 Task: Select transit view around selected location Congaree National Park, South Carolina, United States and check out the nearest train station
Action: Mouse moved to (128, 75)
Screenshot: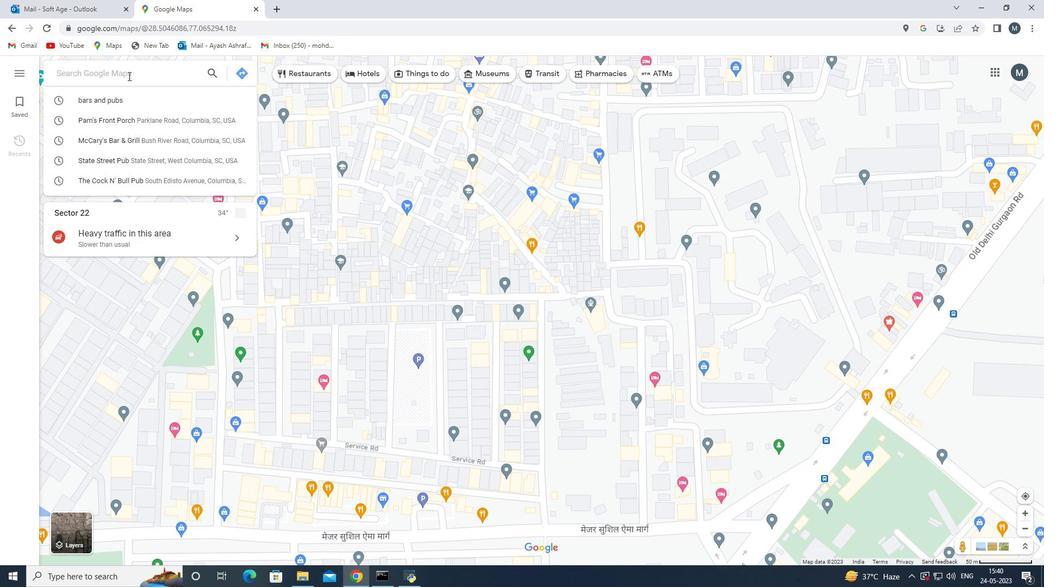
Action: Mouse pressed left at (128, 75)
Screenshot: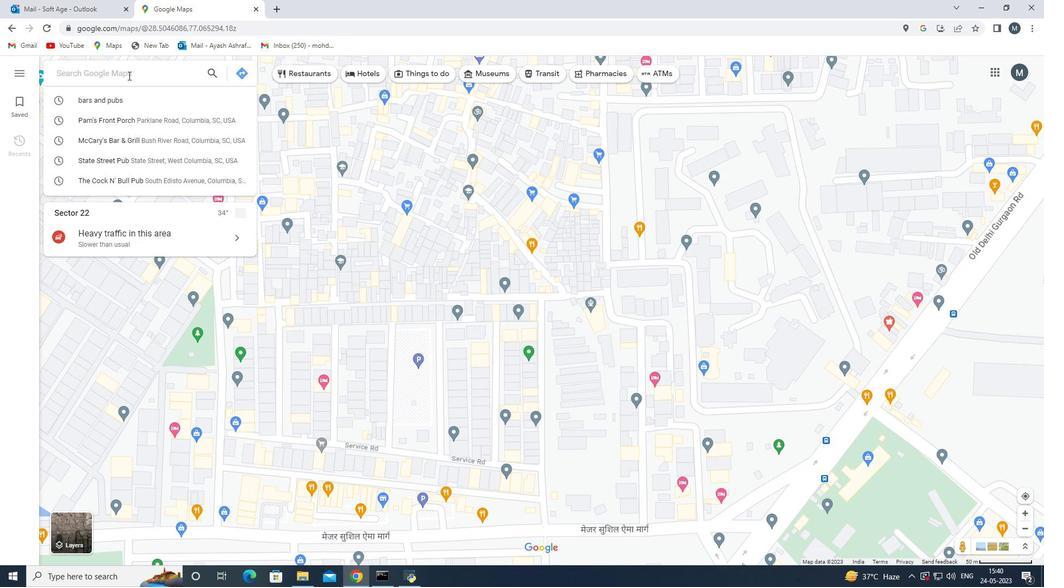 
Action: Mouse moved to (128, 74)
Screenshot: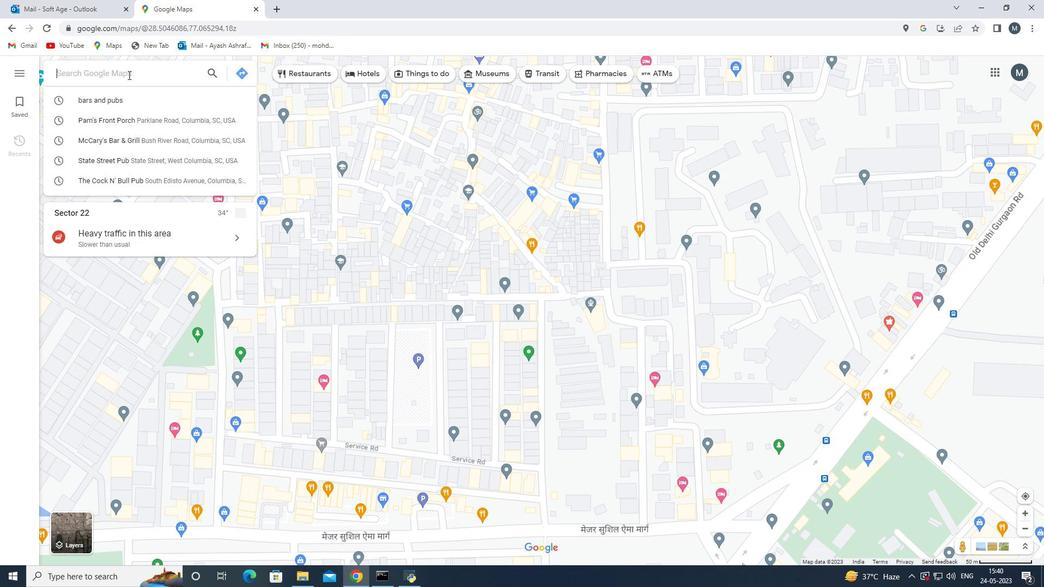 
Action: Key pressed <Key.shift><Key.shift><Key.shift>Congaree<Key.space>national<Key.space>park,
Screenshot: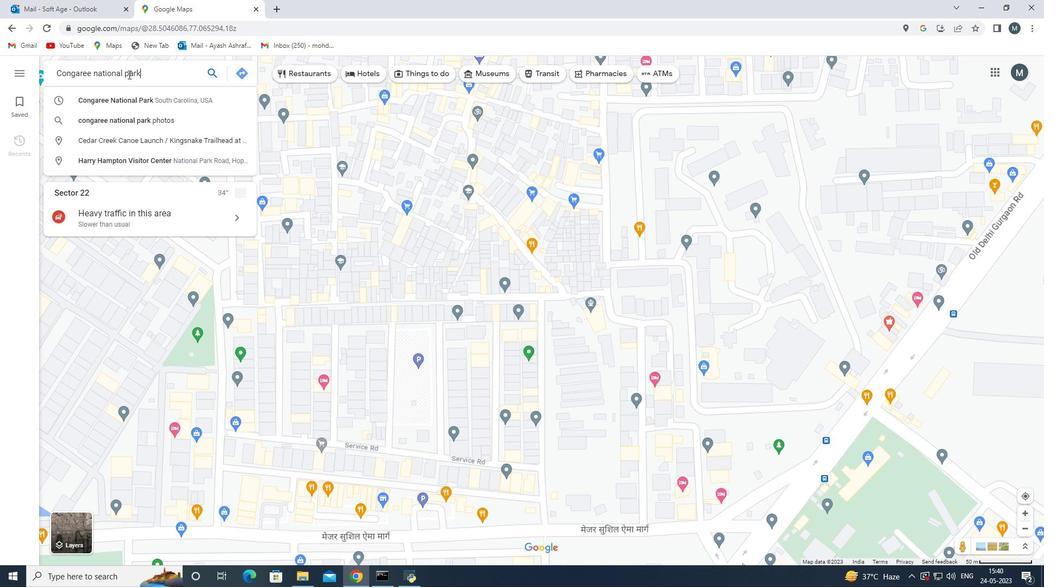 
Action: Mouse moved to (182, 103)
Screenshot: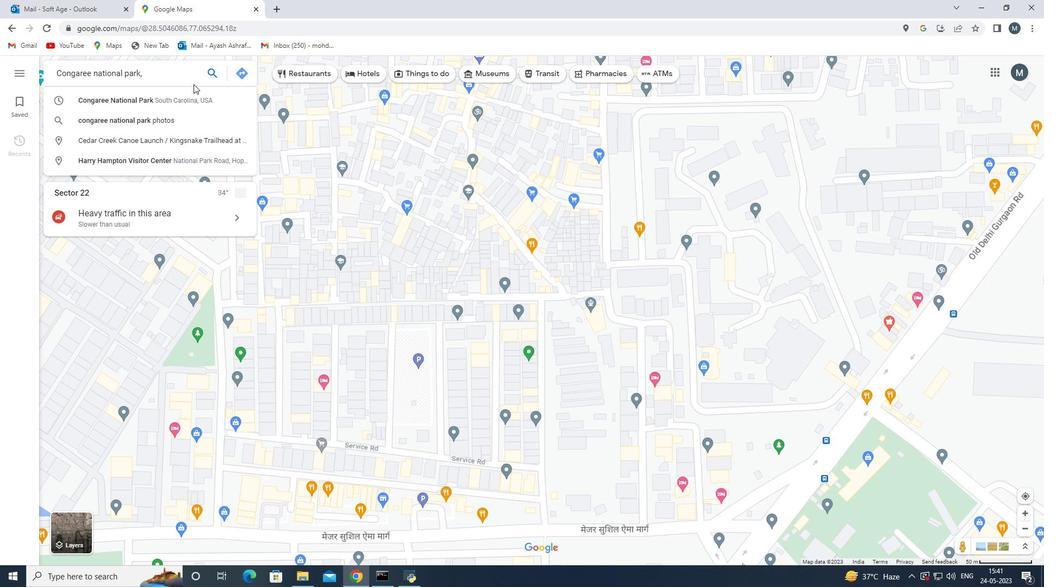 
Action: Mouse pressed left at (182, 103)
Screenshot: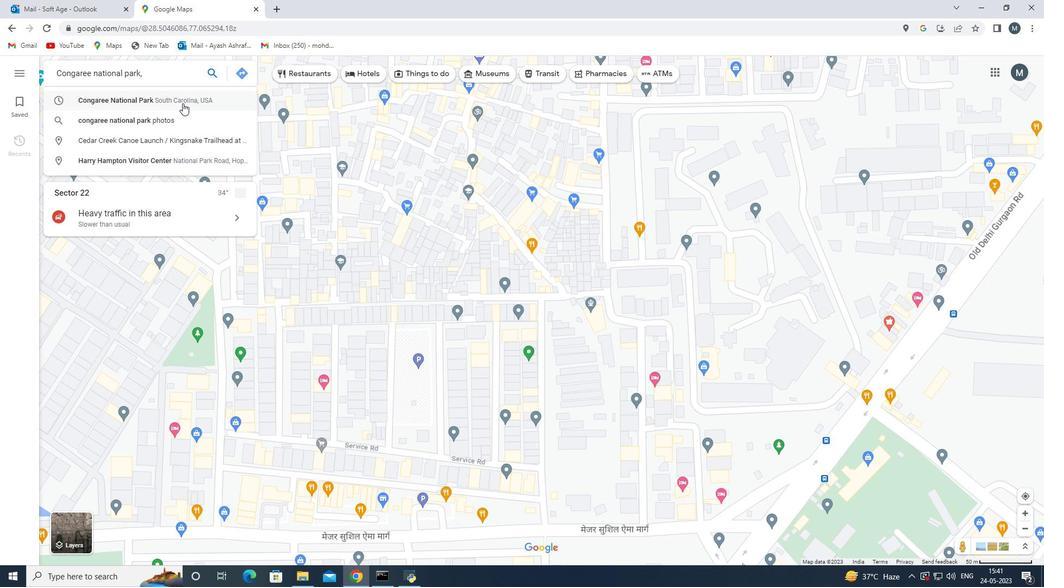 
Action: Mouse moved to (474, 75)
Screenshot: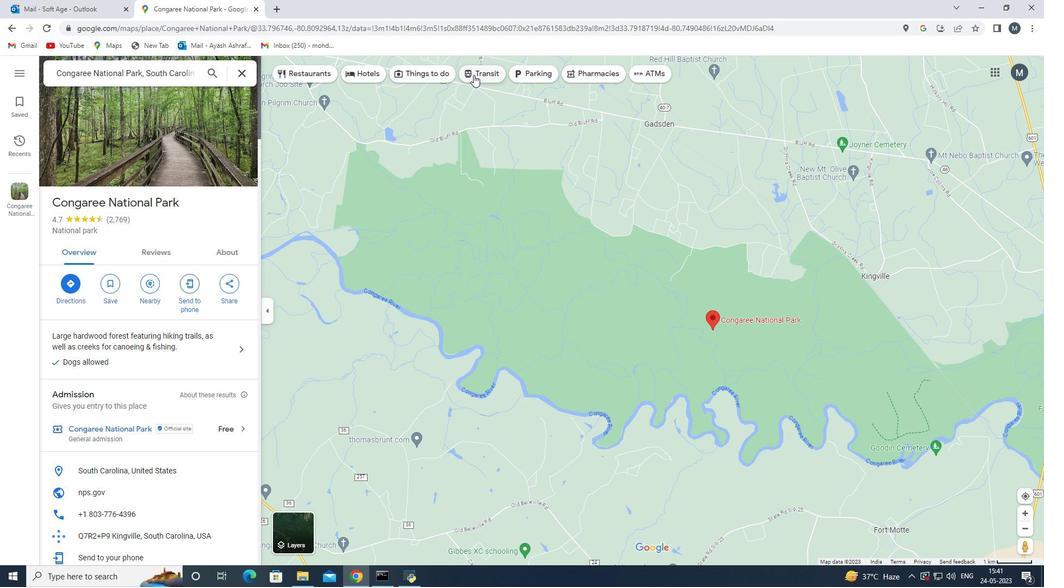 
Action: Mouse pressed left at (474, 75)
Screenshot: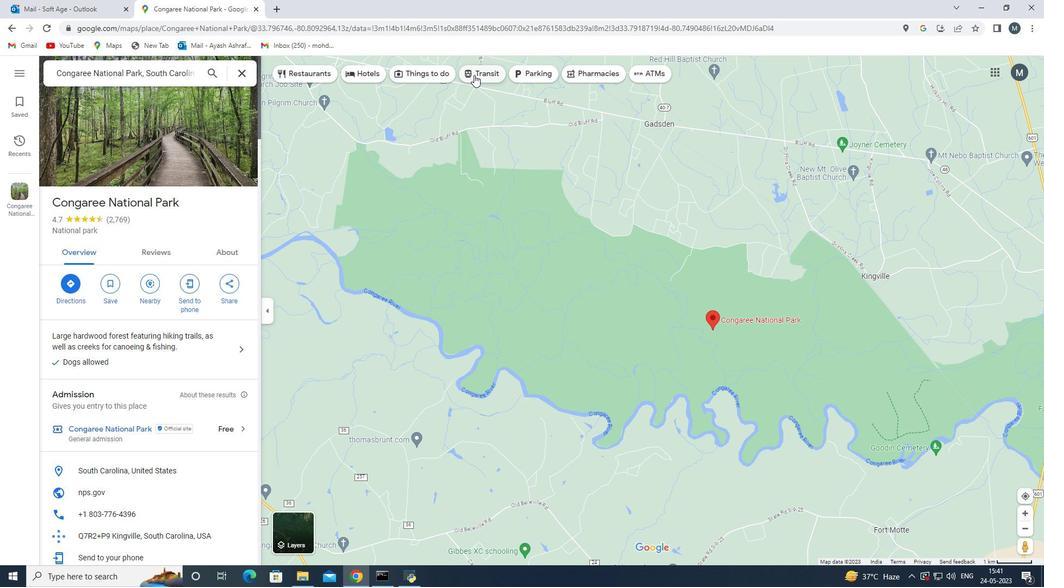 
Action: Mouse moved to (148, 293)
Screenshot: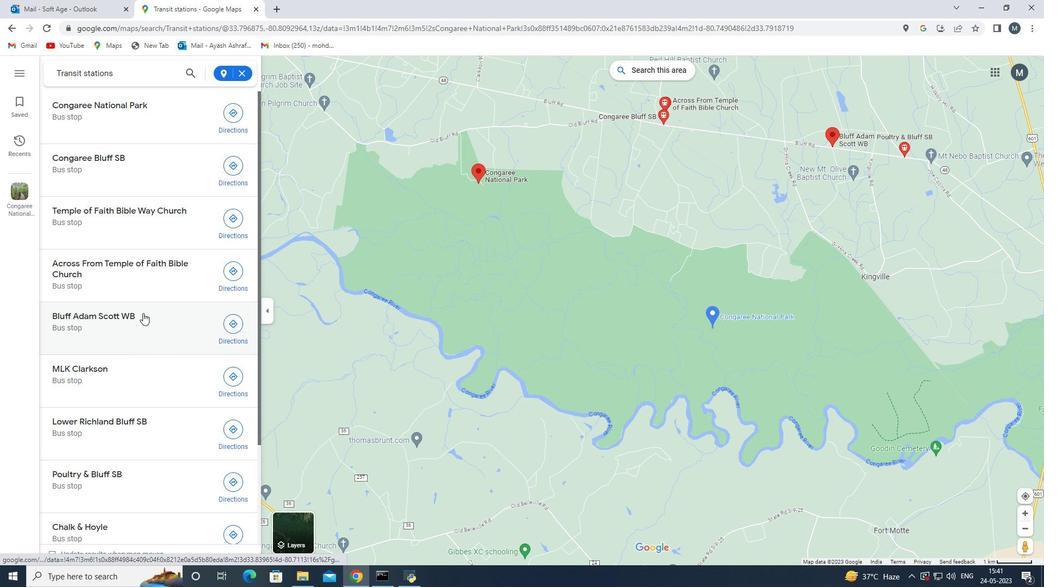 
Action: Mouse scrolled (148, 292) with delta (0, 0)
Screenshot: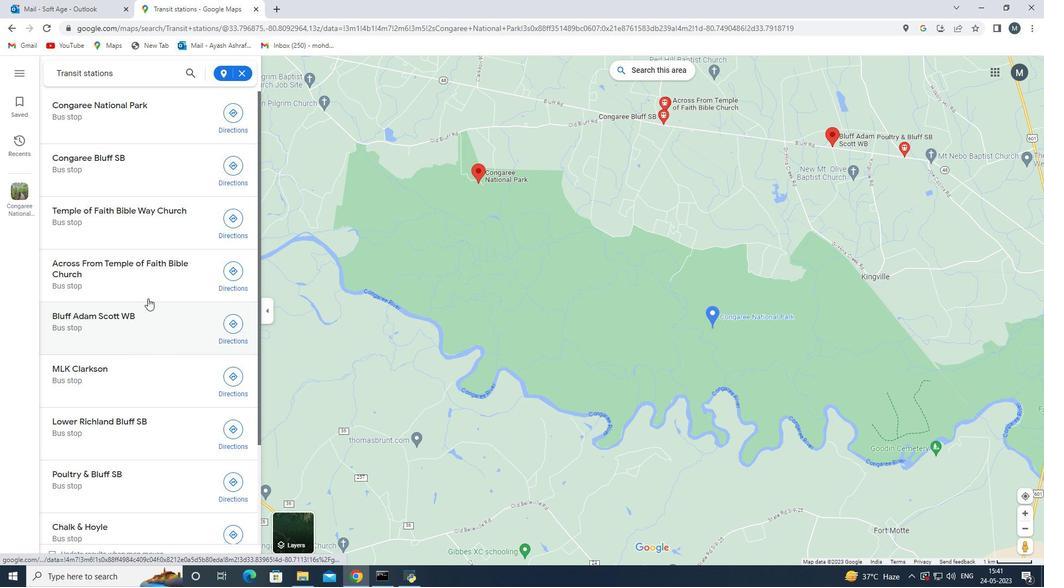 
Action: Mouse scrolled (148, 292) with delta (0, 0)
Screenshot: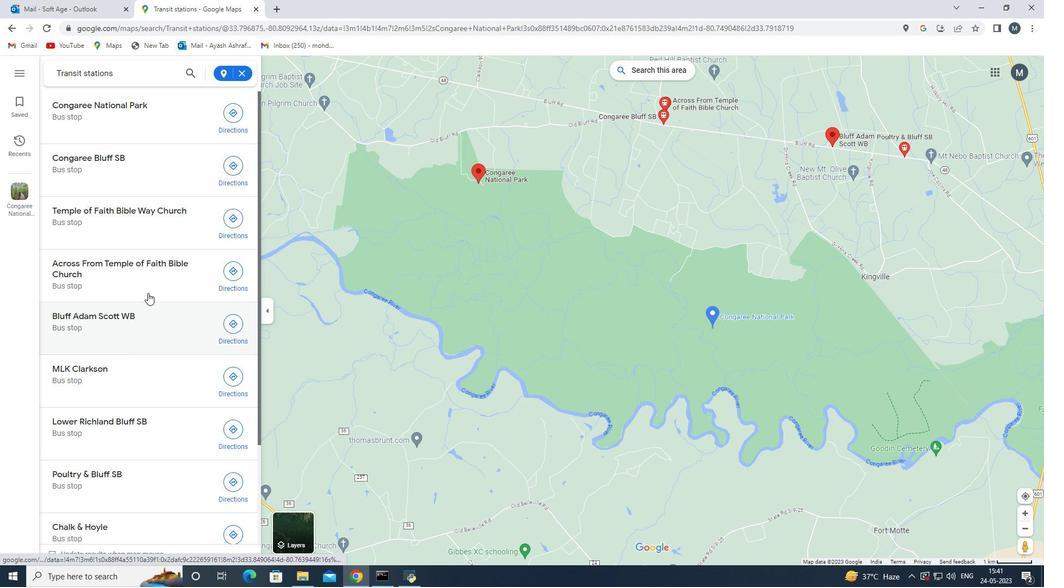 
Action: Mouse scrolled (148, 292) with delta (0, 0)
Screenshot: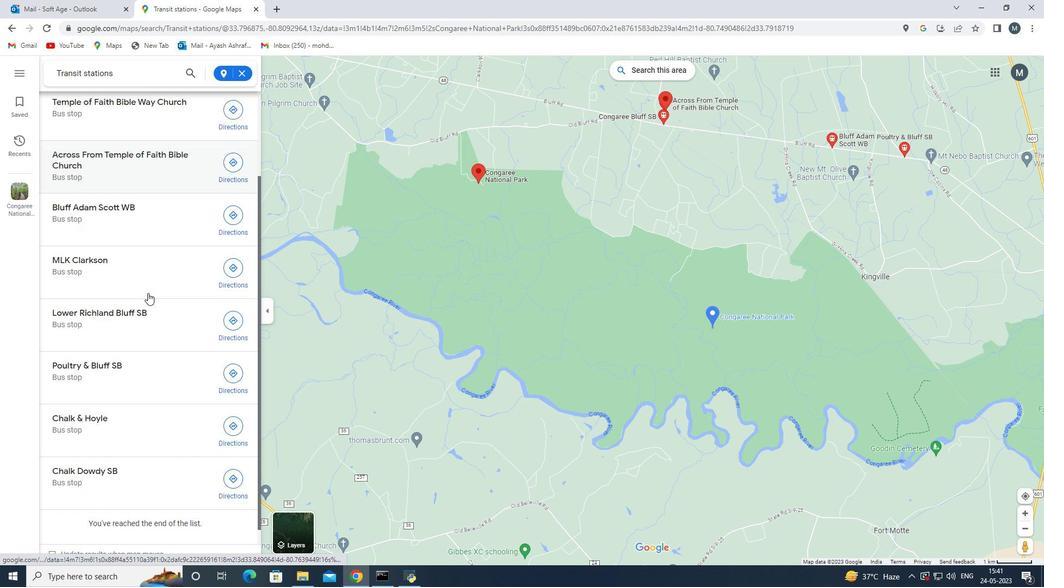 
Action: Mouse moved to (148, 293)
Screenshot: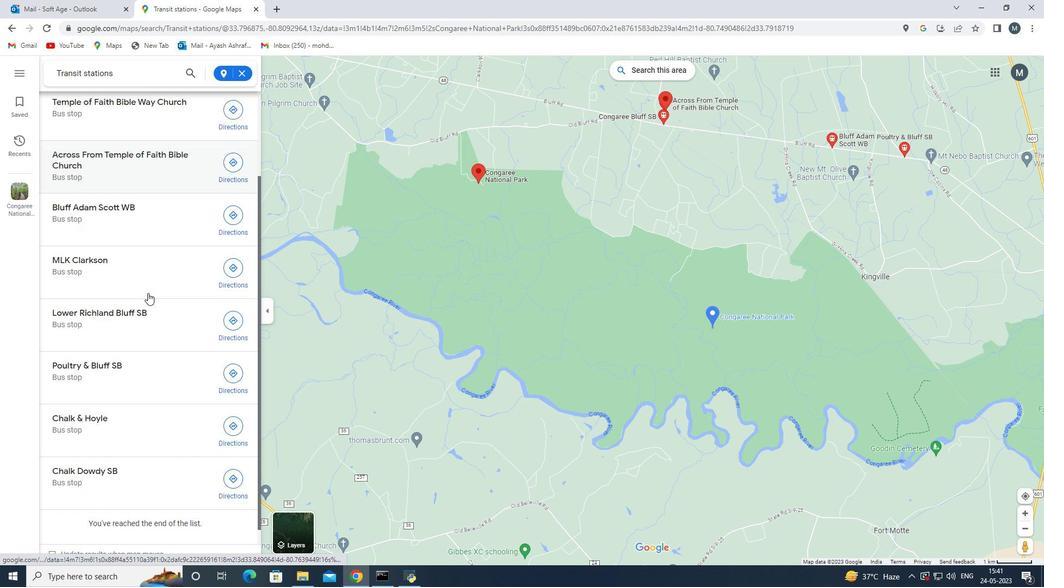 
Action: Mouse scrolled (148, 292) with delta (0, 0)
Screenshot: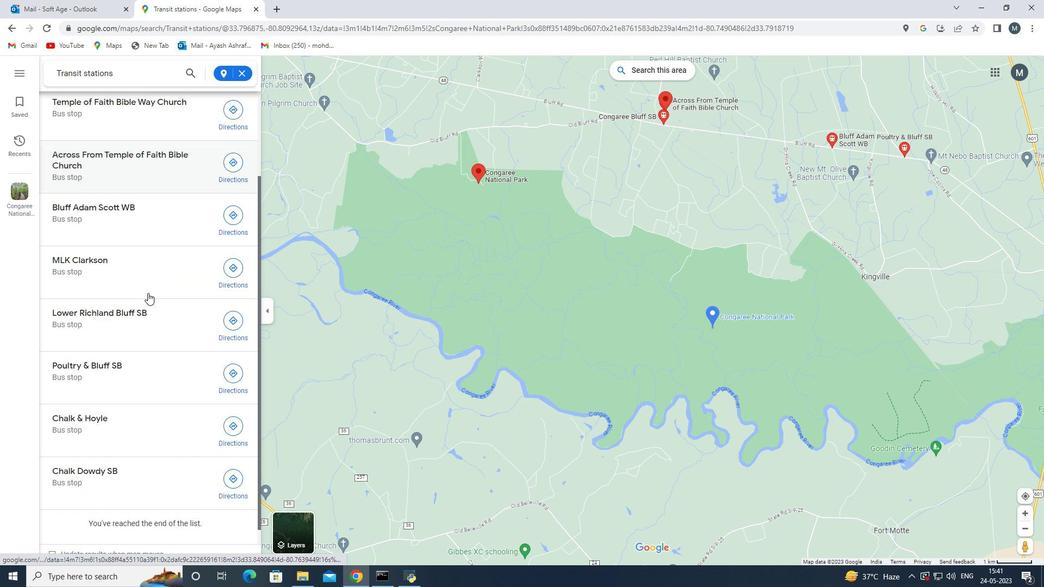 
Action: Mouse moved to (148, 294)
Screenshot: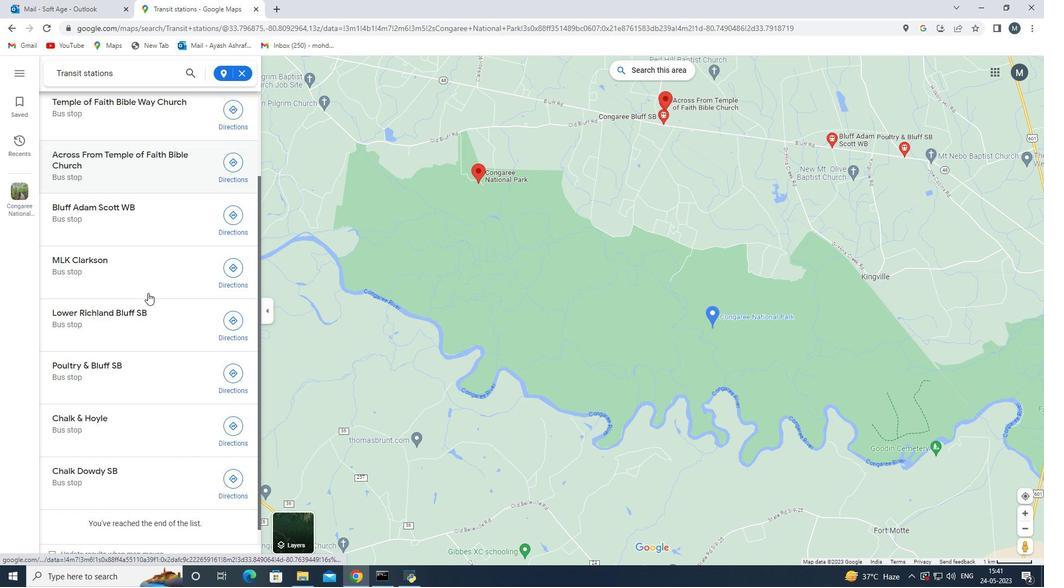 
Action: Mouse scrolled (148, 293) with delta (0, 0)
Screenshot: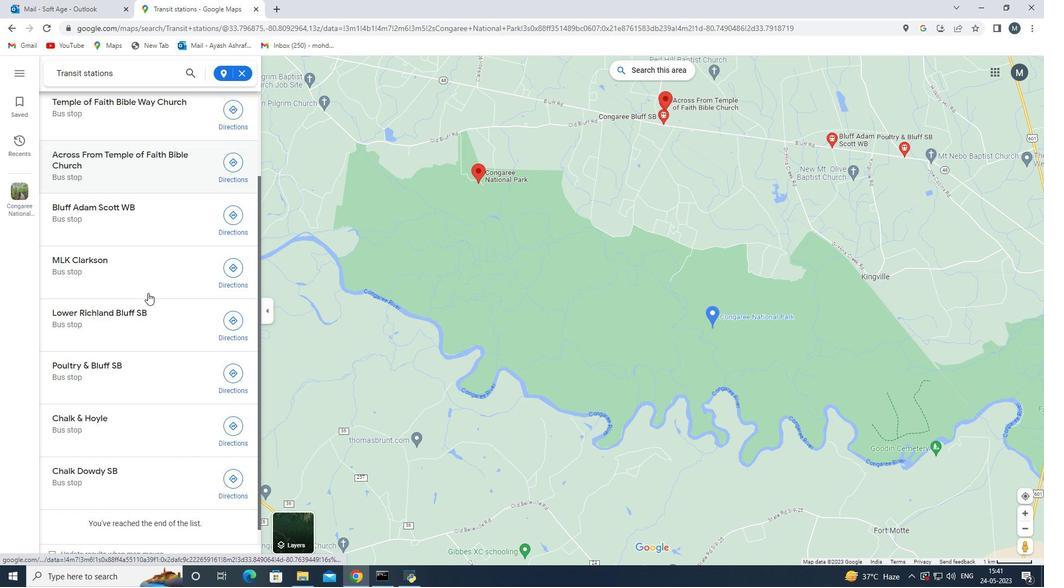 
Action: Mouse moved to (117, 363)
Screenshot: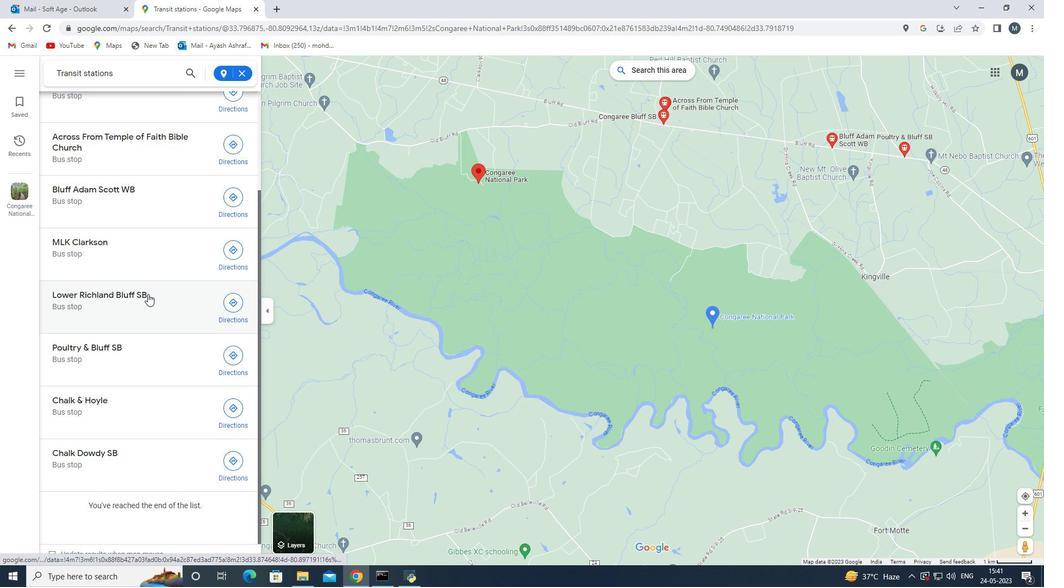 
Action: Mouse scrolled (117, 364) with delta (0, 0)
Screenshot: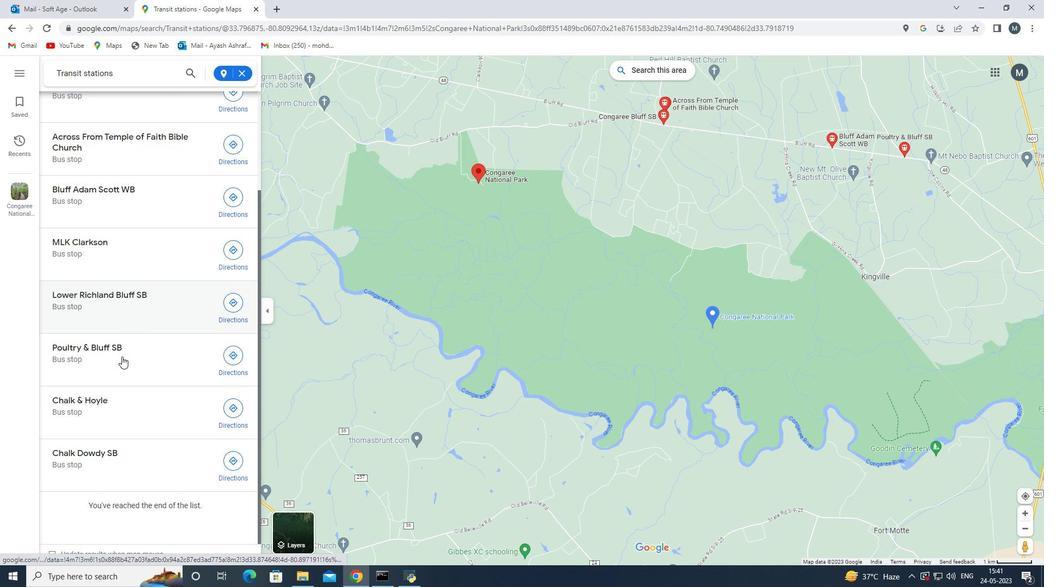 
Action: Mouse scrolled (117, 364) with delta (0, 0)
Screenshot: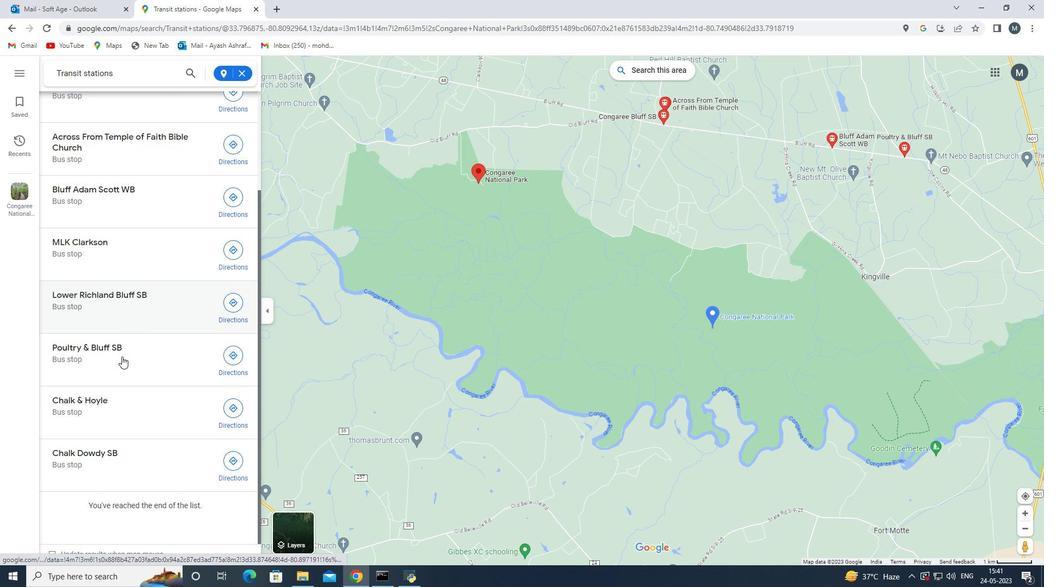 
Action: Mouse scrolled (117, 364) with delta (0, 0)
Screenshot: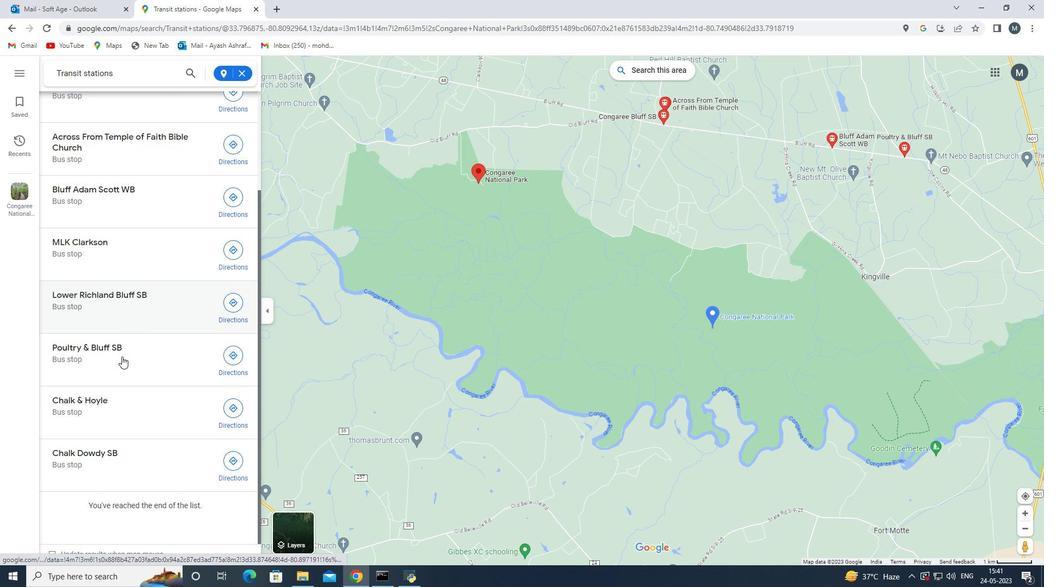 
Action: Mouse scrolled (117, 364) with delta (0, 0)
Screenshot: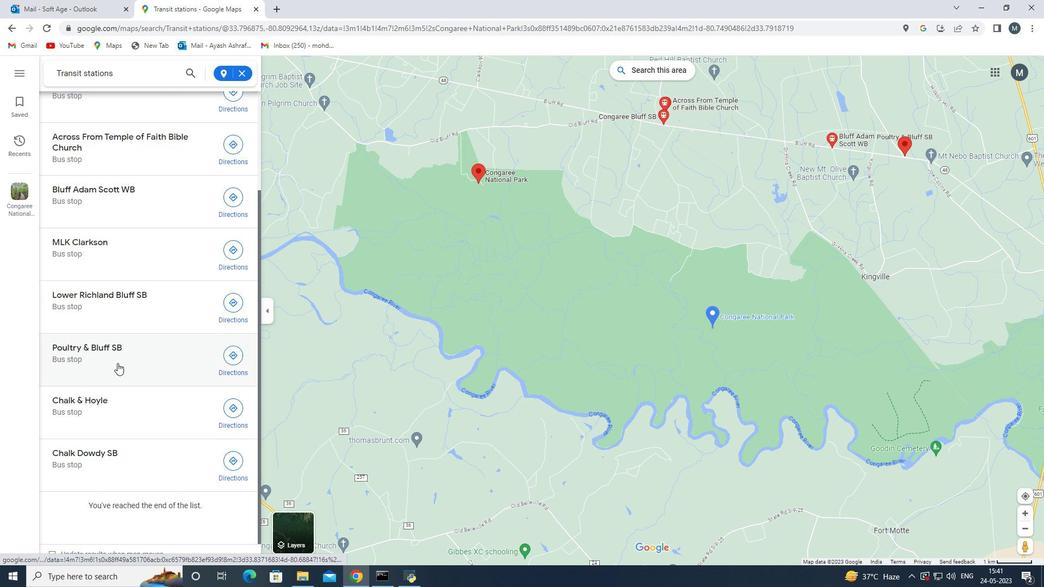 
Action: Mouse scrolled (117, 364) with delta (0, 0)
Screenshot: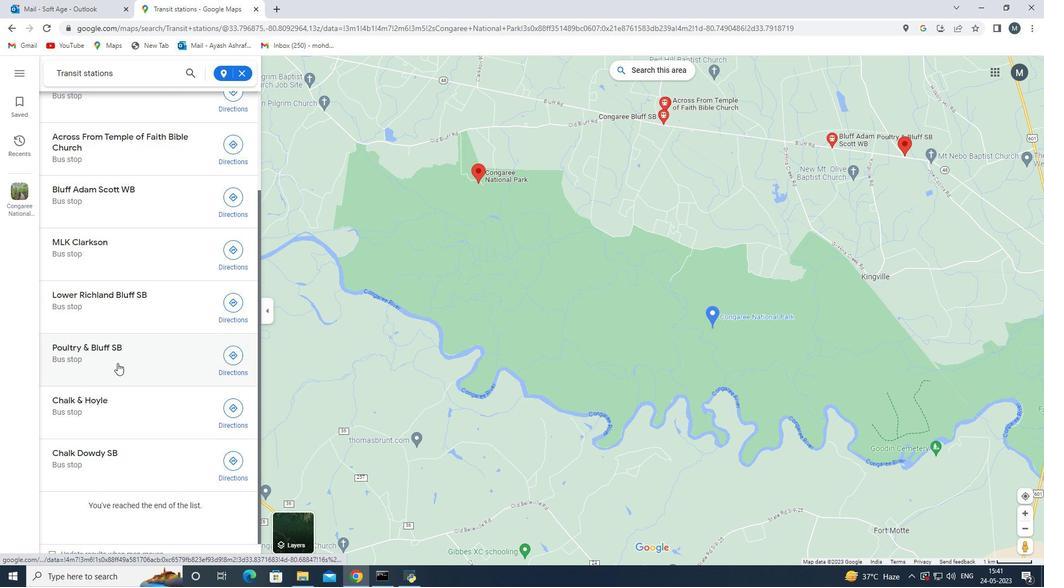 
Action: Mouse moved to (115, 362)
Screenshot: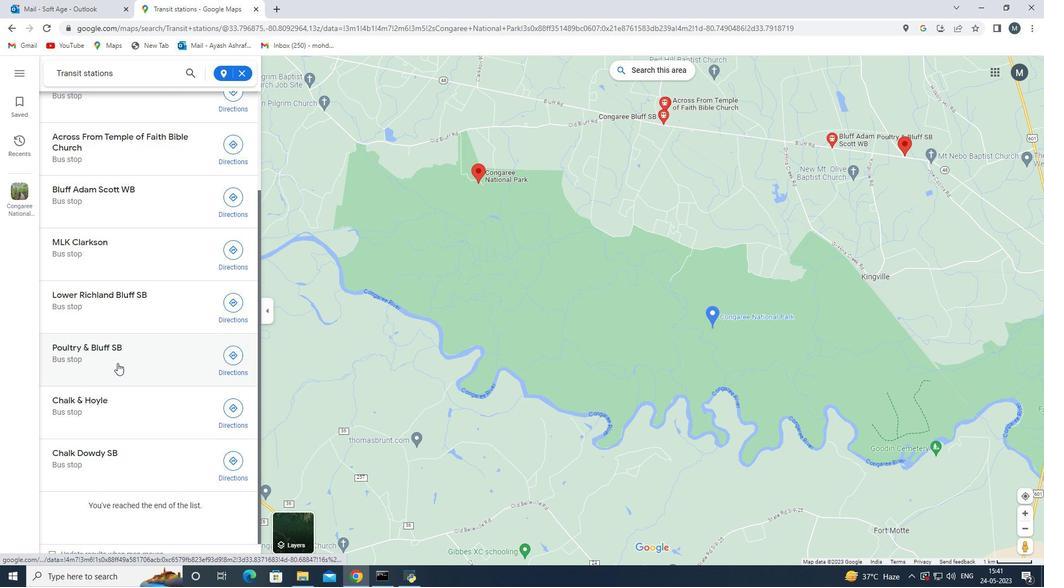 
Action: Mouse scrolled (115, 363) with delta (0, 0)
Screenshot: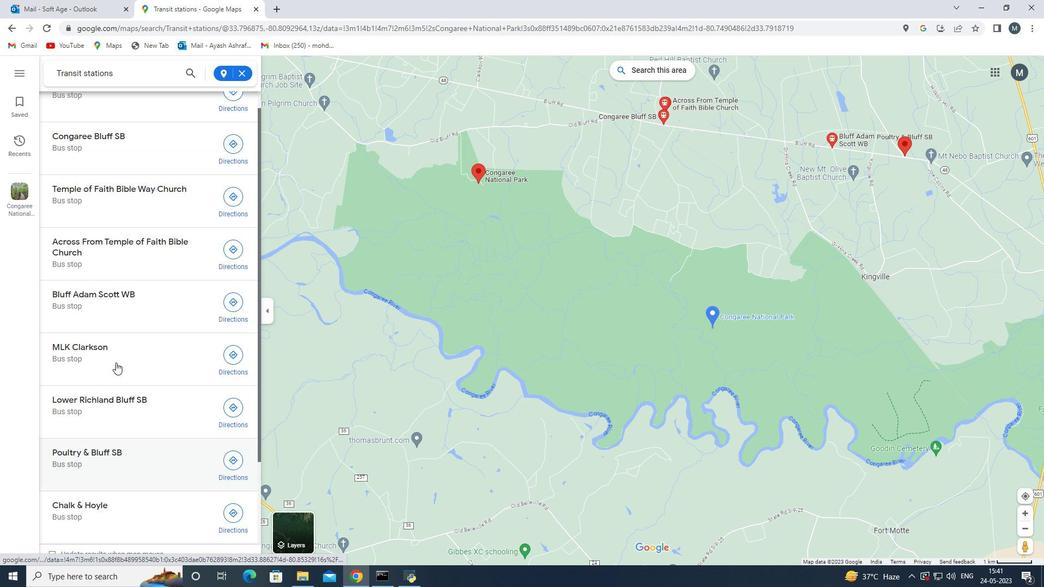 
Action: Mouse scrolled (115, 363) with delta (0, 0)
Screenshot: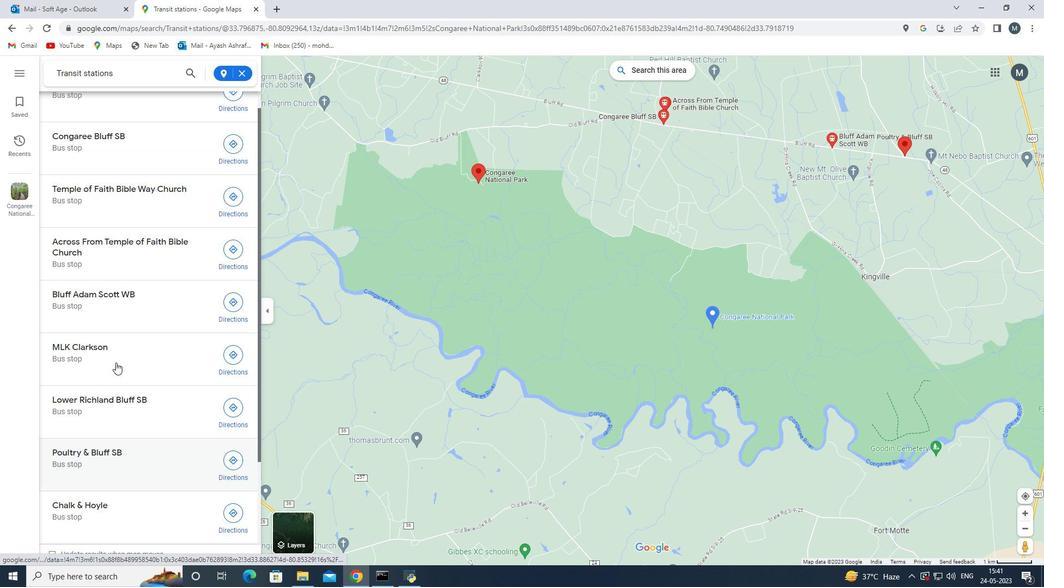 
Action: Mouse scrolled (115, 363) with delta (0, 0)
Screenshot: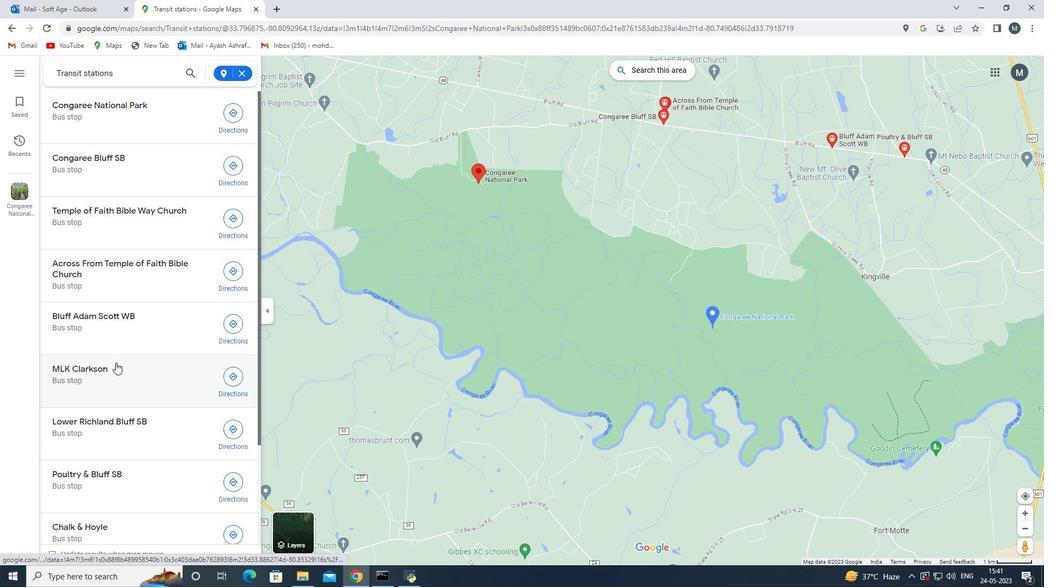 
Action: Mouse moved to (115, 361)
Screenshot: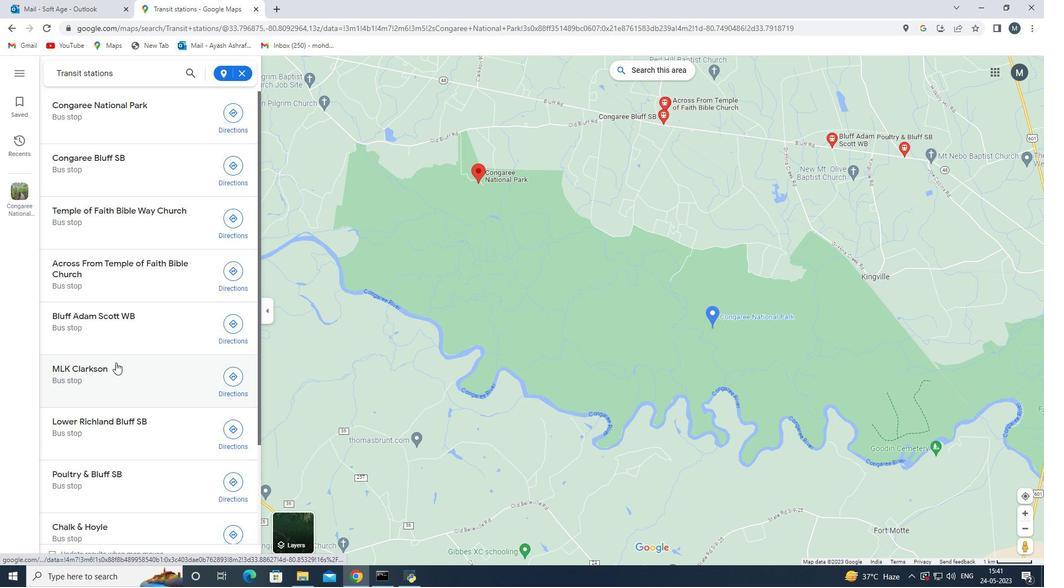
Action: Mouse scrolled (115, 362) with delta (0, 0)
Screenshot: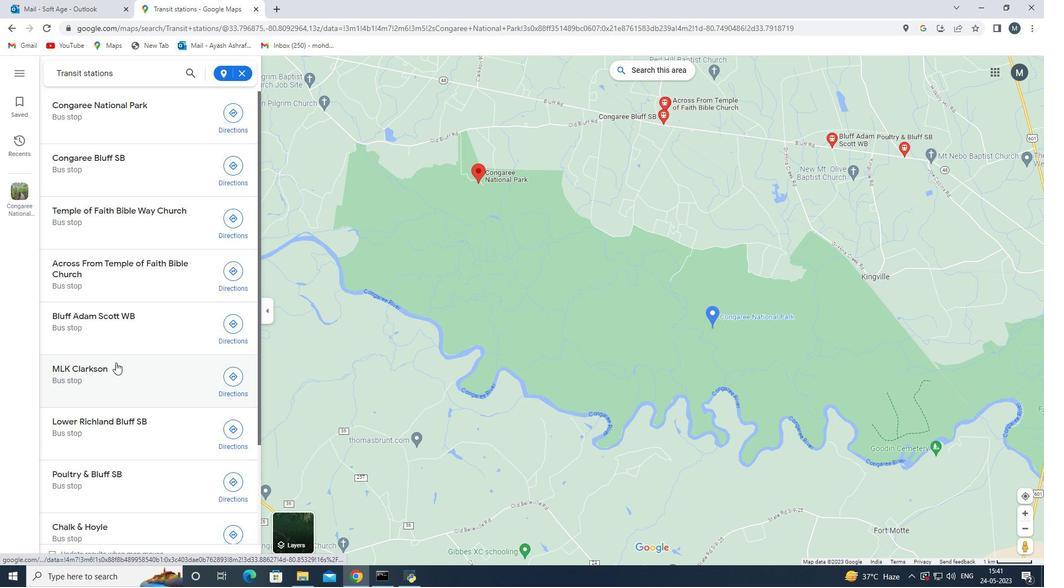 
Action: Mouse moved to (139, 304)
Screenshot: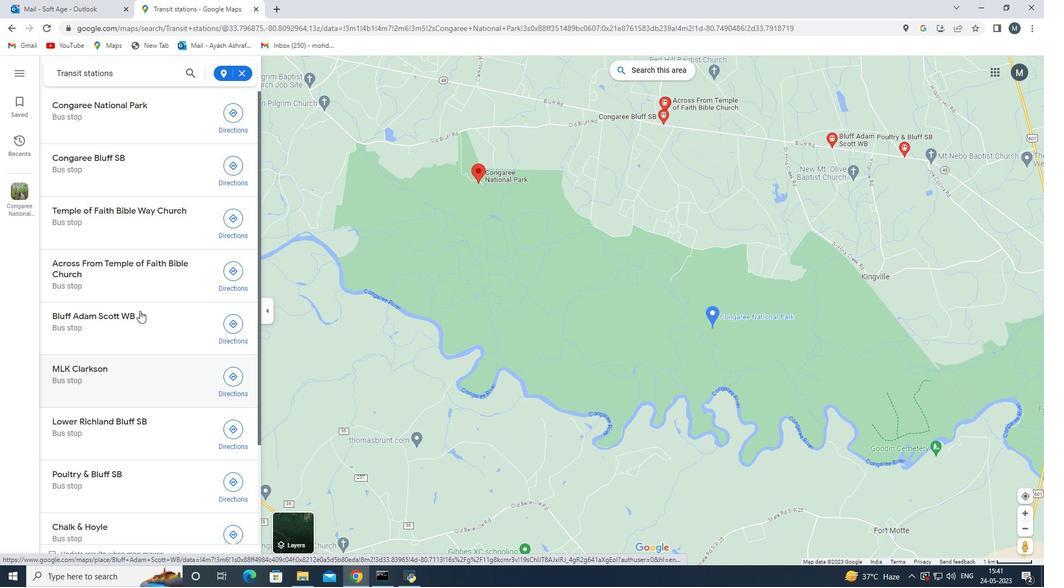 
Action: Mouse scrolled (139, 304) with delta (0, 0)
Screenshot: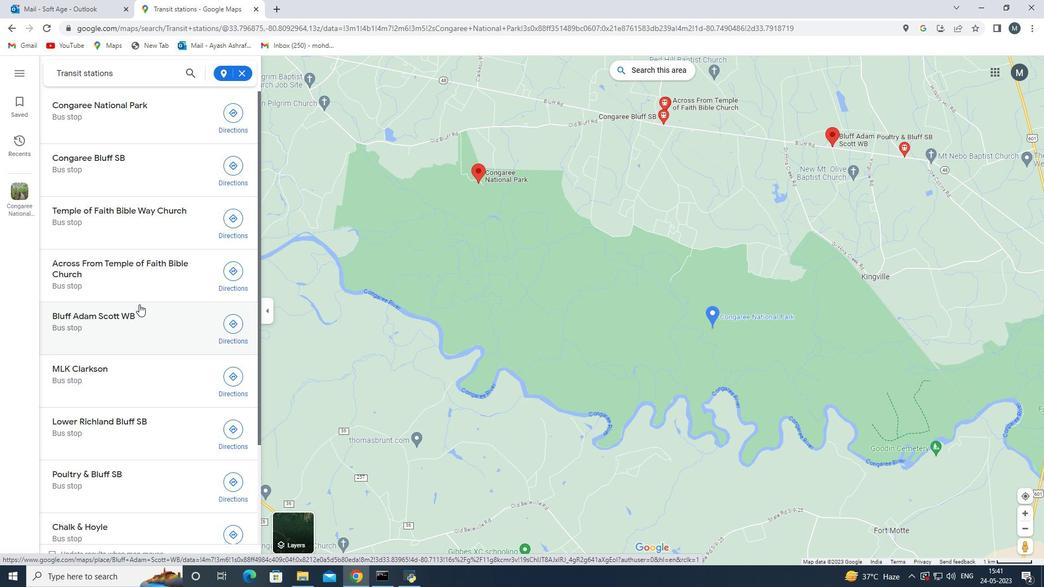 
Action: Mouse scrolled (139, 304) with delta (0, 0)
Screenshot: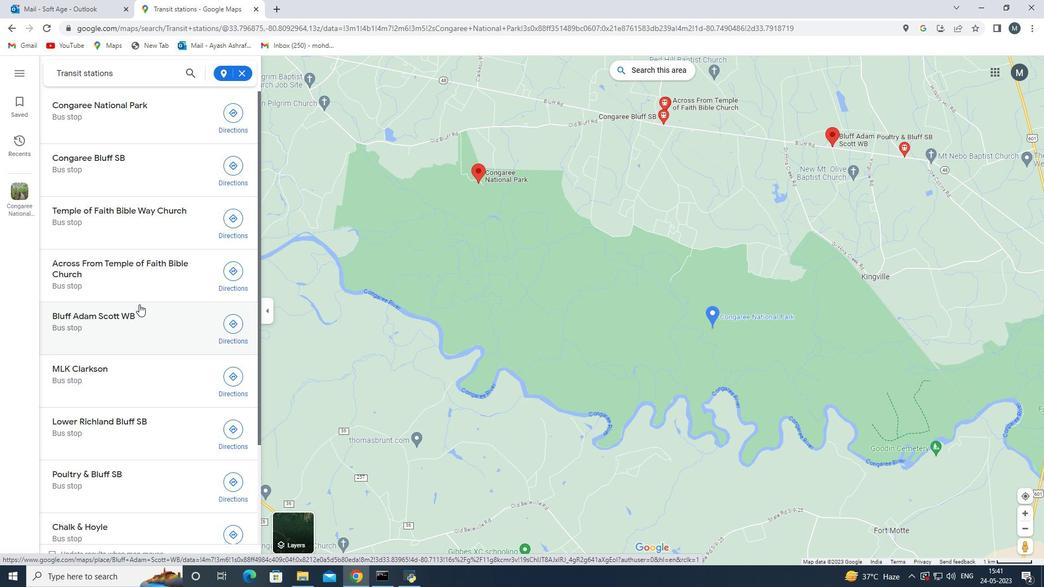 
Action: Mouse scrolled (139, 304) with delta (0, 0)
Screenshot: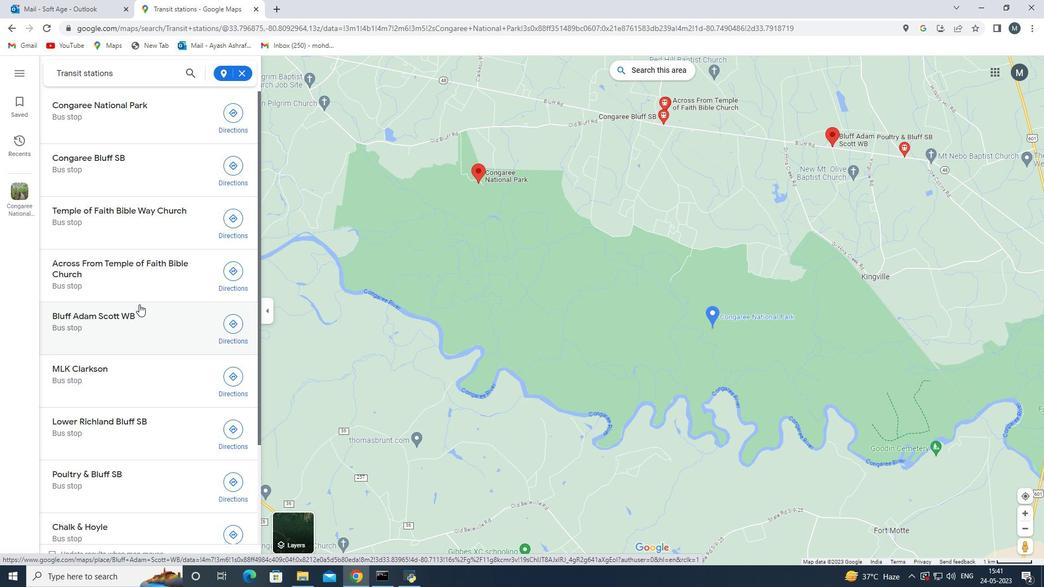 
Action: Mouse scrolled (139, 304) with delta (0, 0)
Screenshot: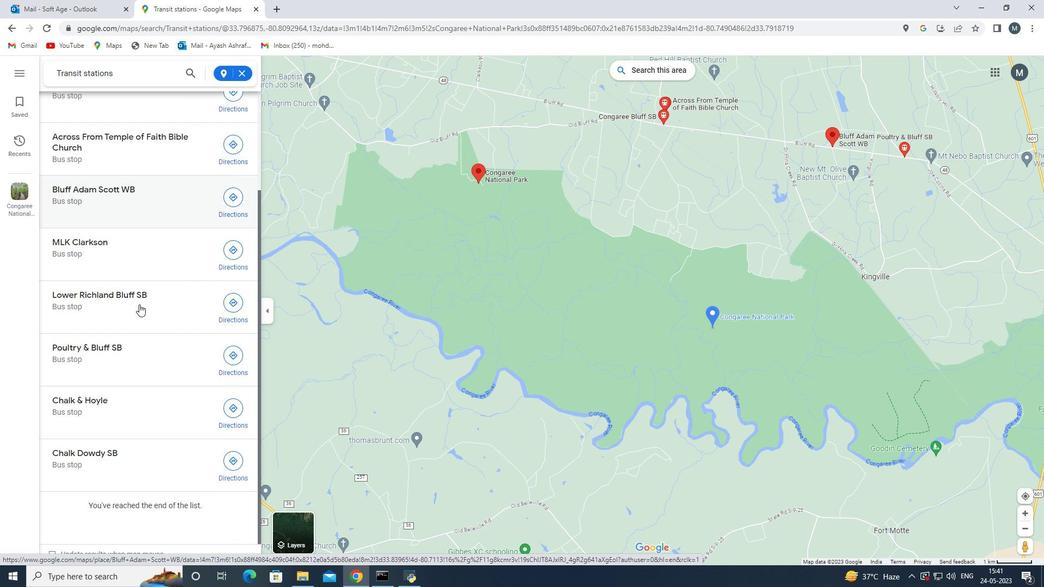 
Action: Mouse scrolled (139, 304) with delta (0, 0)
Screenshot: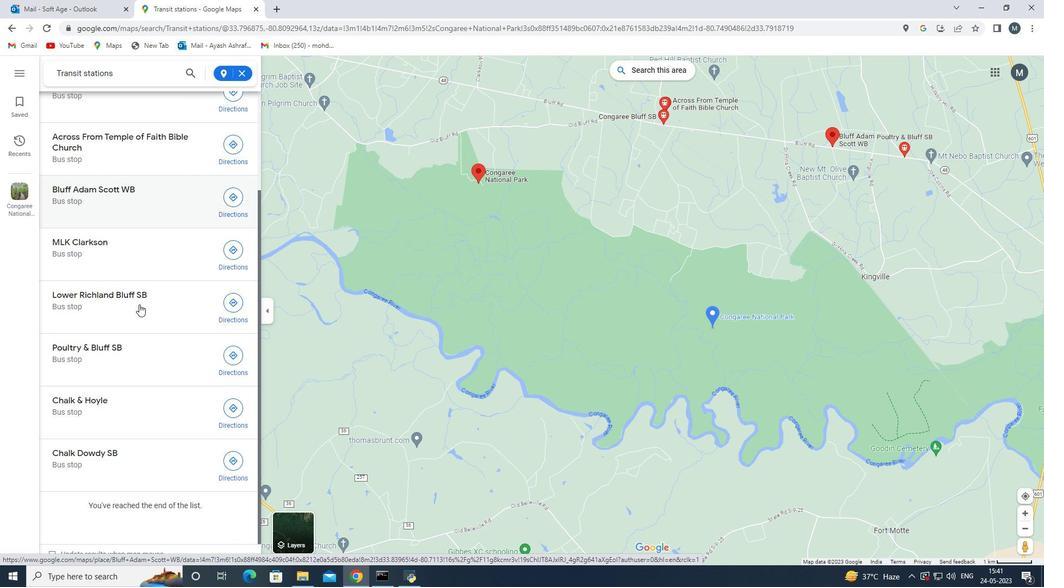 
Action: Mouse scrolled (139, 304) with delta (0, 0)
Screenshot: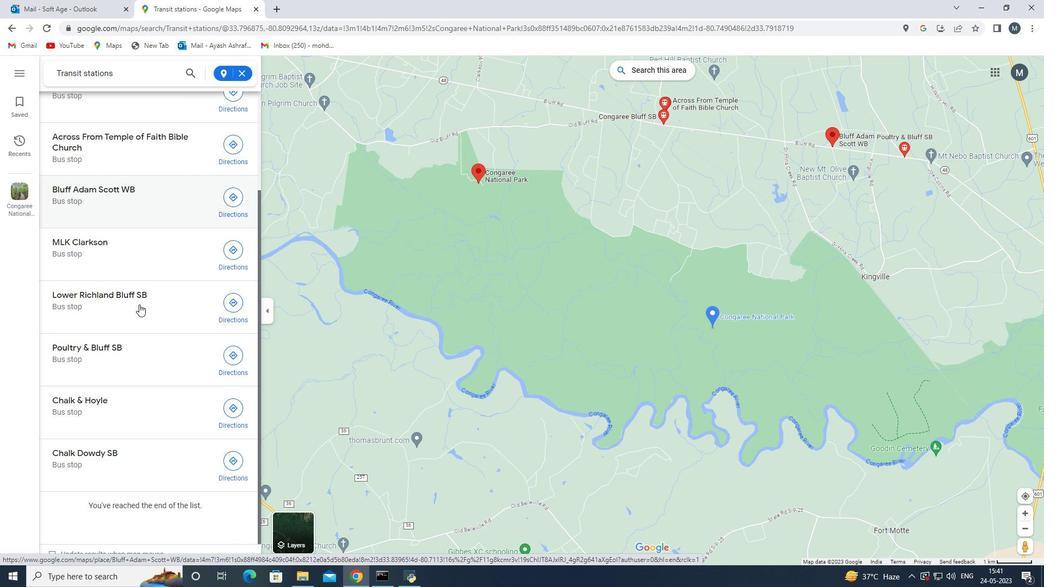 
Action: Mouse moved to (372, 536)
Screenshot: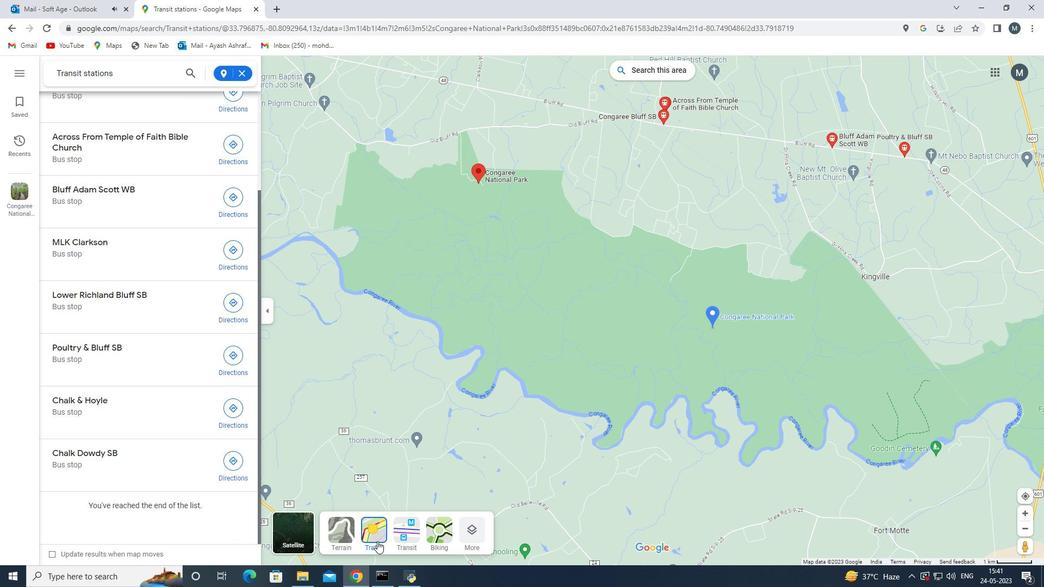
Action: Mouse pressed left at (372, 536)
Screenshot: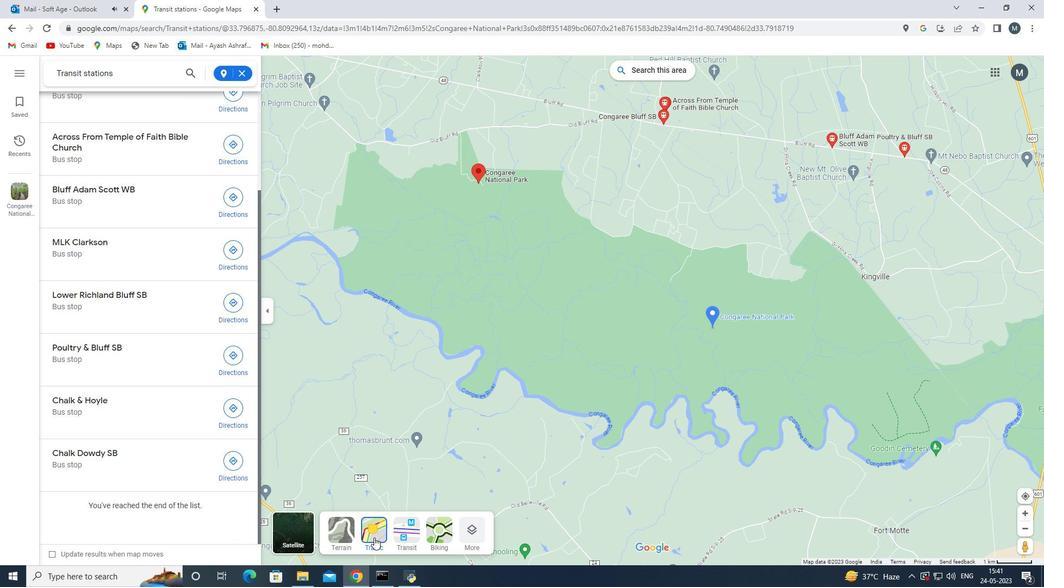 
Action: Mouse moved to (500, 407)
Screenshot: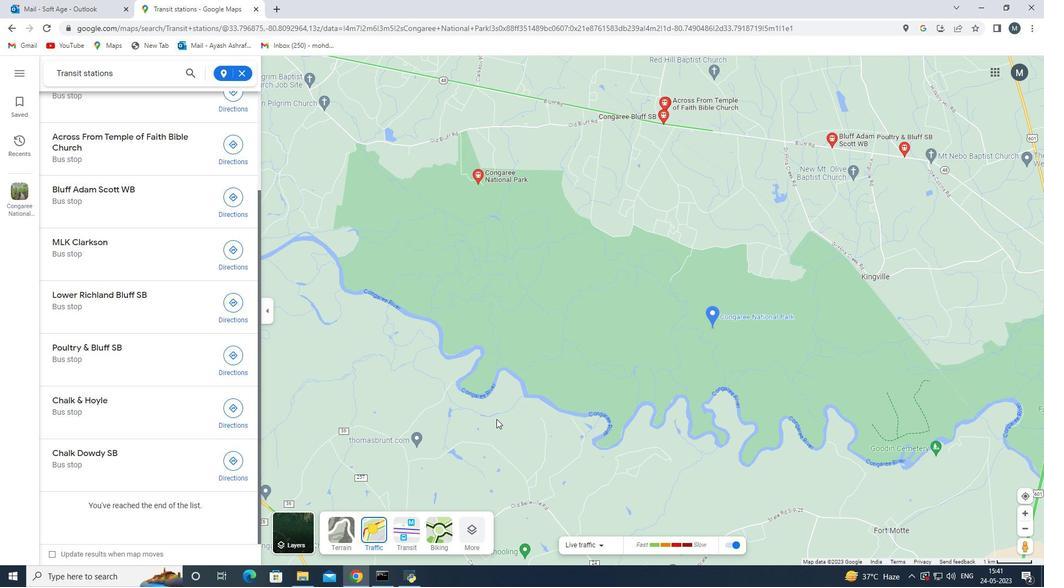 
Action: Mouse scrolled (496, 418) with delta (0, 0)
Screenshot: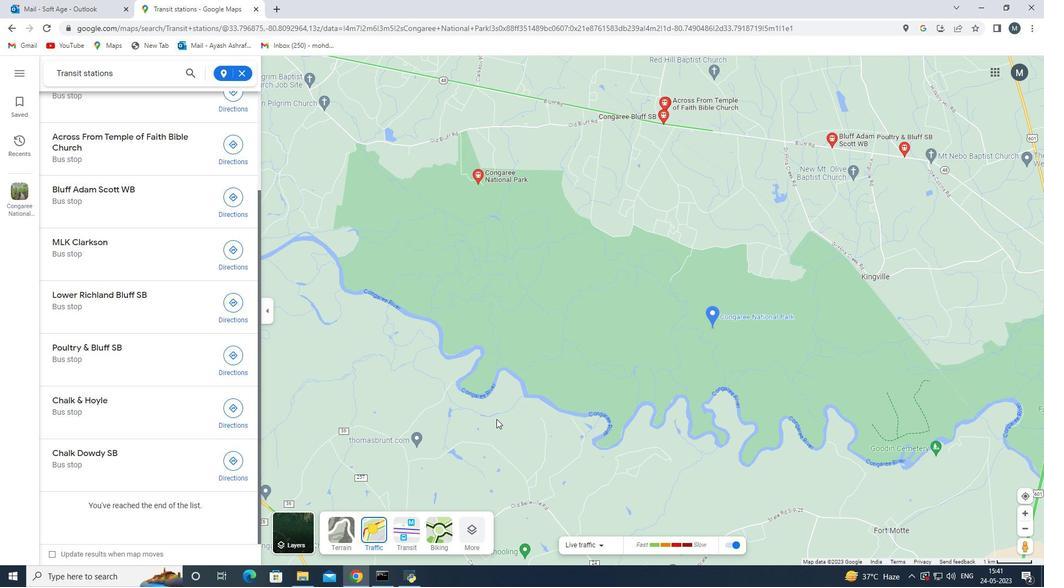 
Action: Mouse moved to (626, 280)
Screenshot: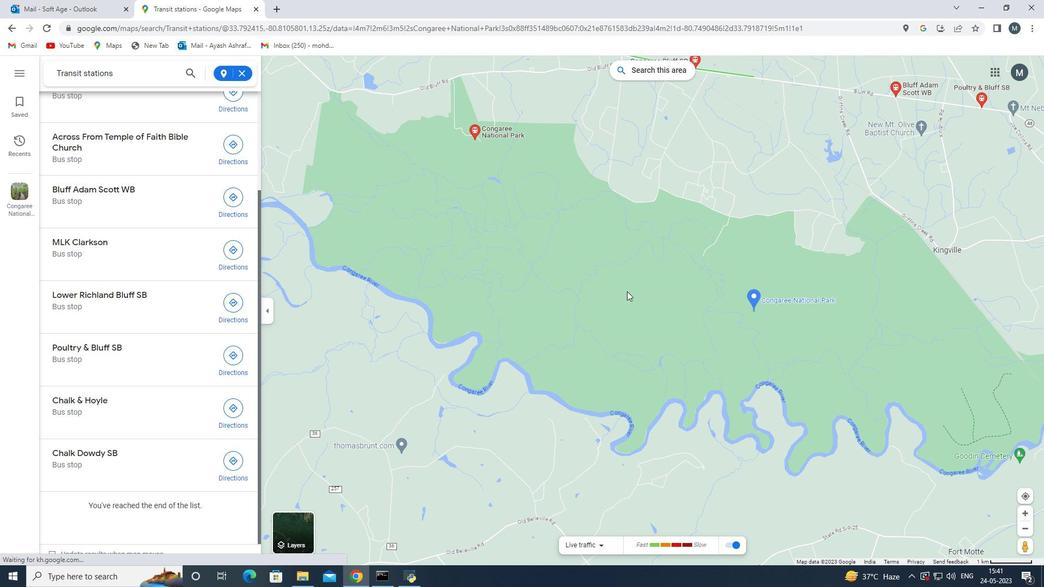 
Action: Mouse pressed left at (626, 280)
Screenshot: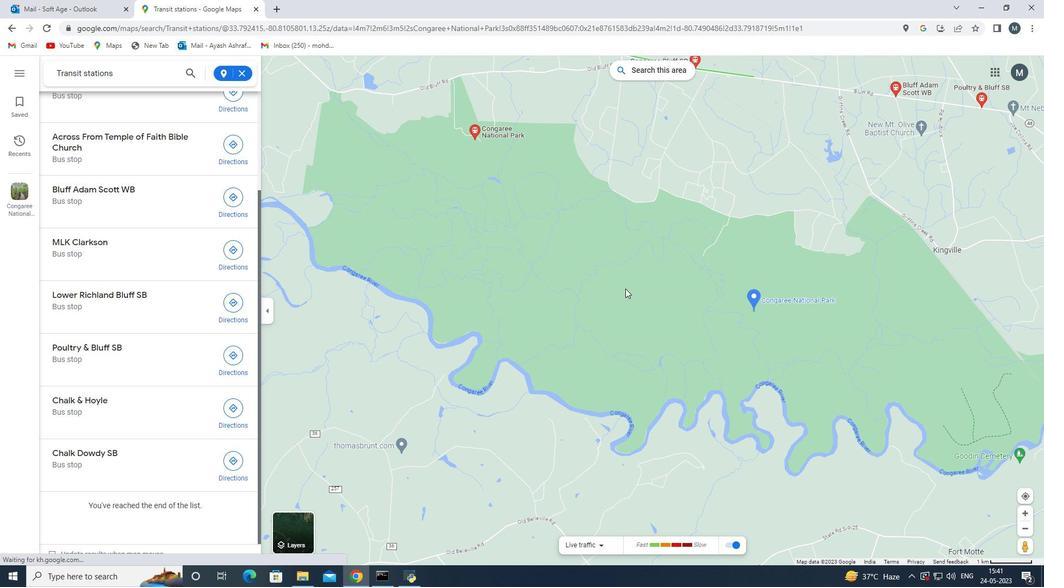 
Action: Mouse moved to (343, 286)
Screenshot: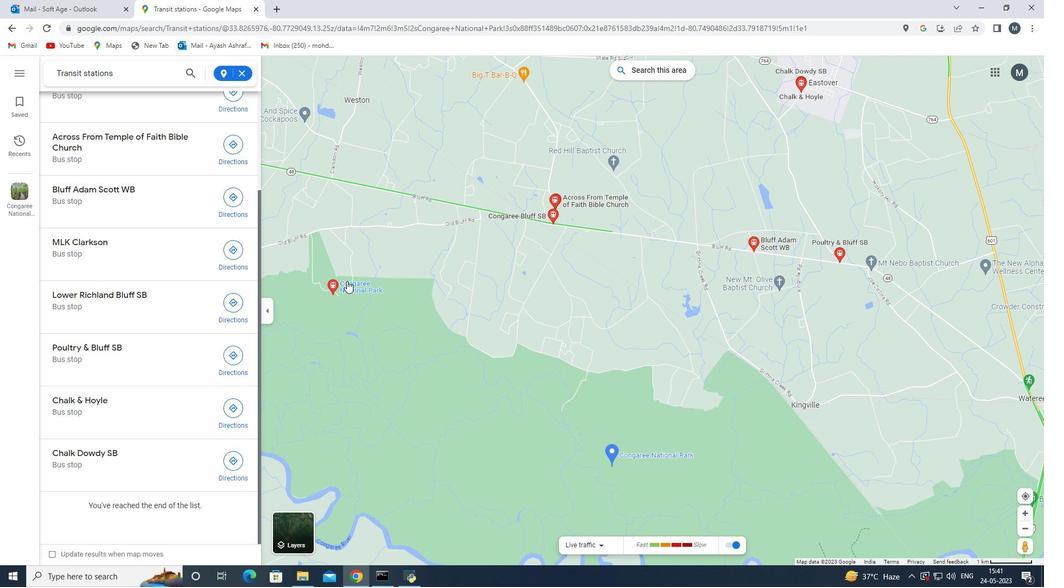 
Action: Mouse pressed left at (343, 286)
Screenshot: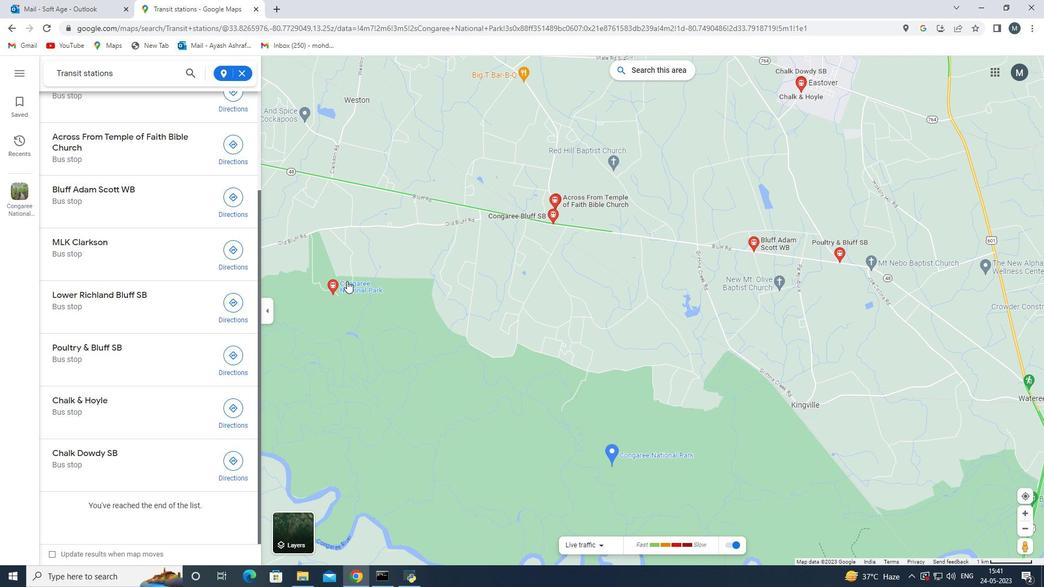 
Action: Mouse moved to (401, 334)
Screenshot: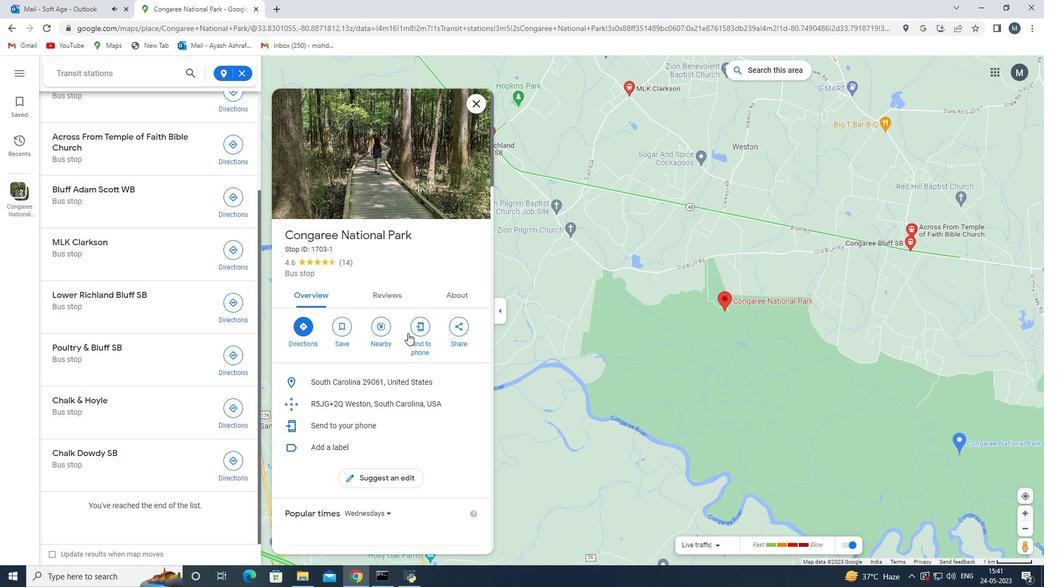 
Action: Mouse scrolled (401, 334) with delta (0, 0)
Screenshot: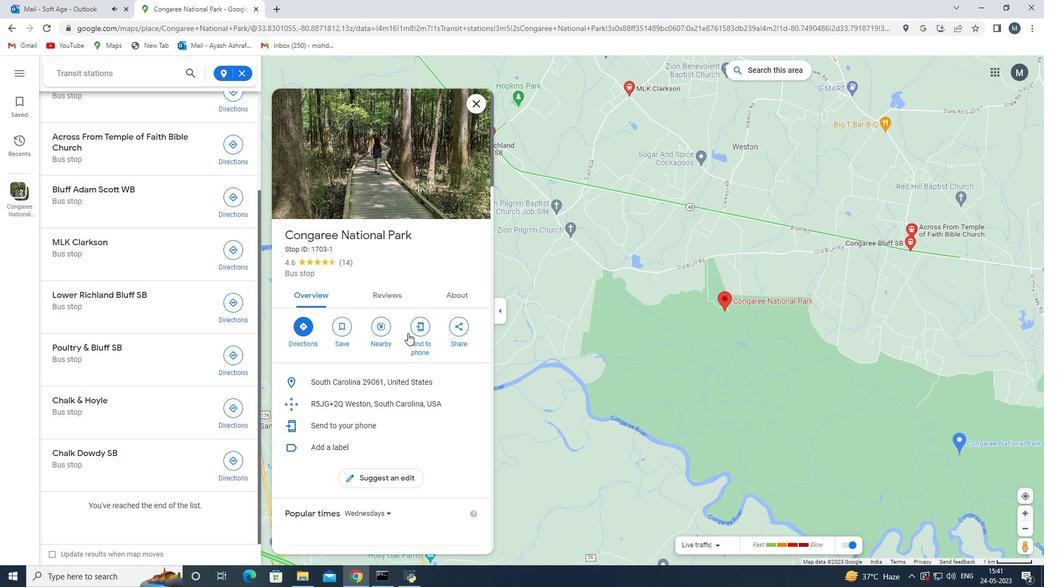 
Action: Mouse moved to (131, 378)
Screenshot: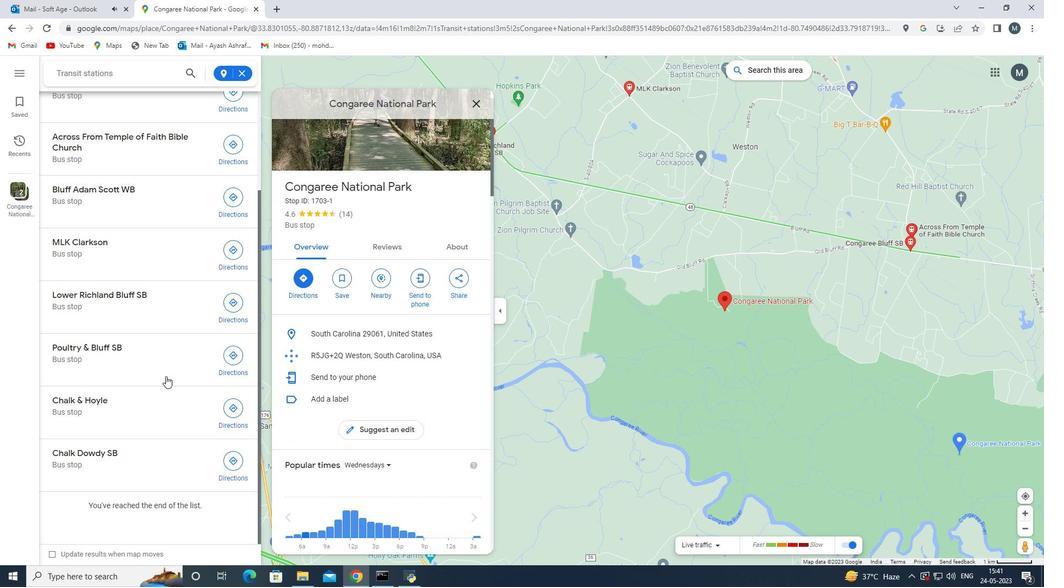 
Action: Mouse scrolled (131, 377) with delta (0, 0)
Screenshot: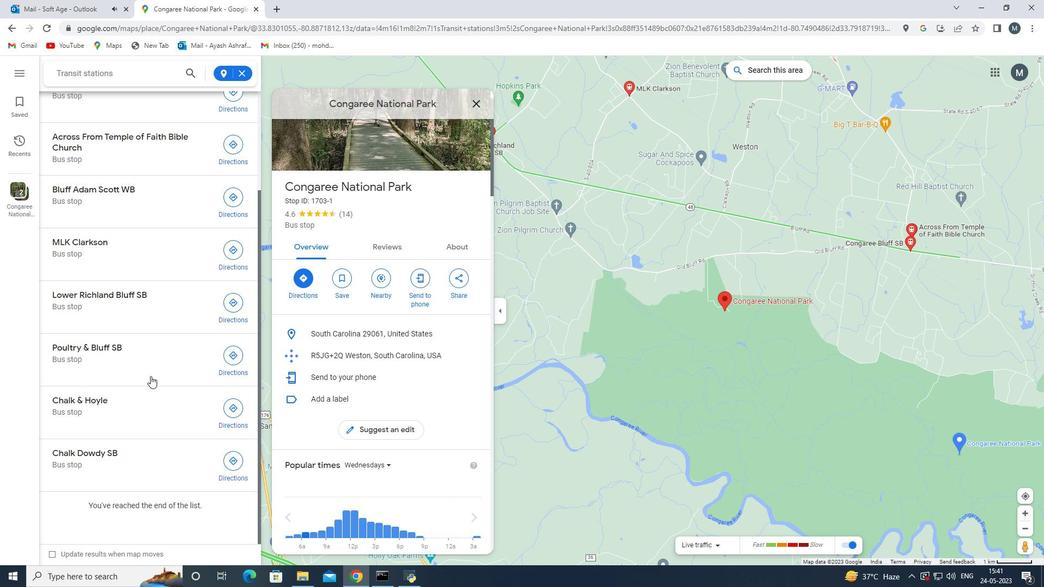 
Action: Mouse scrolled (131, 377) with delta (0, 0)
Screenshot: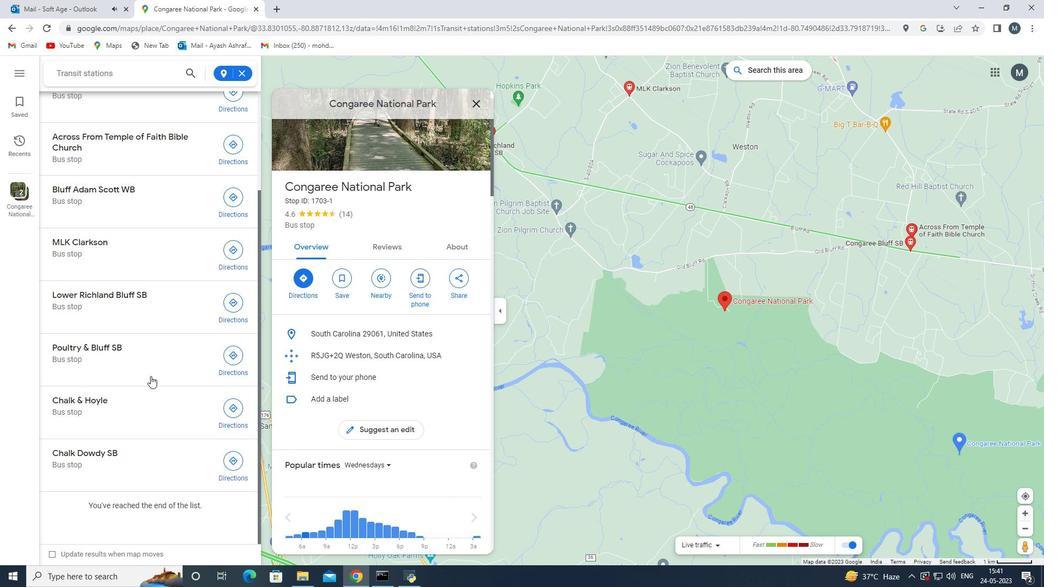 
Action: Mouse scrolled (131, 377) with delta (0, 0)
Screenshot: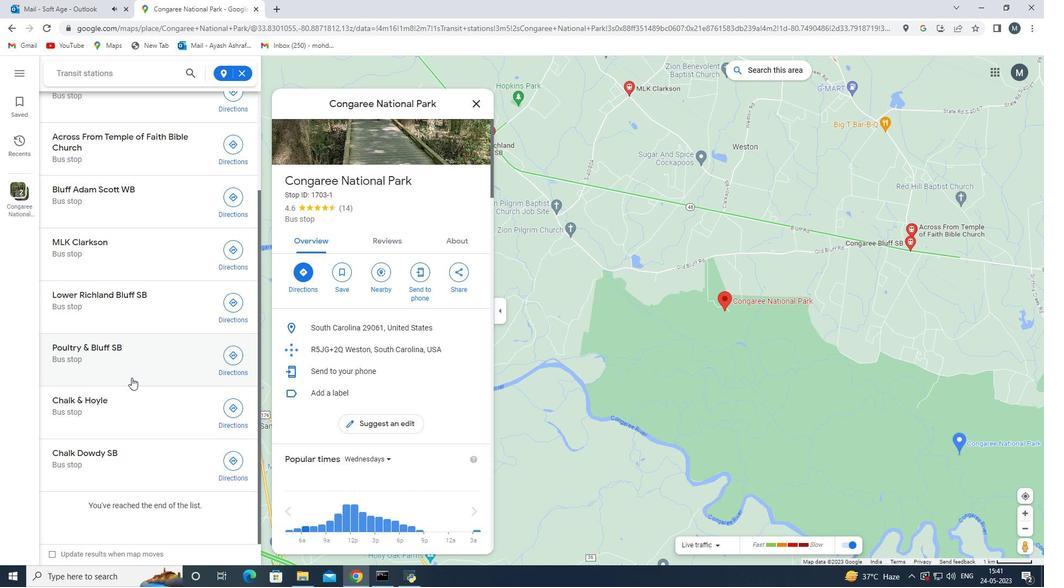
Action: Mouse moved to (119, 403)
Screenshot: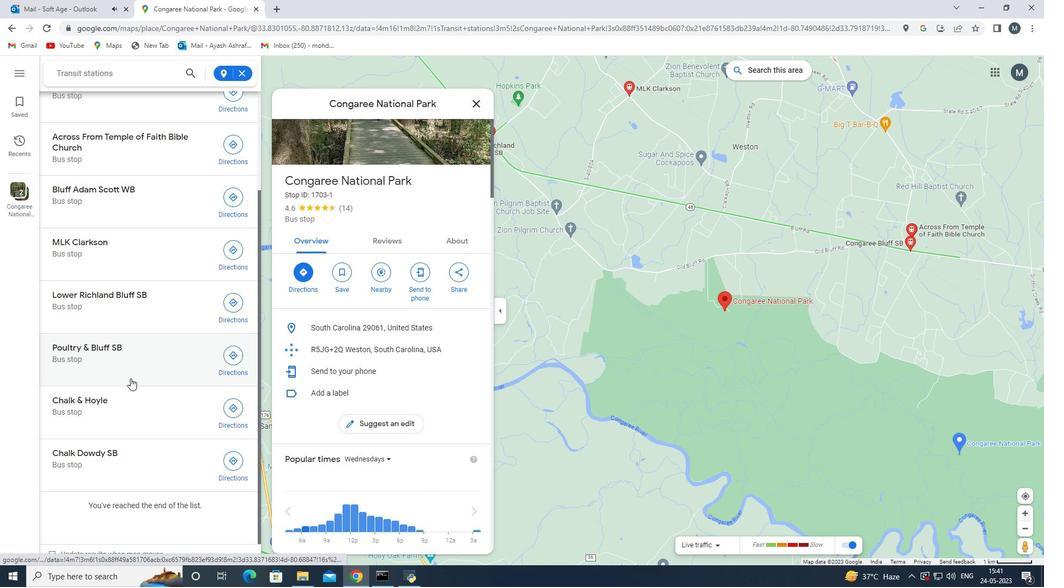 
Action: Mouse scrolled (119, 403) with delta (0, 0)
Screenshot: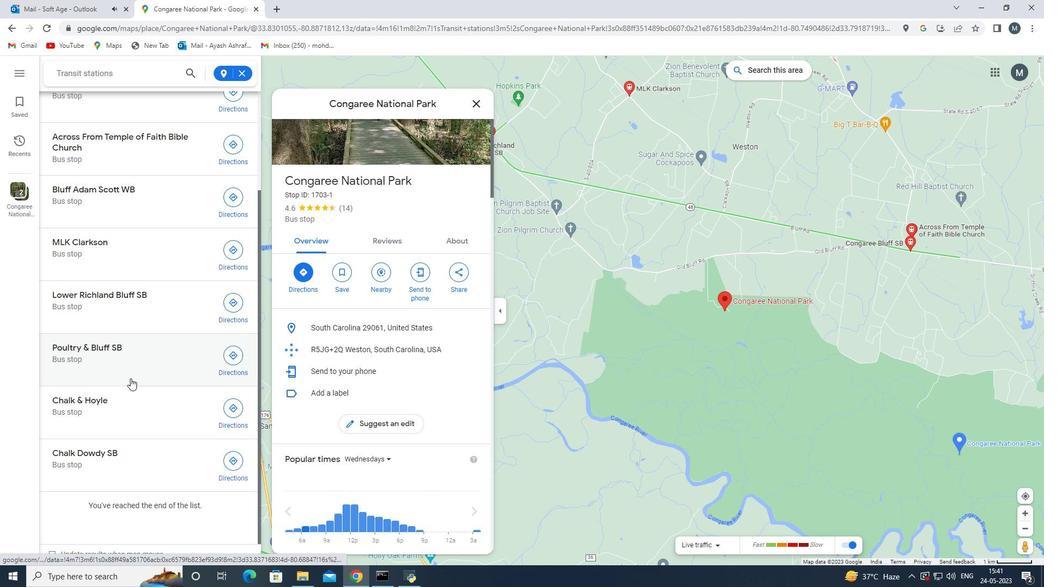 
Action: Mouse scrolled (119, 403) with delta (0, 0)
Screenshot: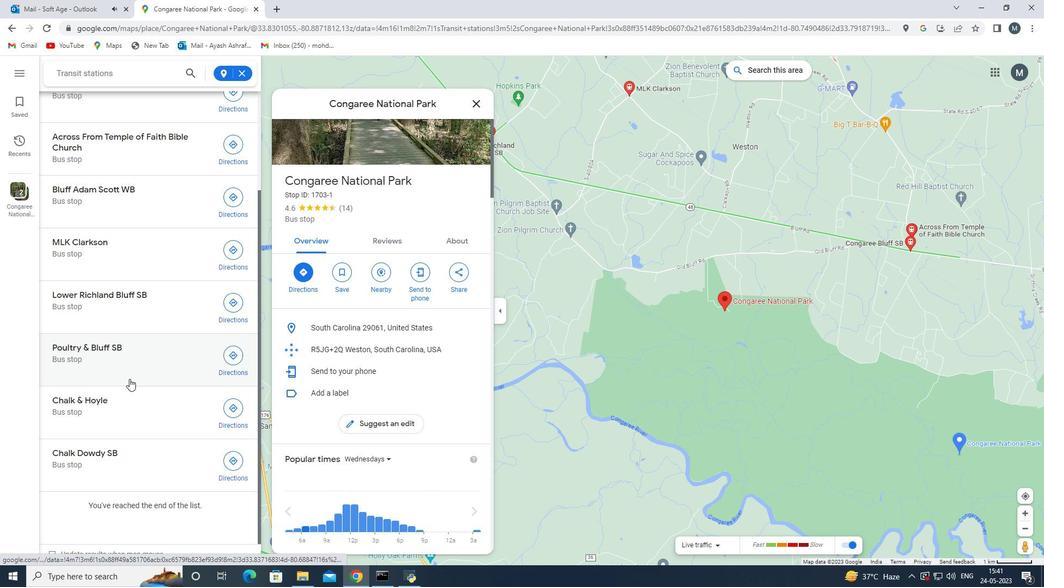 
Action: Mouse moved to (118, 403)
Screenshot: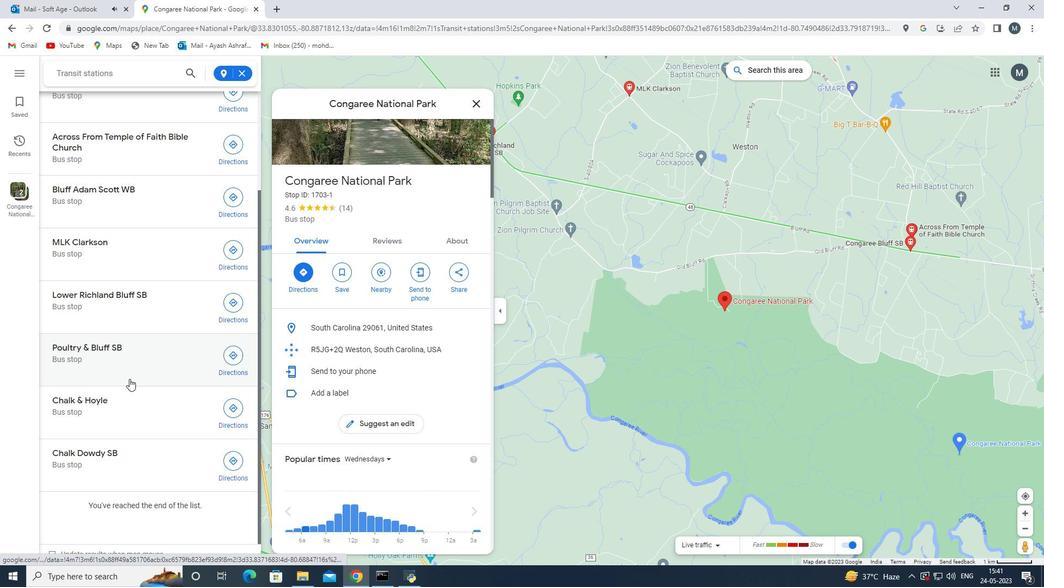
Action: Mouse scrolled (119, 403) with delta (0, 0)
Screenshot: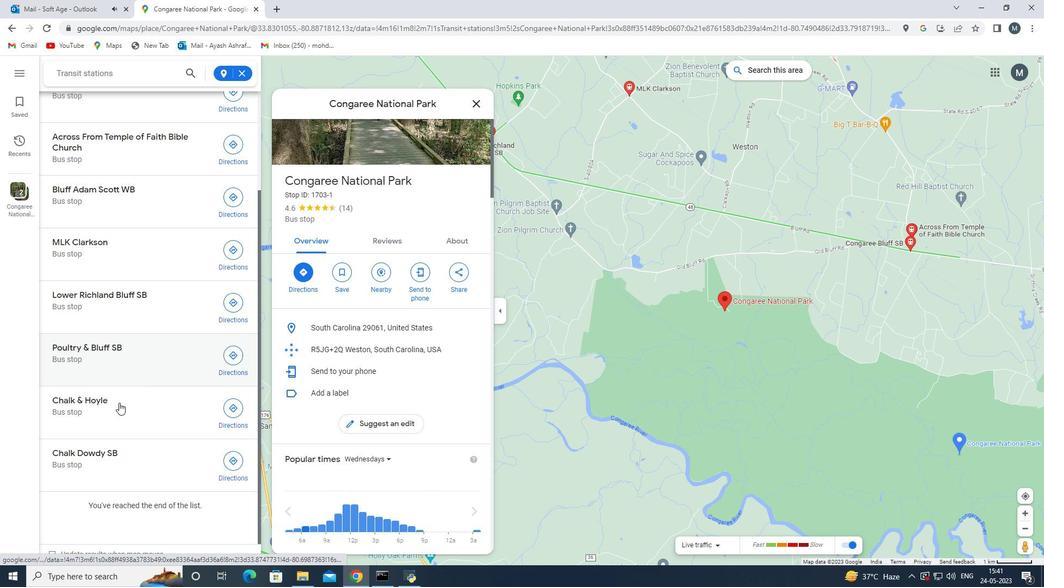 
Action: Mouse moved to (118, 403)
Screenshot: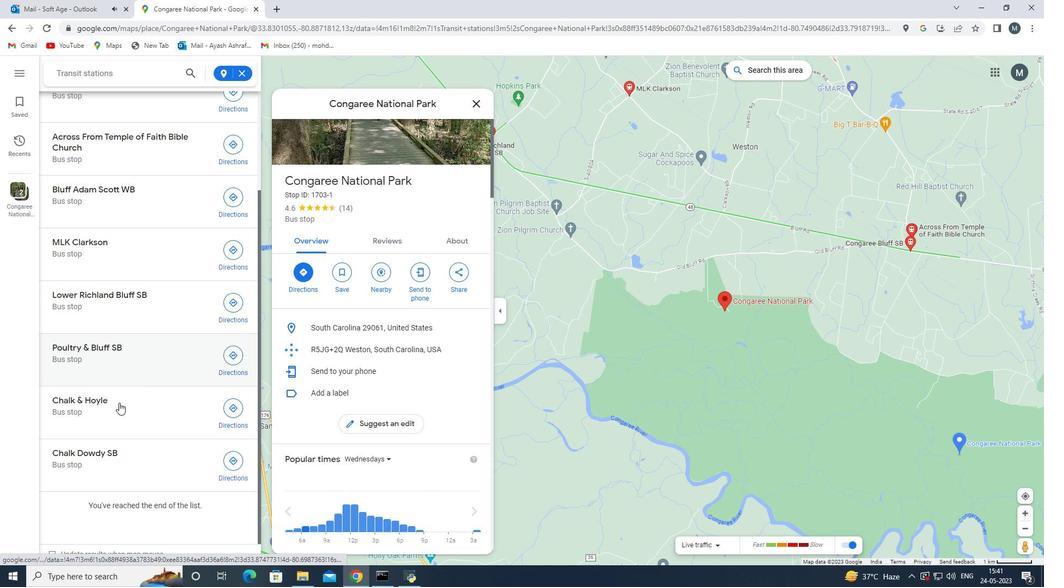 
Action: Mouse scrolled (119, 403) with delta (0, 0)
Screenshot: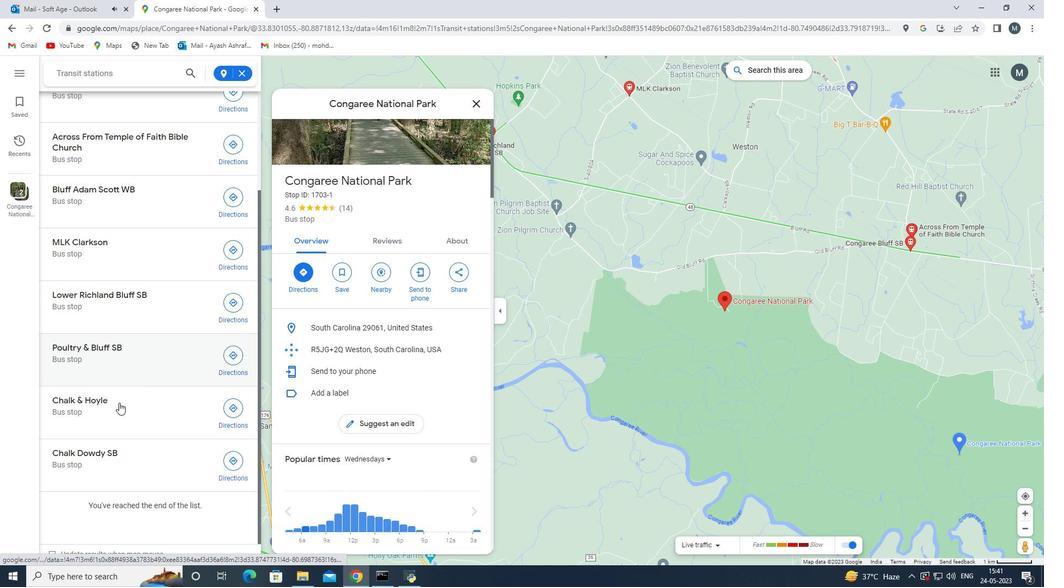 
Action: Mouse moved to (115, 398)
Screenshot: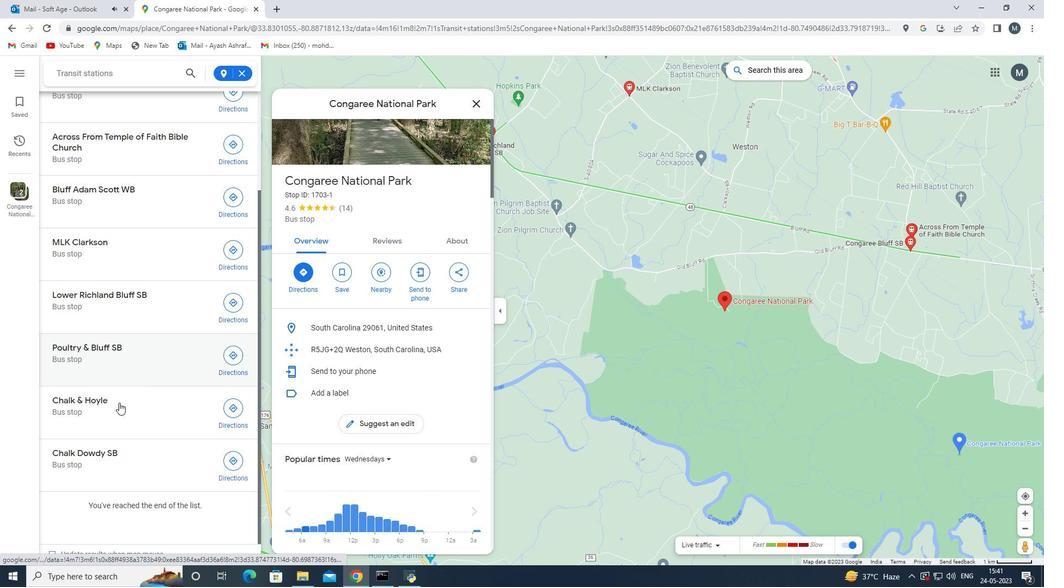 
Action: Mouse scrolled (119, 403) with delta (0, 0)
Screenshot: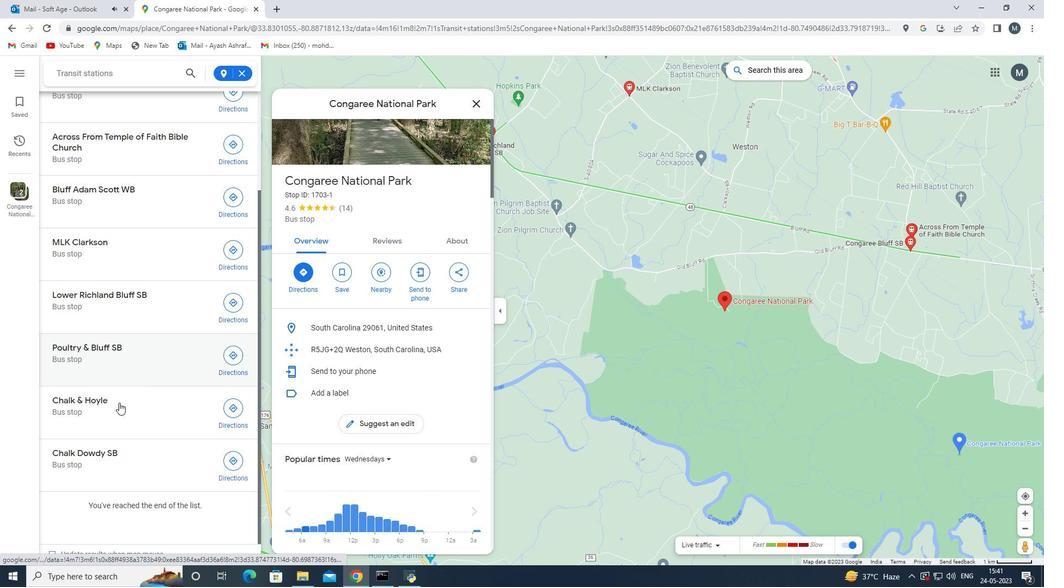 
Action: Mouse moved to (113, 394)
Screenshot: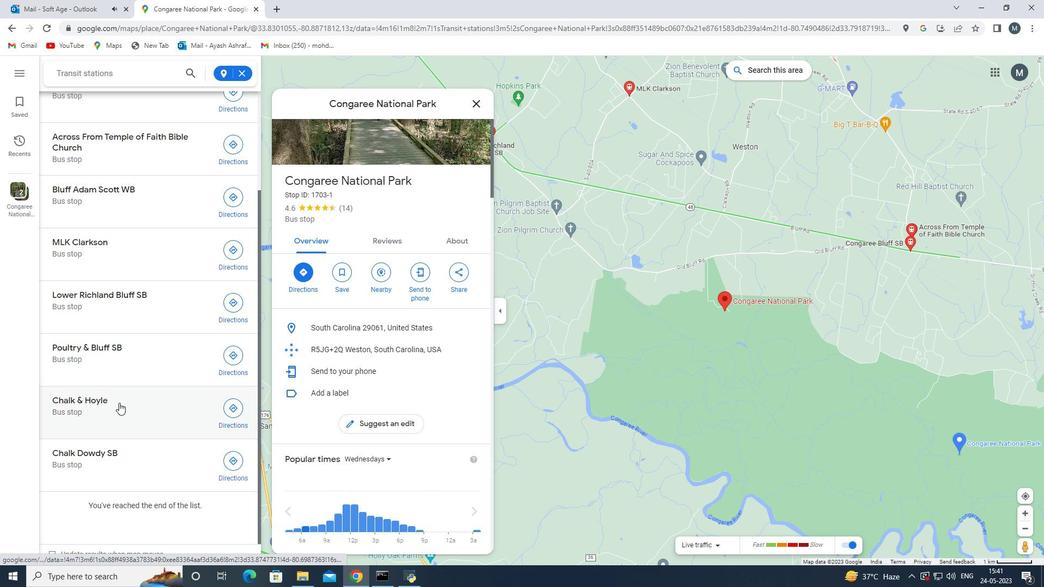 
Action: Mouse scrolled (118, 403) with delta (0, 0)
Screenshot: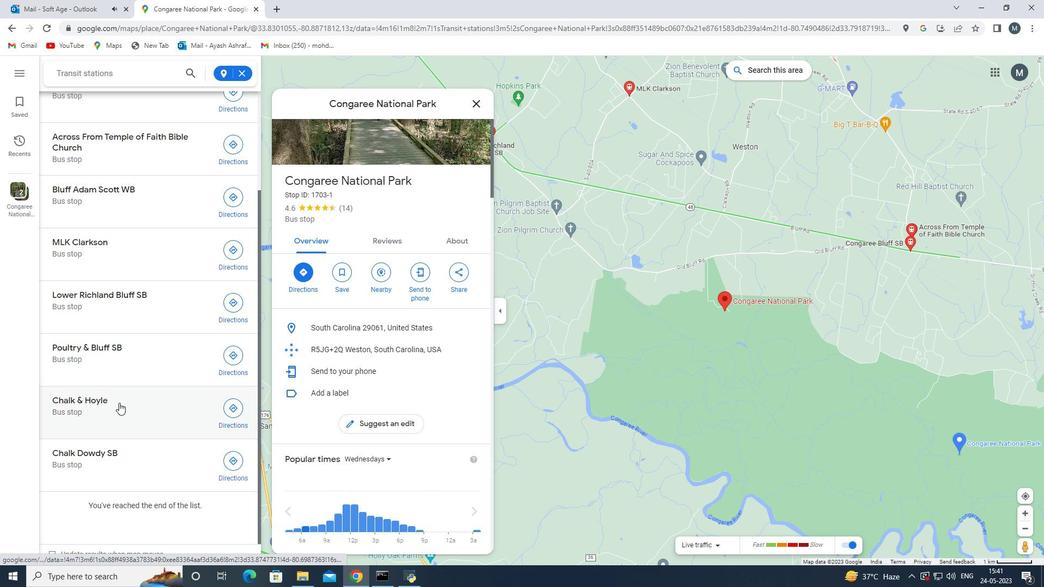 
Action: Mouse moved to (131, 346)
Screenshot: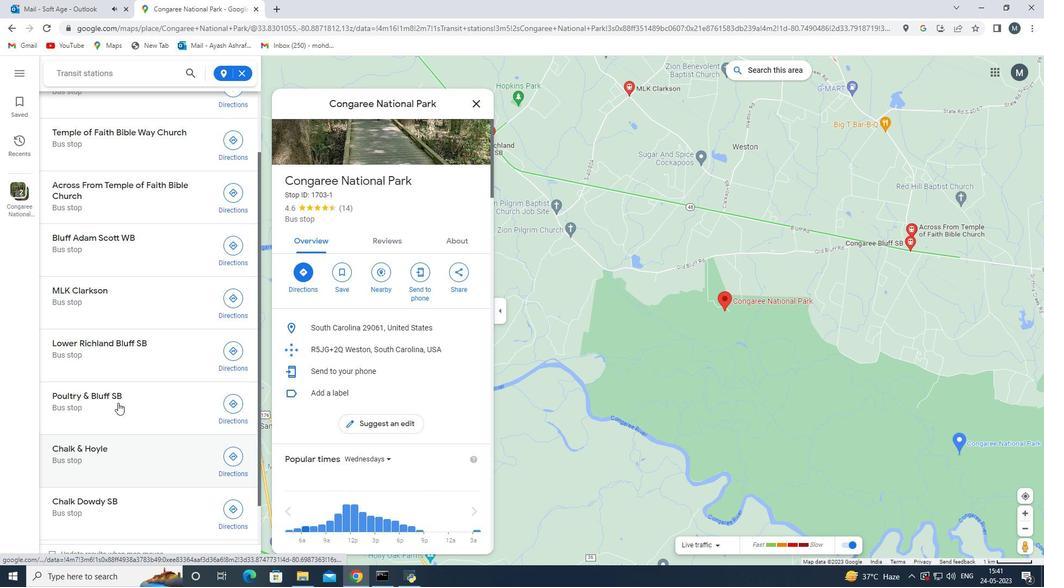 
Action: Mouse scrolled (131, 346) with delta (0, 0)
Screenshot: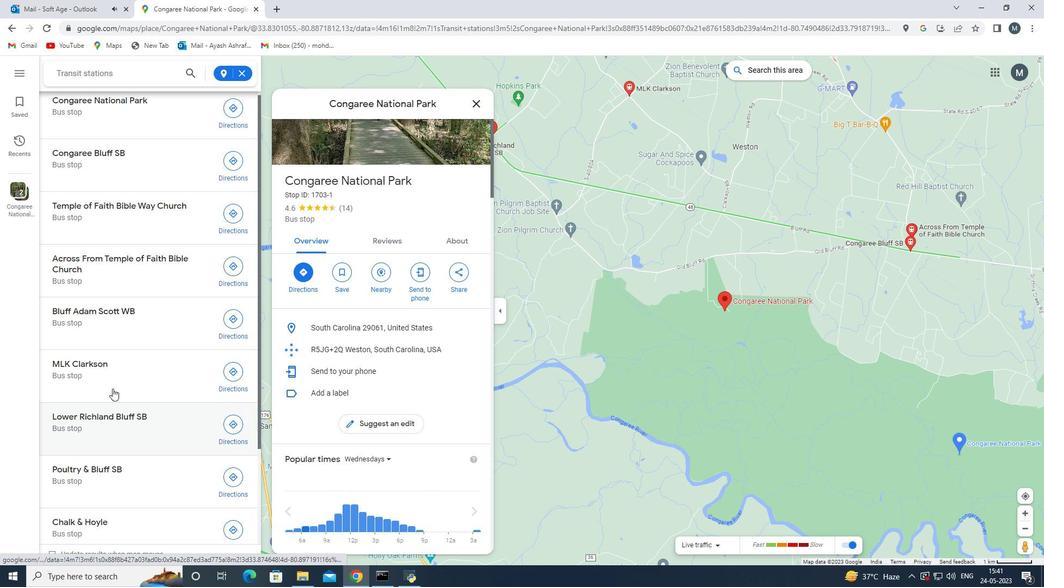
Action: Mouse scrolled (131, 346) with delta (0, 0)
Screenshot: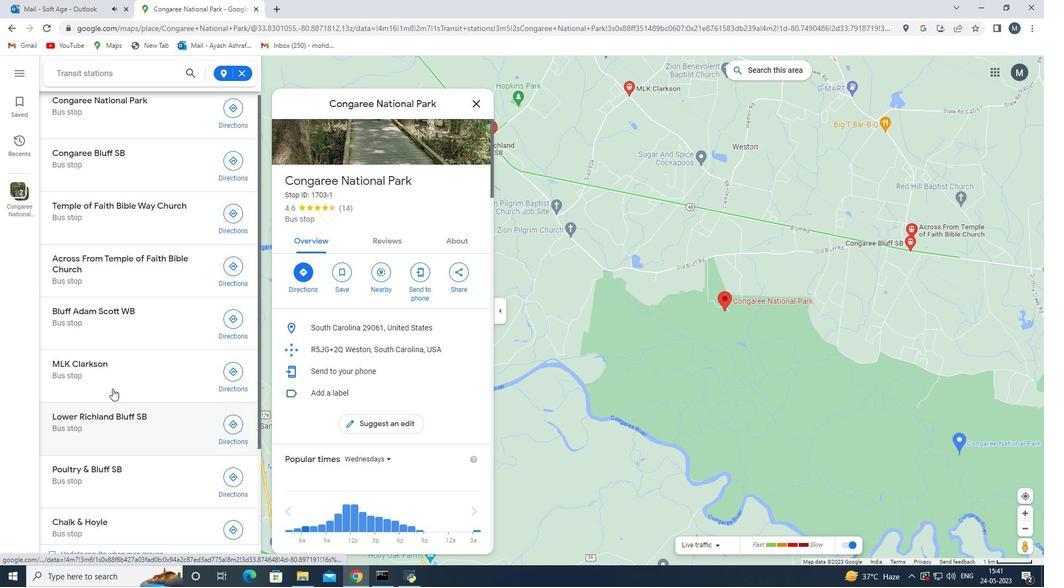 
Action: Mouse scrolled (131, 346) with delta (0, 0)
Screenshot: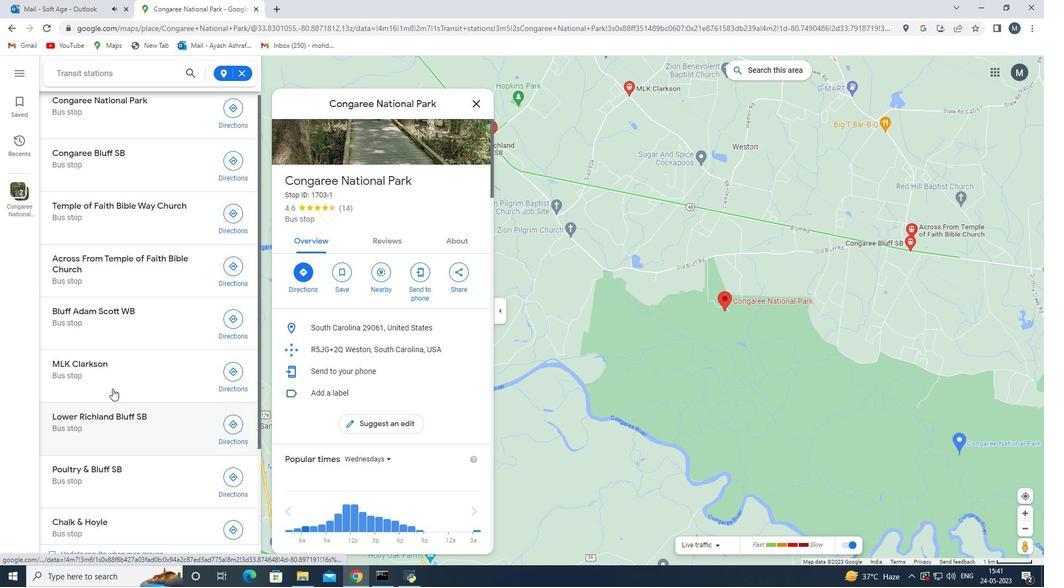 
Action: Mouse scrolled (131, 346) with delta (0, 0)
Screenshot: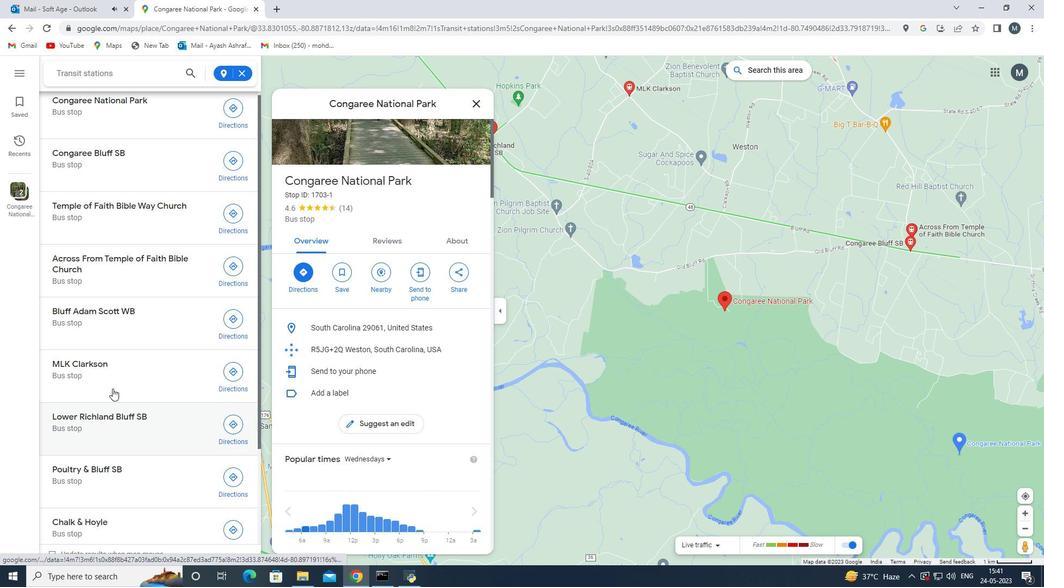 
Action: Mouse moved to (136, 324)
Screenshot: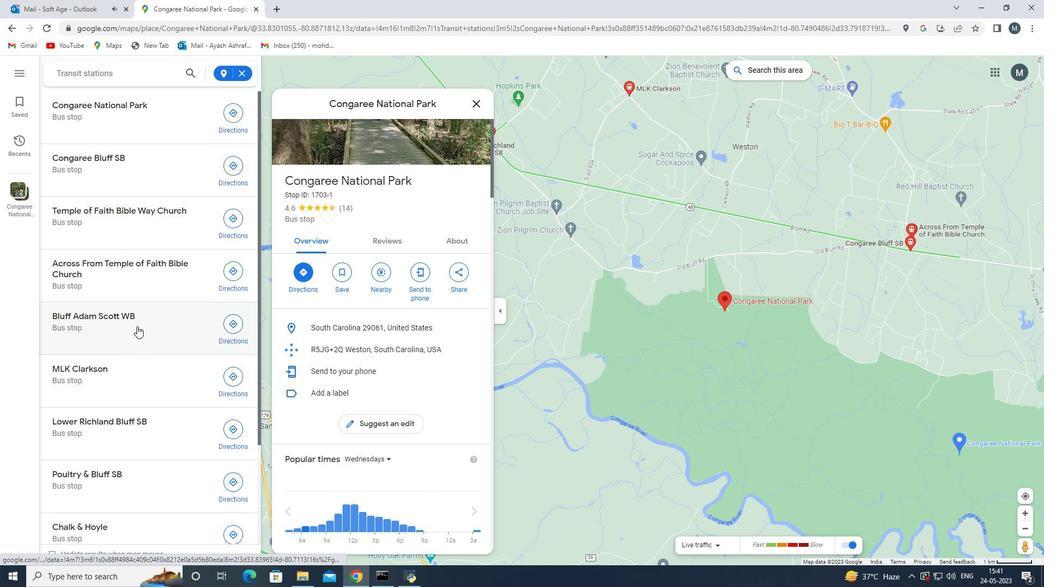 
Action: Mouse scrolled (136, 324) with delta (0, 0)
Screenshot: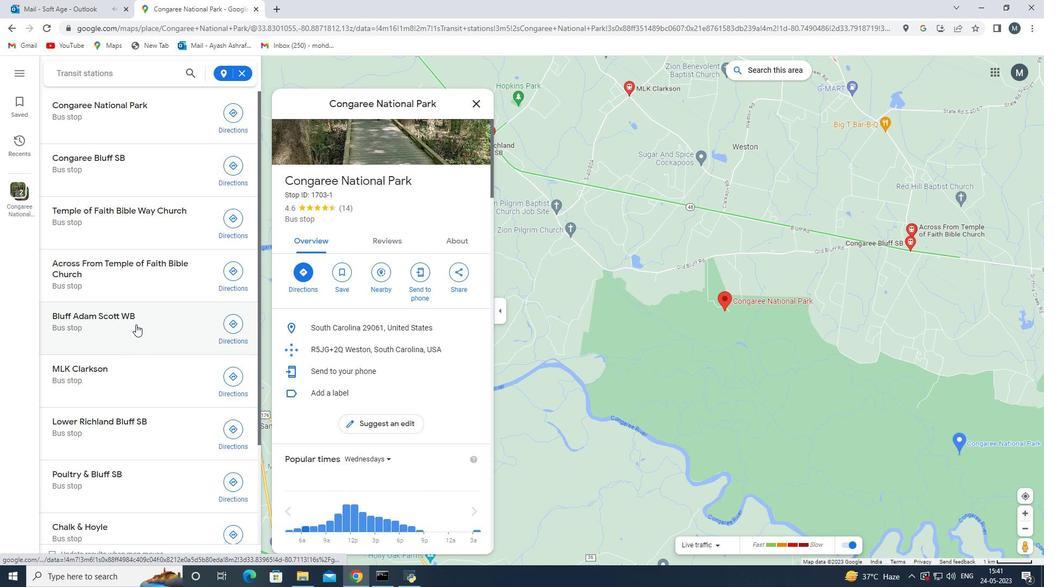 
Action: Mouse scrolled (136, 324) with delta (0, 0)
Screenshot: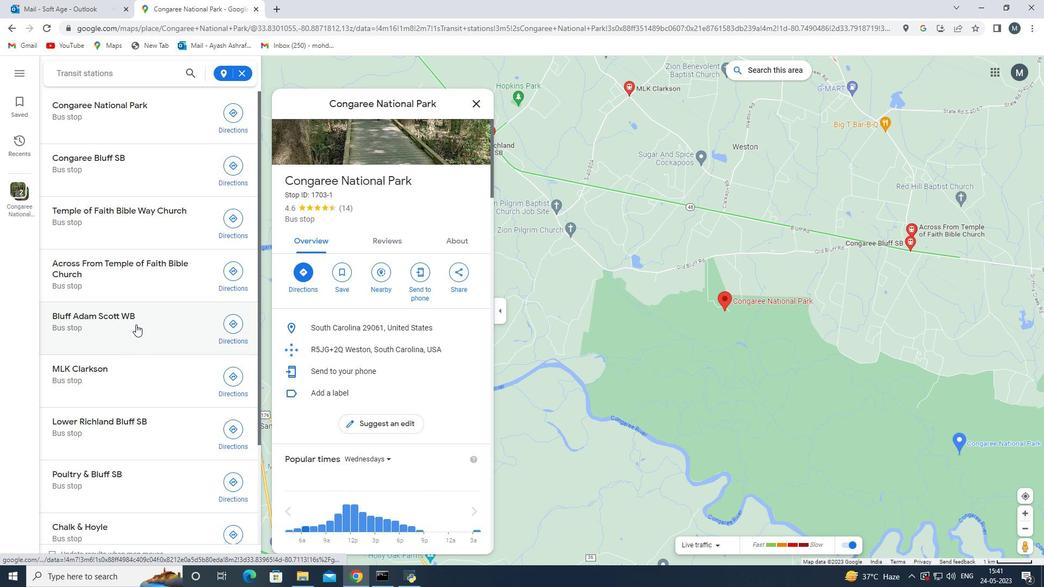 
Action: Mouse scrolled (136, 324) with delta (0, 0)
Screenshot: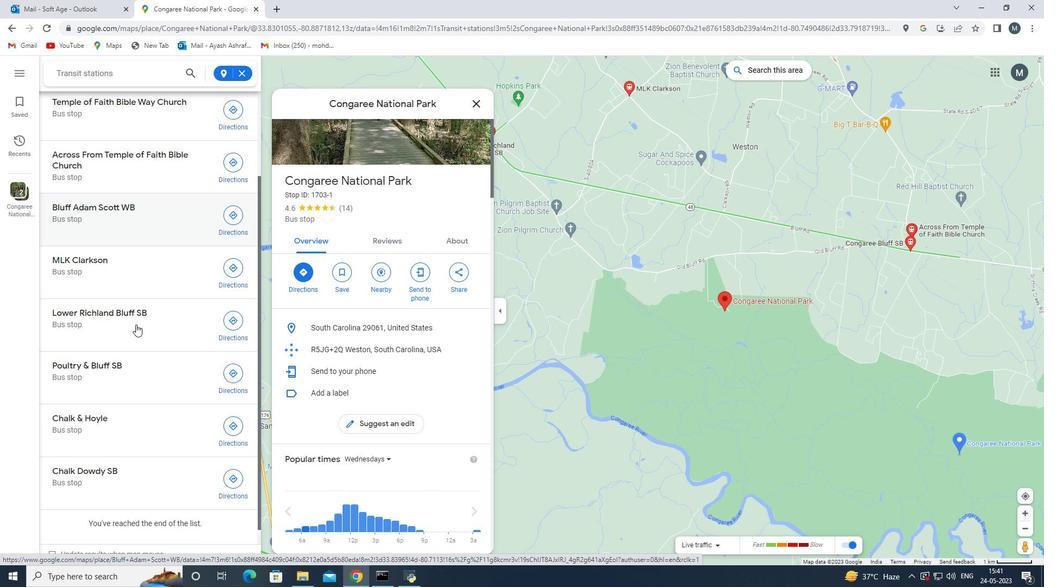 
Action: Mouse scrolled (136, 324) with delta (0, 0)
Screenshot: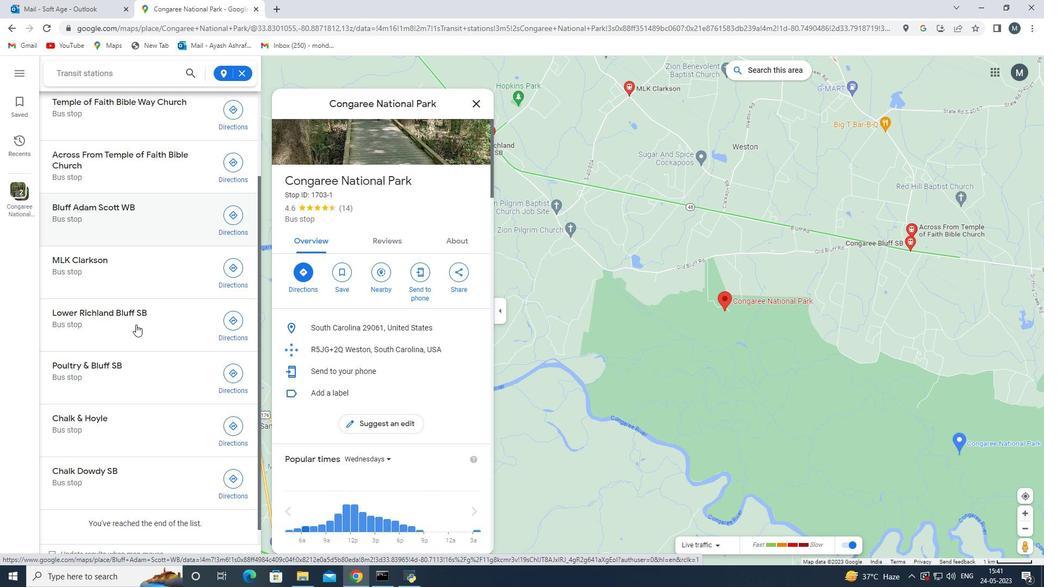 
Action: Mouse scrolled (136, 324) with delta (0, 0)
Screenshot: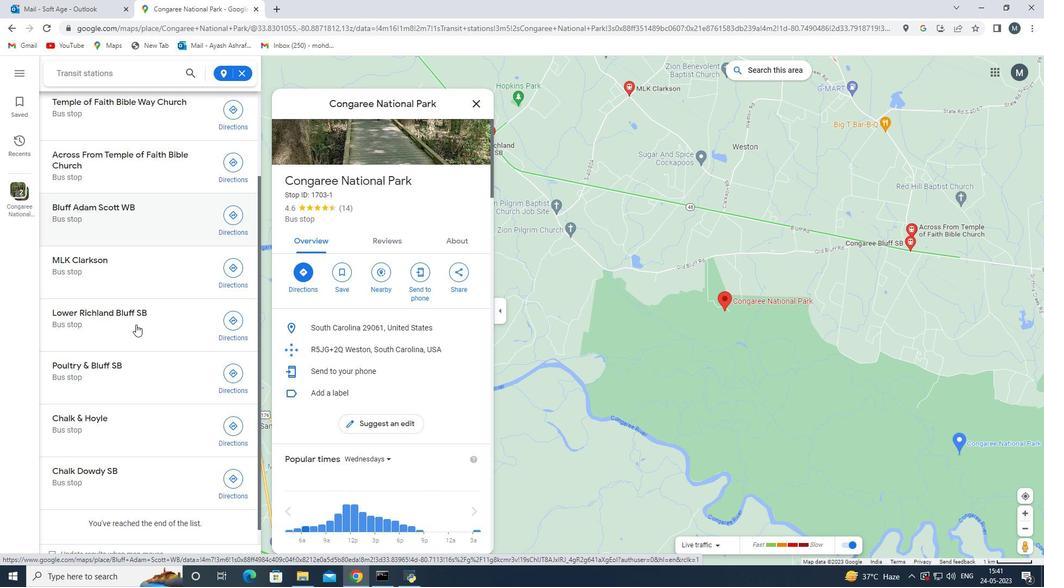 
Action: Mouse moved to (130, 334)
Screenshot: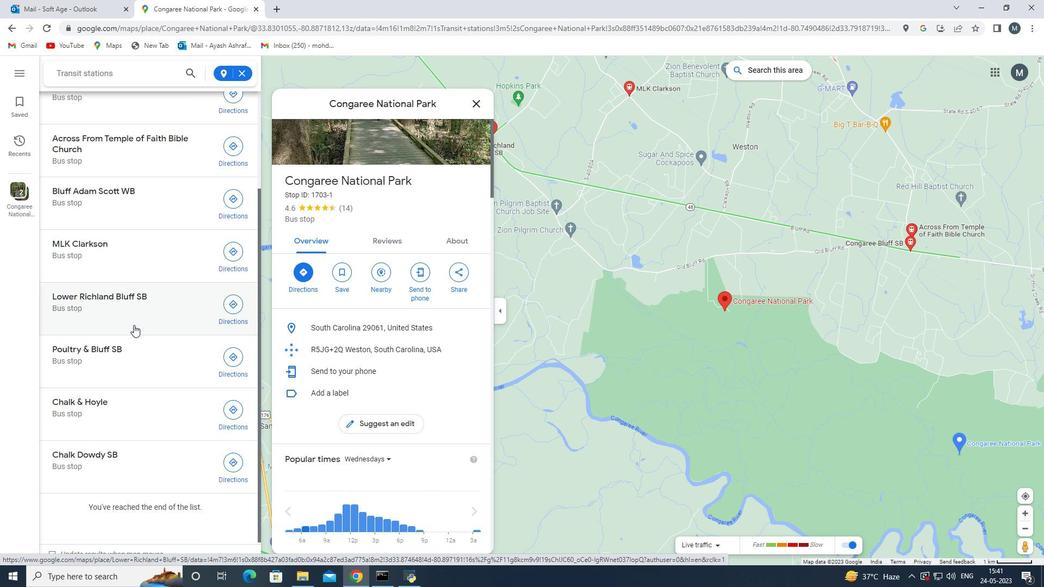 
Action: Mouse scrolled (130, 333) with delta (0, 0)
Screenshot: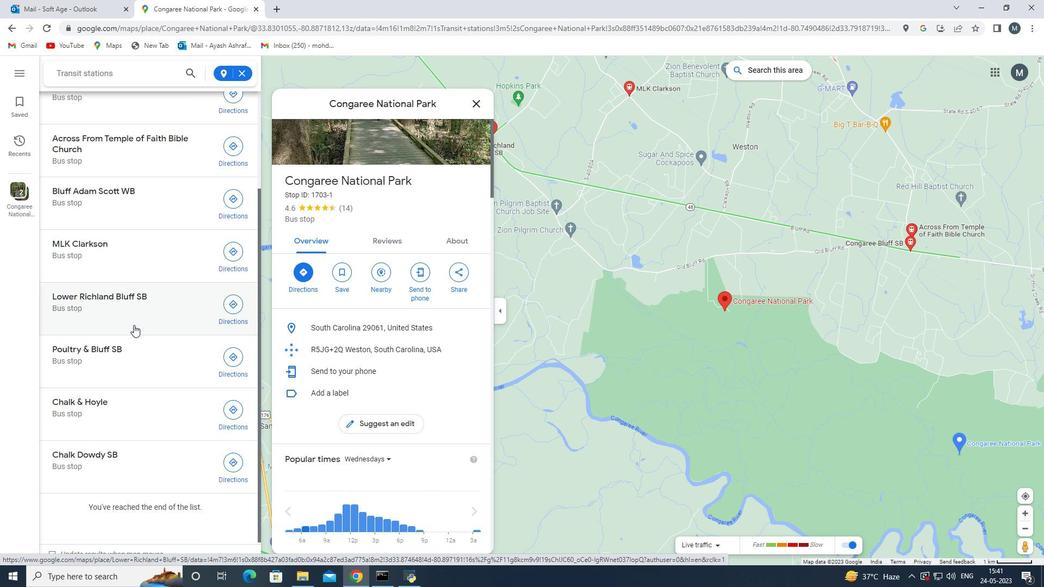 
Action: Mouse moved to (125, 360)
Screenshot: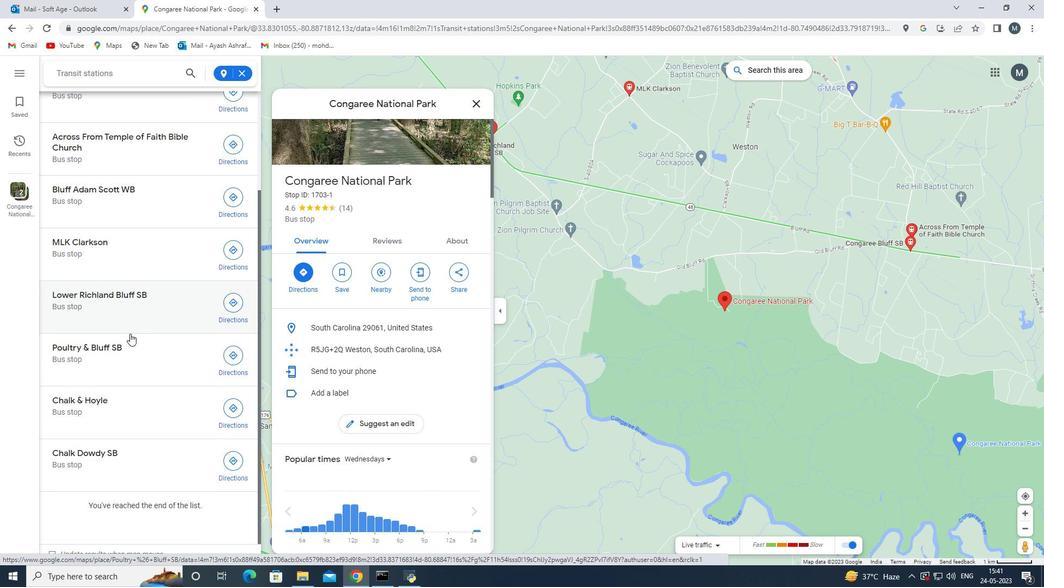
Action: Mouse scrolled (129, 336) with delta (0, 0)
Screenshot: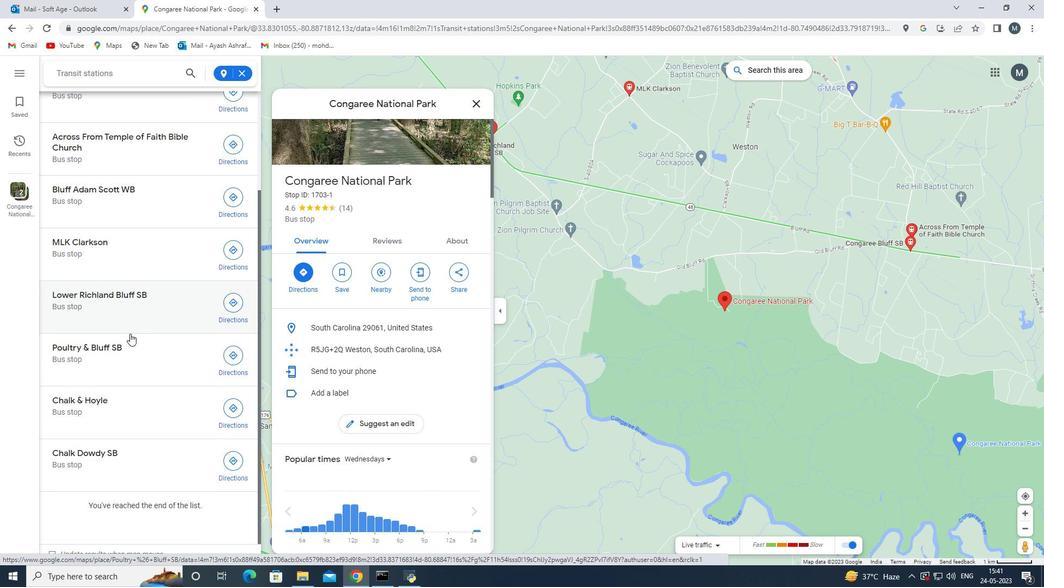 
Action: Mouse moved to (125, 362)
Screenshot: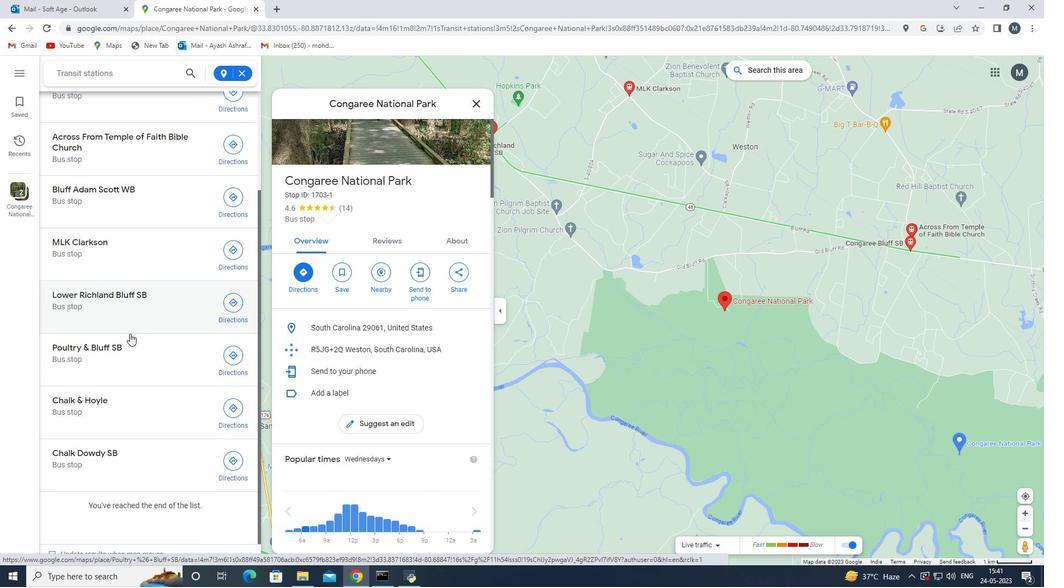 
Action: Mouse scrolled (128, 341) with delta (0, 0)
Screenshot: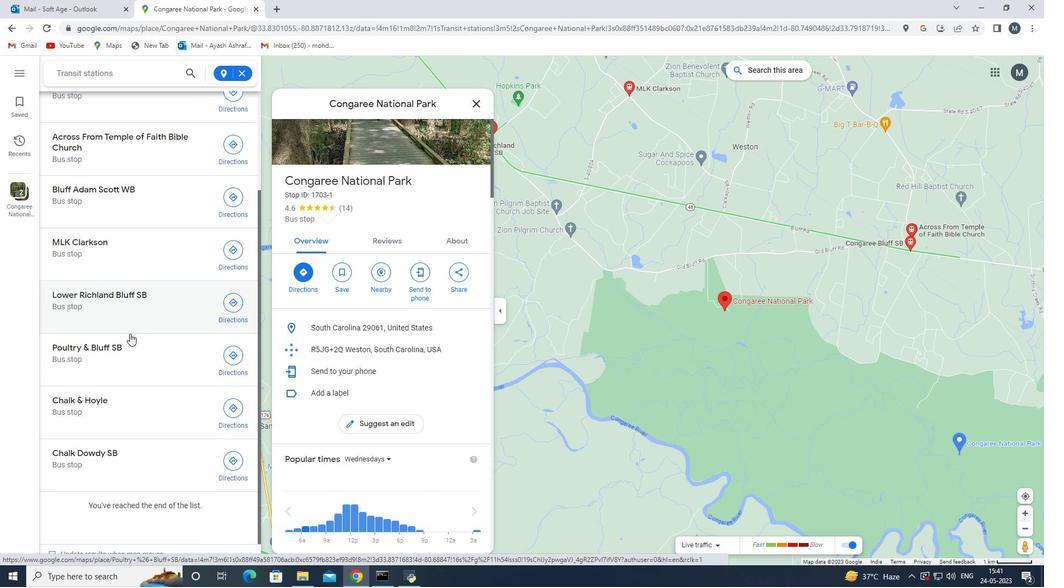 
Action: Mouse moved to (124, 374)
Screenshot: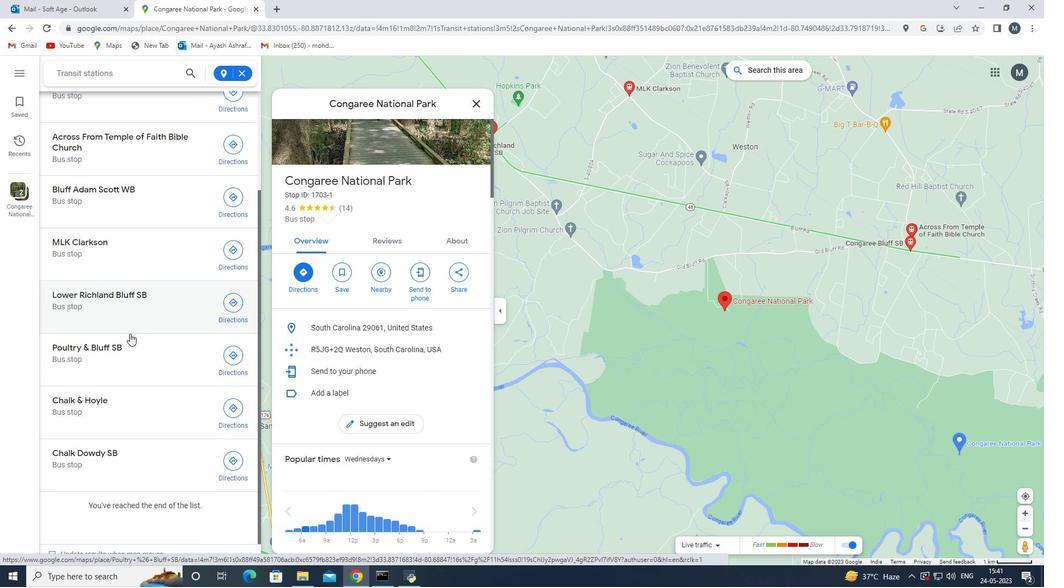
Action: Mouse scrolled (125, 362) with delta (0, 0)
Screenshot: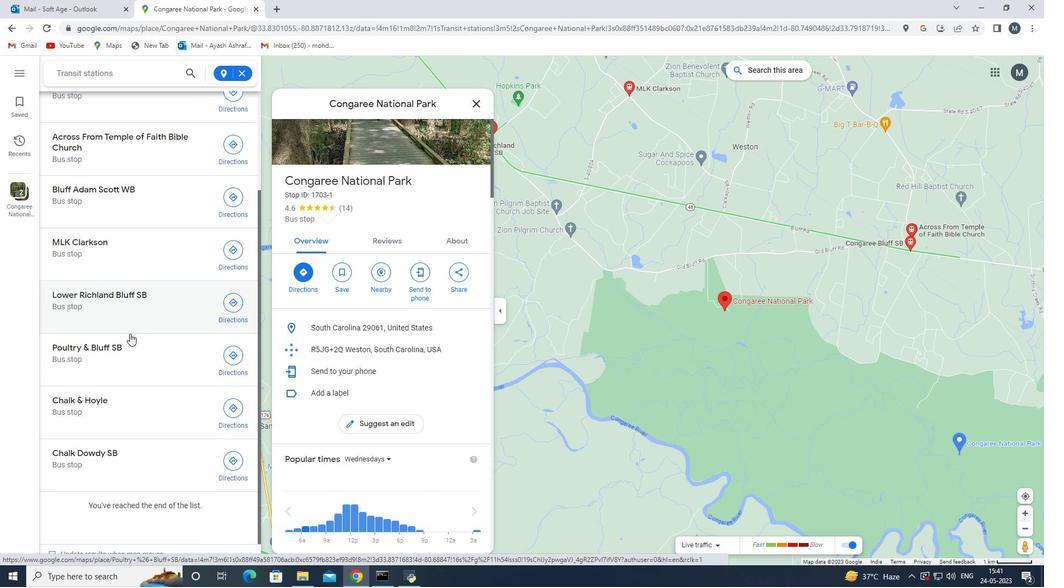 
Action: Mouse moved to (124, 398)
Screenshot: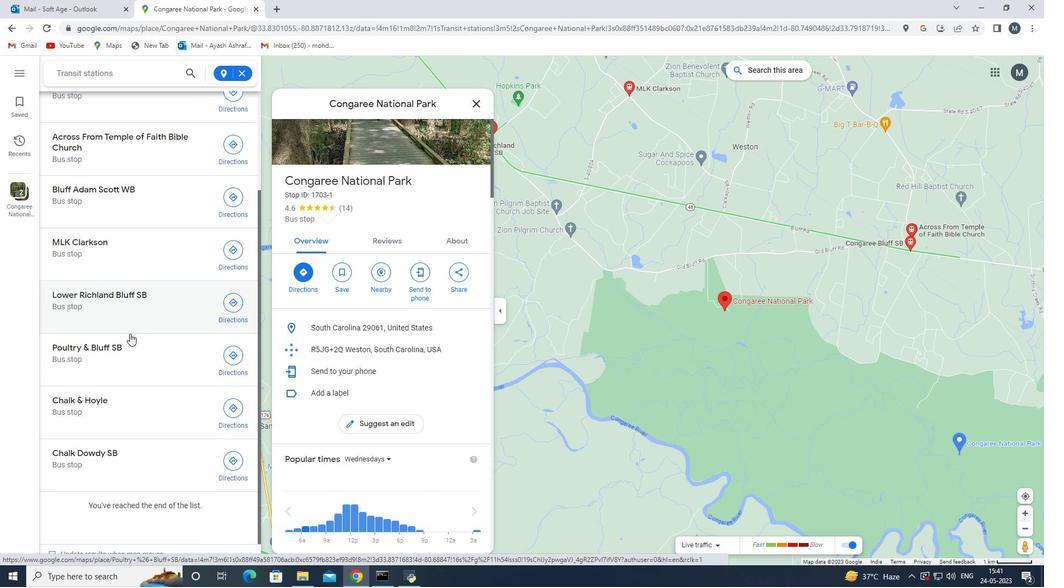 
Action: Mouse scrolled (124, 378) with delta (0, 0)
Screenshot: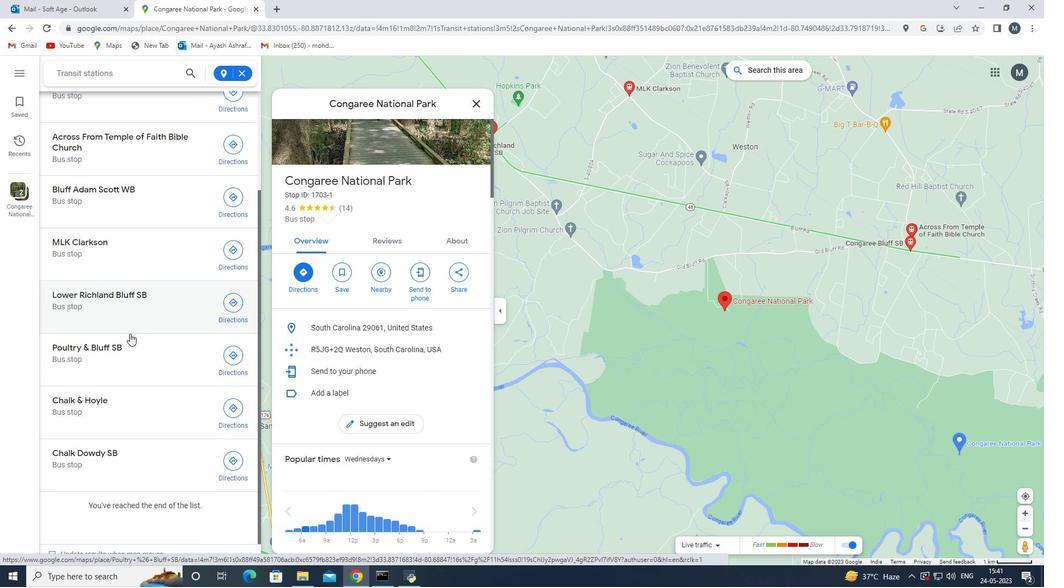 
Action: Mouse moved to (182, 423)
Screenshot: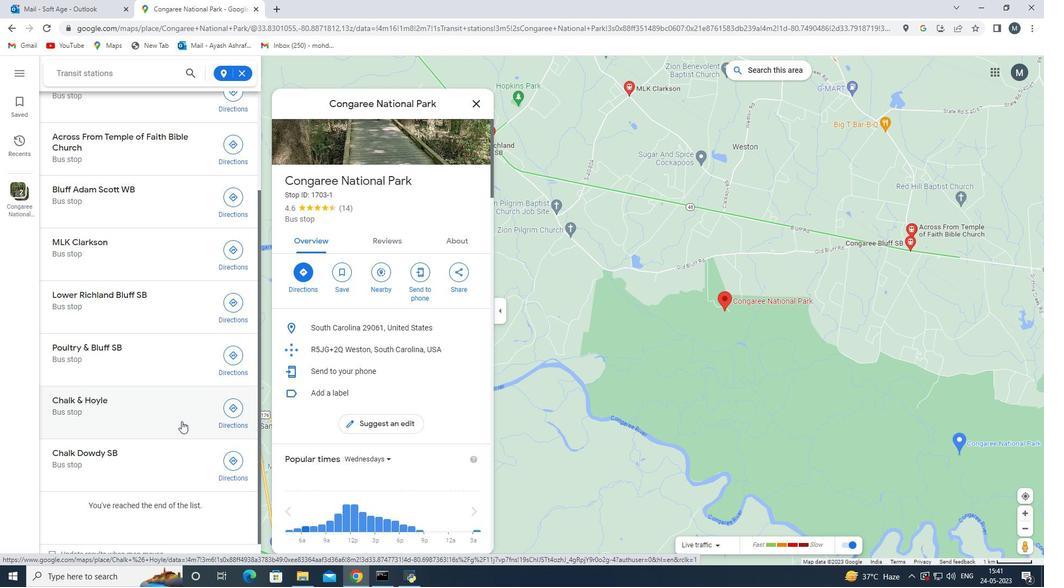 
Action: Mouse scrolled (182, 423) with delta (0, 0)
Screenshot: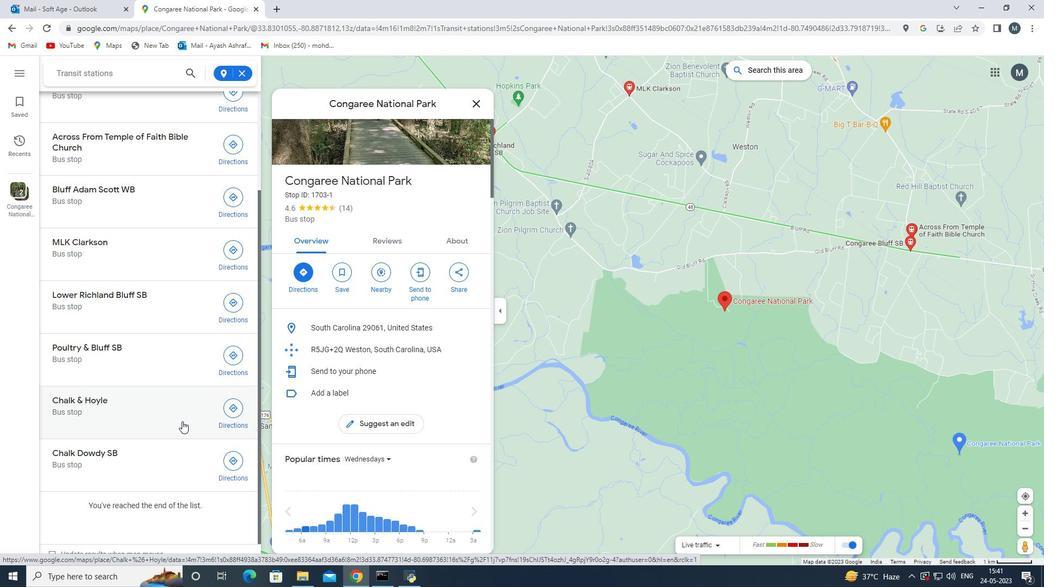 
Action: Mouse scrolled (182, 423) with delta (0, 0)
Screenshot: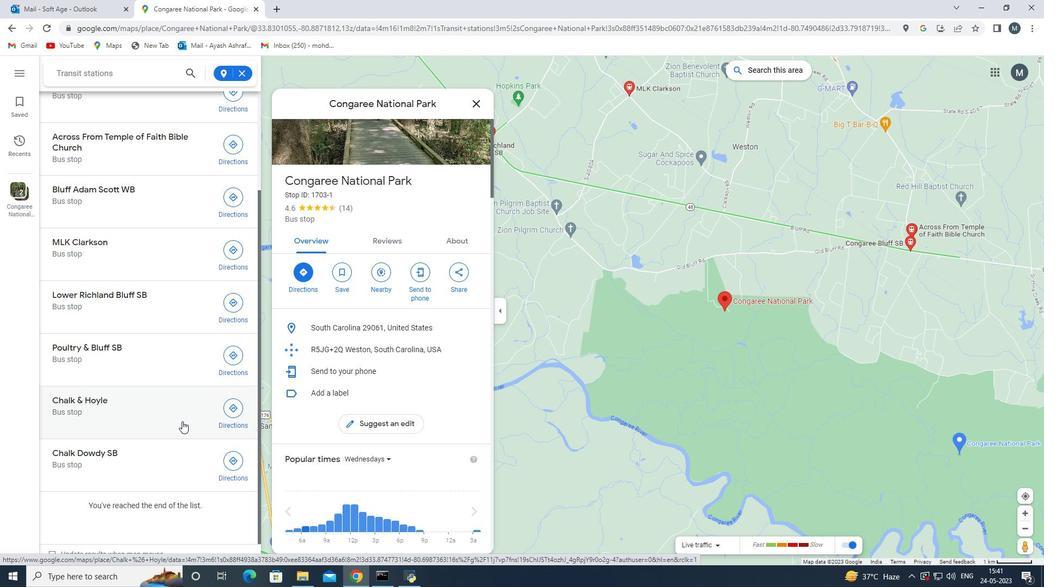 
Action: Mouse scrolled (182, 423) with delta (0, 0)
Screenshot: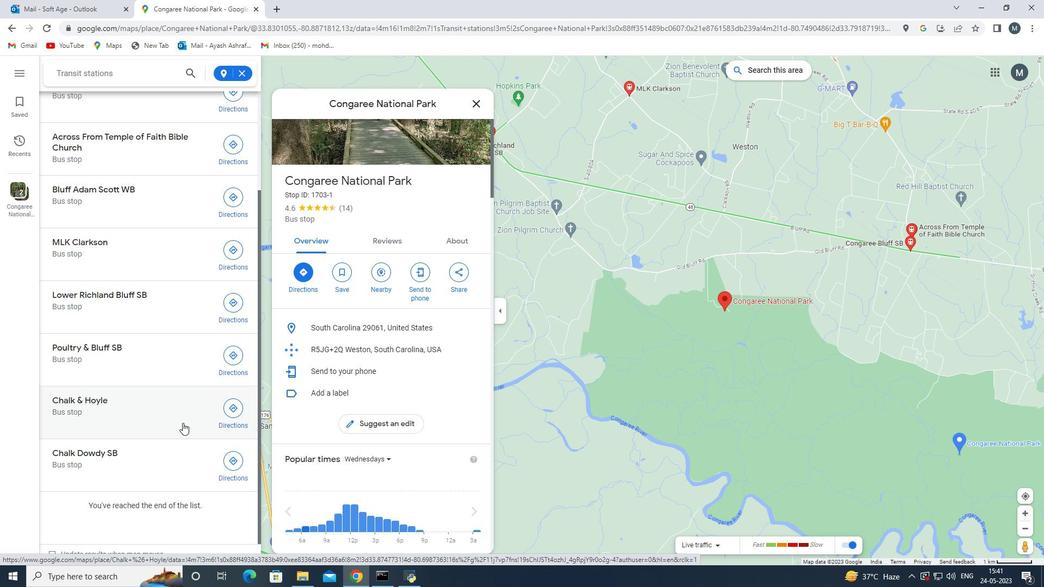 
Action: Mouse scrolled (182, 423) with delta (0, 0)
Screenshot: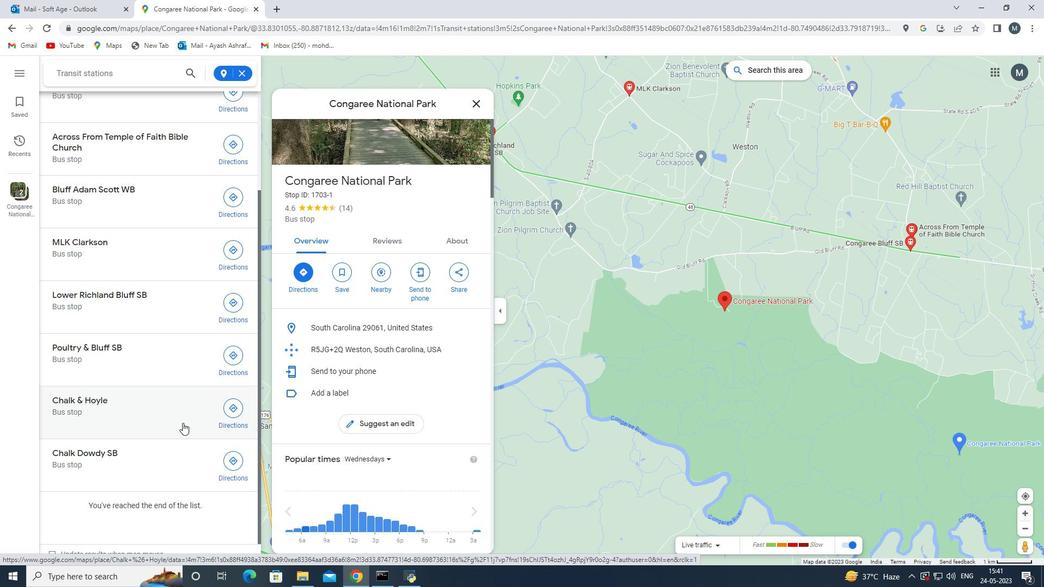 
Action: Mouse moved to (182, 423)
Screenshot: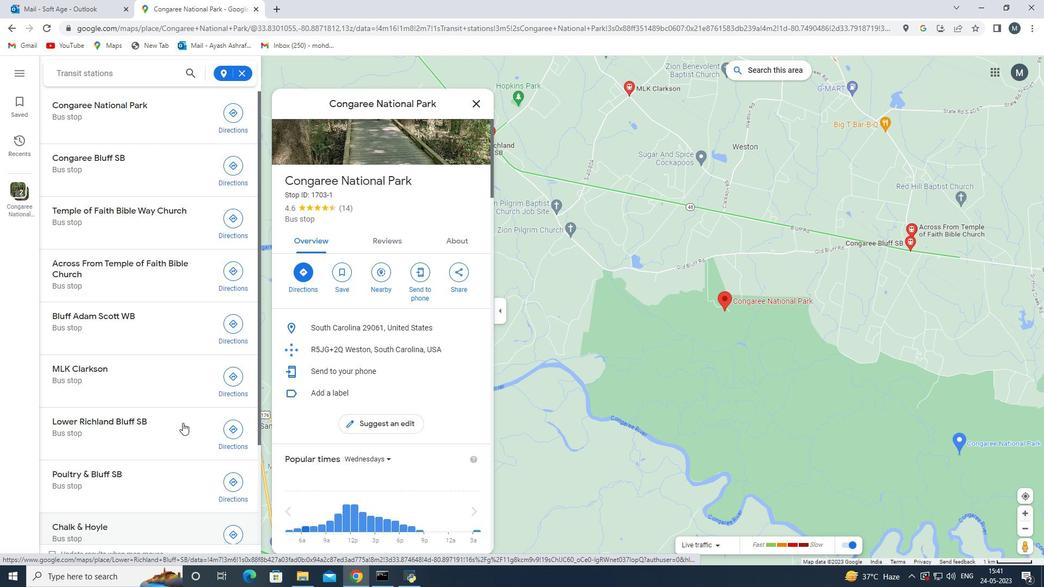 
Action: Mouse scrolled (182, 423) with delta (0, 0)
Screenshot: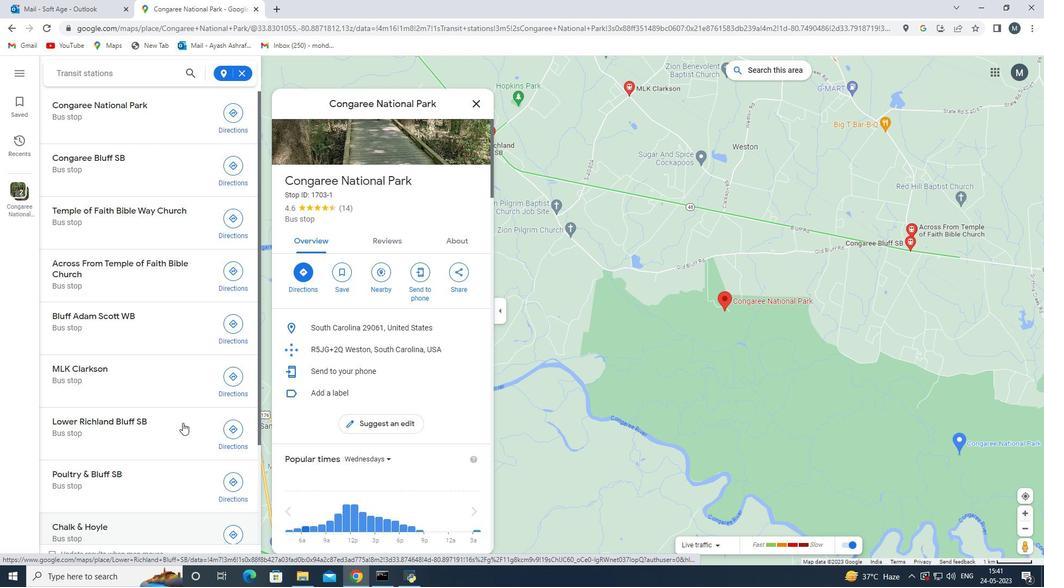 
Action: Mouse scrolled (182, 423) with delta (0, 0)
Screenshot: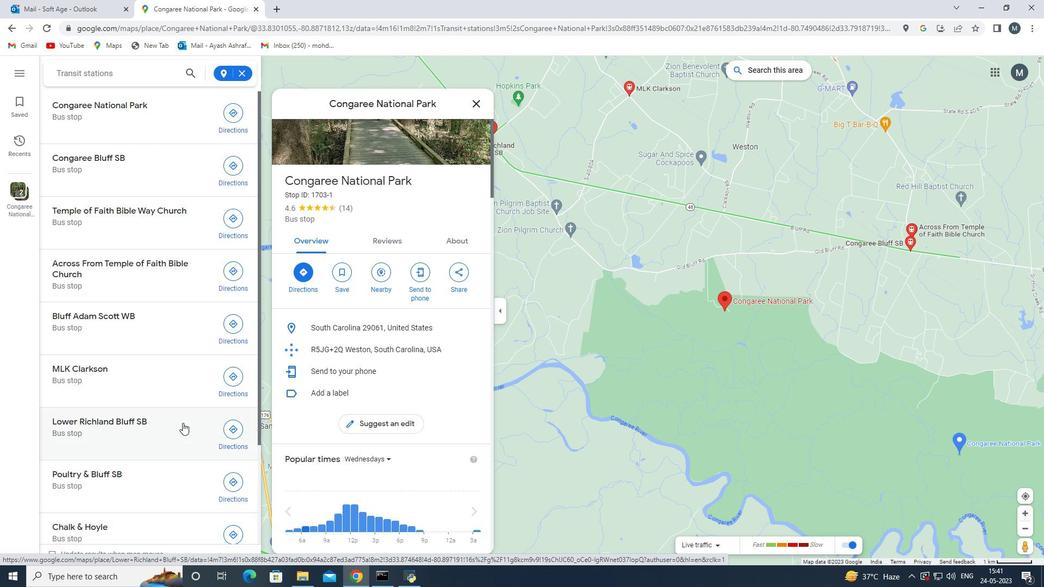 
Action: Mouse moved to (126, 327)
Screenshot: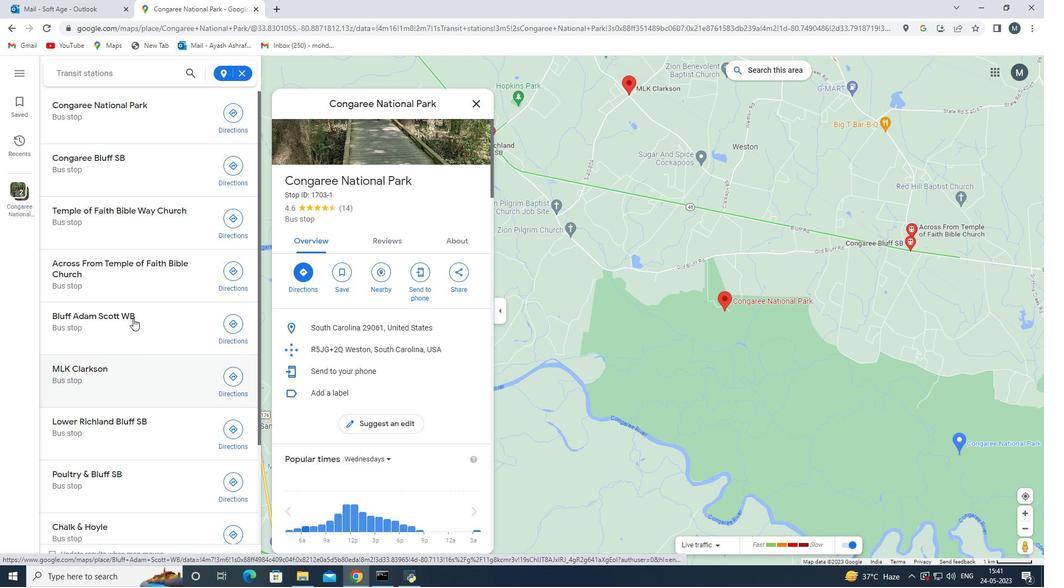
Action: Mouse scrolled (126, 327) with delta (0, 0)
Screenshot: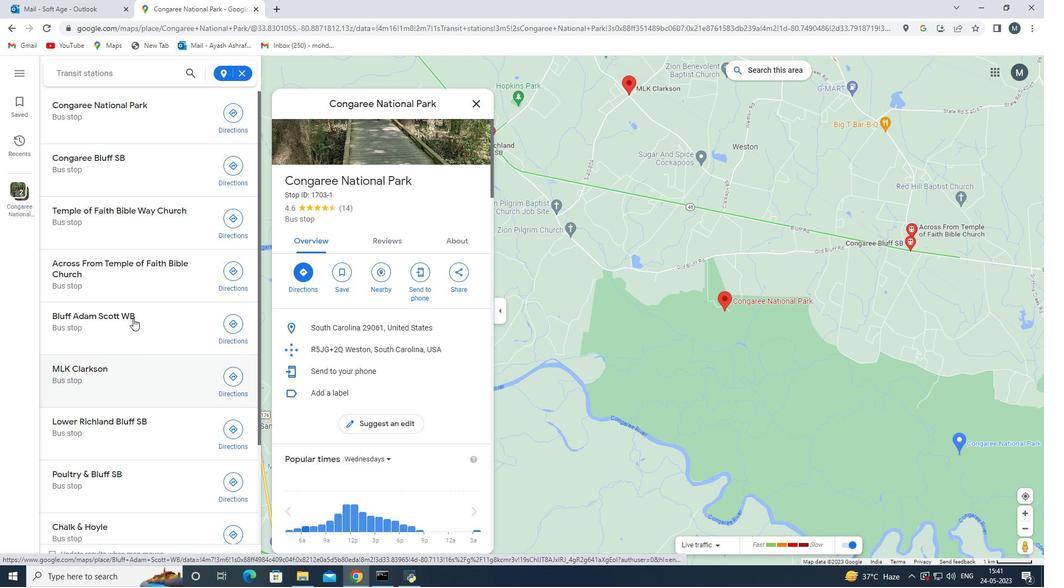 
Action: Mouse scrolled (126, 327) with delta (0, 0)
Screenshot: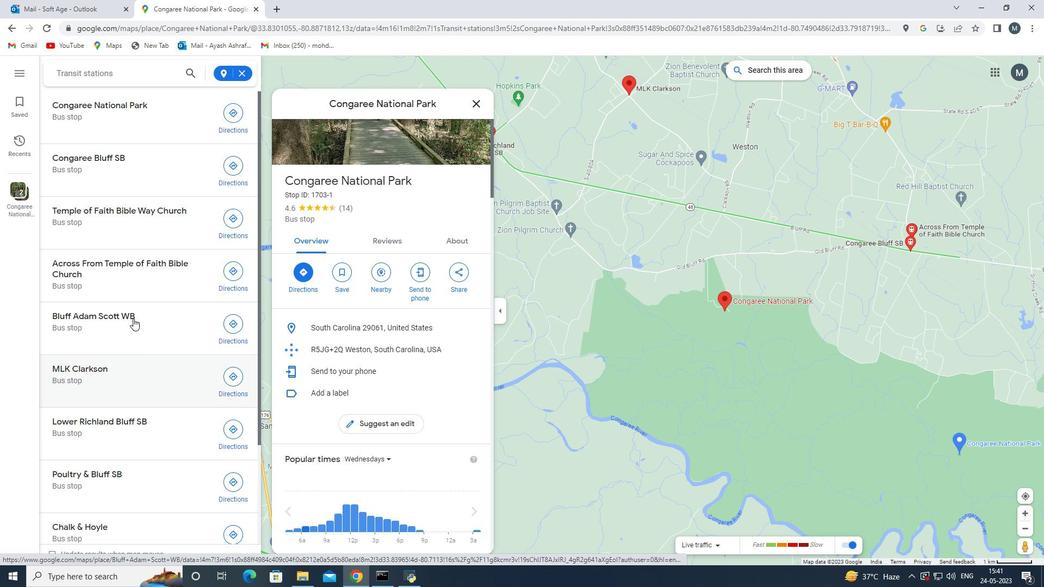 
Action: Mouse scrolled (126, 327) with delta (0, 0)
Screenshot: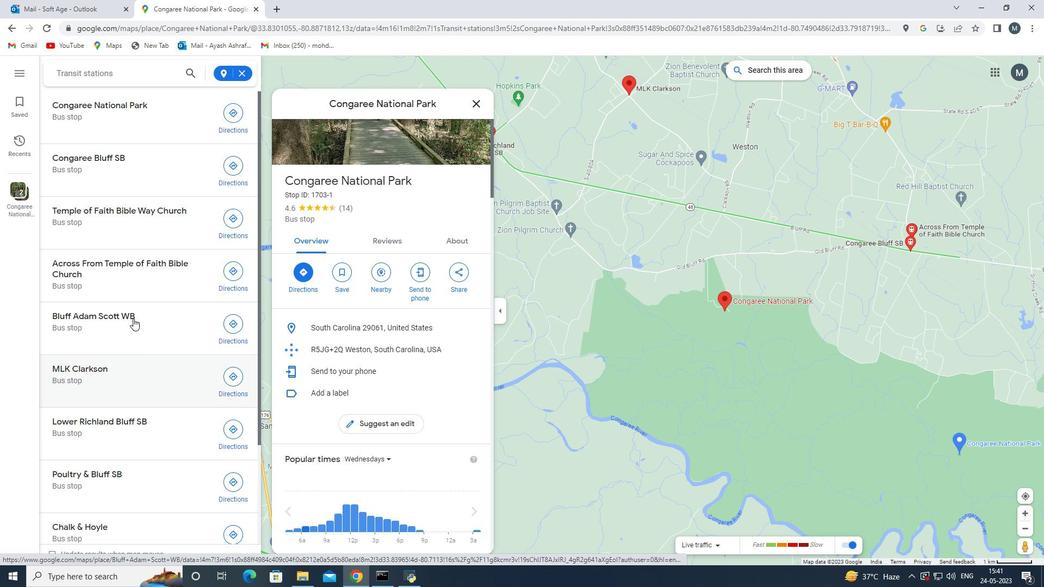 
Action: Mouse scrolled (126, 327) with delta (0, 0)
Screenshot: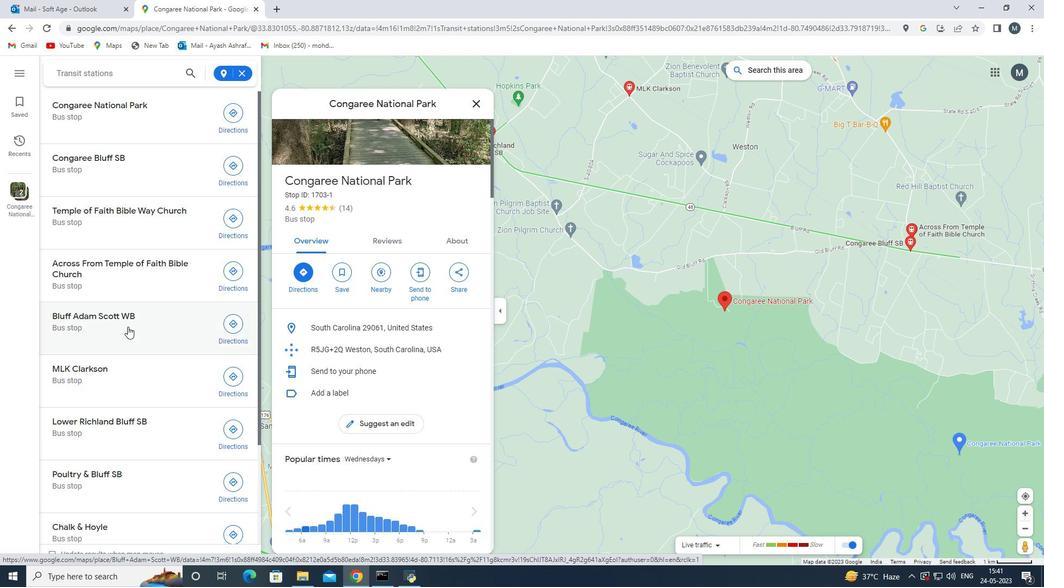 
Action: Mouse moved to (156, 74)
Screenshot: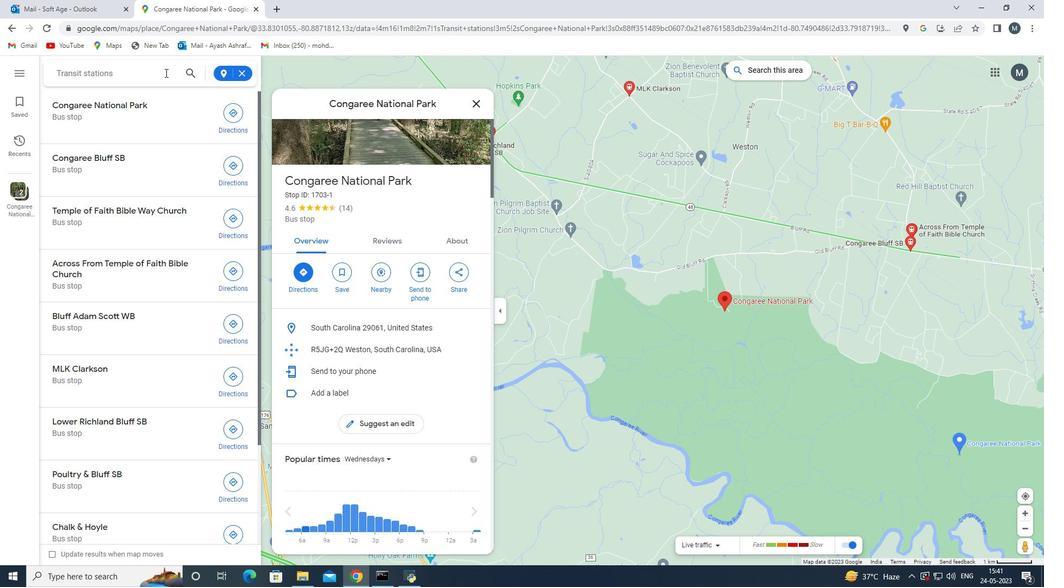 
Action: Mouse pressed left at (156, 74)
Screenshot: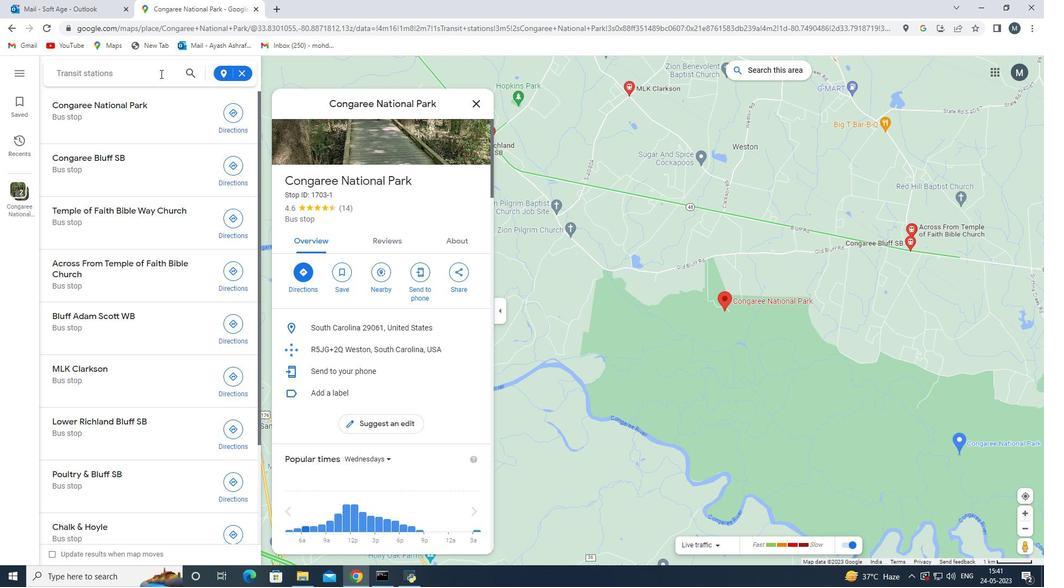 
Action: Mouse moved to (100, 84)
Screenshot: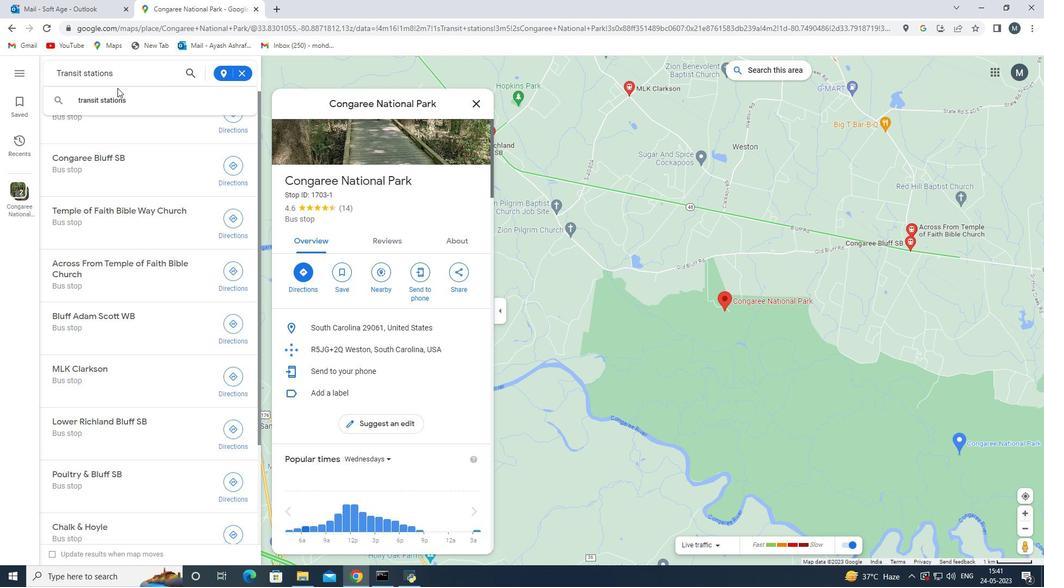 
Action: Key pressed <Key.space>
Screenshot: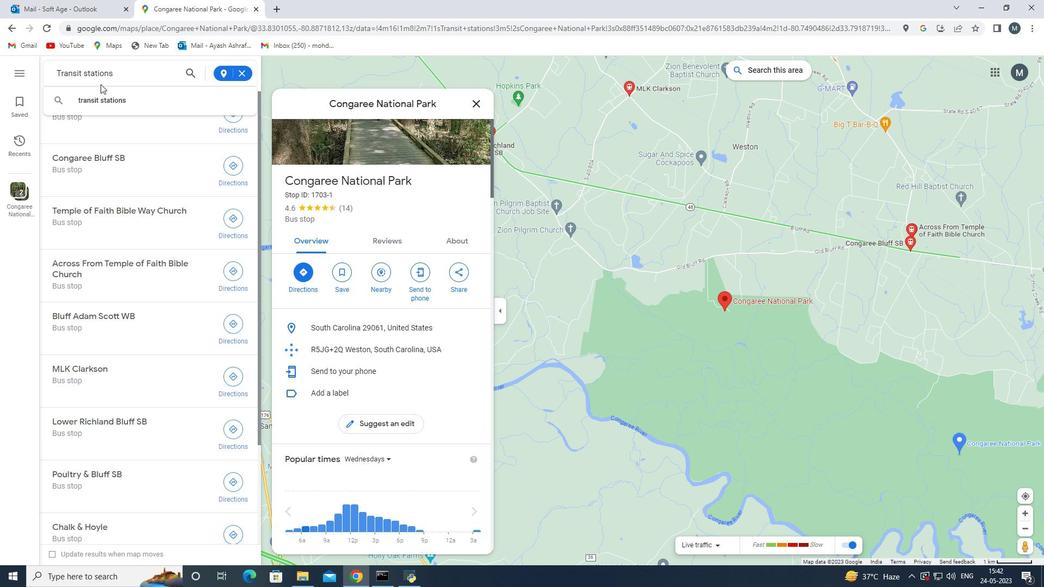 
Action: Mouse moved to (133, 79)
Screenshot: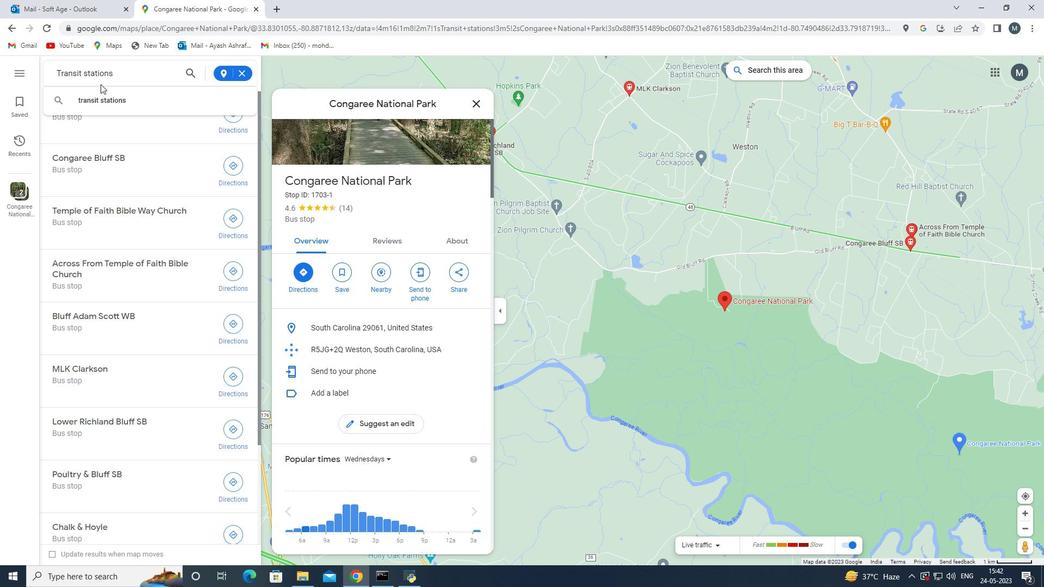 
Action: Key pressed near<Key.space>congaree<Key.space>national<Key.space>park<Key.space>south<Key.space>carolina
Screenshot: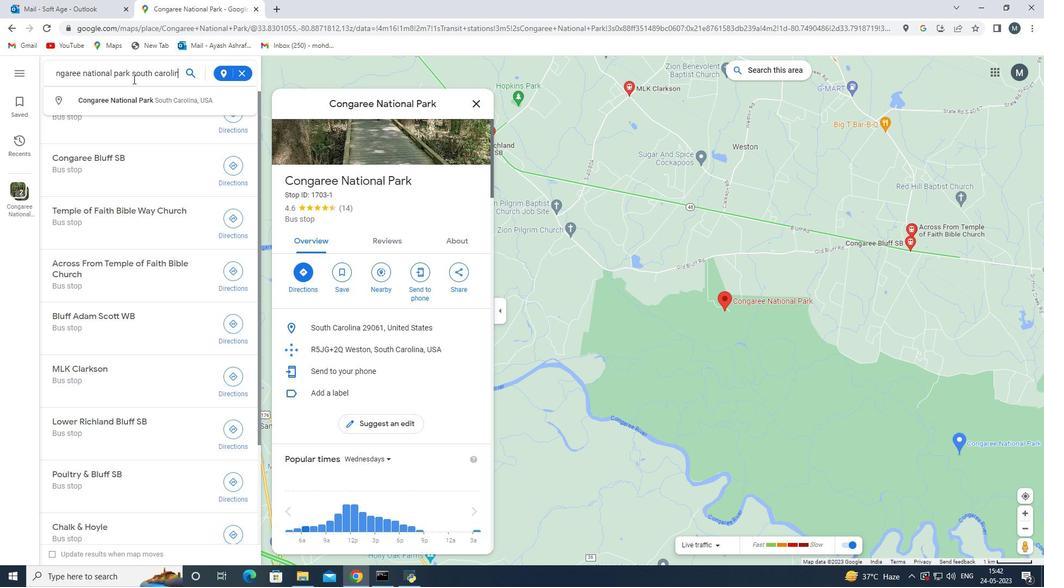 
Action: Mouse moved to (218, 71)
Screenshot: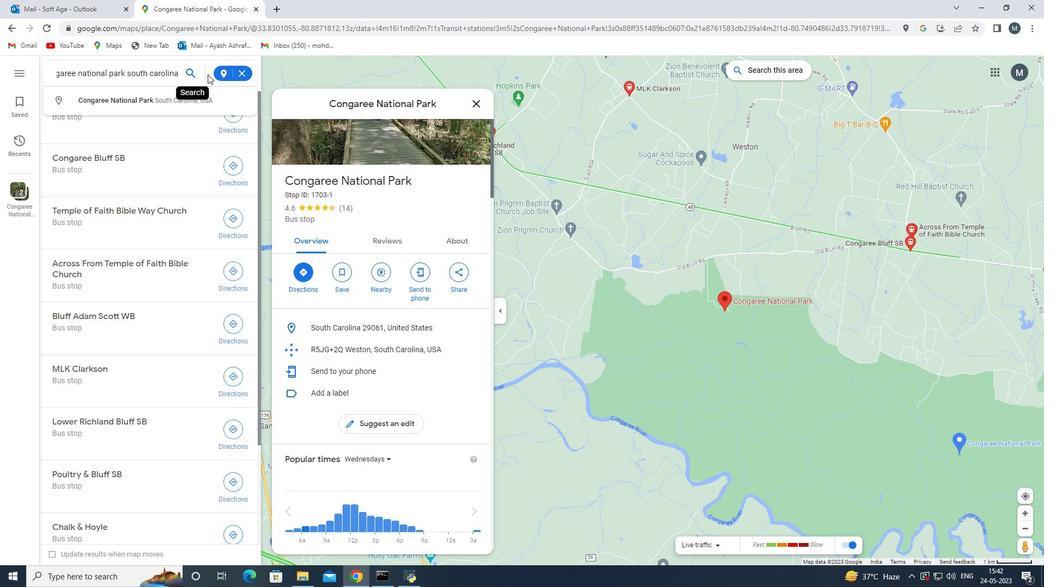 
Action: Mouse pressed left at (218, 71)
Screenshot: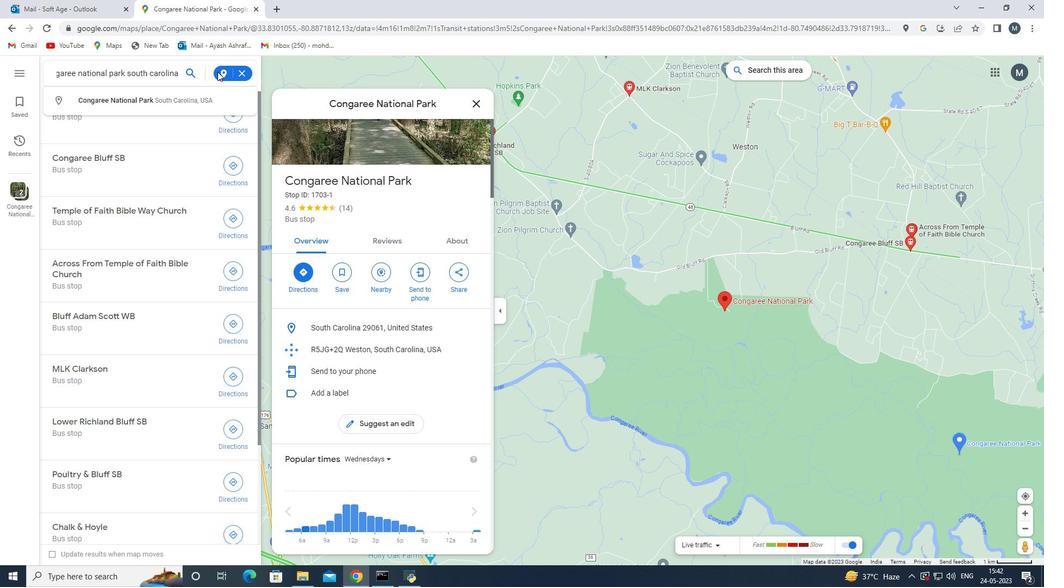 
Action: Mouse moved to (365, 299)
Screenshot: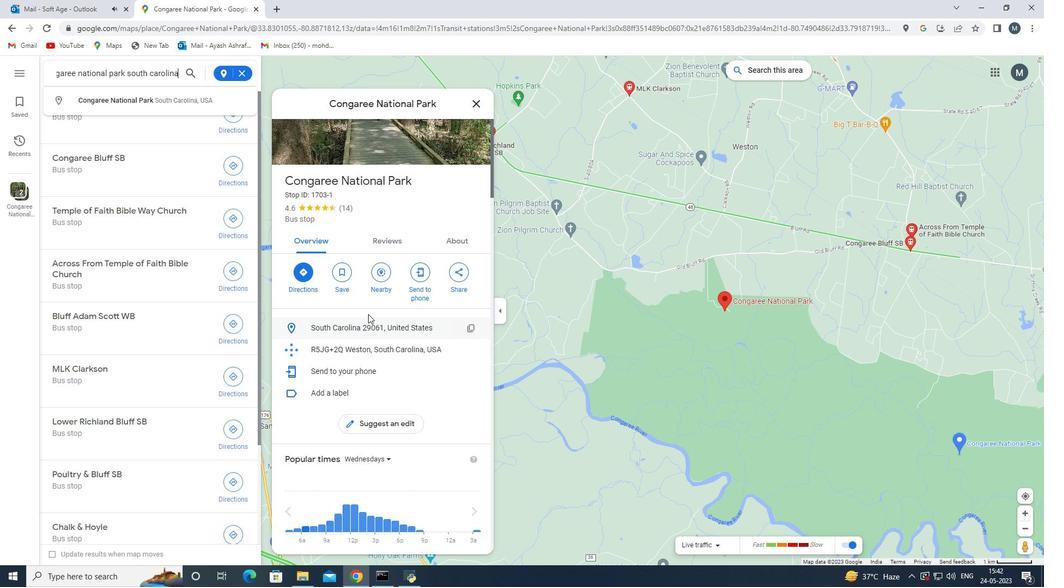 
Action: Mouse scrolled (365, 299) with delta (0, 0)
Screenshot: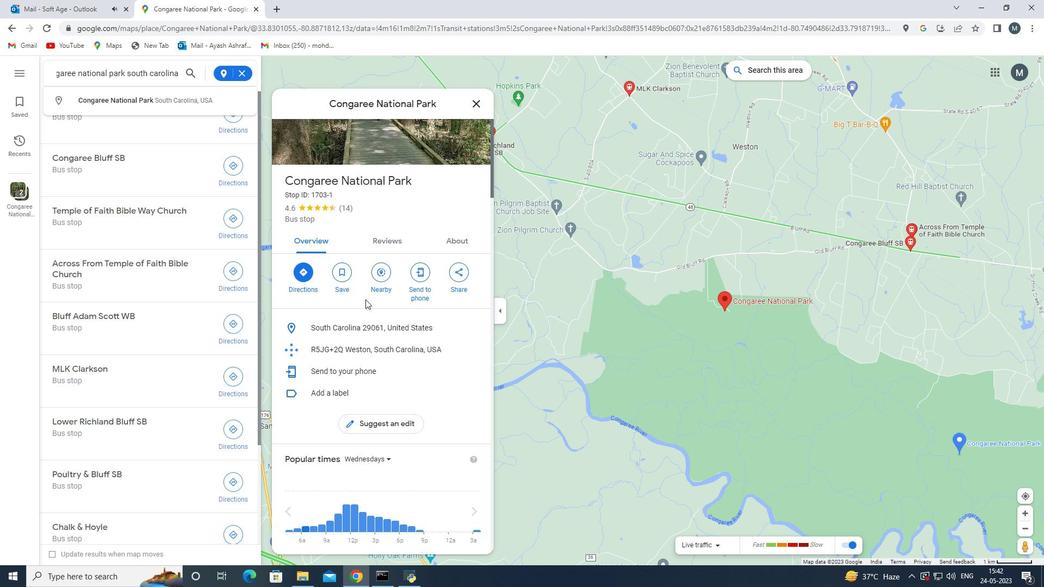 
Action: Mouse moved to (374, 352)
Screenshot: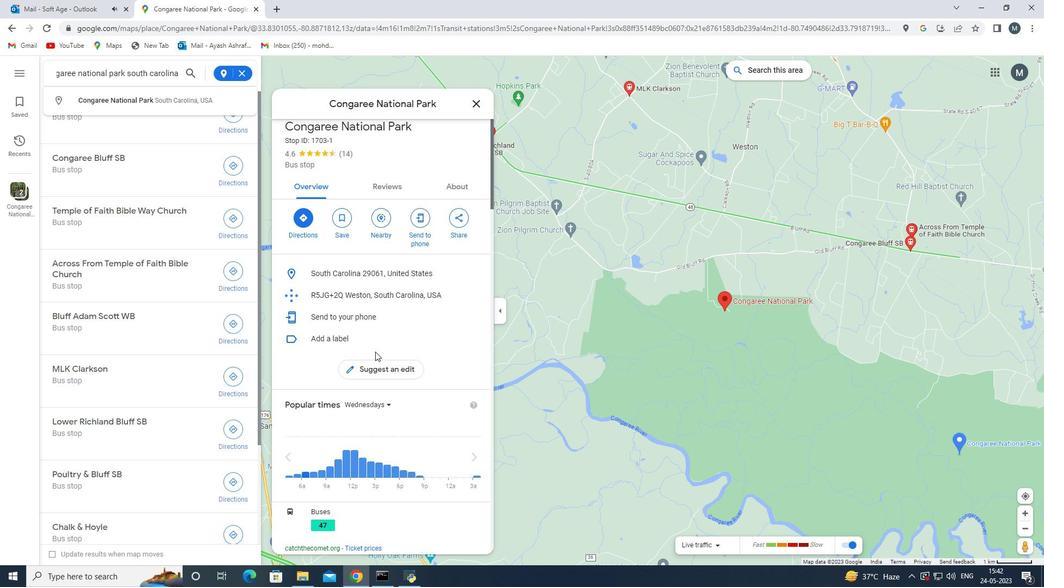 
Action: Mouse scrolled (374, 352) with delta (0, 0)
Screenshot: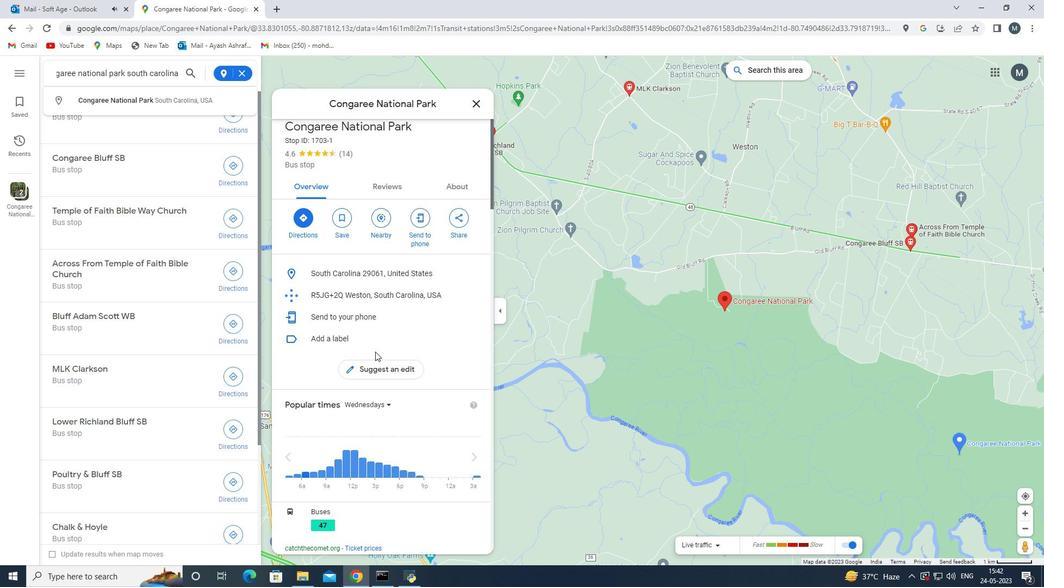 
Action: Mouse moved to (360, 302)
Screenshot: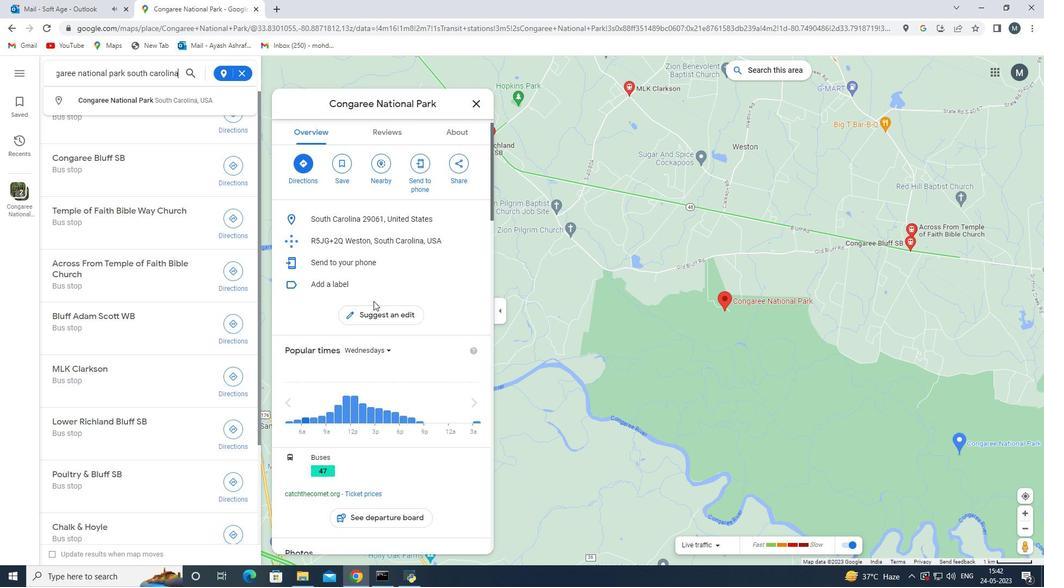 
Action: Mouse scrolled (360, 303) with delta (0, 0)
Screenshot: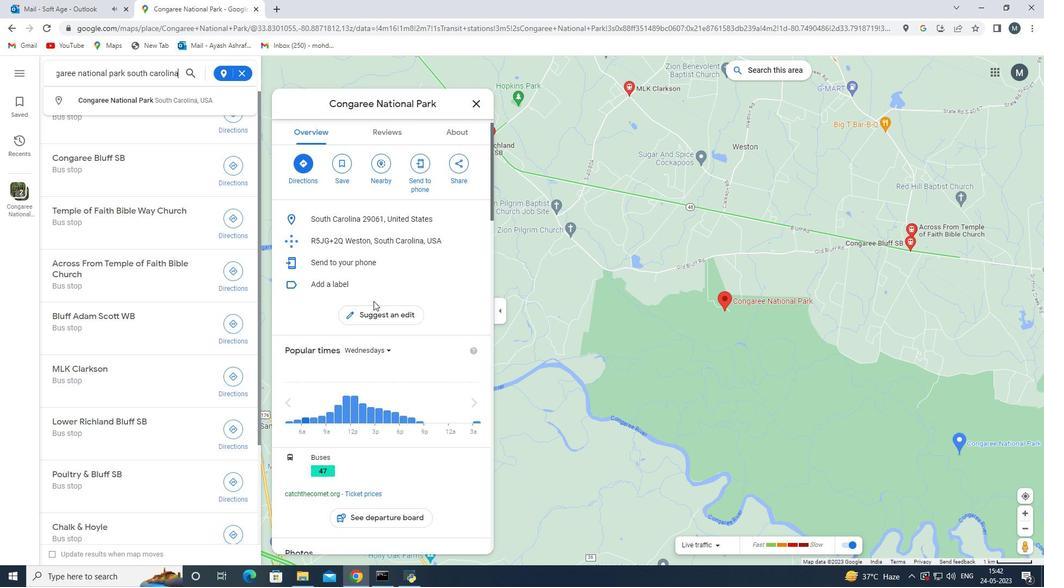 
Action: Mouse scrolled (360, 303) with delta (0, 0)
Screenshot: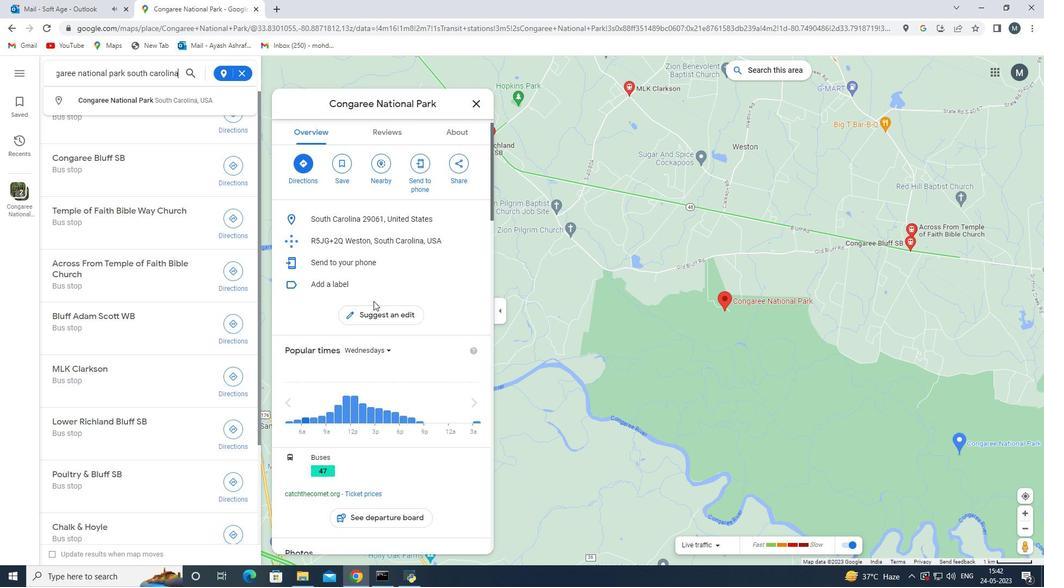 
Action: Mouse scrolled (360, 303) with delta (0, 0)
Screenshot: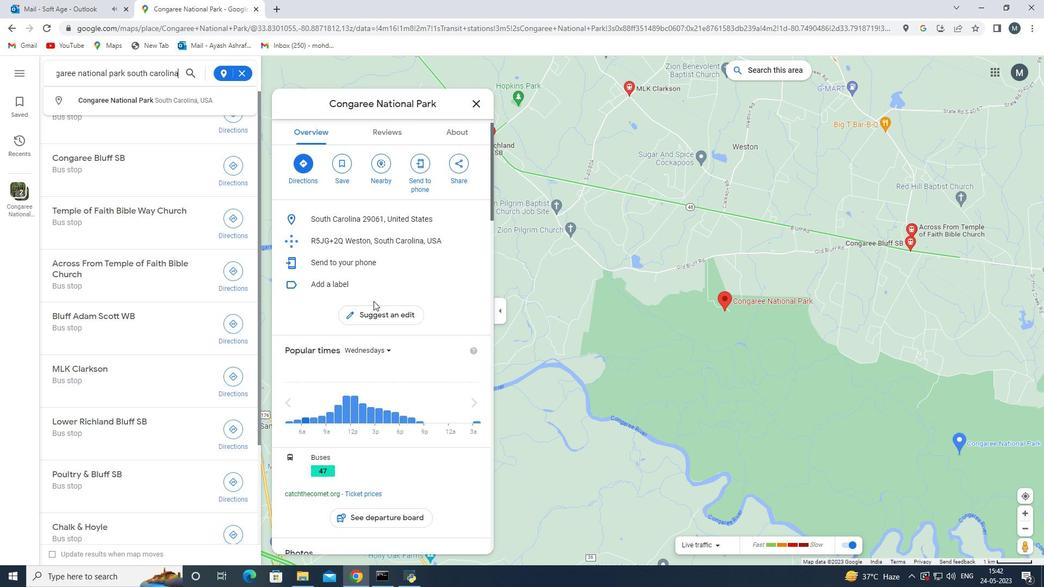 
Action: Mouse moved to (358, 298)
Screenshot: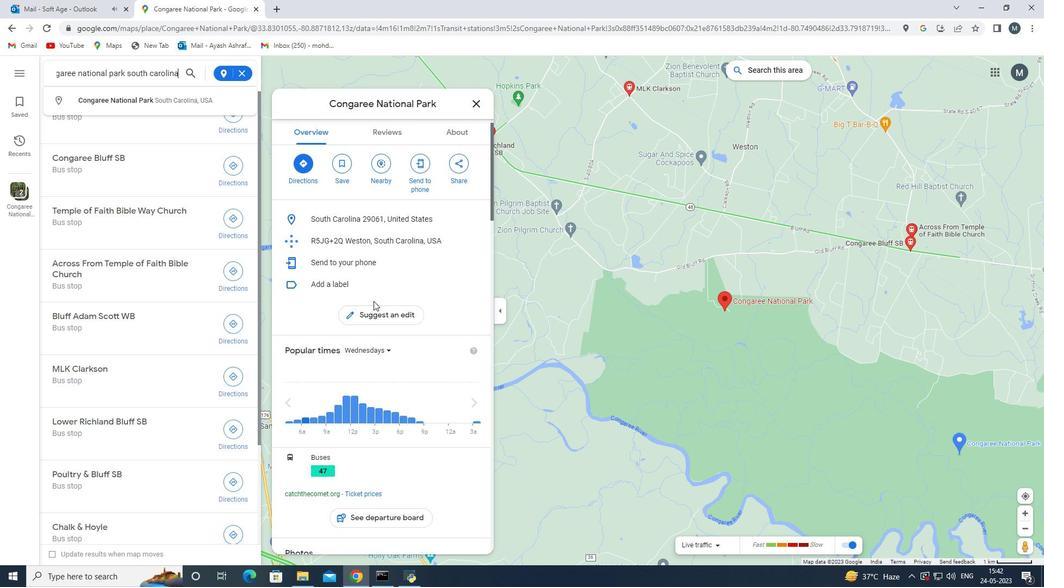 
Action: Mouse scrolled (358, 298) with delta (0, 0)
Screenshot: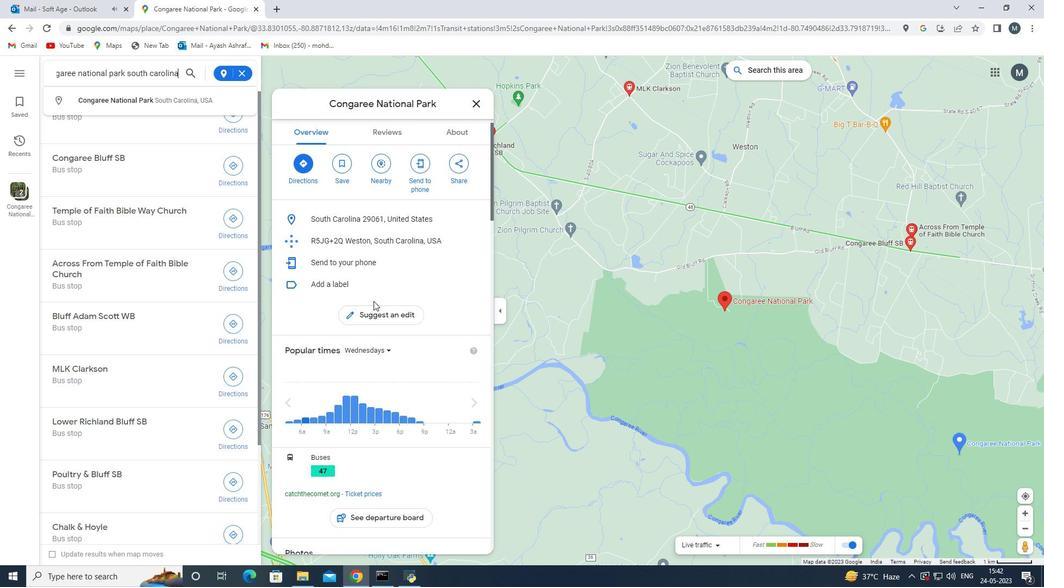 
Action: Mouse moved to (356, 296)
Screenshot: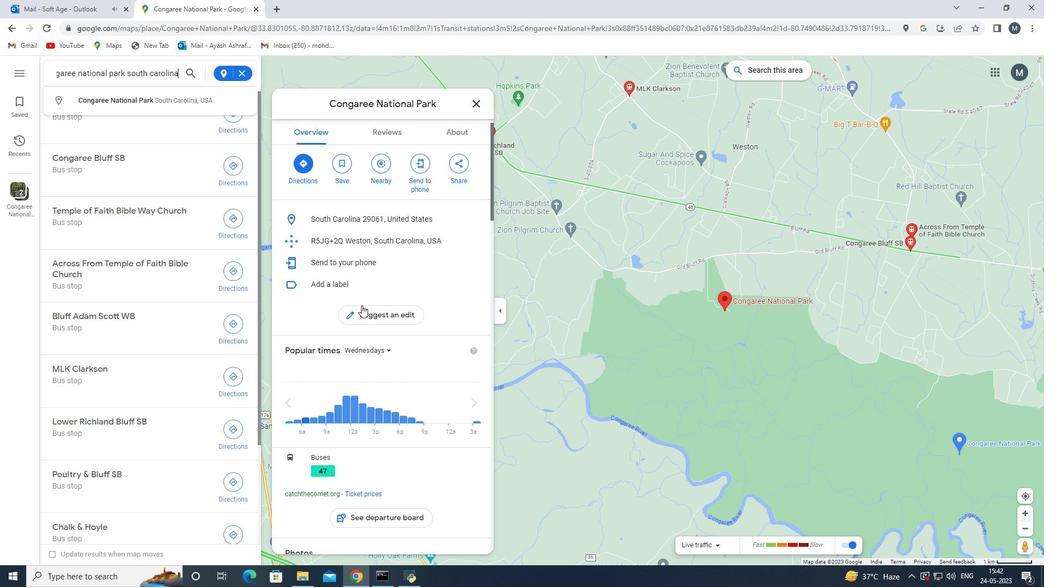 
Action: Mouse scrolled (356, 297) with delta (0, 0)
Screenshot: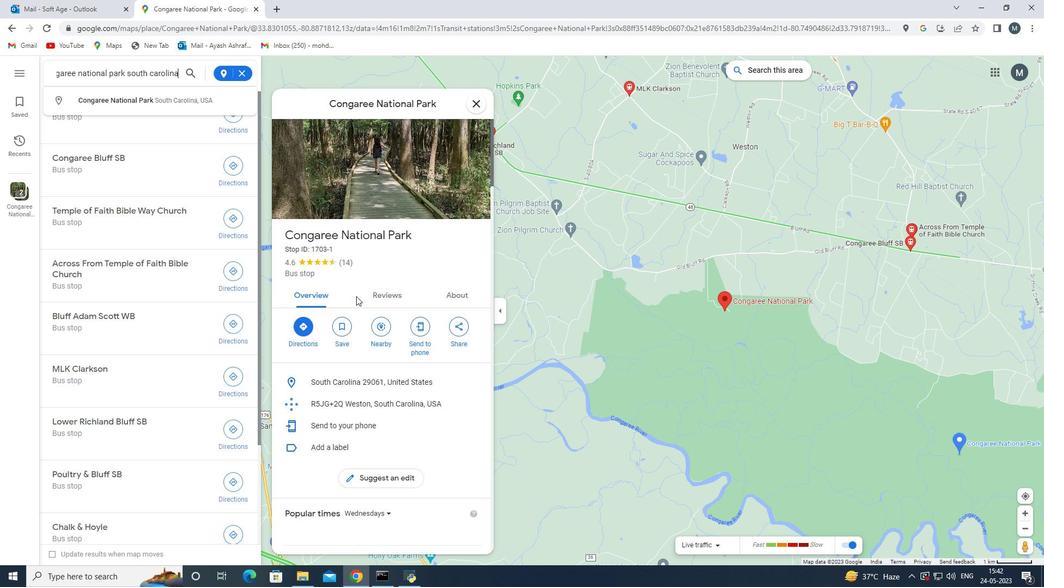 
Action: Mouse moved to (125, 235)
Screenshot: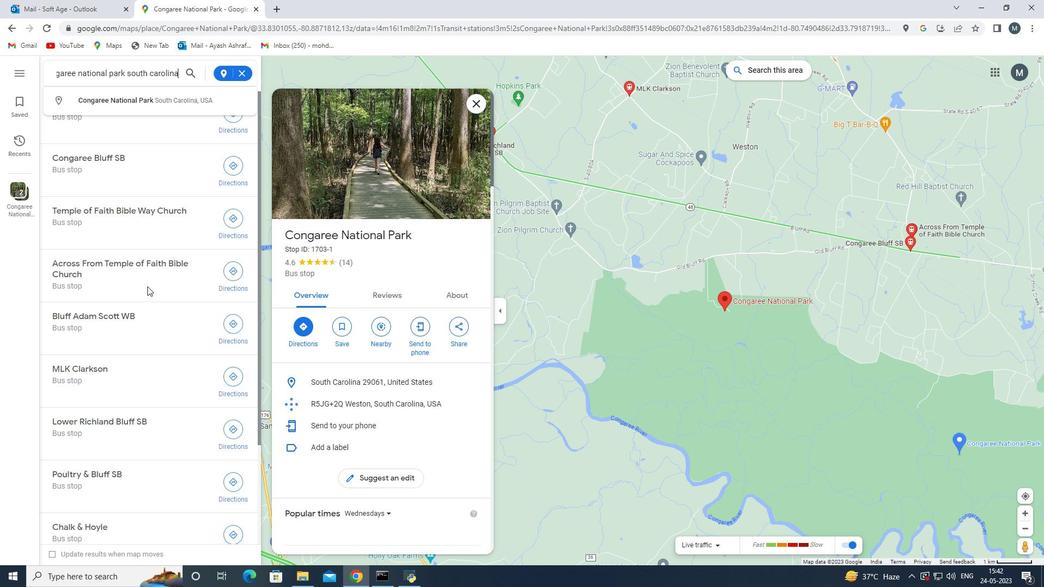 
Action: Mouse scrolled (126, 241) with delta (0, 0)
Screenshot: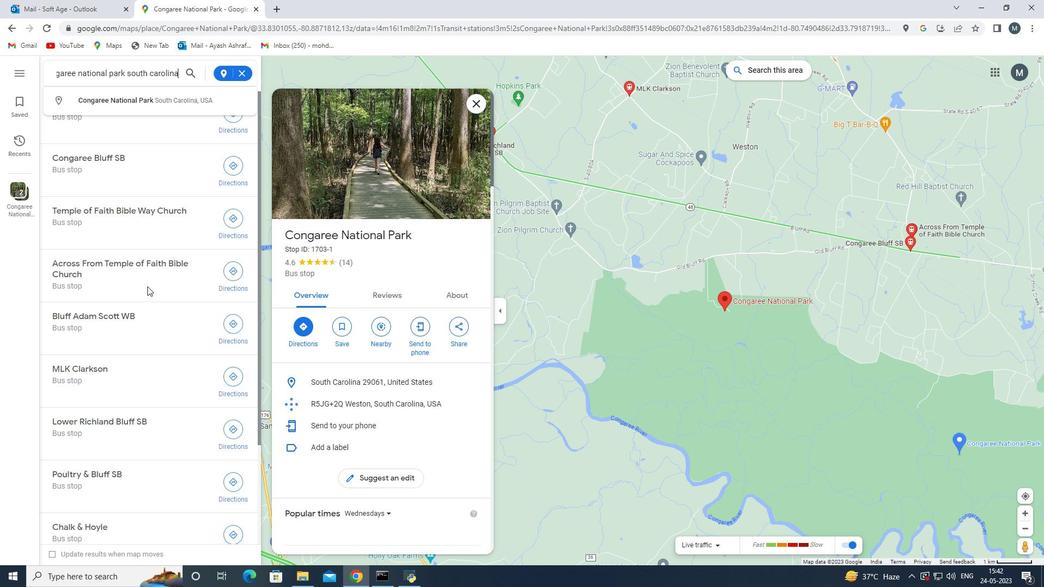 
Action: Mouse moved to (123, 232)
Screenshot: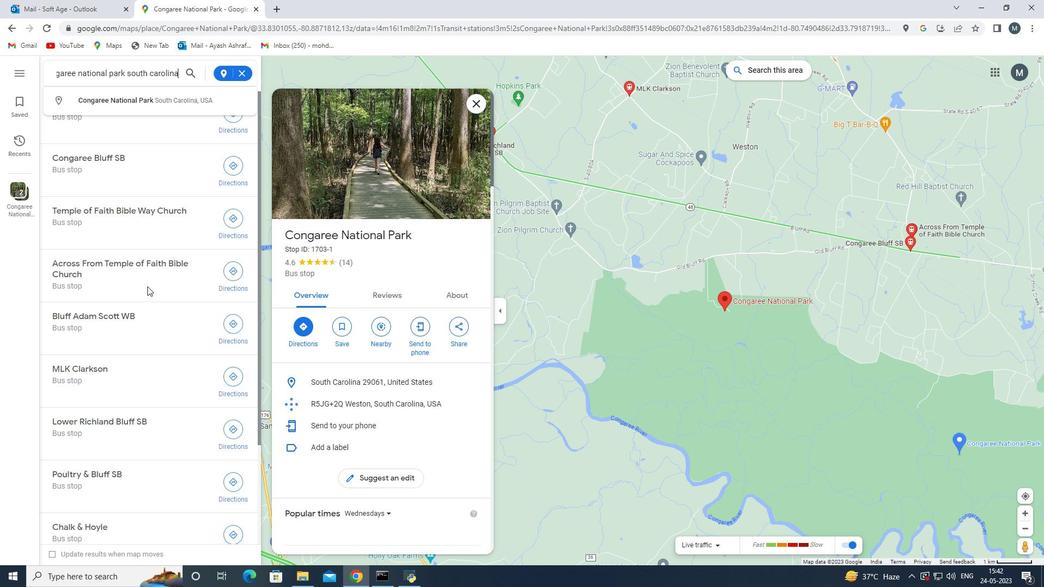
Action: Mouse scrolled (123, 232) with delta (0, 0)
Screenshot: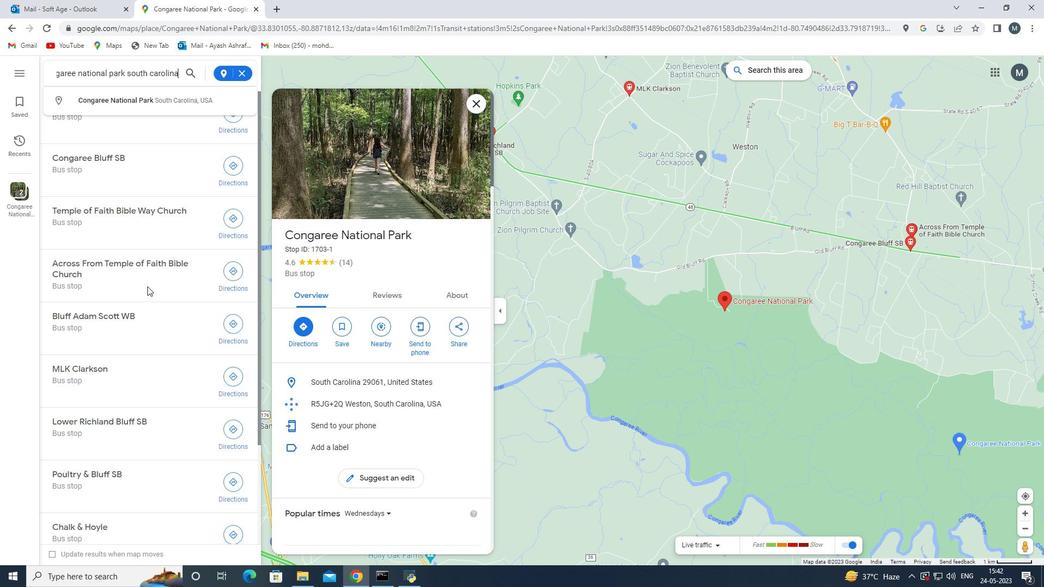 
Action: Mouse moved to (122, 231)
Screenshot: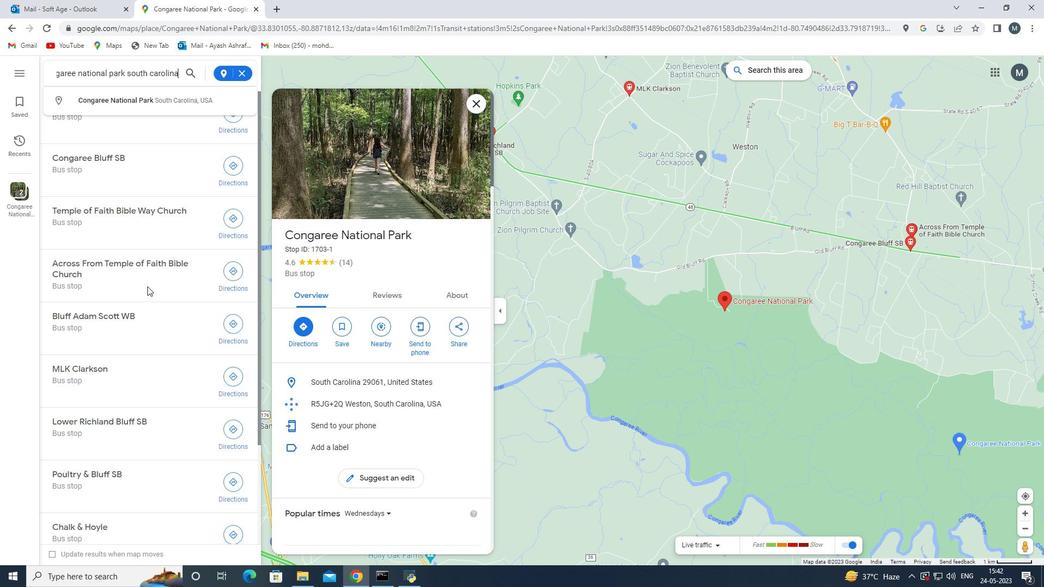 
Action: Mouse scrolled (122, 232) with delta (0, 0)
Screenshot: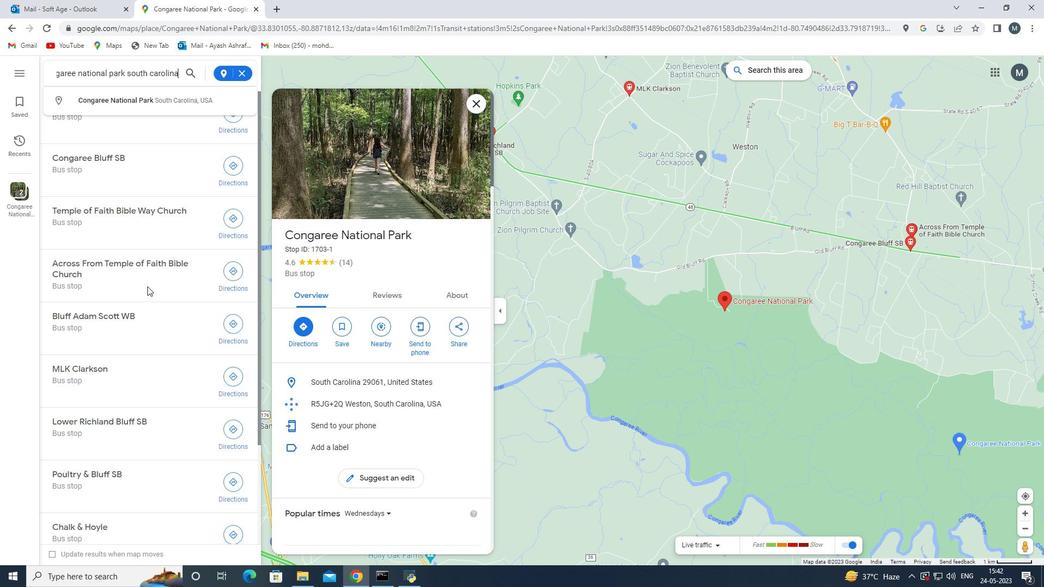 
Action: Mouse moved to (239, 77)
Screenshot: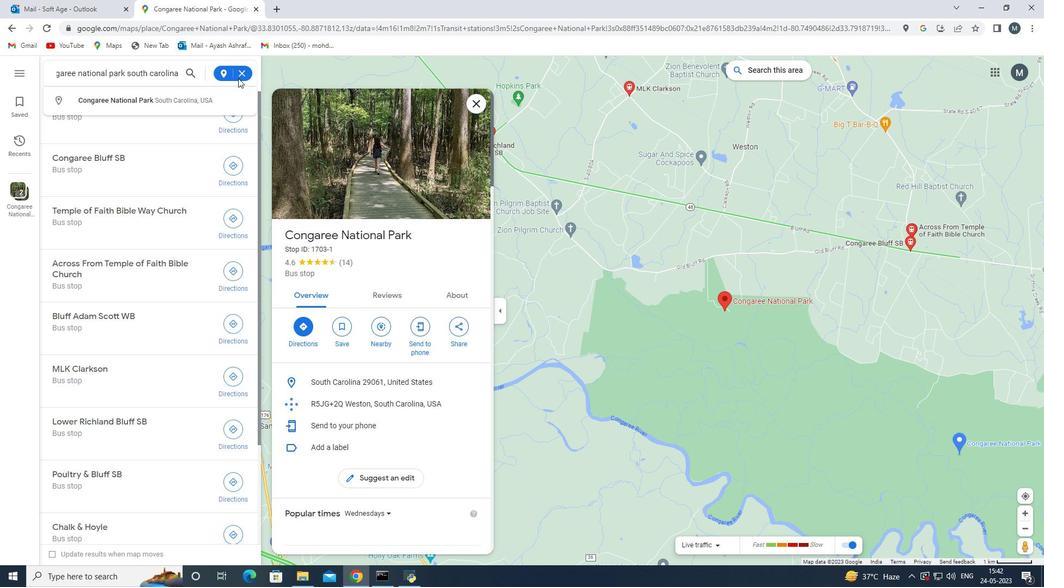 
Action: Mouse pressed left at (239, 77)
Screenshot: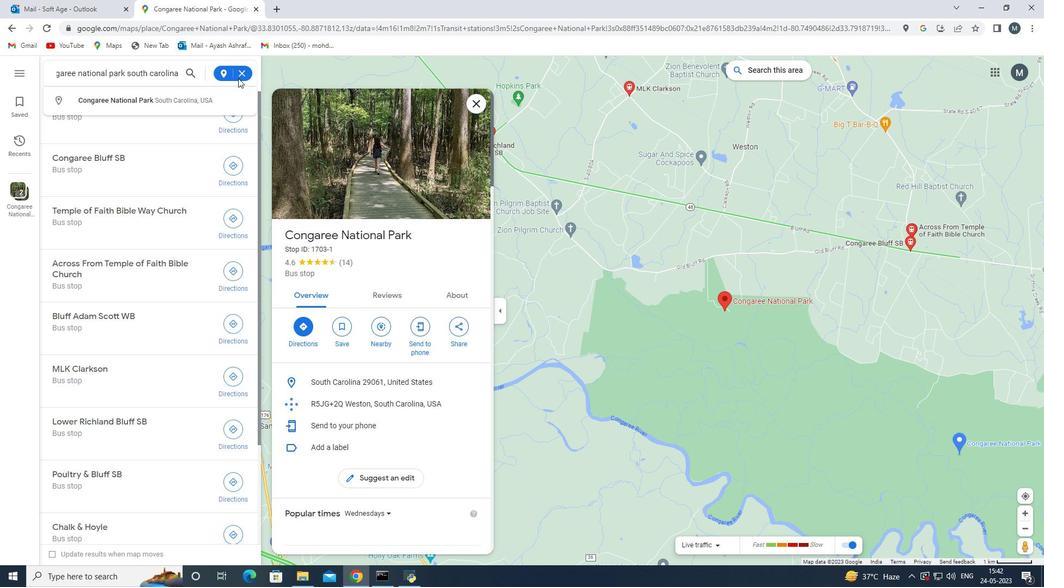 
Action: Mouse moved to (243, 72)
Screenshot: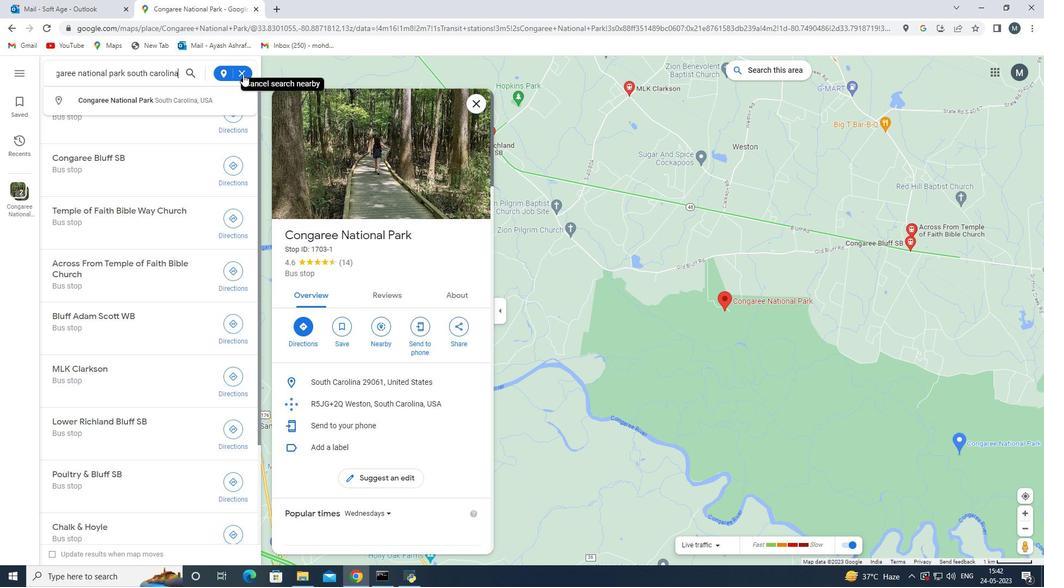 
Action: Mouse pressed left at (243, 72)
Screenshot: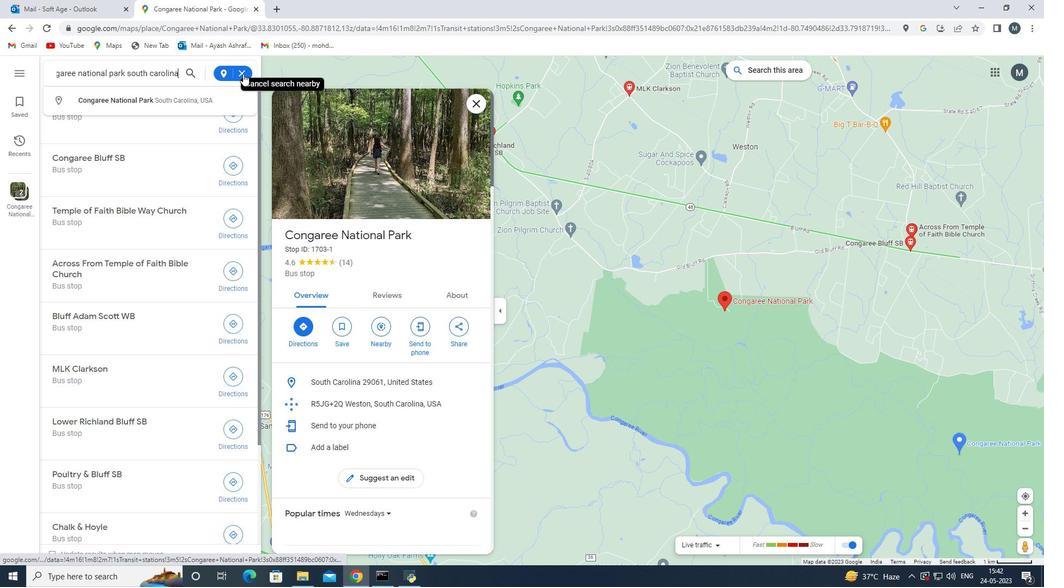 
Action: Mouse moved to (164, 308)
Screenshot: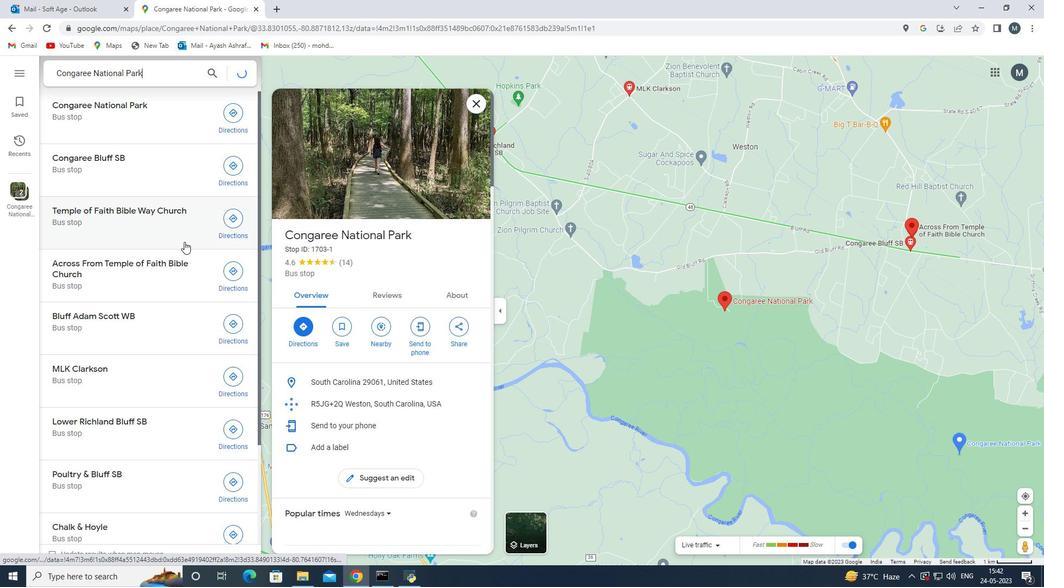 
Action: Mouse scrolled (164, 309) with delta (0, 0)
Screenshot: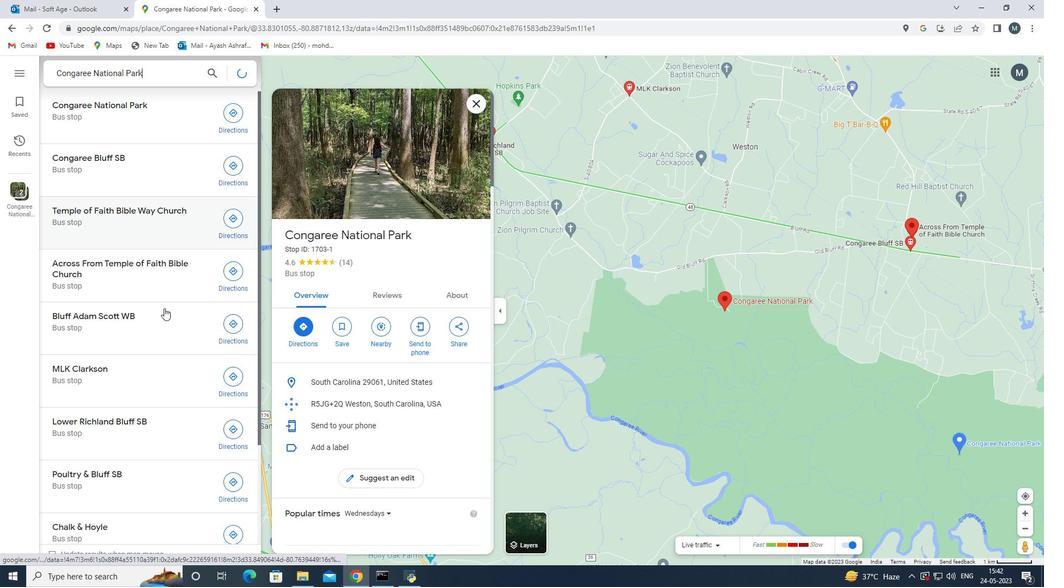
Action: Mouse scrolled (164, 309) with delta (0, 0)
Screenshot: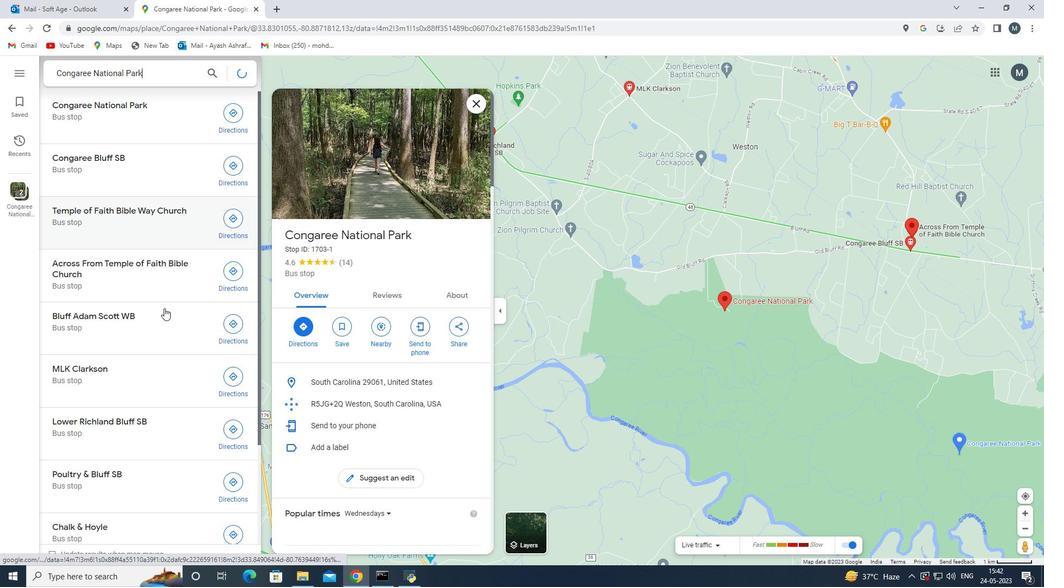 
Action: Mouse scrolled (164, 309) with delta (0, 0)
Screenshot: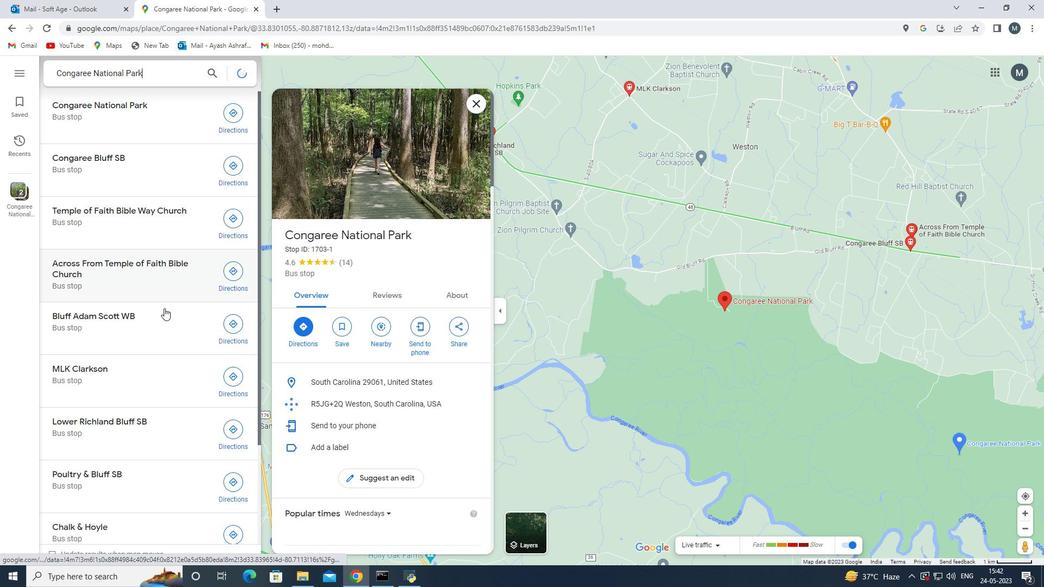 
Action: Mouse scrolled (164, 309) with delta (0, 0)
Screenshot: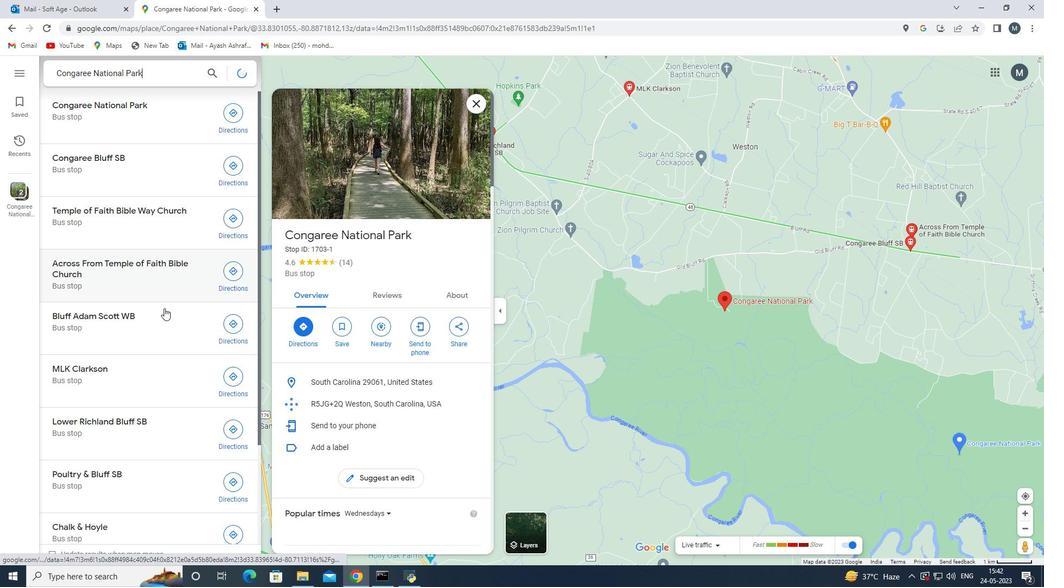 
Action: Mouse moved to (52, 28)
Screenshot: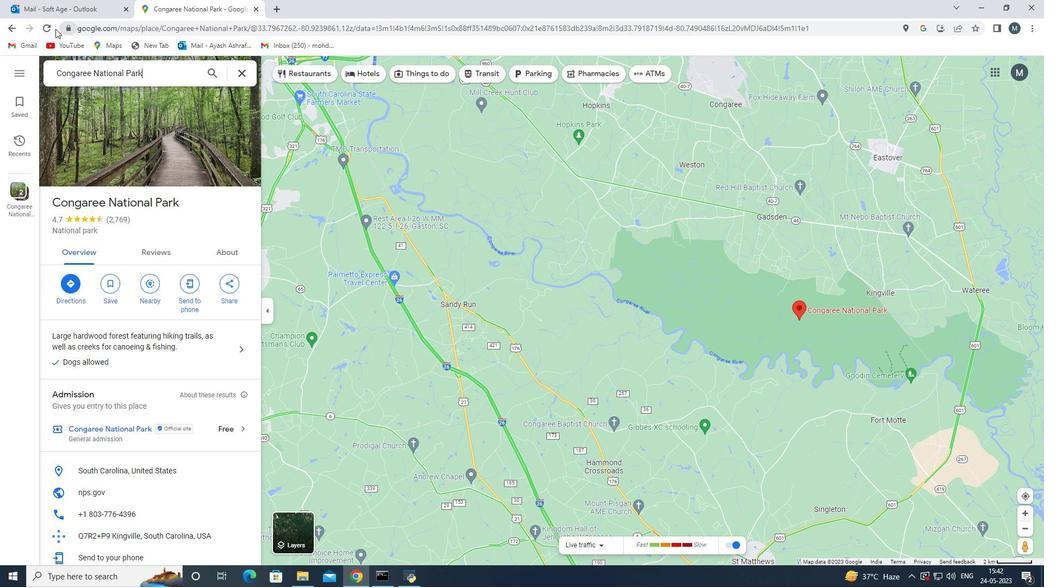 
Action: Mouse pressed left at (52, 28)
Screenshot: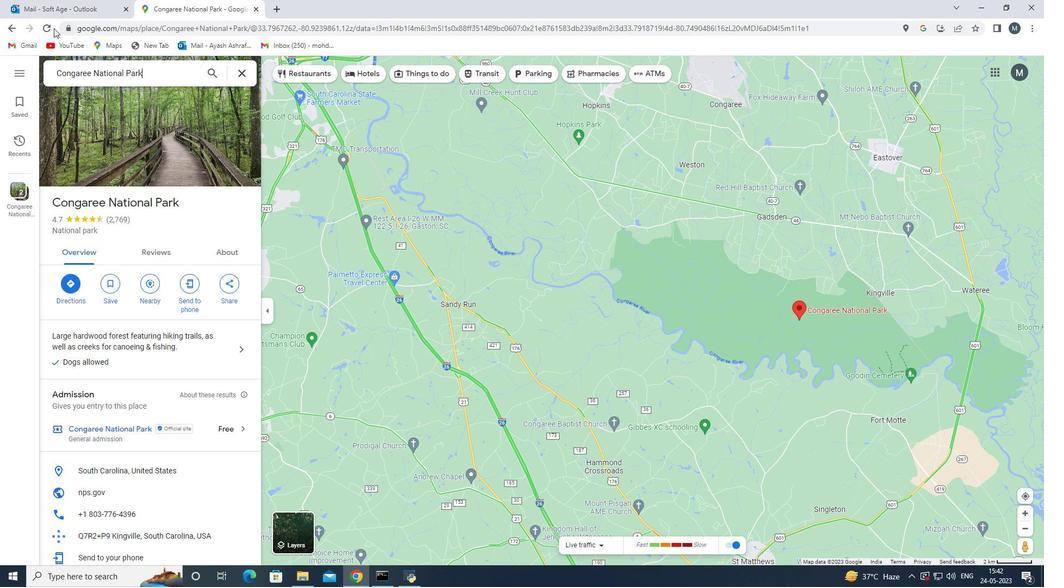 
Action: Mouse moved to (173, 71)
Screenshot: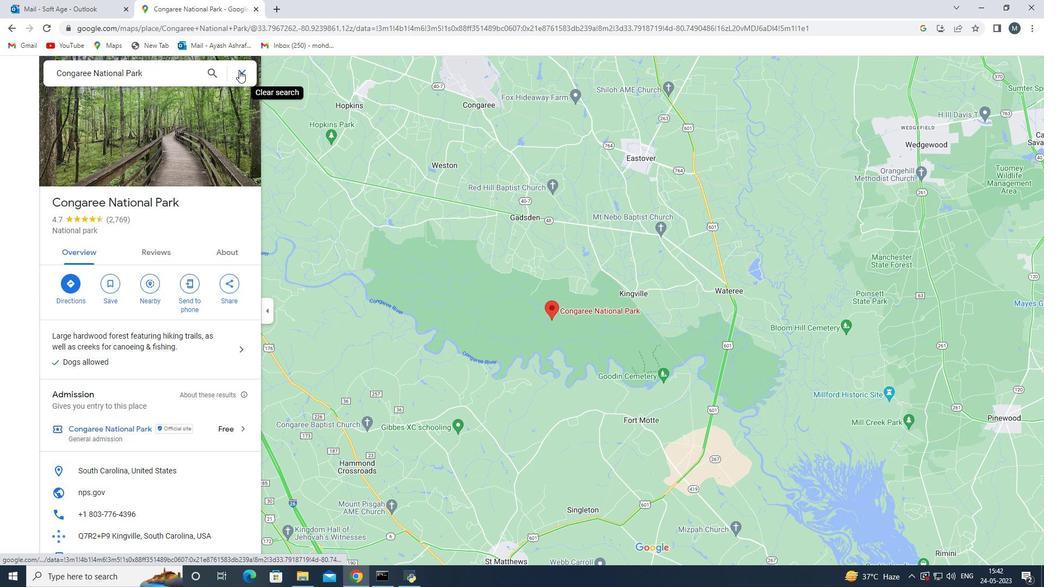 
Action: Mouse pressed left at (173, 71)
Screenshot: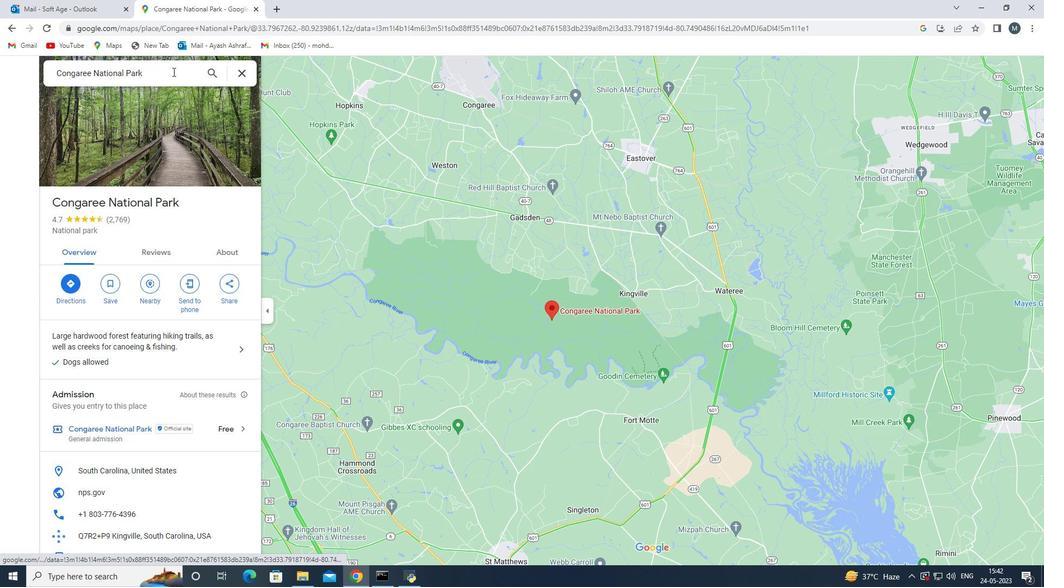 
Action: Key pressed ,<Key.space>south<Key.space>carolina<Key.space>united<Key.space>states<Key.enter>
Screenshot: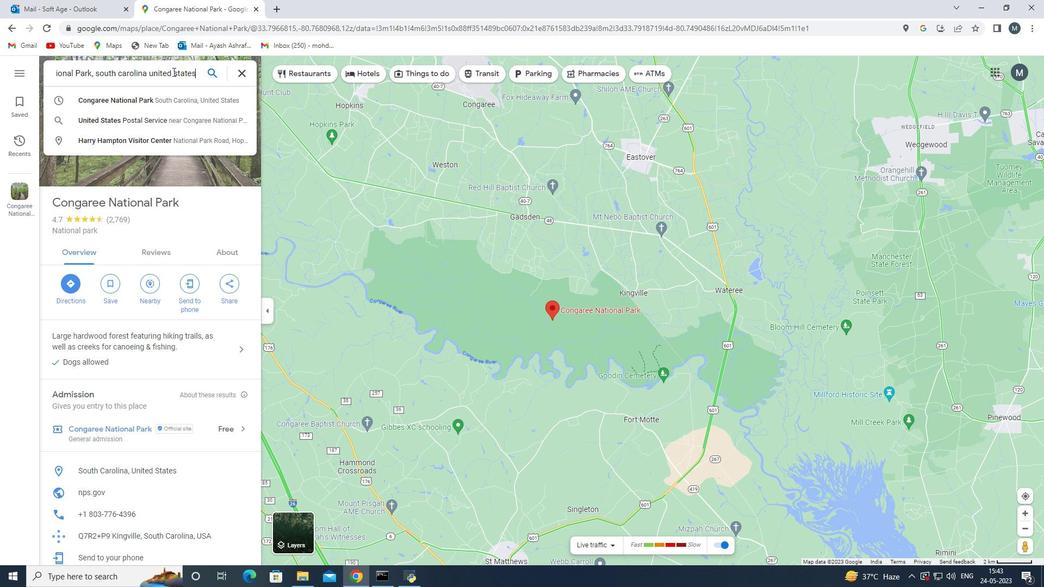 
Action: Mouse moved to (494, 71)
Screenshot: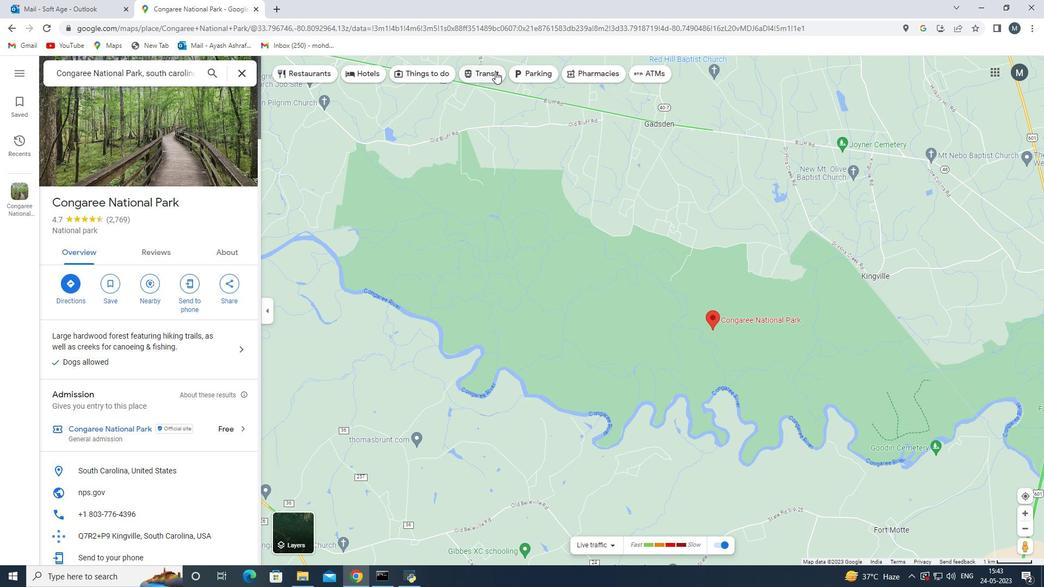 
Action: Mouse pressed left at (494, 71)
Screenshot: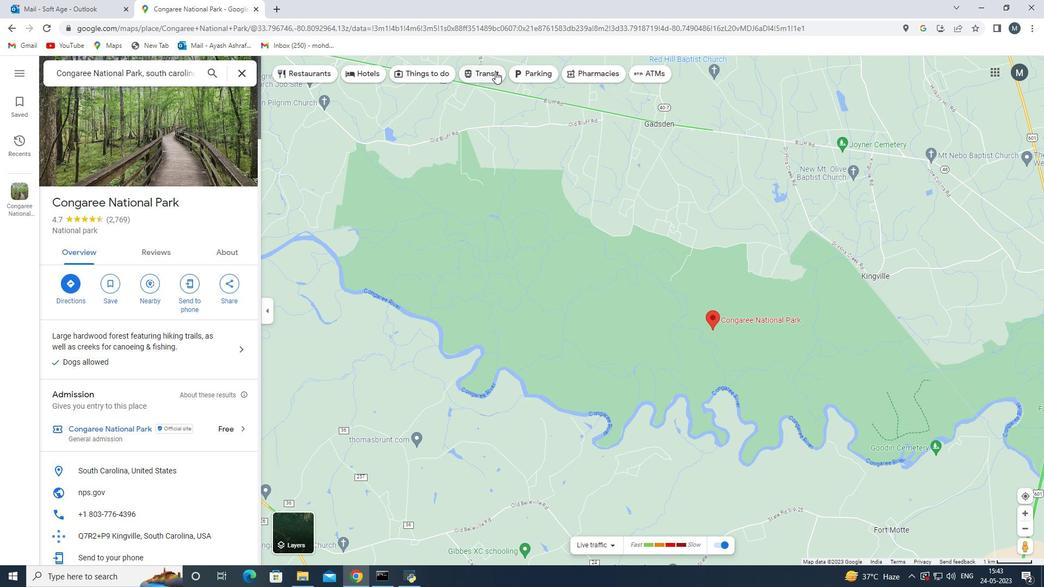 
Action: Mouse moved to (138, 292)
Screenshot: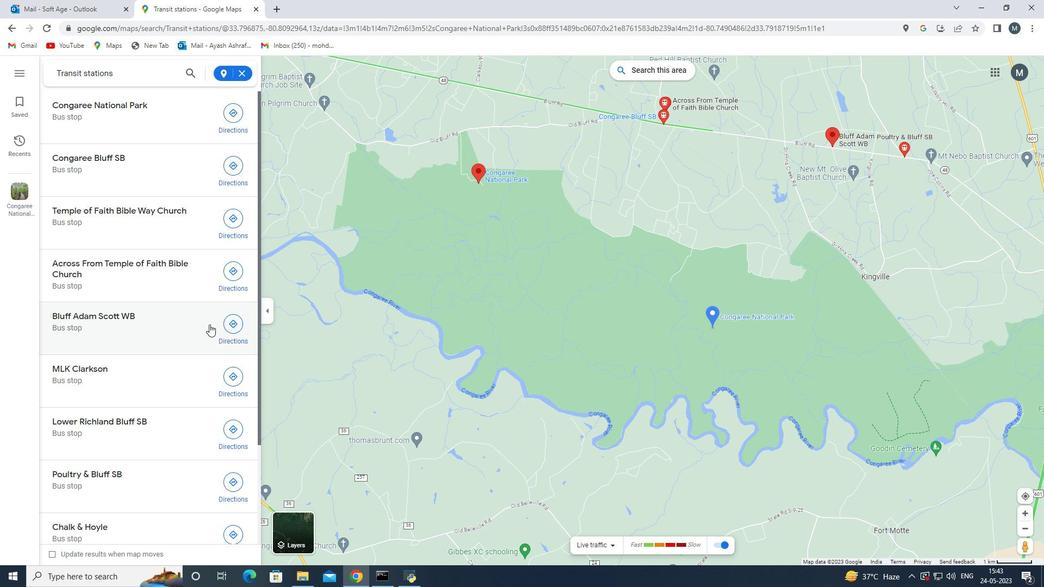 
Action: Mouse scrolled (138, 292) with delta (0, 0)
Screenshot: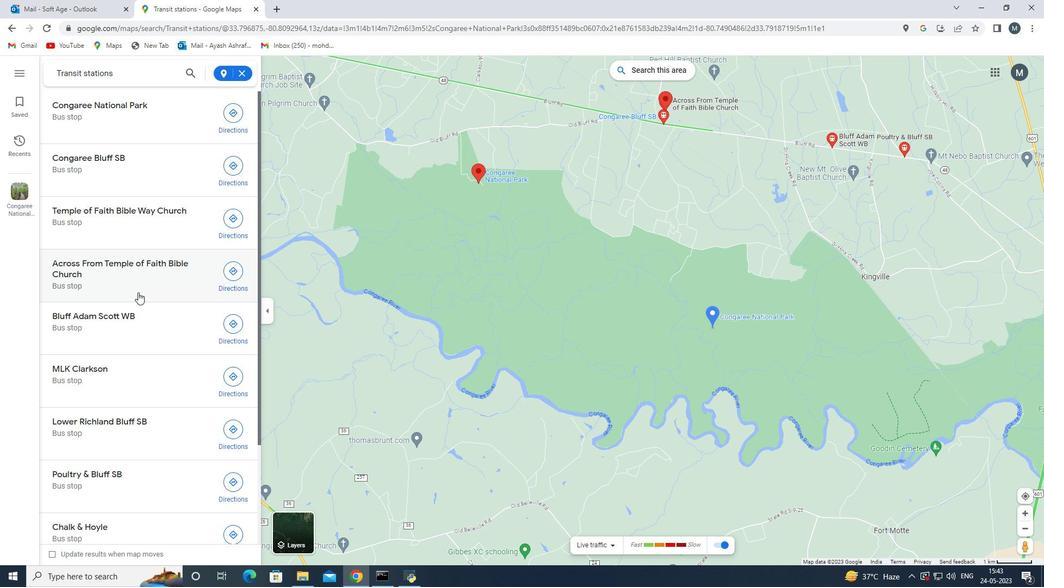 
Action: Mouse scrolled (138, 292) with delta (0, 0)
Screenshot: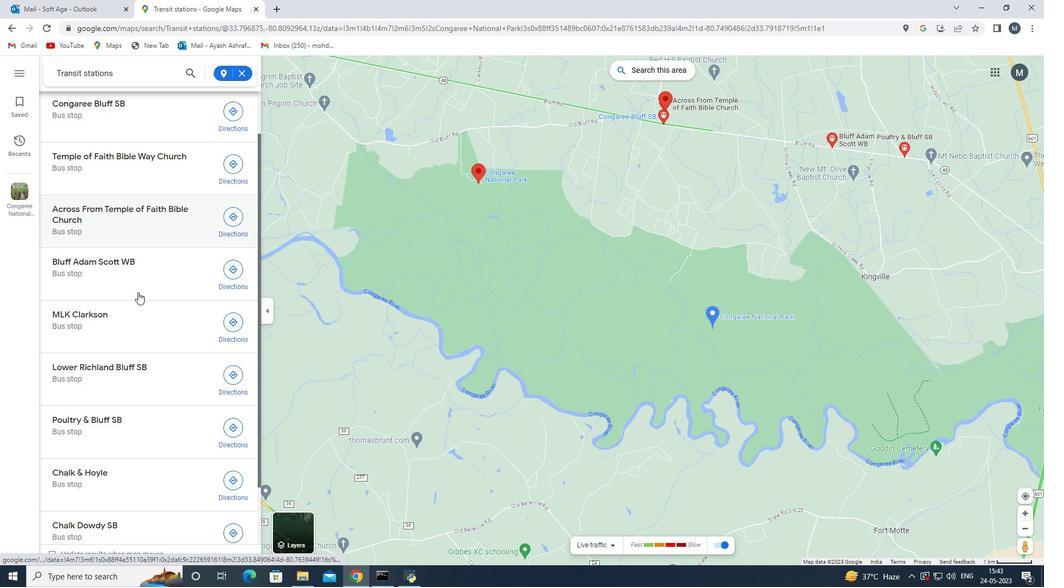 
Action: Mouse scrolled (138, 292) with delta (0, 0)
Screenshot: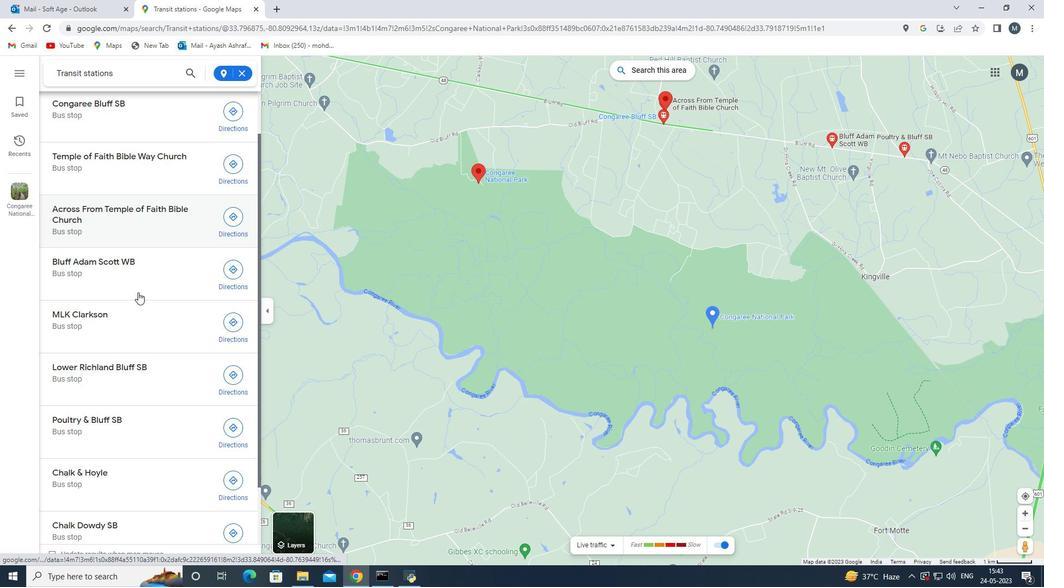 
Action: Mouse scrolled (138, 292) with delta (0, 0)
Screenshot: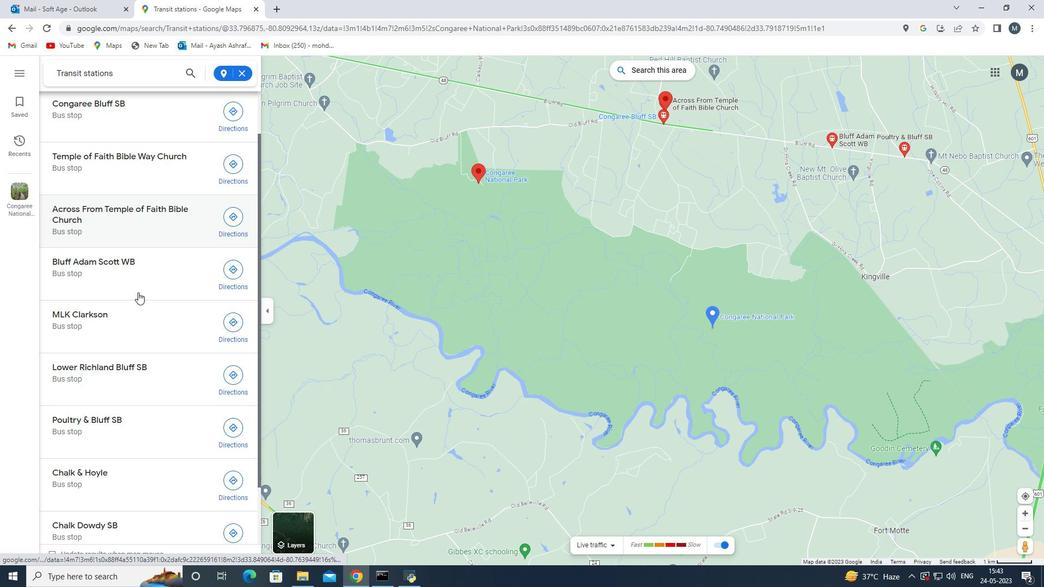 
Action: Mouse scrolled (138, 292) with delta (0, 0)
Screenshot: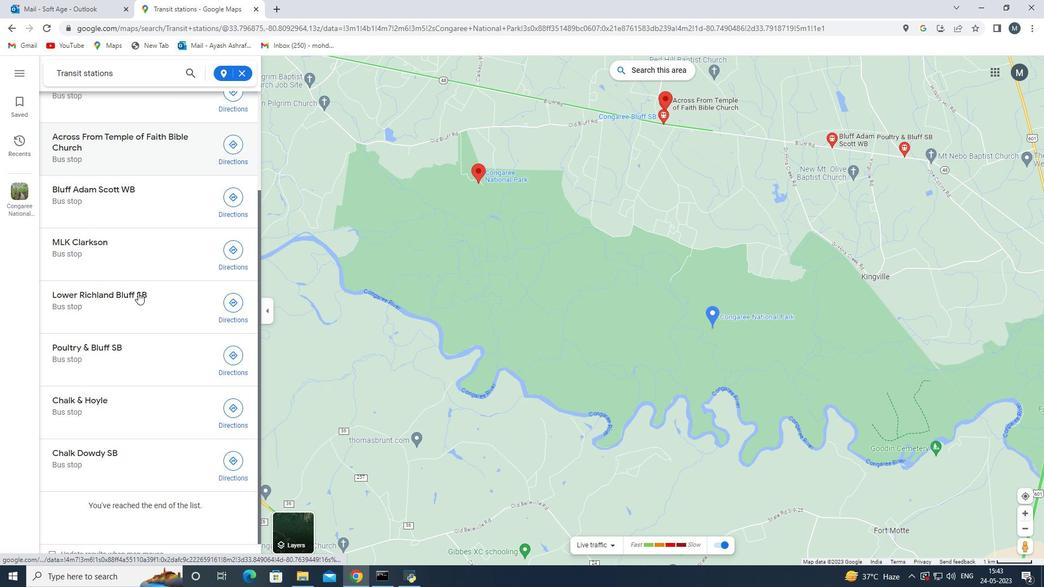 
Action: Mouse moved to (505, 263)
Screenshot: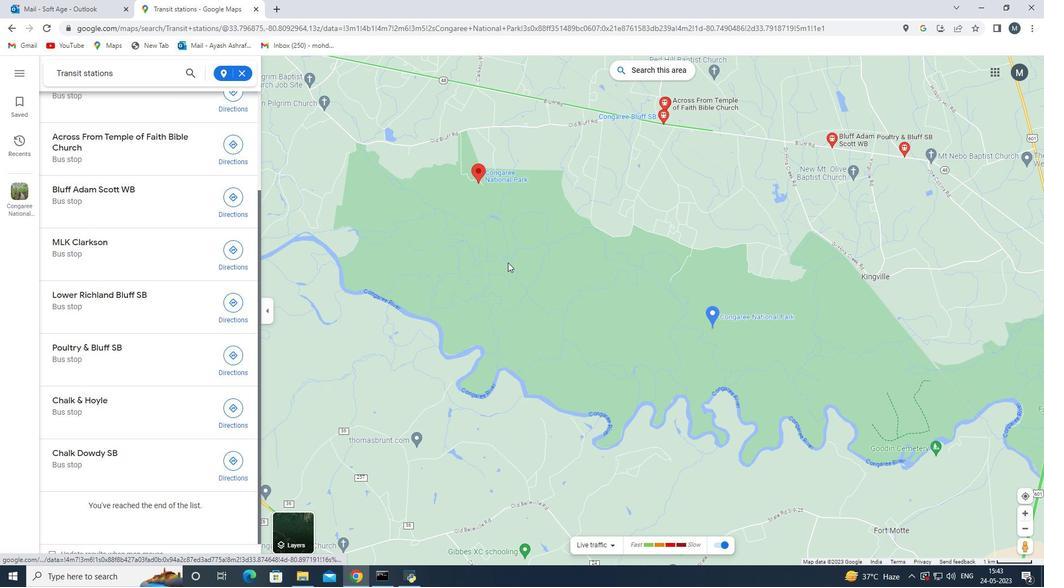 
Action: Mouse scrolled (505, 263) with delta (0, 0)
Screenshot: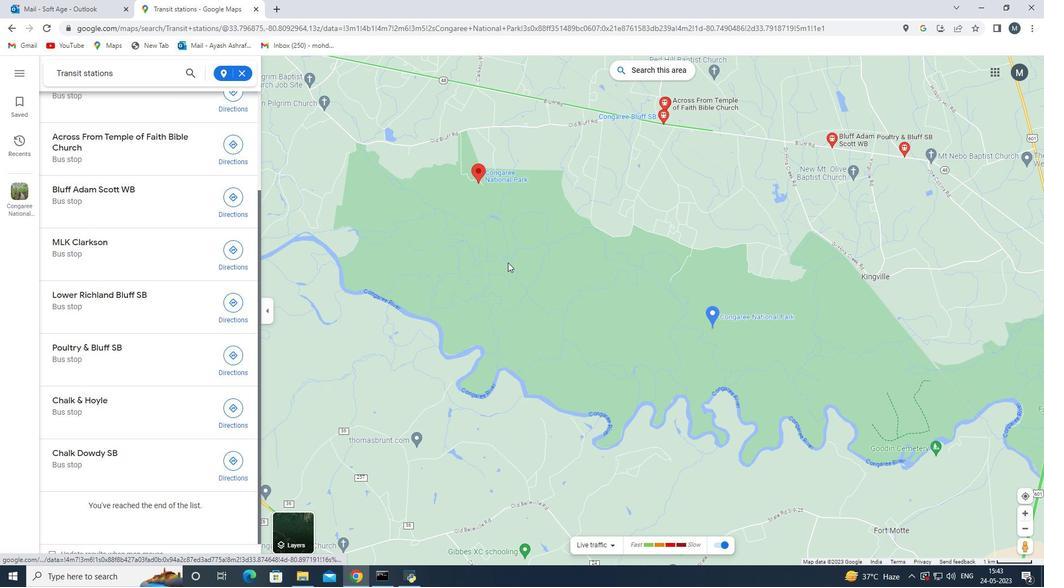 
Action: Mouse moved to (504, 263)
Screenshot: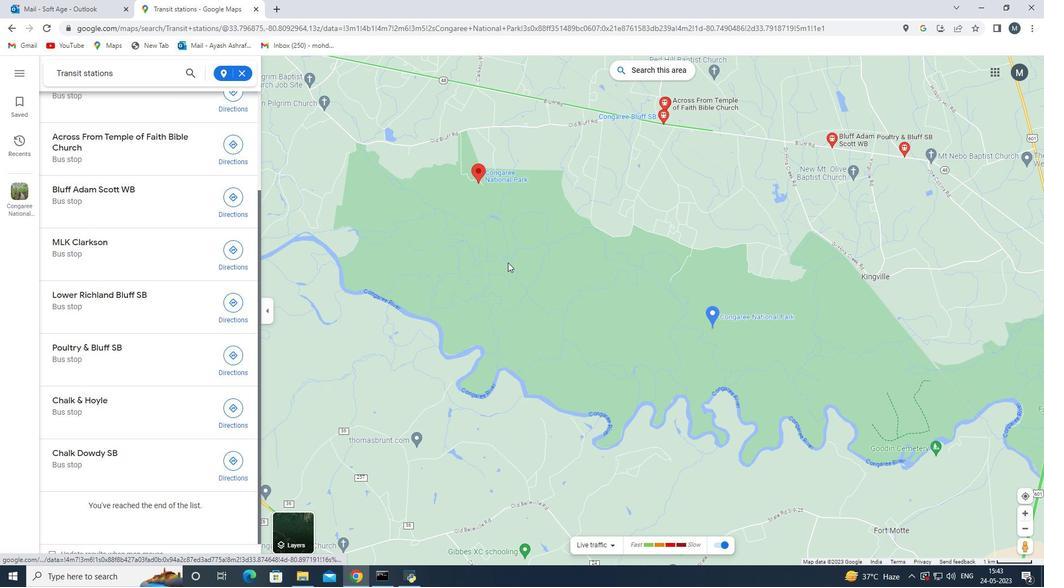 
Action: Mouse scrolled (504, 264) with delta (0, 0)
Screenshot: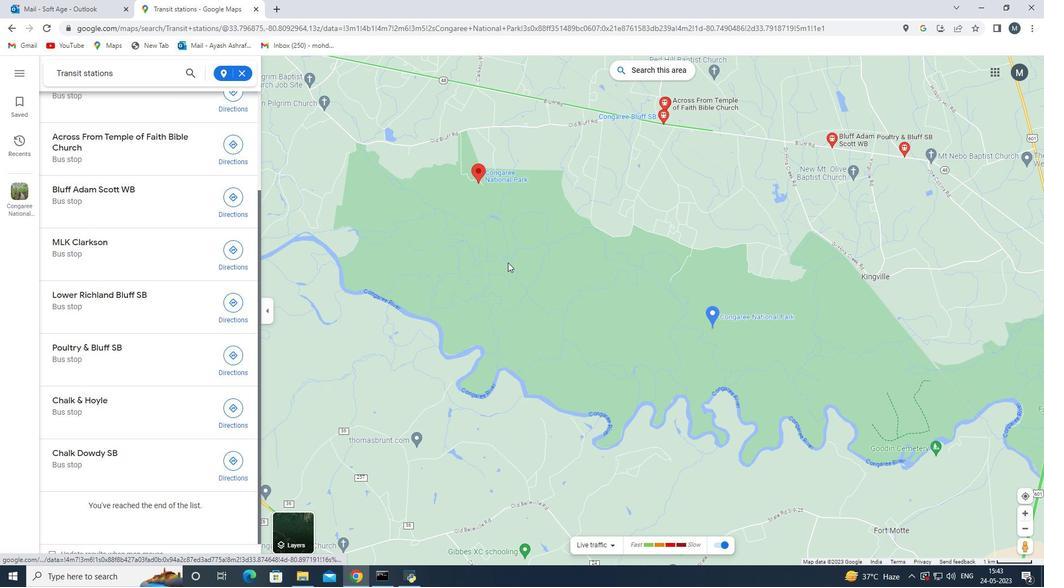 
Action: Mouse moved to (458, 214)
Screenshot: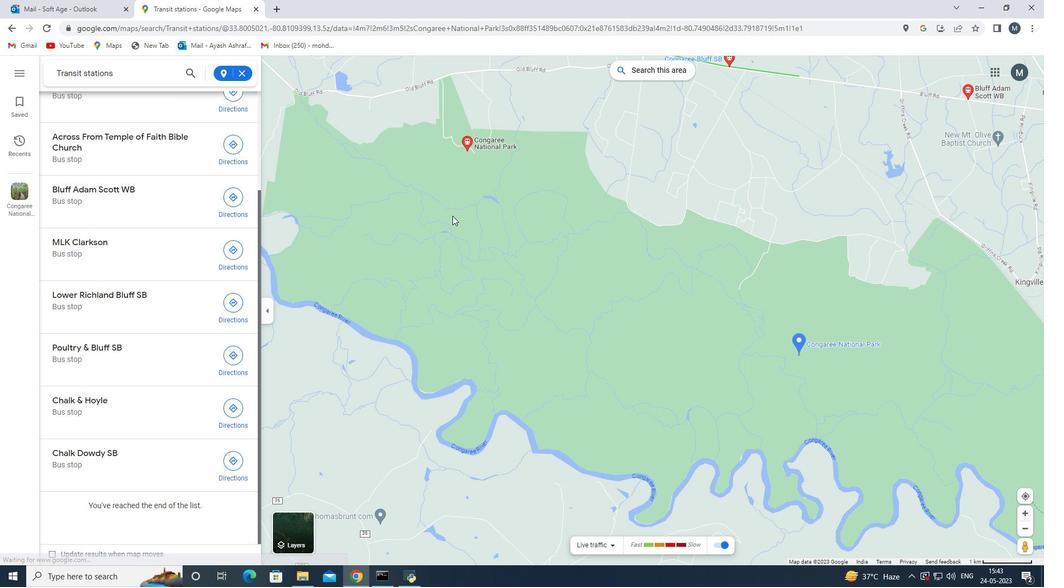 
Action: Mouse scrolled (458, 213) with delta (0, 0)
Screenshot: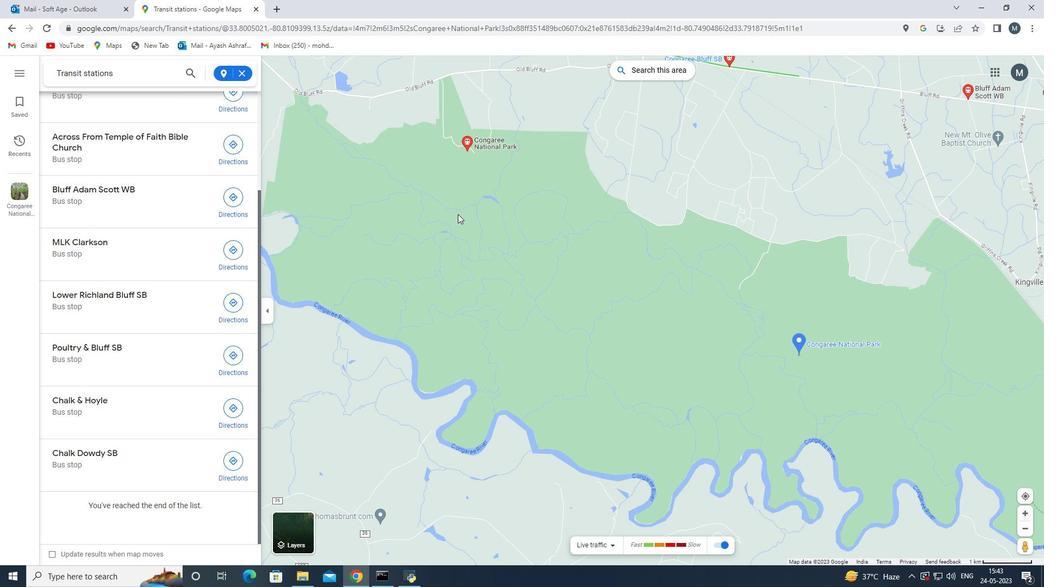 
Action: Mouse scrolled (458, 213) with delta (0, 0)
Screenshot: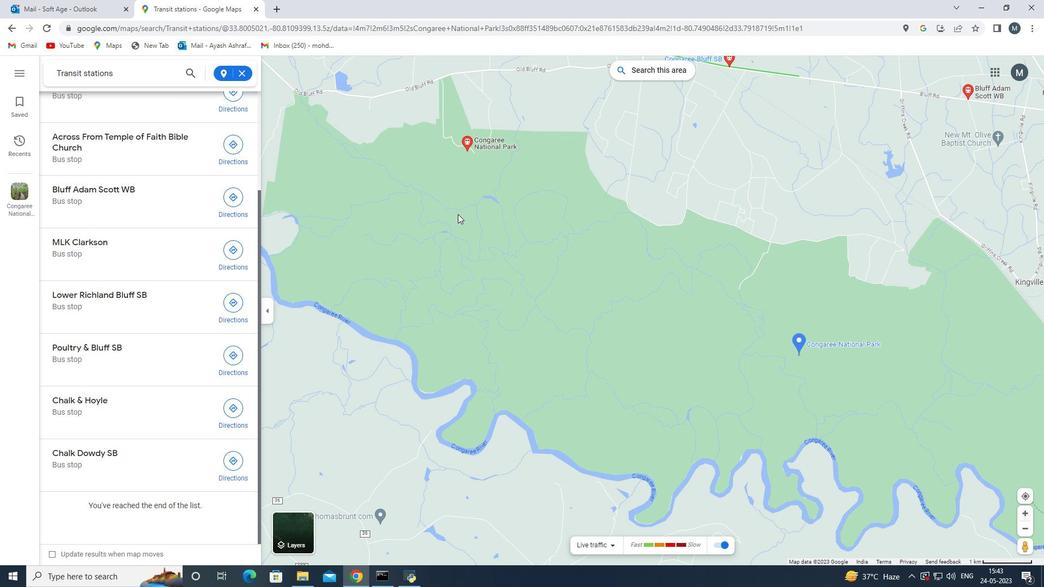 
Action: Mouse scrolled (458, 213) with delta (0, 0)
Screenshot: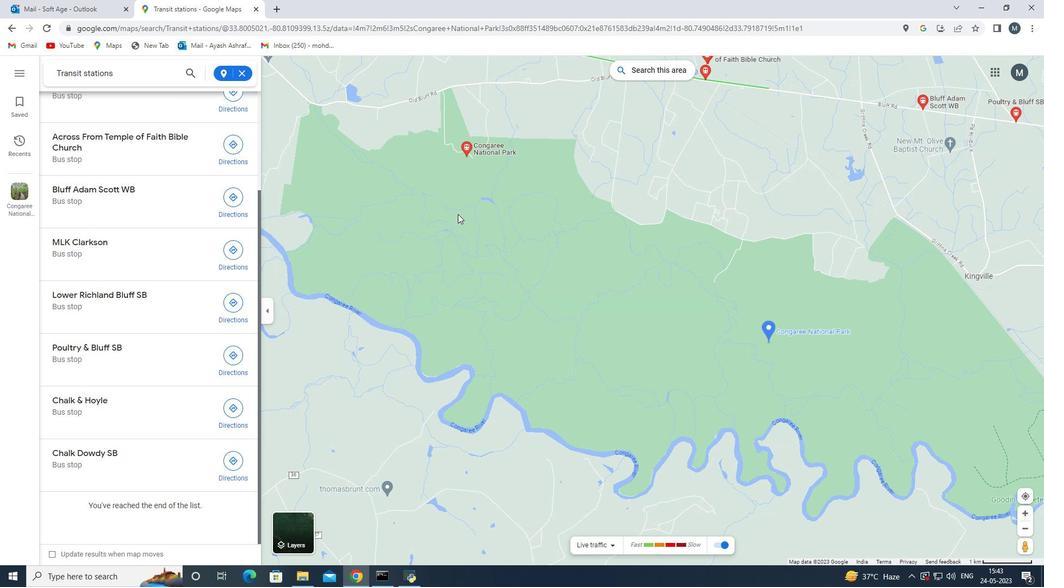 
Action: Mouse scrolled (458, 213) with delta (0, 0)
Screenshot: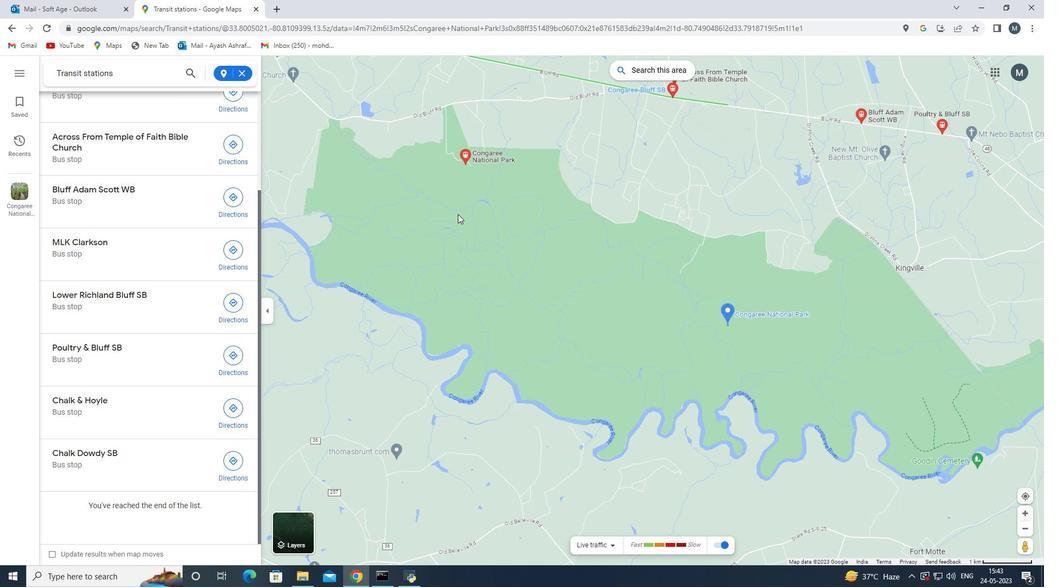 
Action: Mouse scrolled (458, 213) with delta (0, 0)
Screenshot: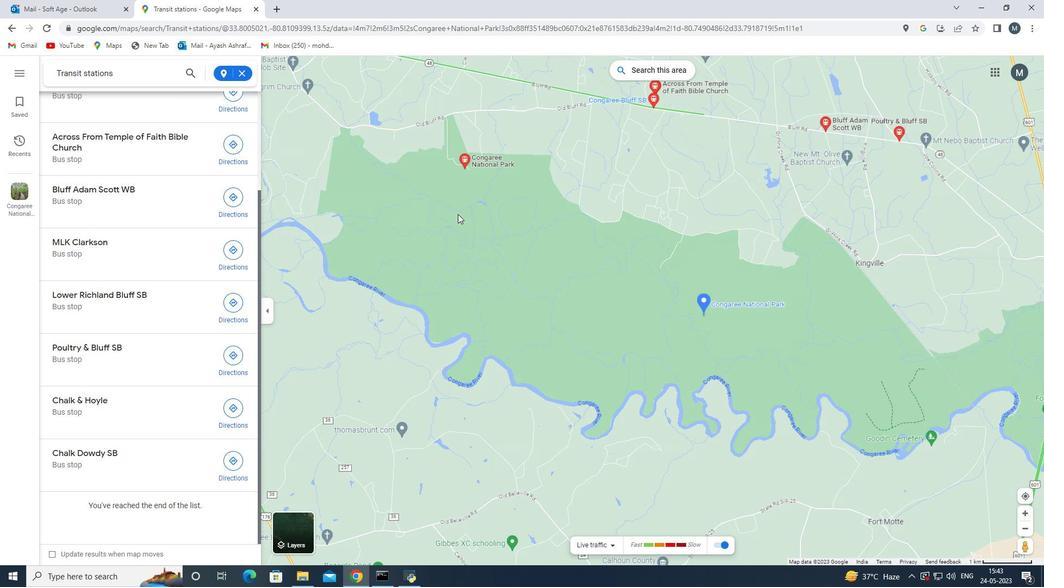 
Action: Mouse moved to (555, 236)
Screenshot: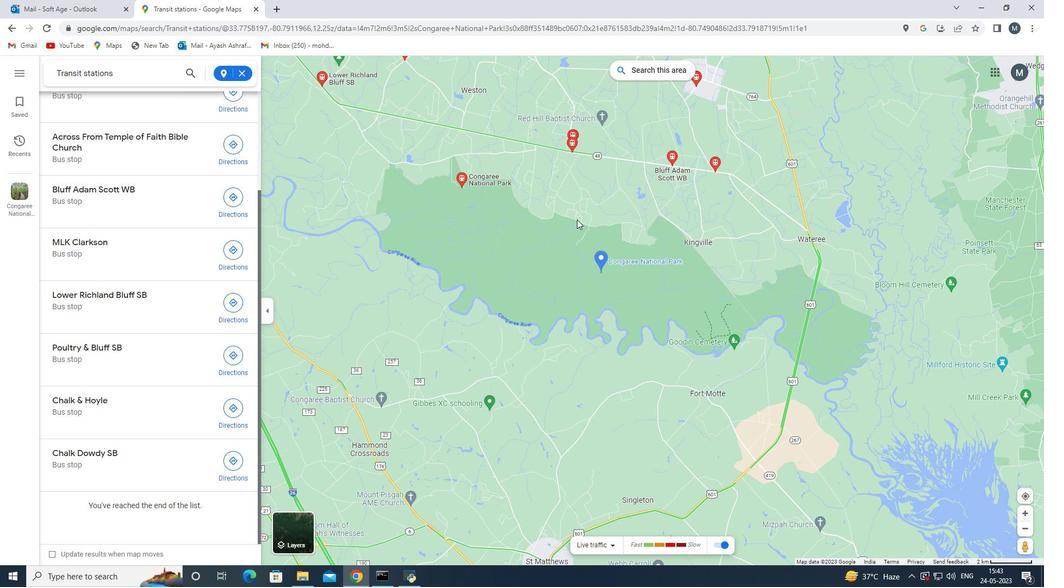 
Action: Mouse pressed left at (555, 236)
Screenshot: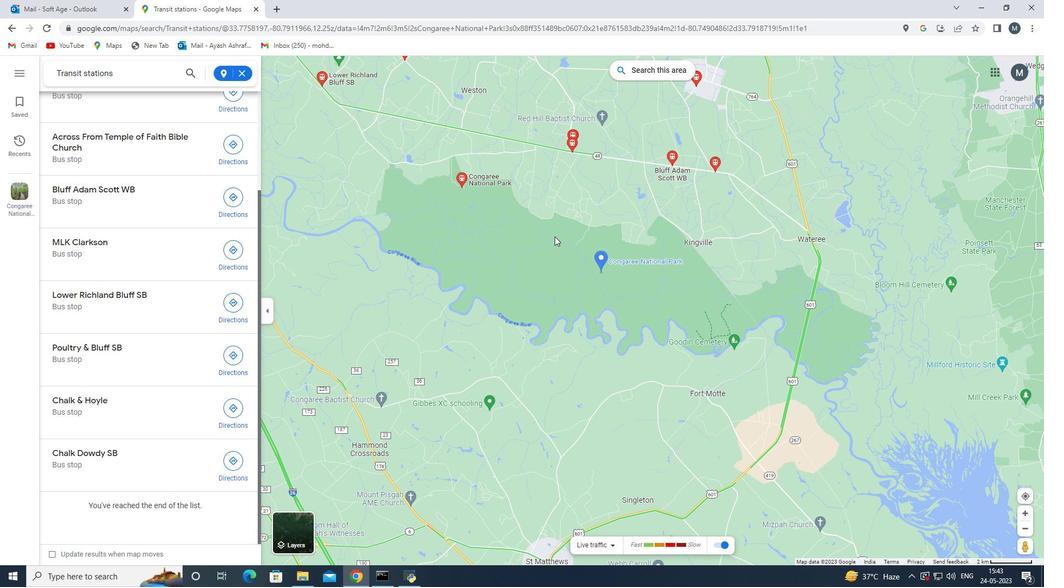 
Action: Mouse moved to (124, 240)
Screenshot: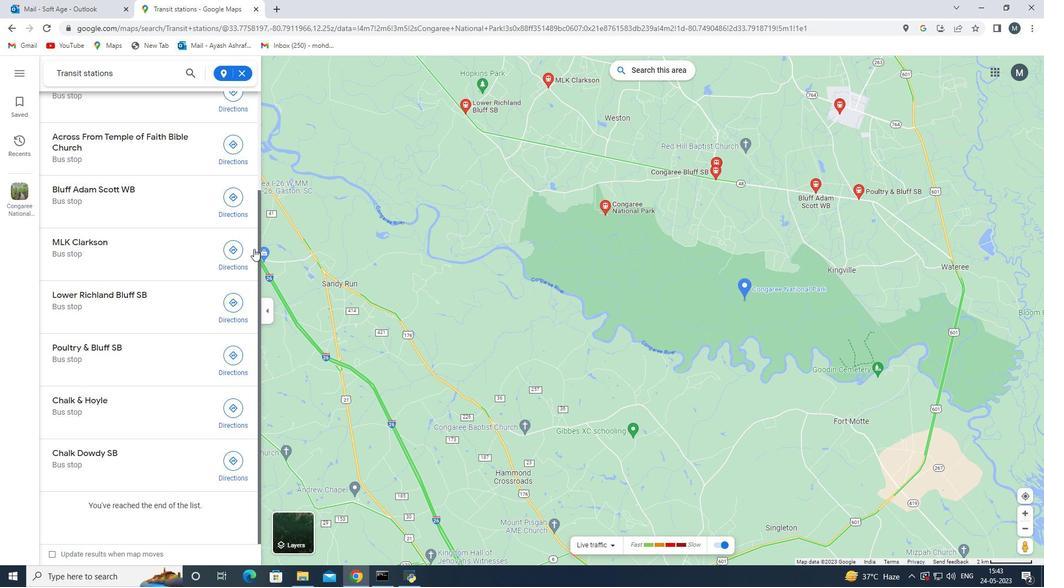 
Action: Mouse scrolled (124, 241) with delta (0, 0)
Screenshot: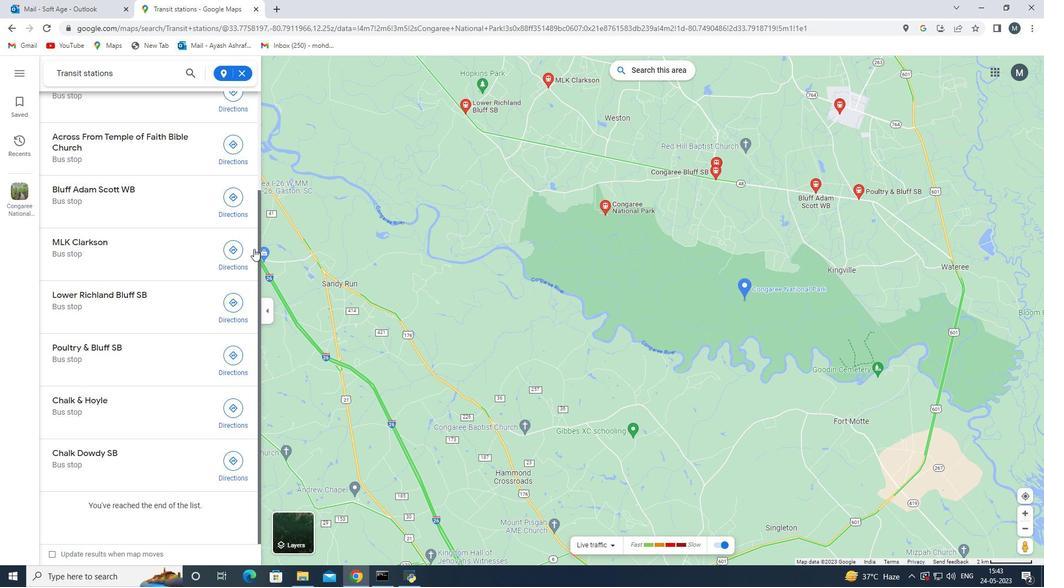 
Action: Mouse scrolled (124, 241) with delta (0, 0)
Screenshot: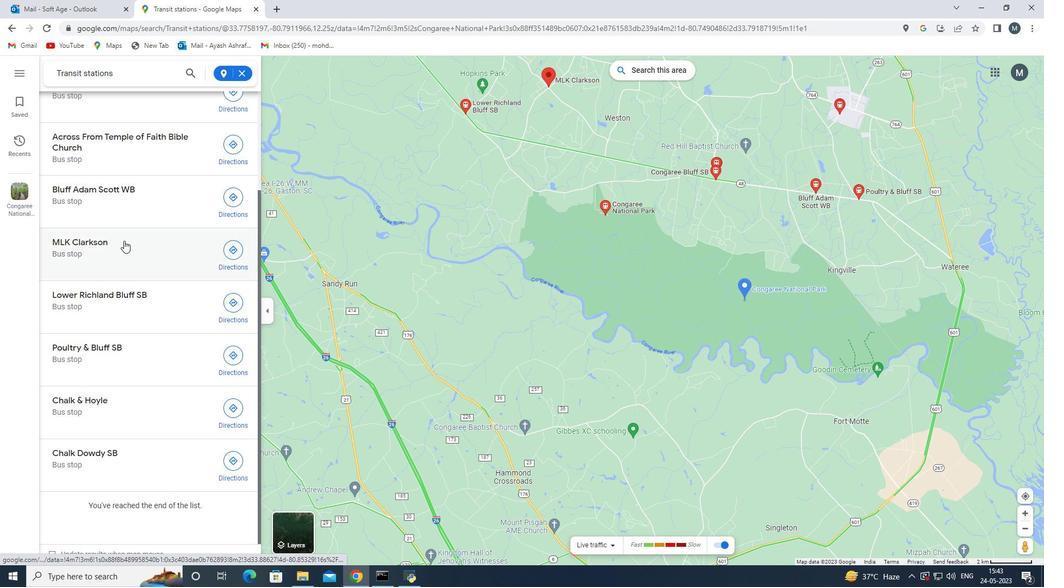 
Action: Mouse scrolled (124, 241) with delta (0, 0)
Screenshot: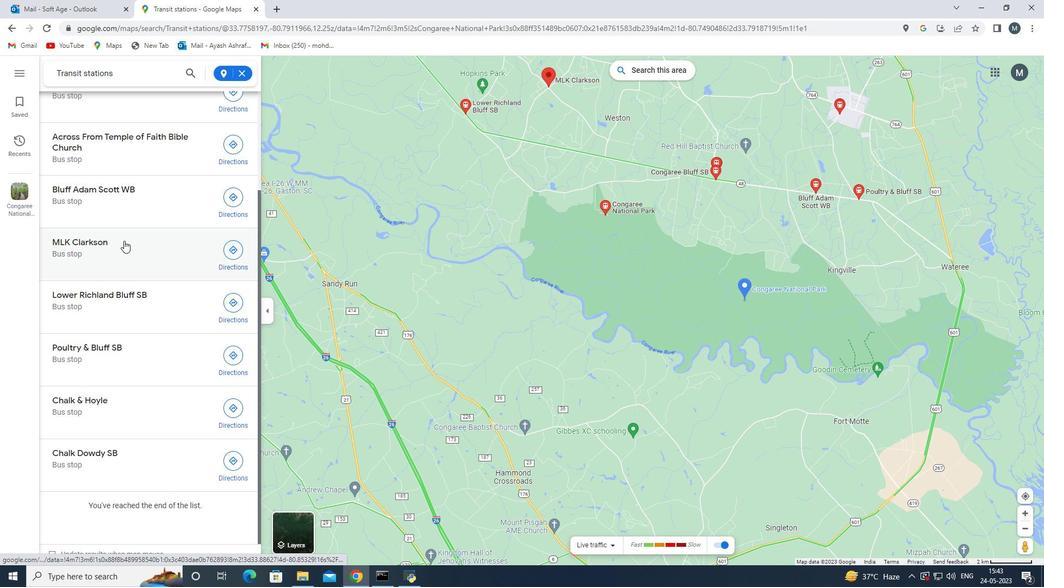 
Action: Mouse scrolled (124, 241) with delta (0, 0)
Screenshot: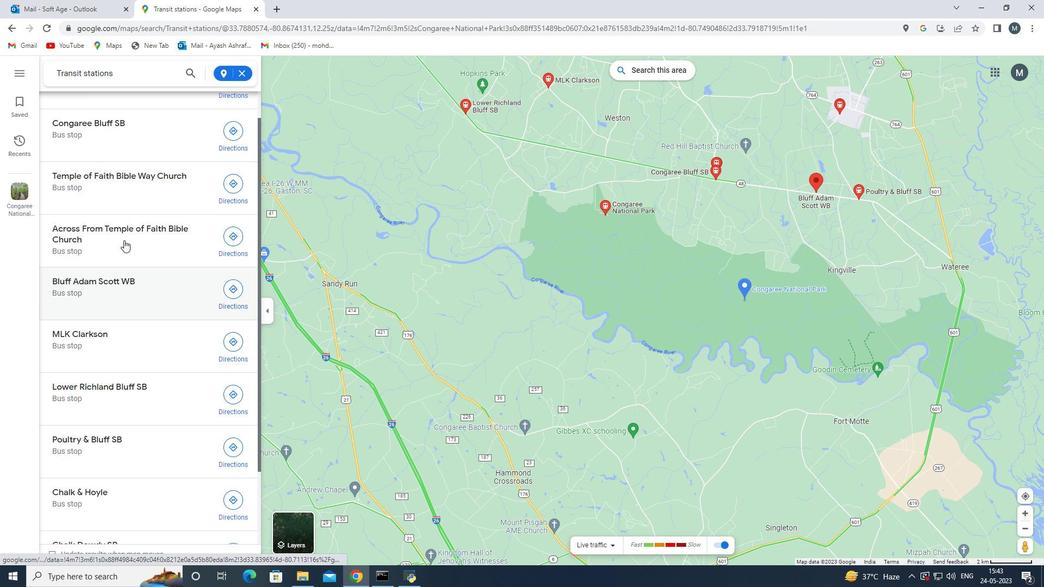 
Action: Mouse scrolled (124, 241) with delta (0, 0)
Screenshot: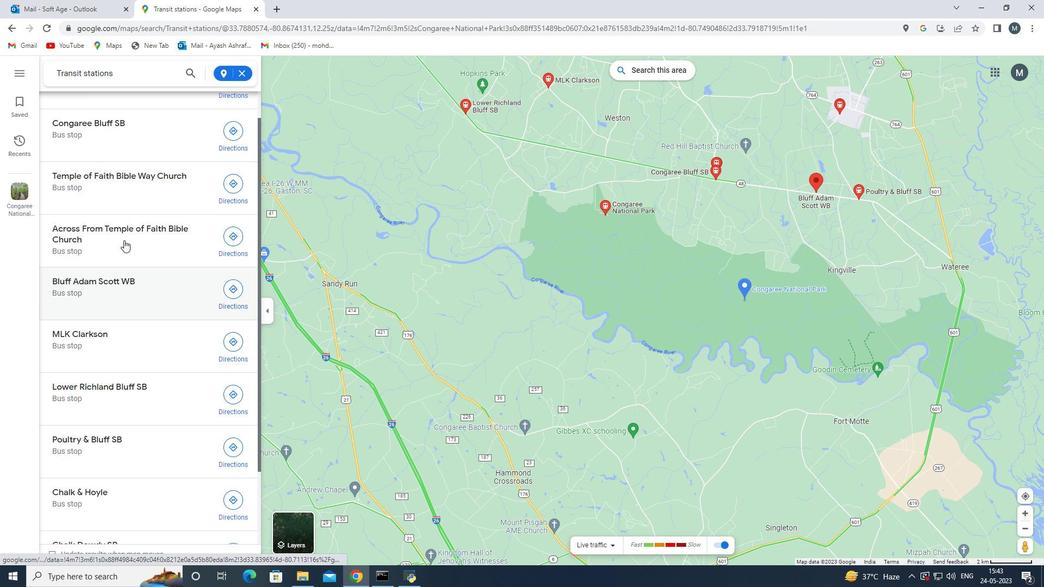 
Action: Mouse scrolled (124, 241) with delta (0, 0)
Screenshot: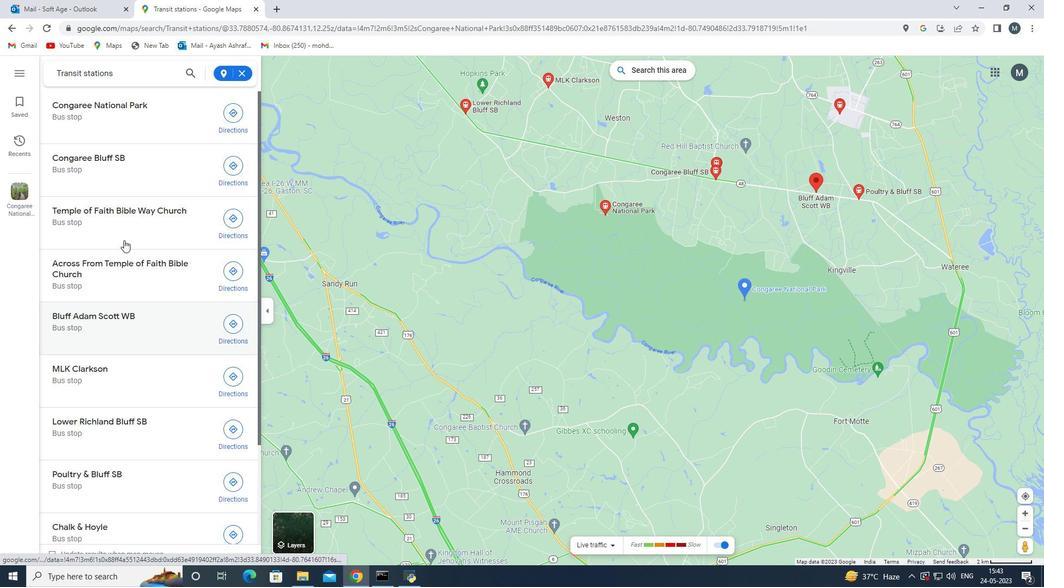 
Action: Mouse scrolled (124, 241) with delta (0, 0)
Screenshot: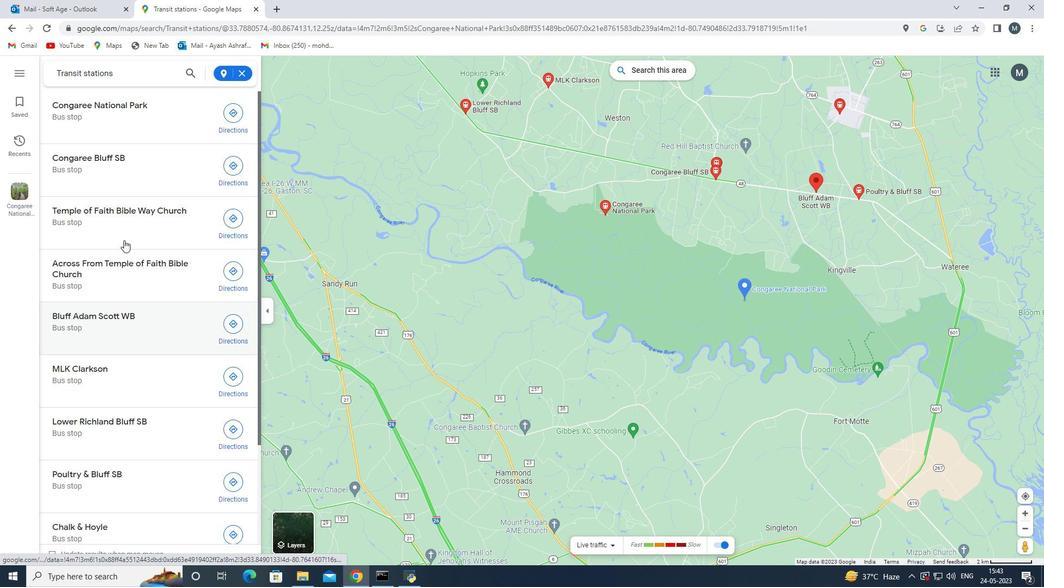 
Action: Mouse scrolled (124, 241) with delta (0, 0)
Screenshot: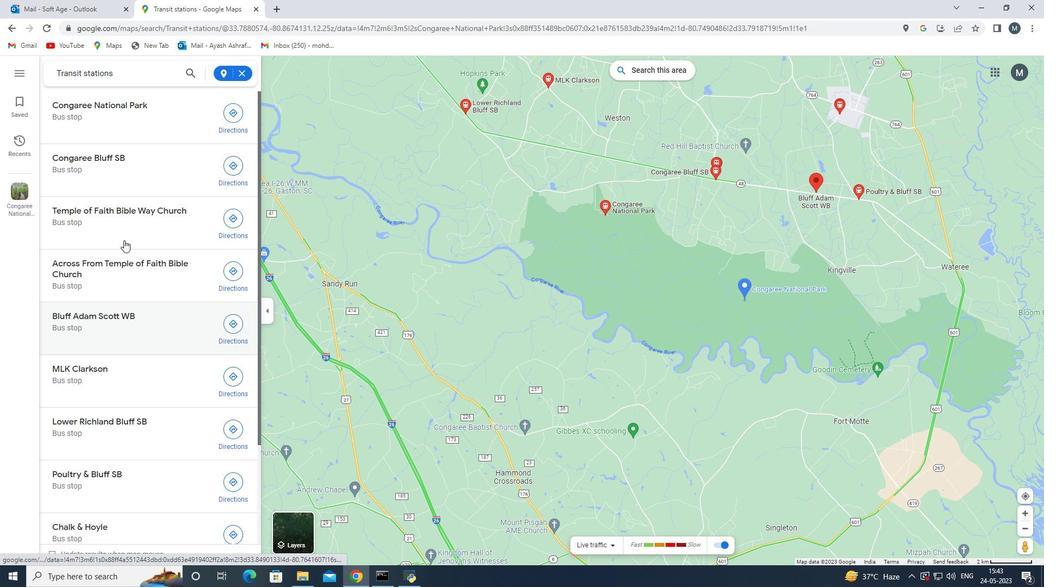 
Action: Mouse moved to (647, 233)
Screenshot: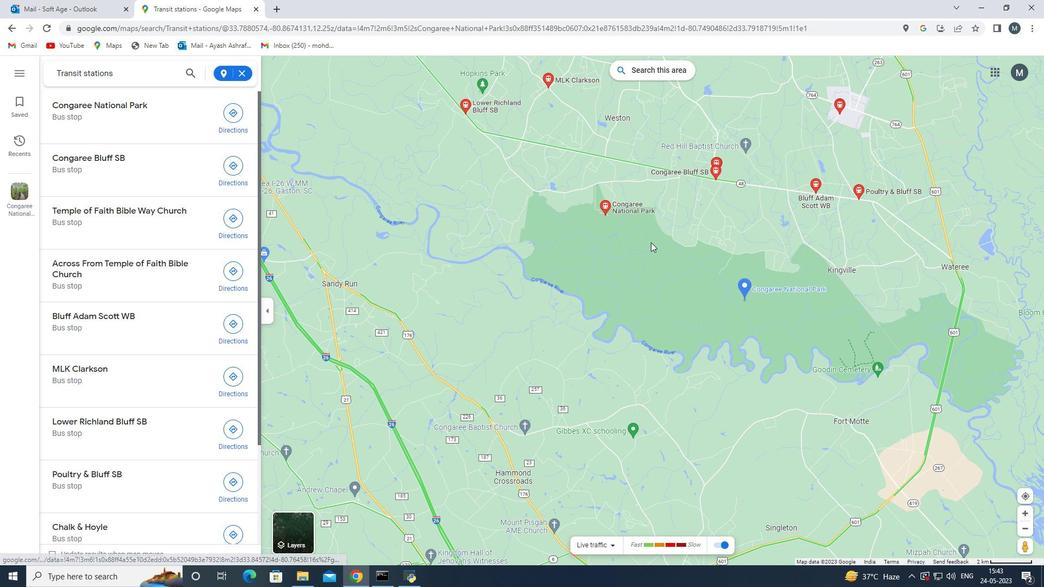 
Action: Mouse pressed left at (647, 233)
Screenshot: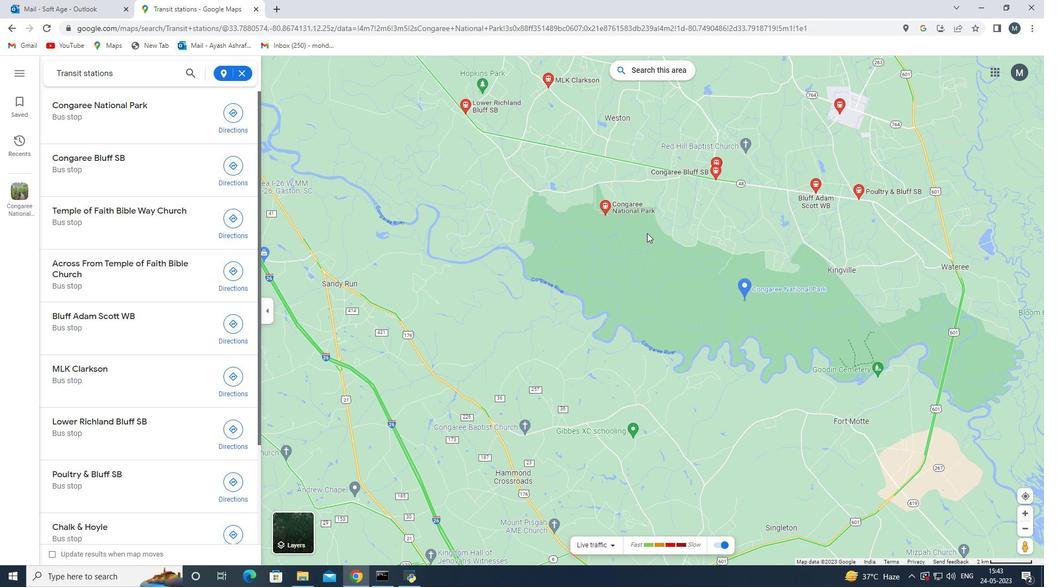 
Action: Mouse moved to (527, 314)
Screenshot: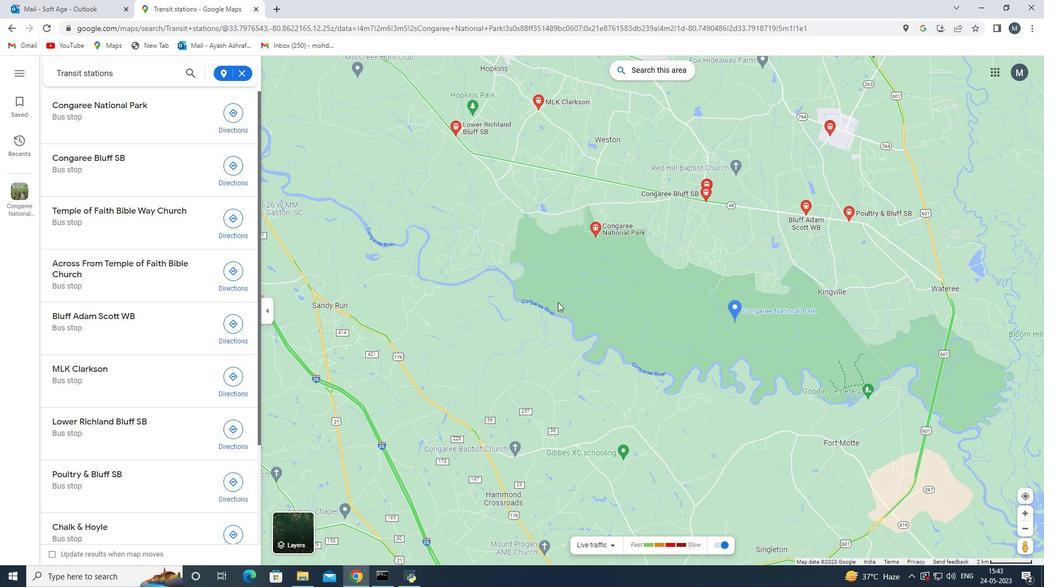 
Action: Mouse pressed left at (527, 314)
Screenshot: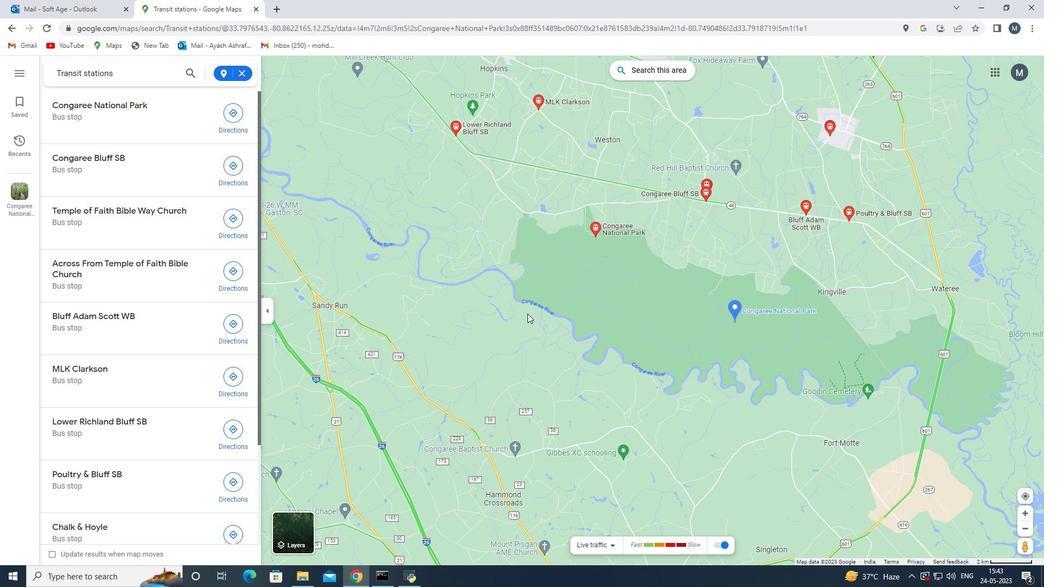 
Action: Mouse moved to (768, 394)
Screenshot: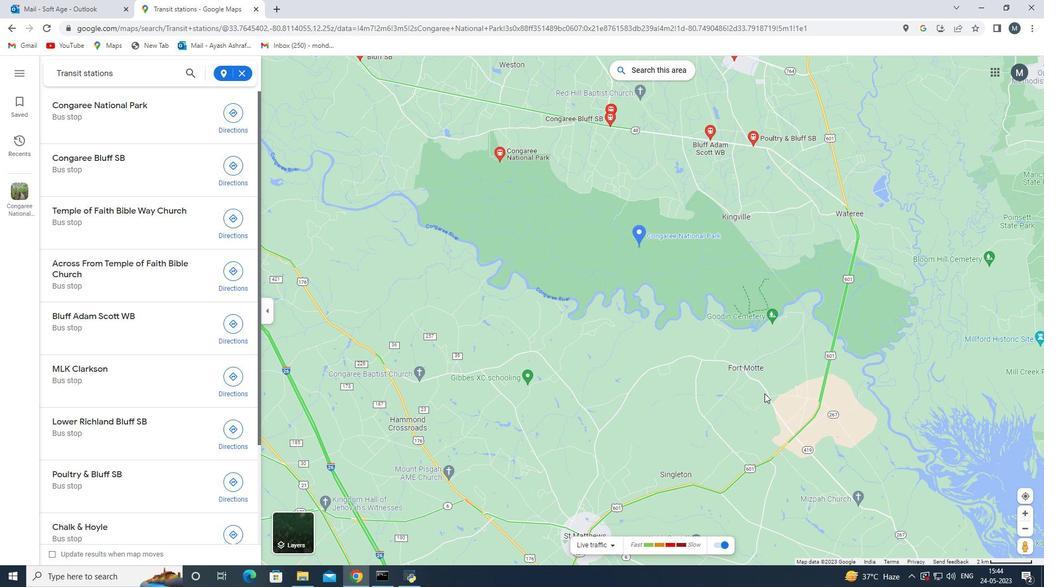 
Action: Mouse pressed left at (768, 394)
Screenshot: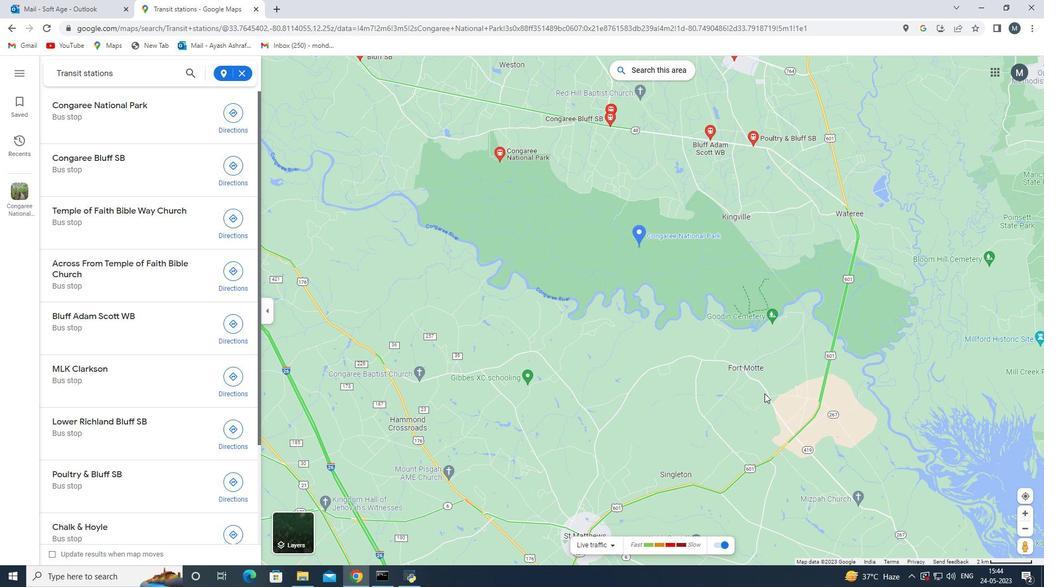 
Action: Mouse moved to (515, 174)
Screenshot: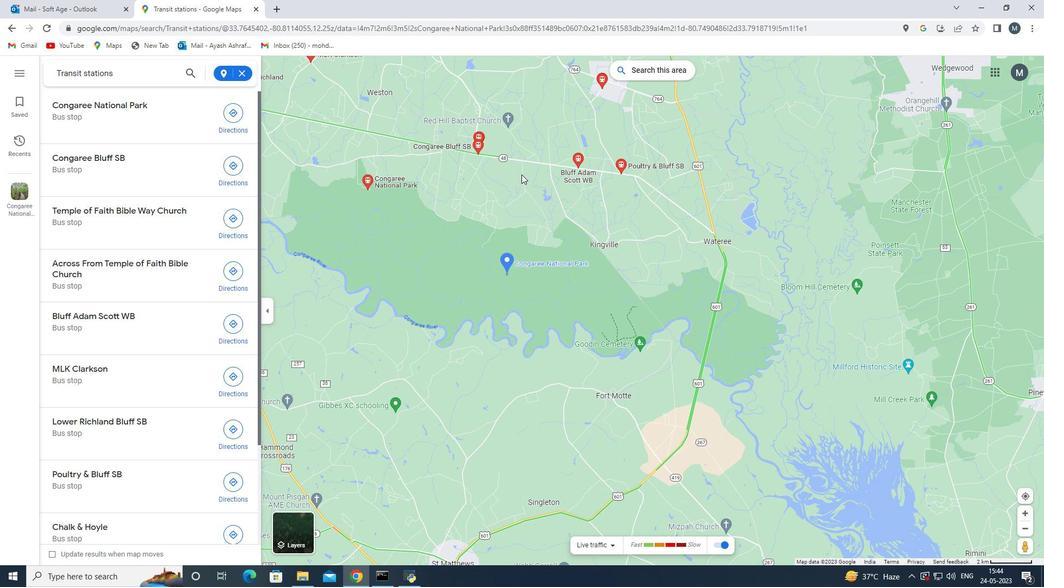
Action: Mouse pressed left at (515, 174)
Screenshot: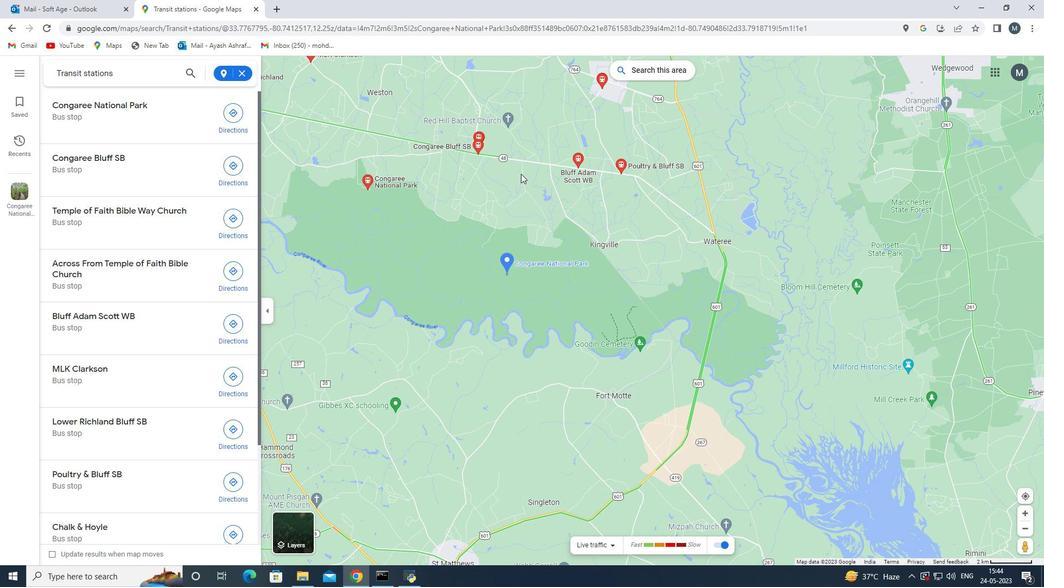 
Action: Mouse moved to (413, 290)
Screenshot: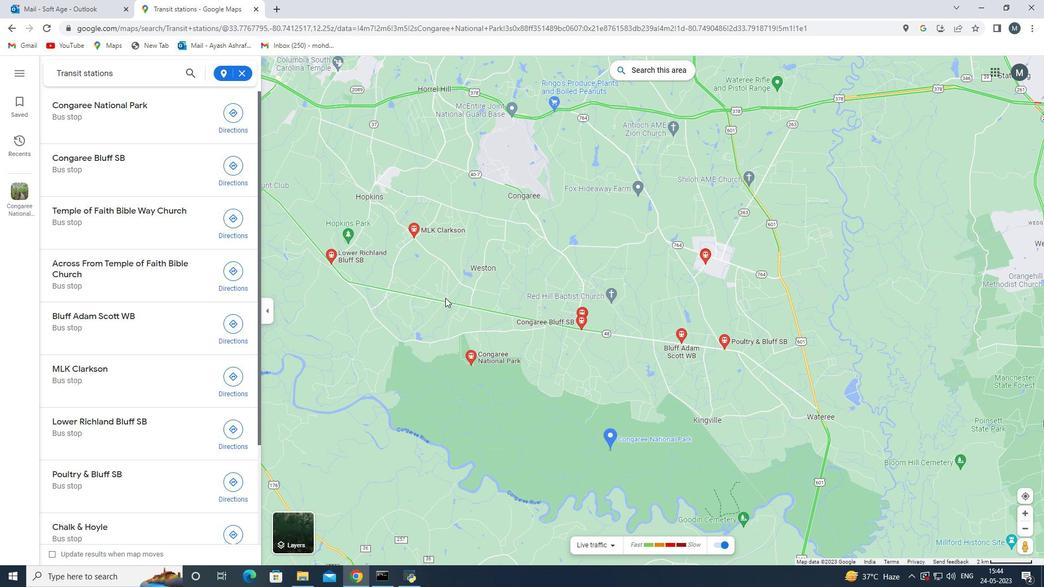 
Action: Mouse pressed left at (413, 290)
Screenshot: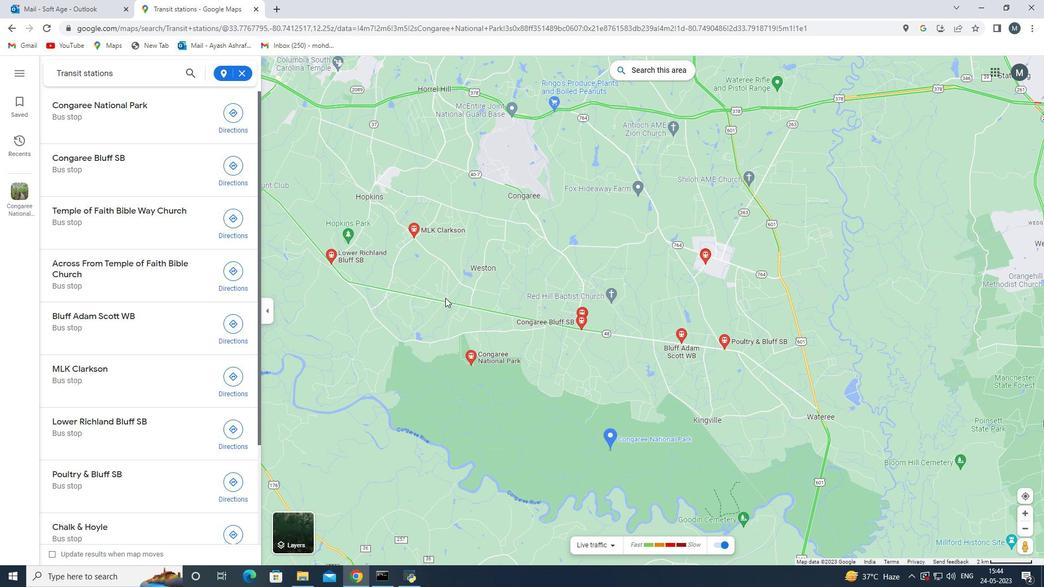 
Action: Mouse moved to (437, 207)
Screenshot: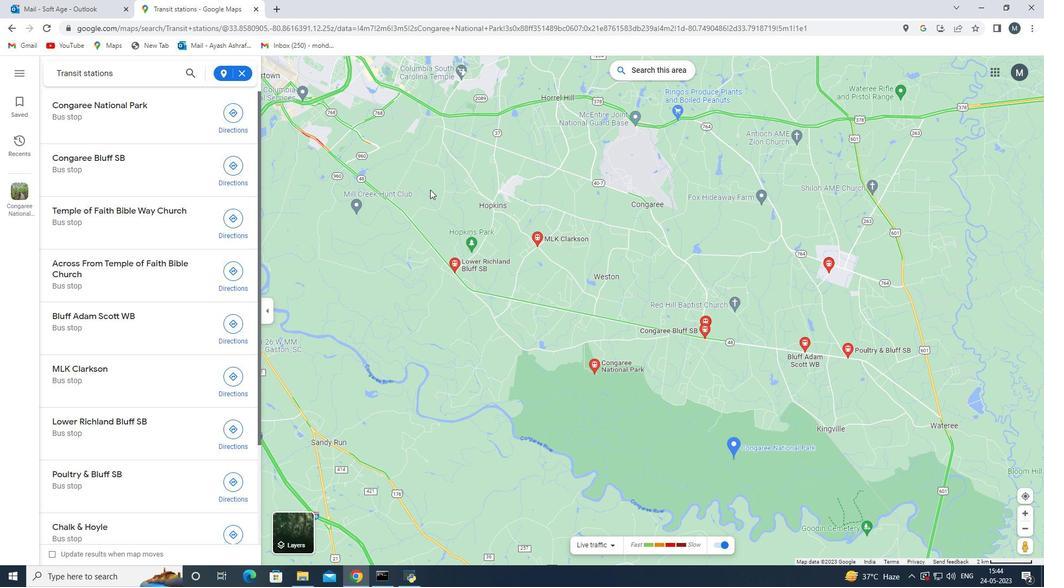
Action: Mouse pressed left at (437, 207)
Screenshot: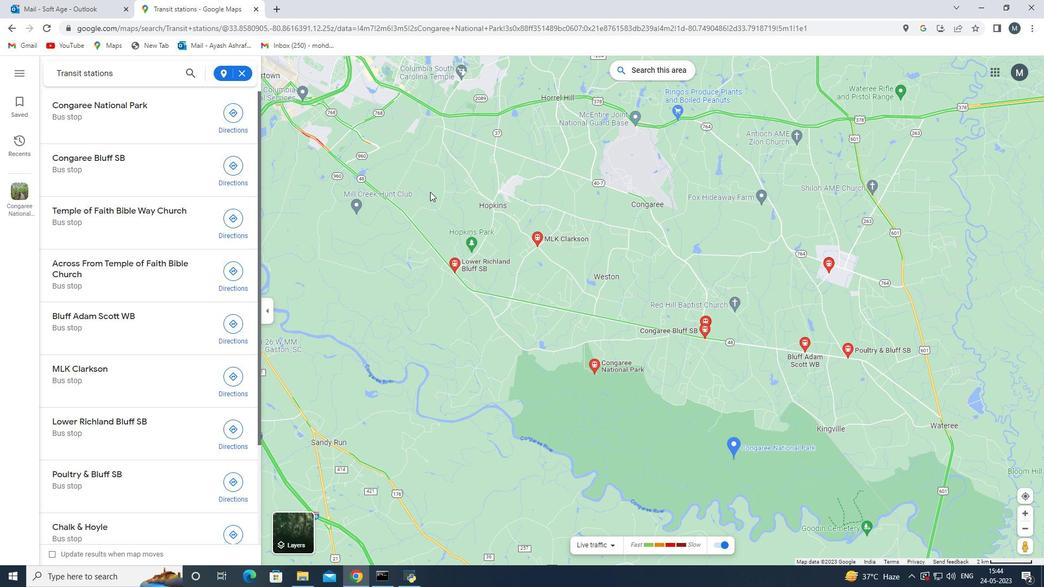 
Action: Mouse moved to (766, 305)
Screenshot: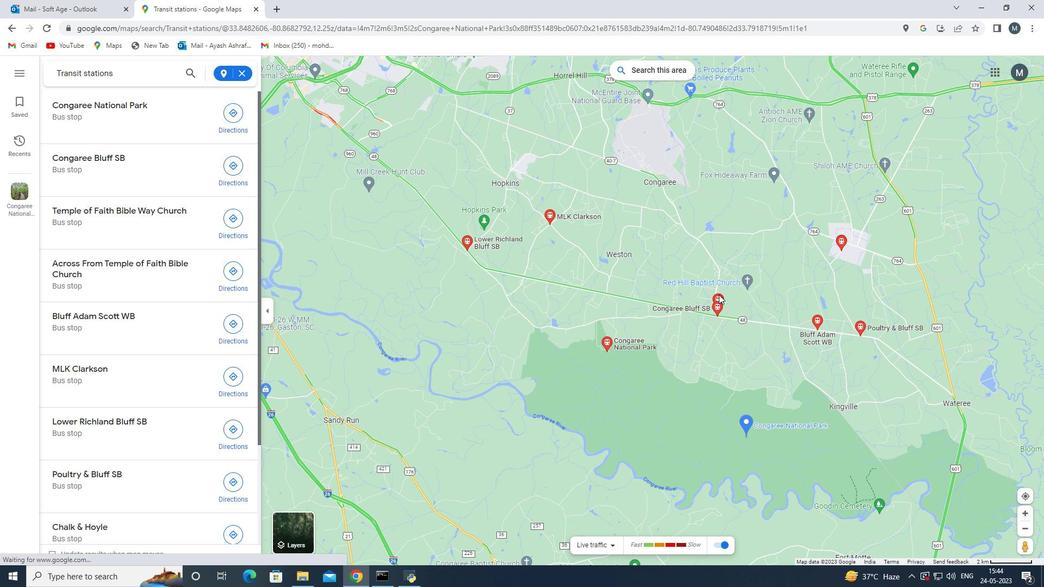 
Action: Mouse pressed left at (766, 305)
Screenshot: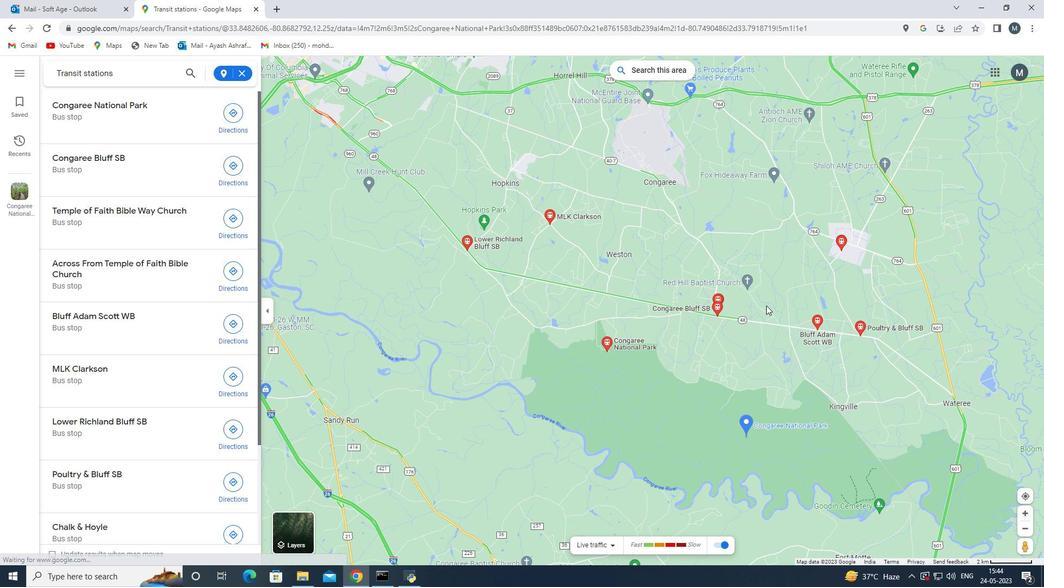 
Action: Mouse moved to (719, 378)
Screenshot: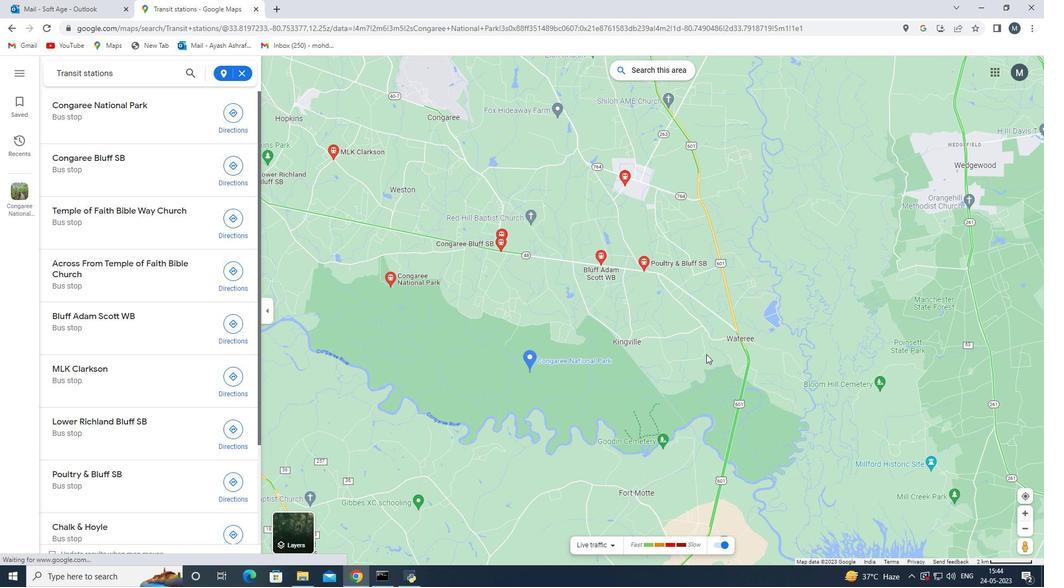 
Action: Mouse pressed left at (719, 378)
Screenshot: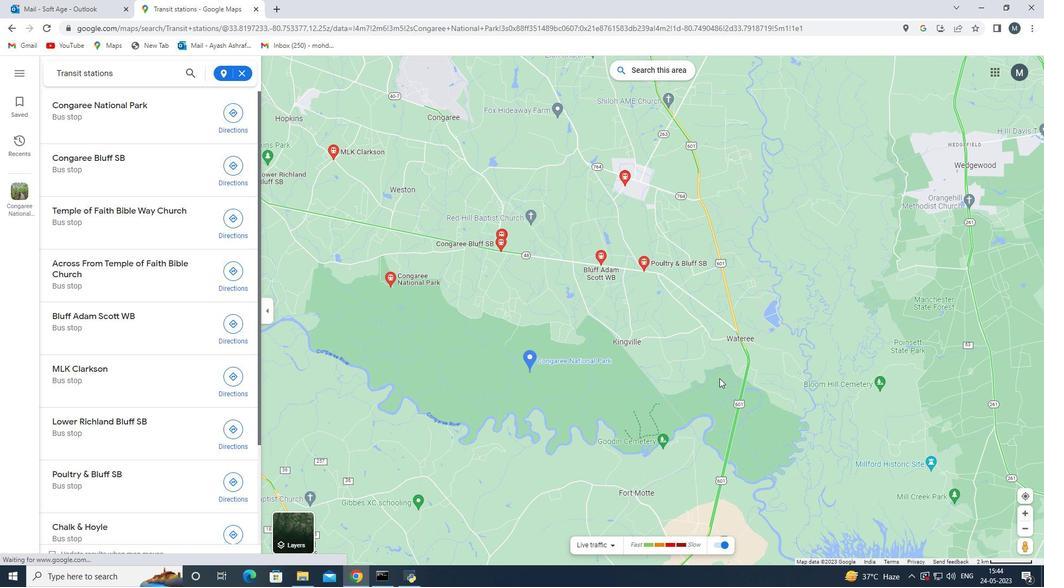 
Action: Mouse moved to (790, 269)
Screenshot: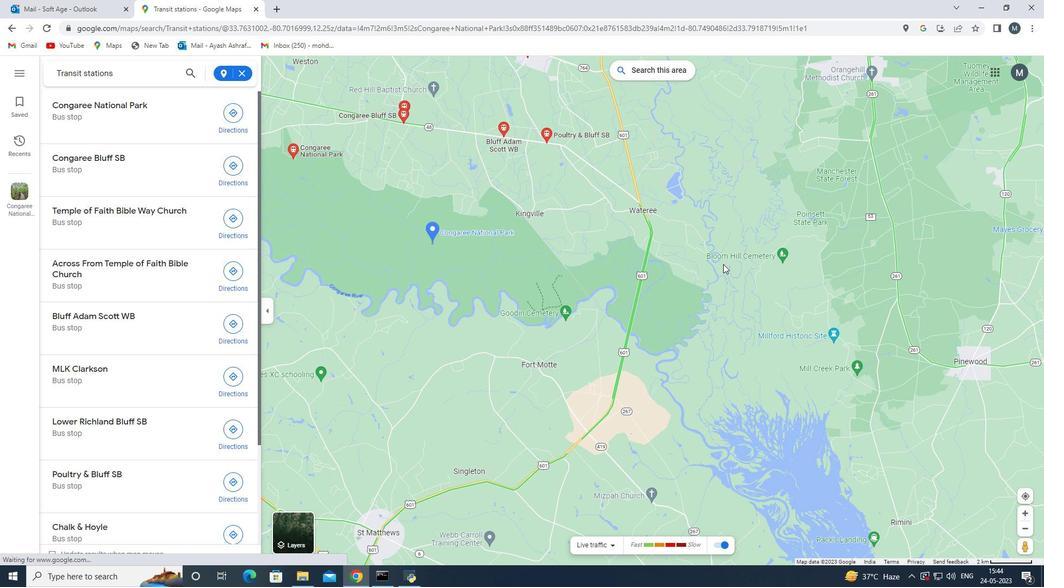 
Action: Mouse pressed left at (790, 269)
Screenshot: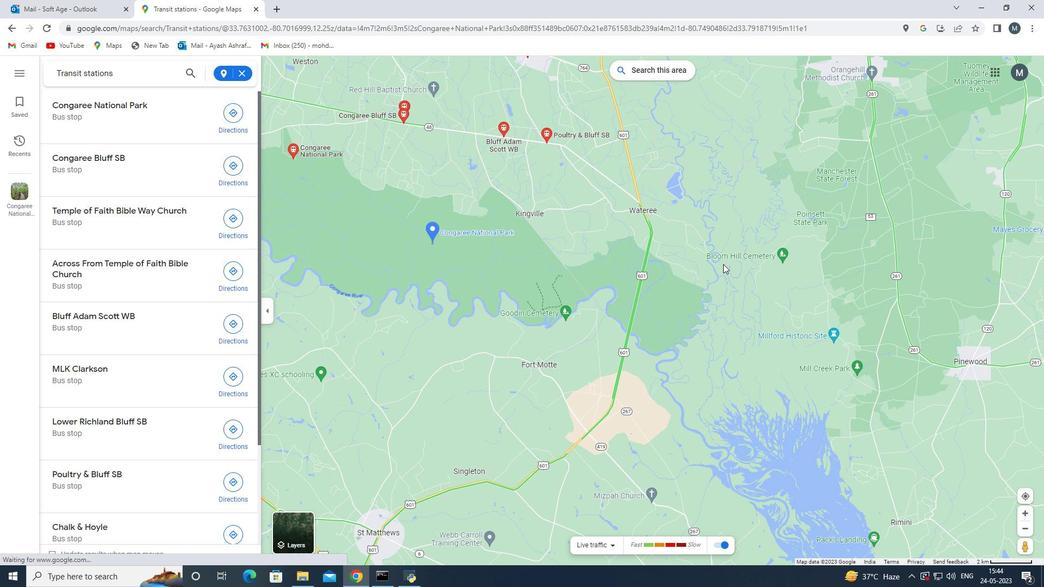 
Action: Mouse moved to (470, 342)
Screenshot: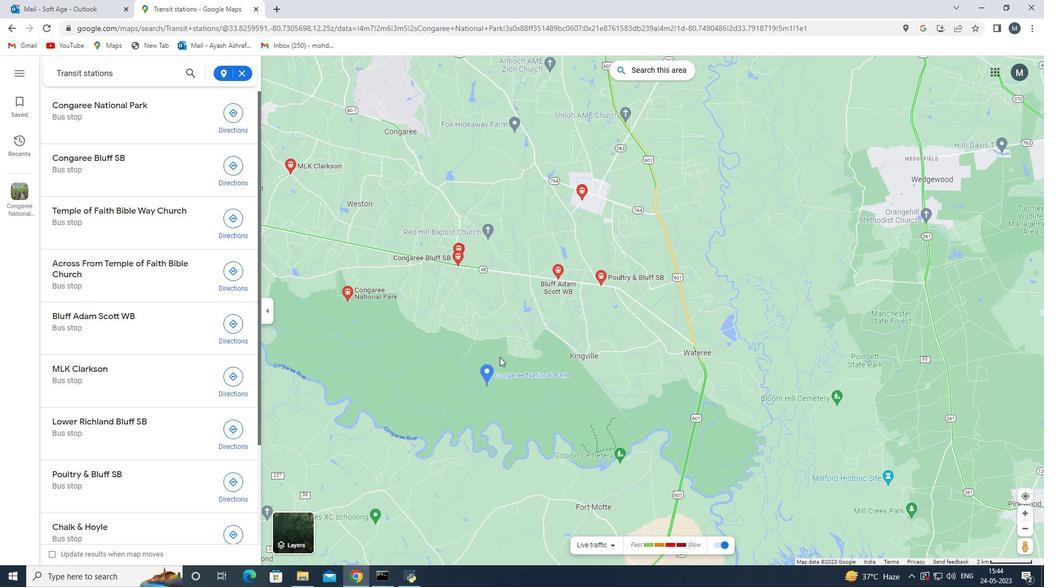 
Action: Mouse pressed left at (470, 342)
Screenshot: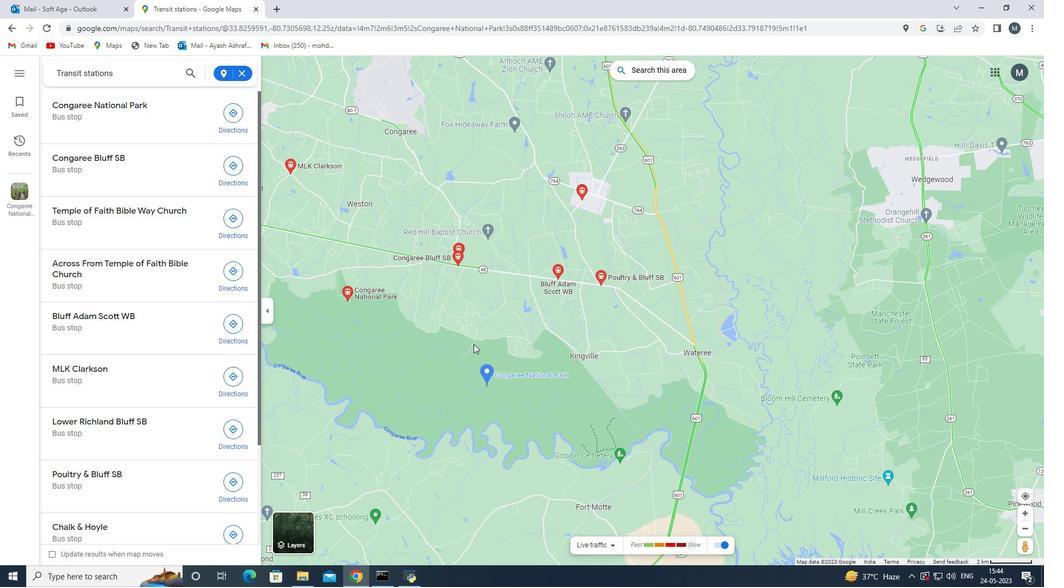 
Action: Mouse moved to (258, 101)
Screenshot: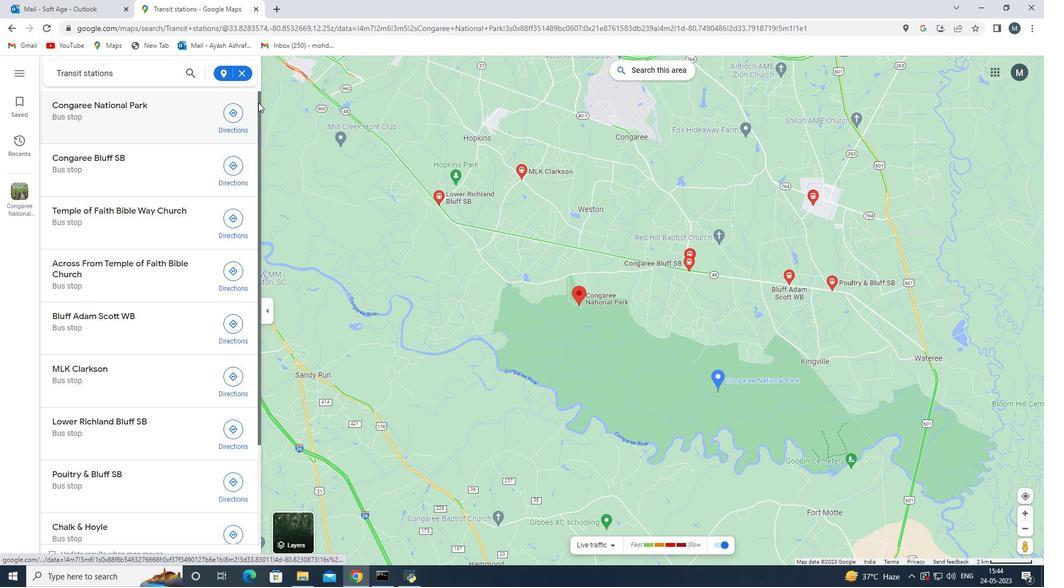 
Action: Mouse pressed left at (258, 101)
Screenshot: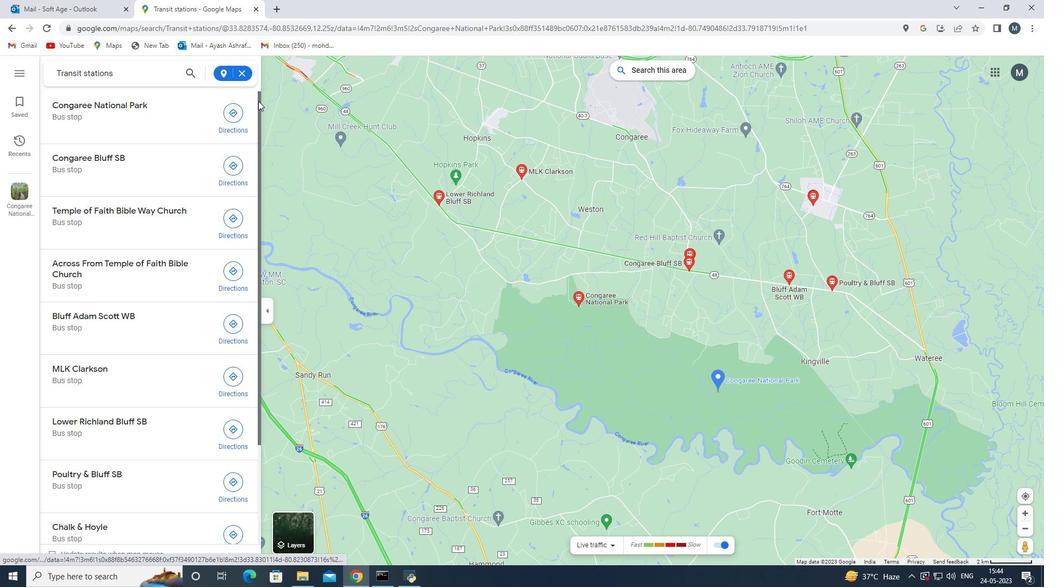 
Action: Mouse moved to (261, 56)
Screenshot: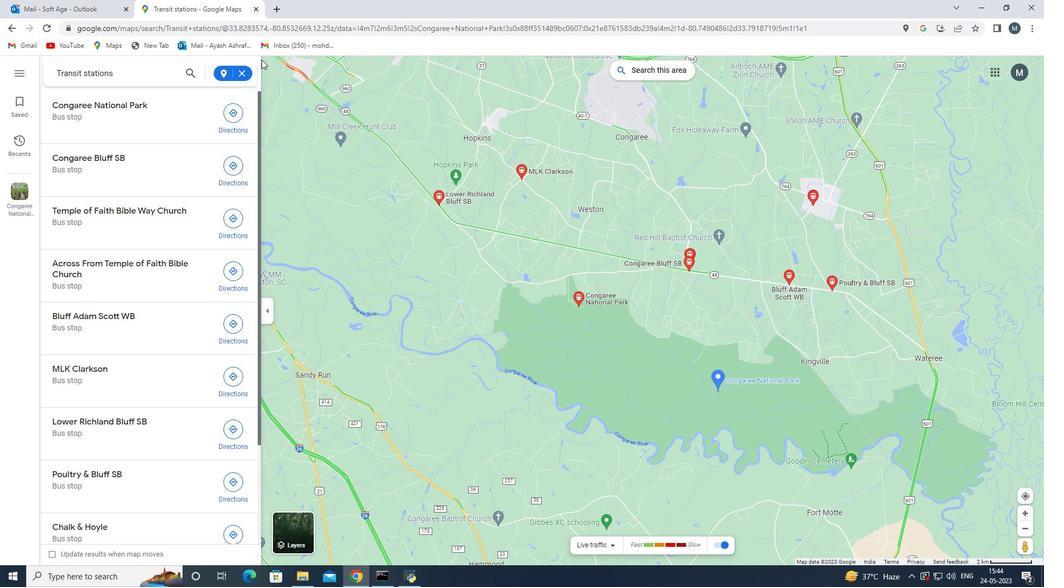 
Action: Mouse pressed left at (261, 56)
Screenshot: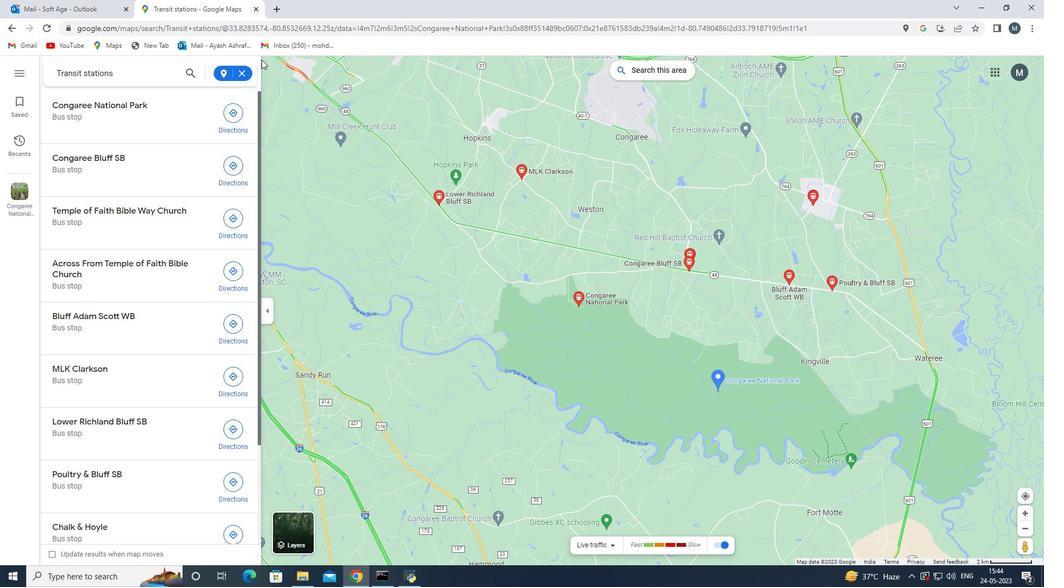 
Action: Mouse moved to (144, 353)
Screenshot: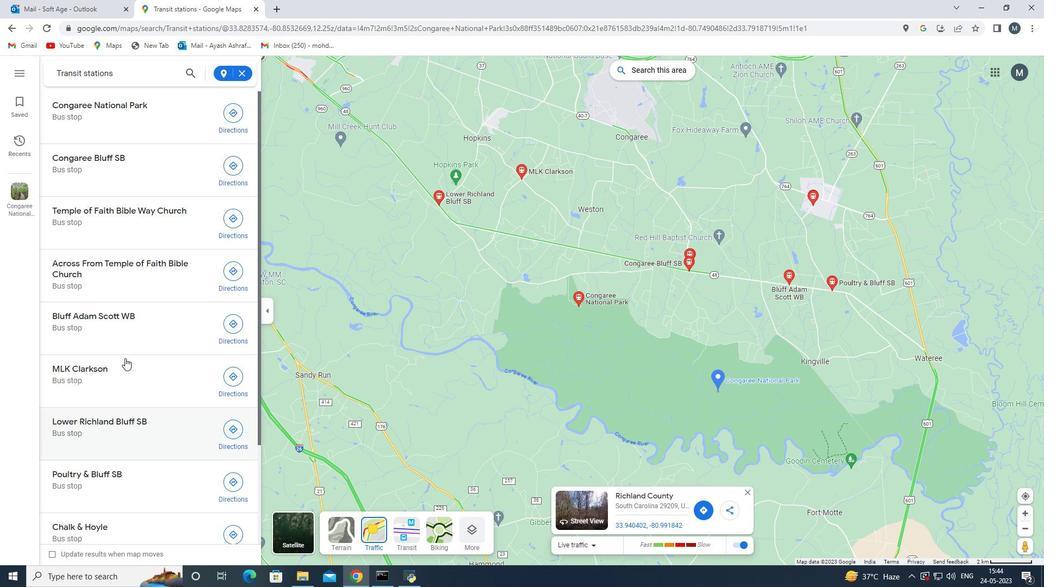 
Action: Mouse scrolled (144, 353) with delta (0, 0)
Screenshot: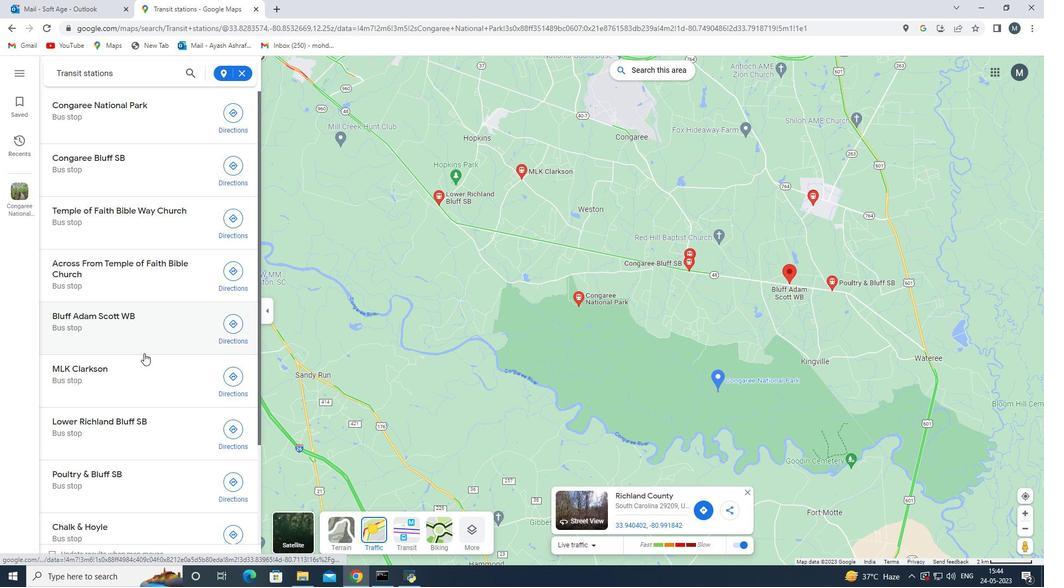 
Action: Mouse scrolled (144, 353) with delta (0, 0)
Screenshot: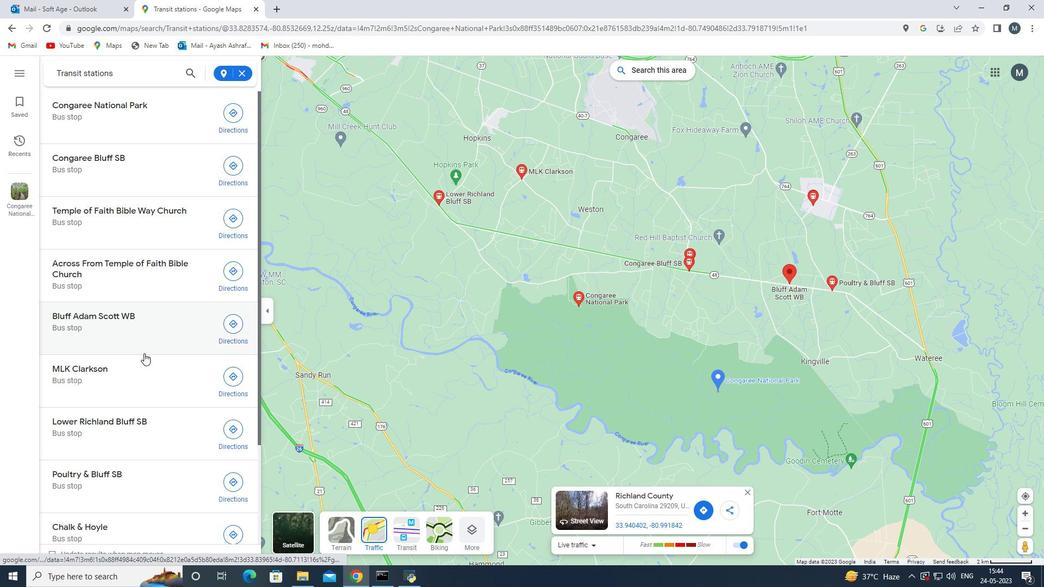 
Action: Mouse scrolled (144, 353) with delta (0, 0)
Screenshot: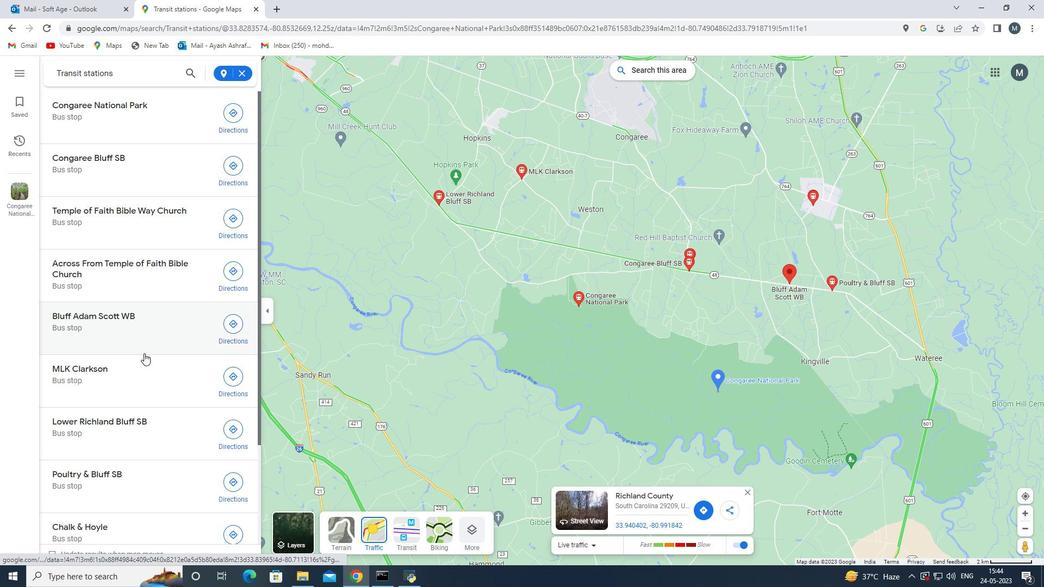 
Action: Mouse scrolled (144, 353) with delta (0, 0)
Screenshot: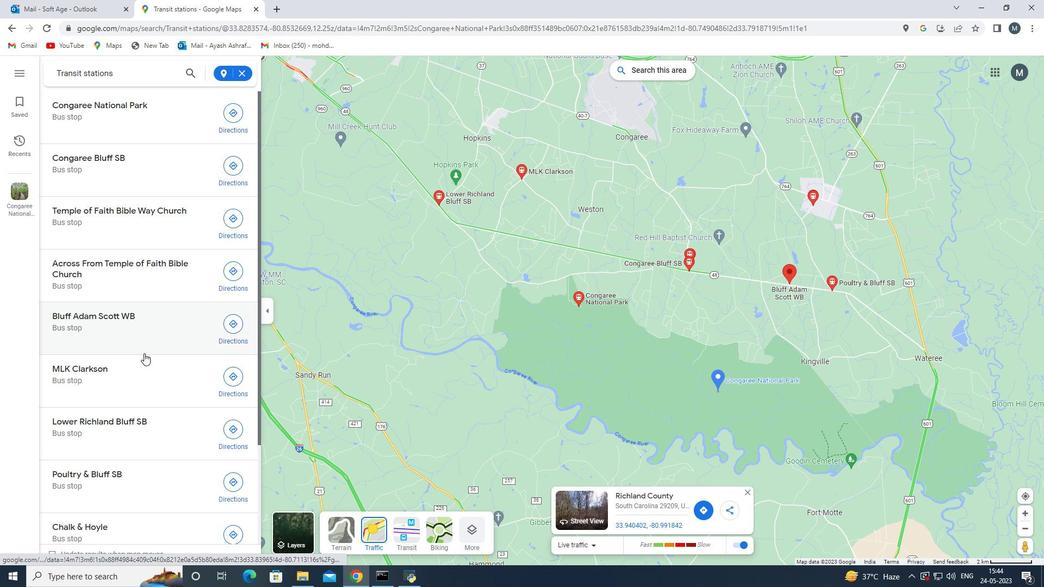
Action: Mouse scrolled (144, 354) with delta (0, 0)
Screenshot: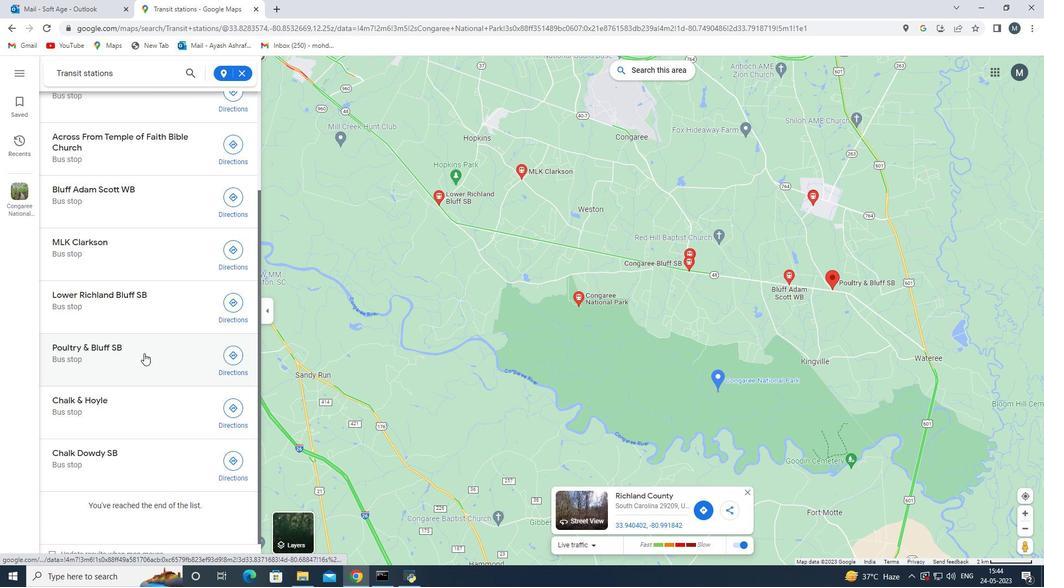 
Action: Mouse scrolled (144, 354) with delta (0, 0)
Screenshot: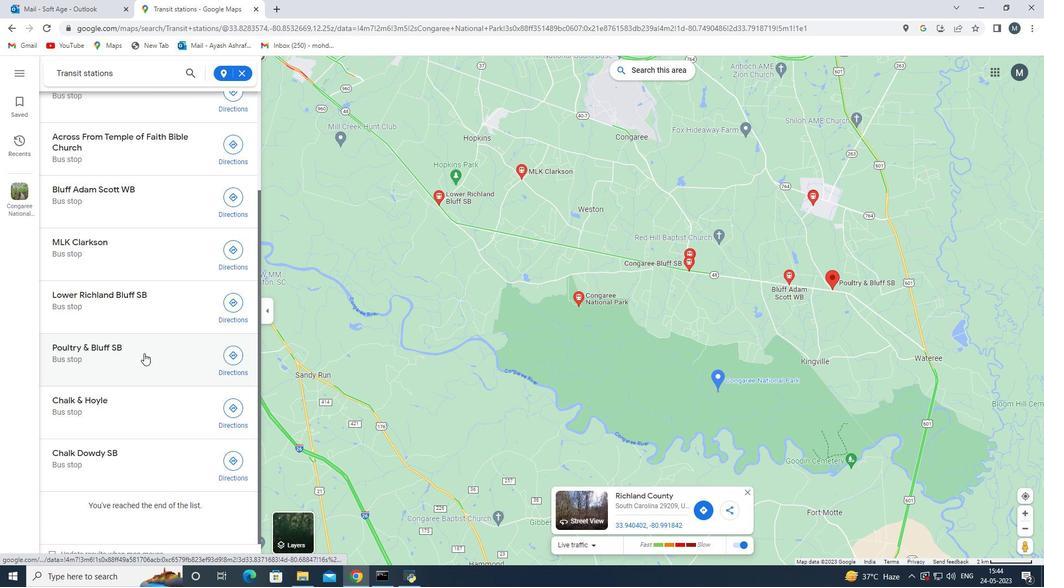 
Action: Mouse scrolled (144, 354) with delta (0, 0)
Screenshot: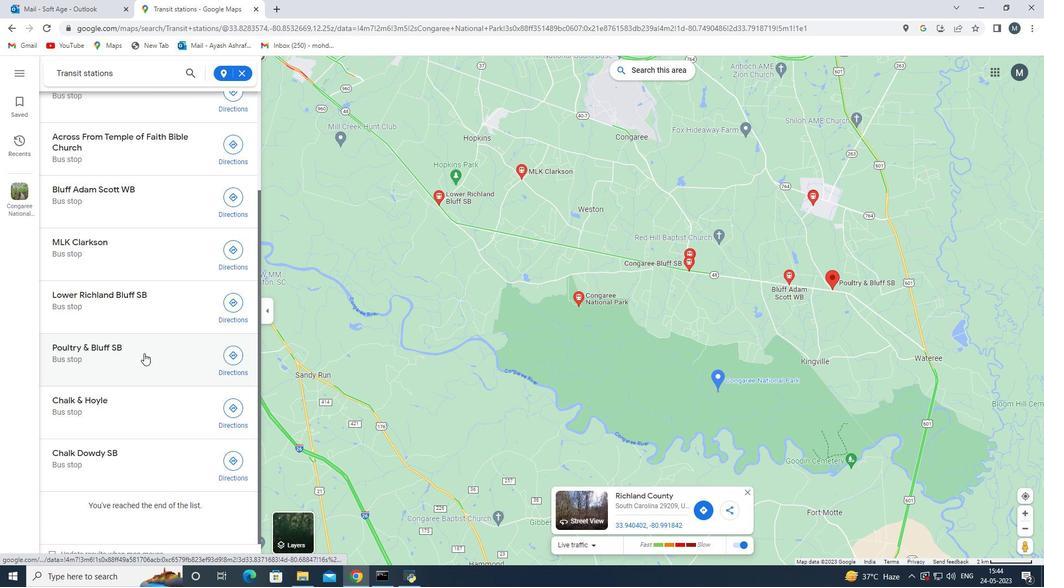 
Action: Mouse scrolled (144, 354) with delta (0, 0)
Screenshot: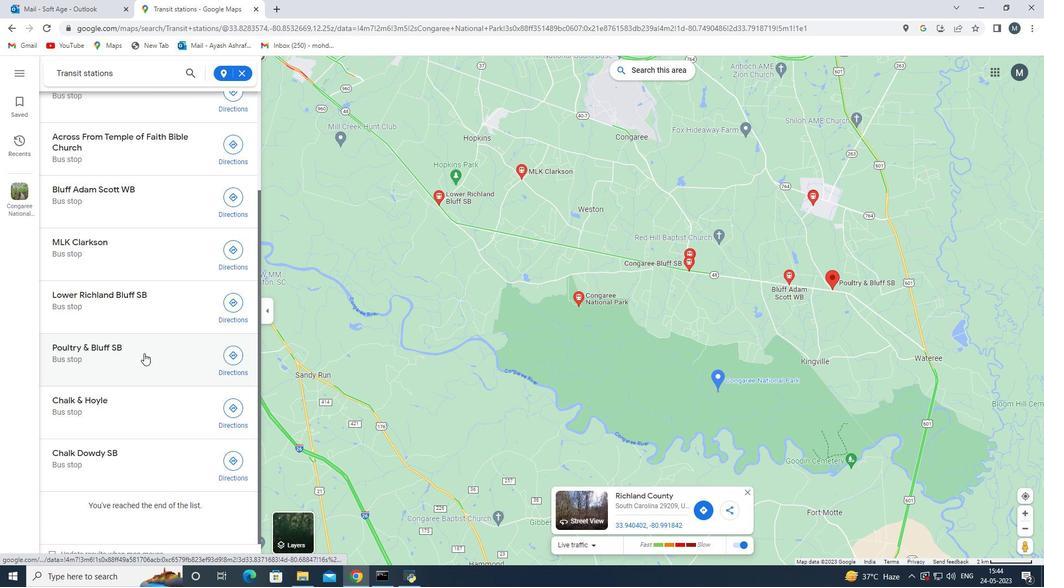 
Action: Mouse scrolled (144, 354) with delta (0, 0)
Screenshot: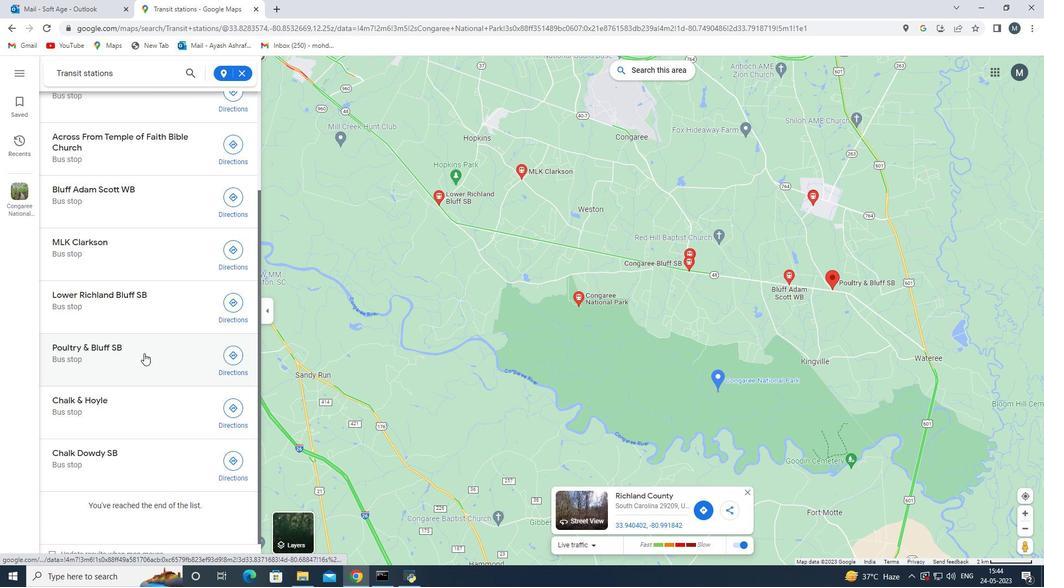 
Action: Mouse scrolled (144, 354) with delta (0, 0)
Screenshot: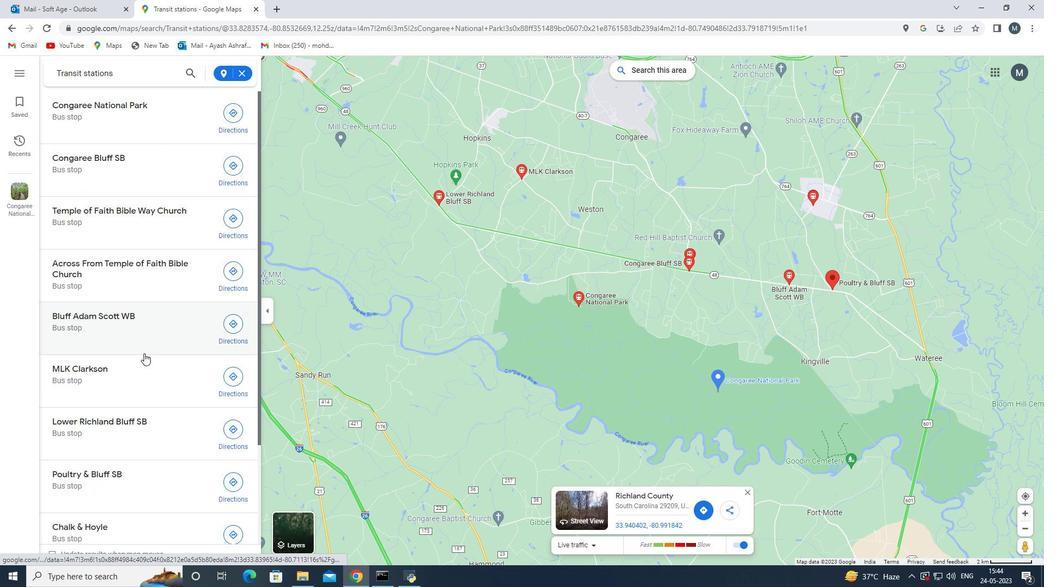 
Action: Mouse scrolled (144, 354) with delta (0, 0)
Screenshot: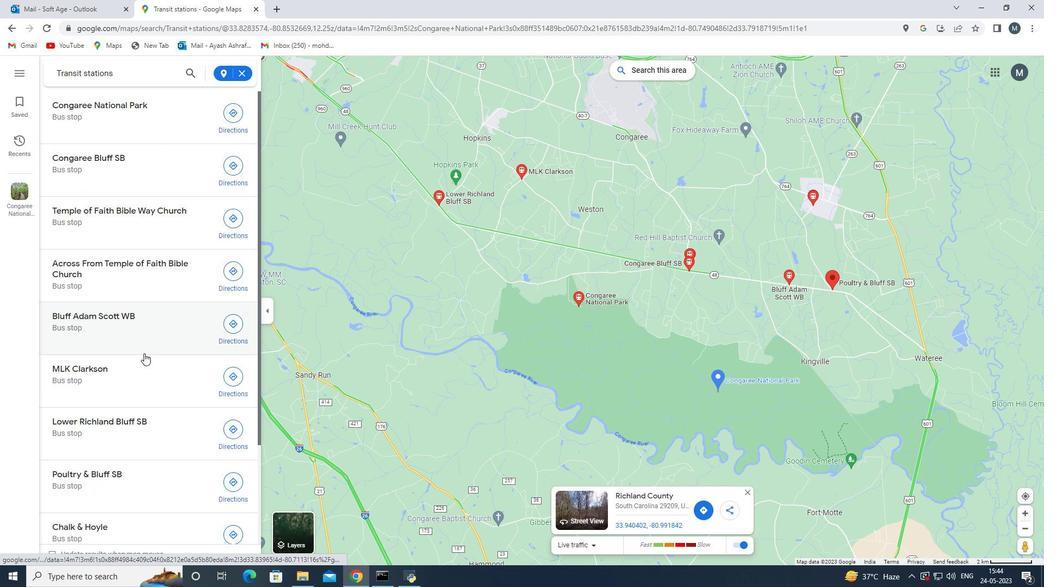 
Action: Mouse scrolled (144, 354) with delta (0, 0)
Screenshot: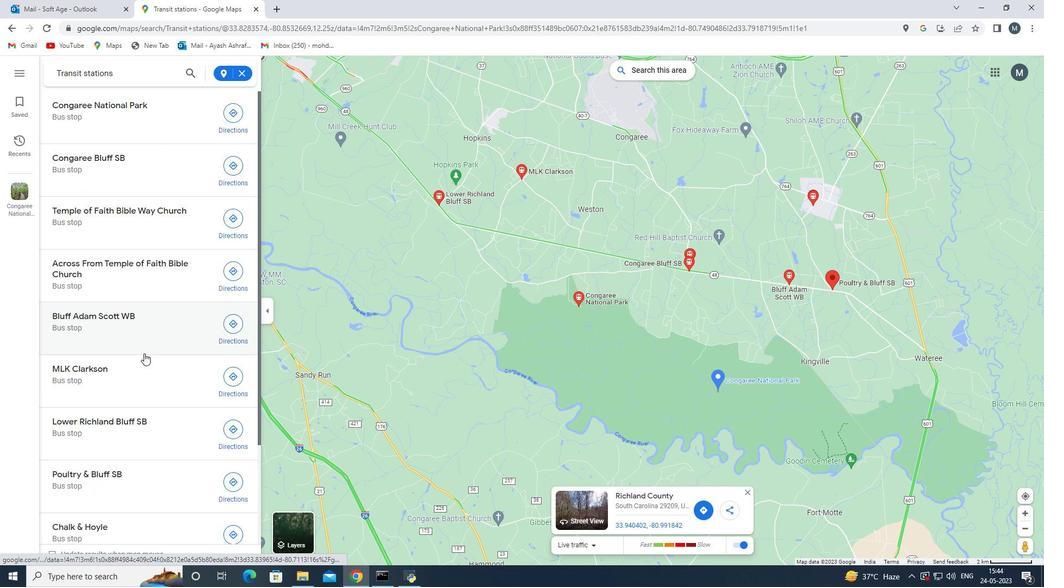 
Action: Mouse scrolled (144, 354) with delta (0, 0)
Screenshot: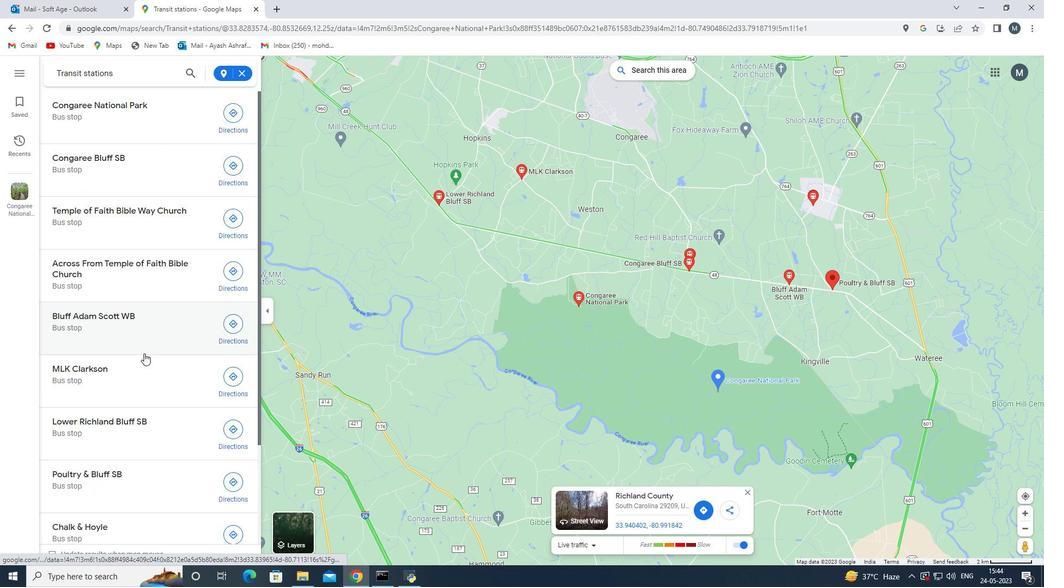 
Action: Mouse scrolled (144, 354) with delta (0, 0)
Screenshot: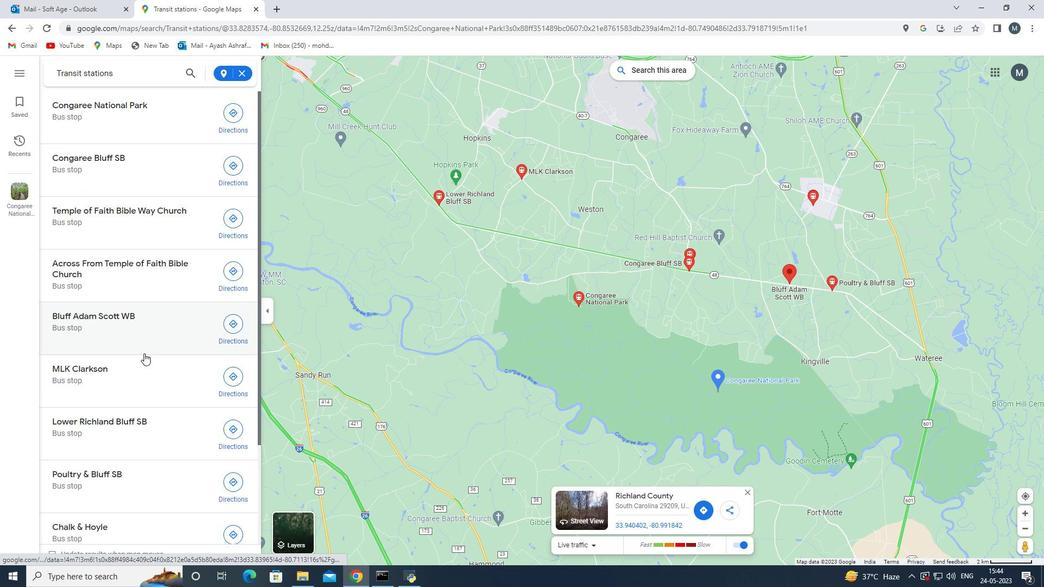 
Action: Mouse moved to (14, 29)
Screenshot: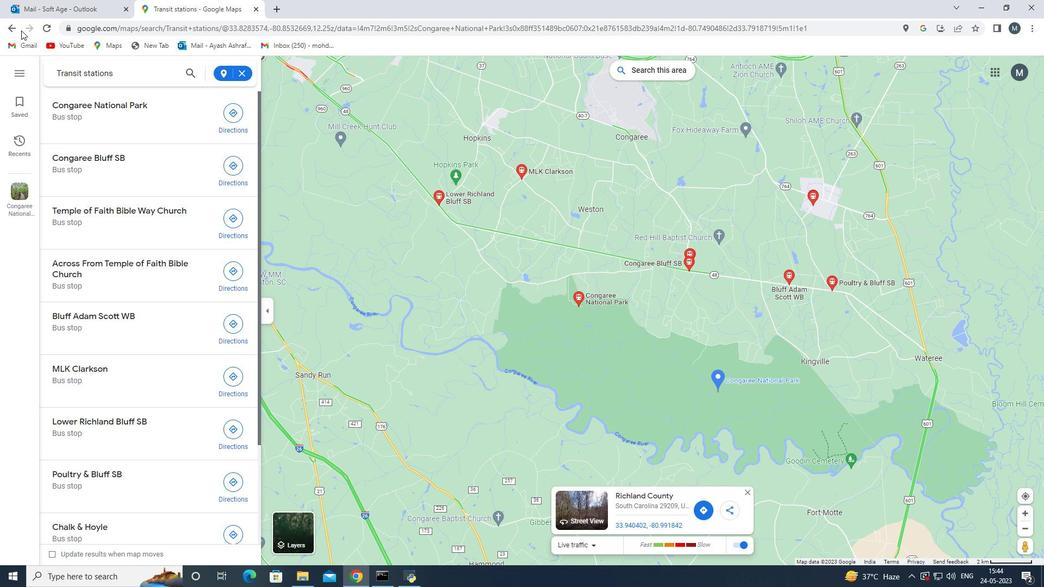 
Action: Mouse pressed left at (14, 29)
Screenshot: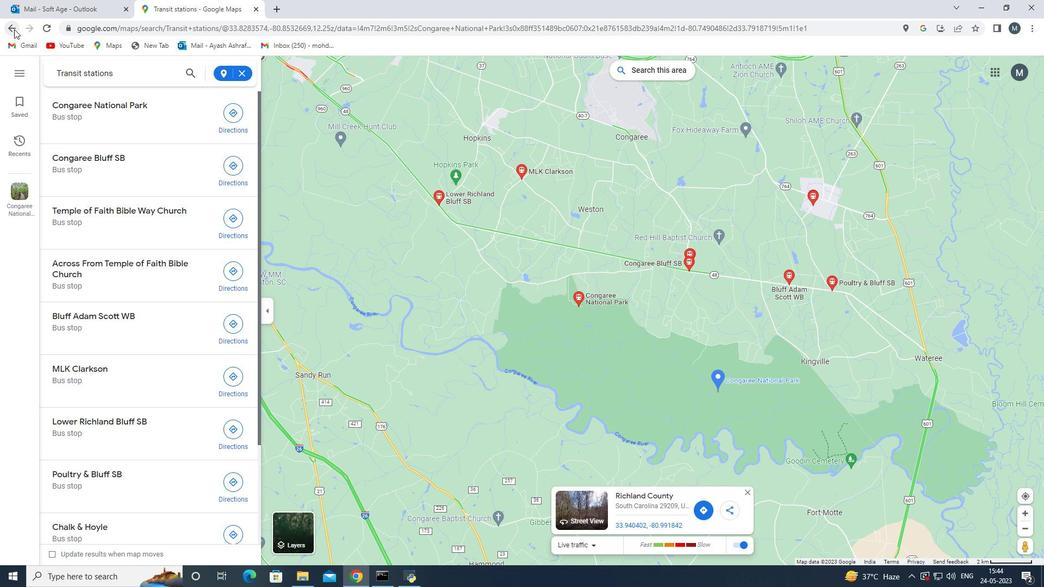 
Action: Mouse pressed left at (14, 29)
Screenshot: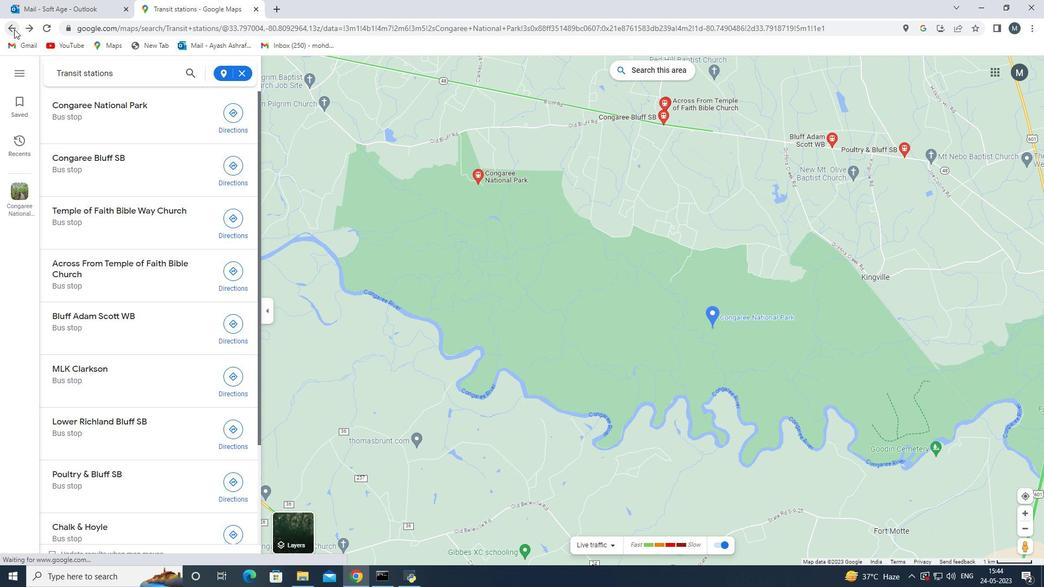 
Action: Mouse moved to (224, 361)
Screenshot: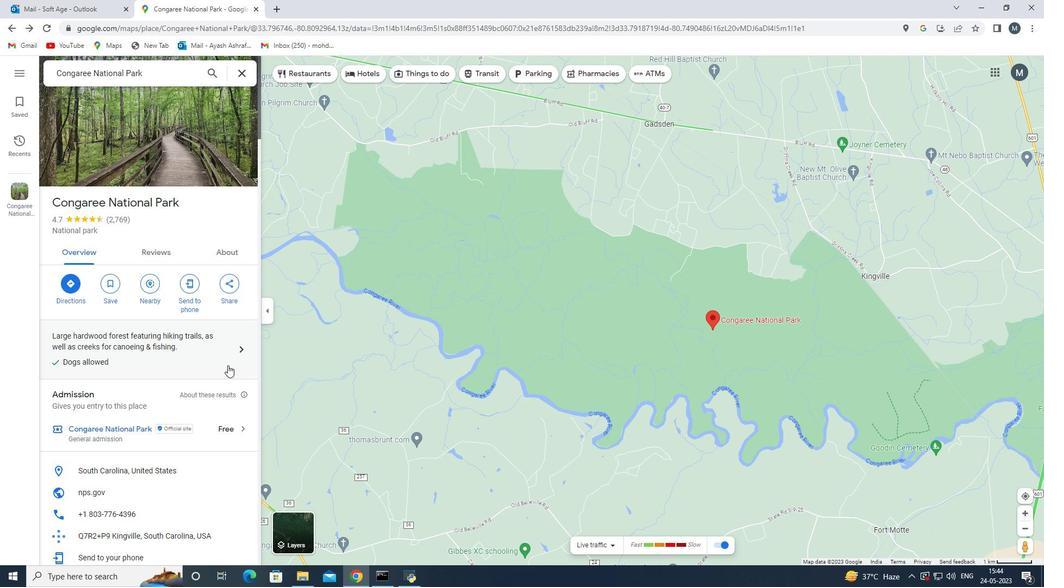 
Action: Mouse scrolled (224, 361) with delta (0, 0)
Screenshot: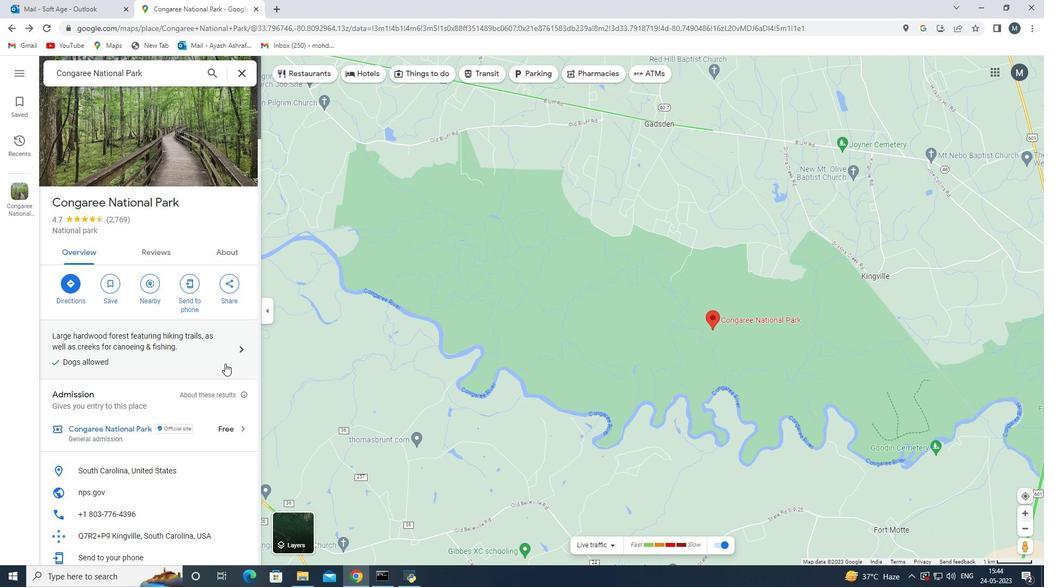 
Action: Mouse scrolled (224, 361) with delta (0, 0)
Screenshot: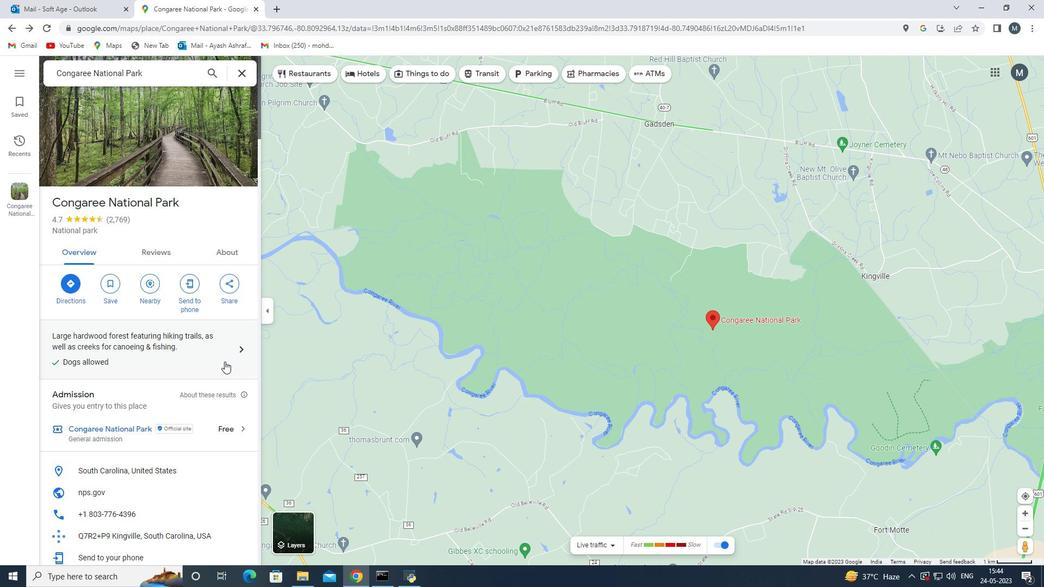 
Action: Mouse scrolled (224, 361) with delta (0, 0)
Screenshot: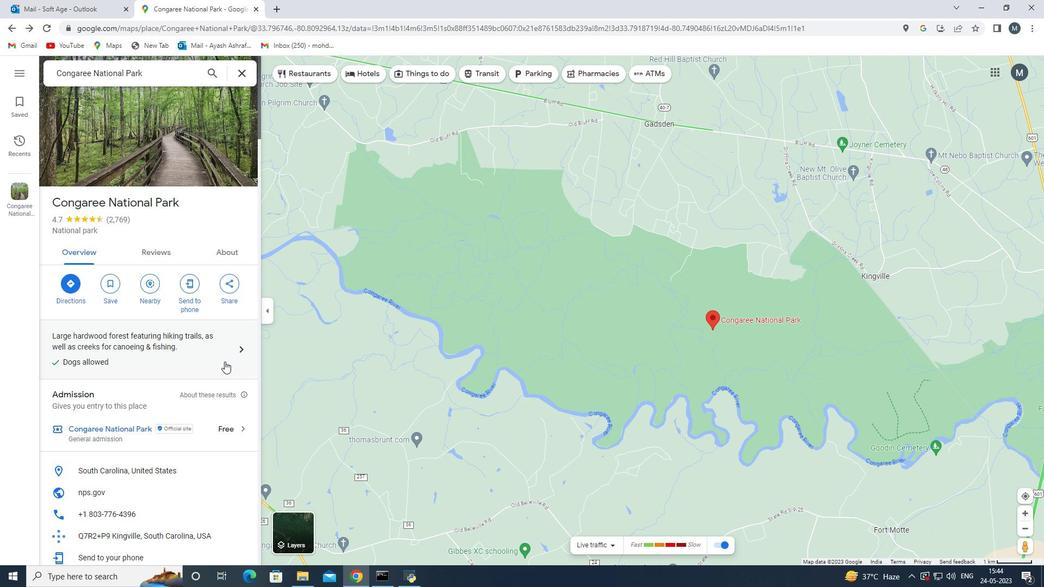 
Action: Mouse scrolled (224, 361) with delta (0, 0)
Screenshot: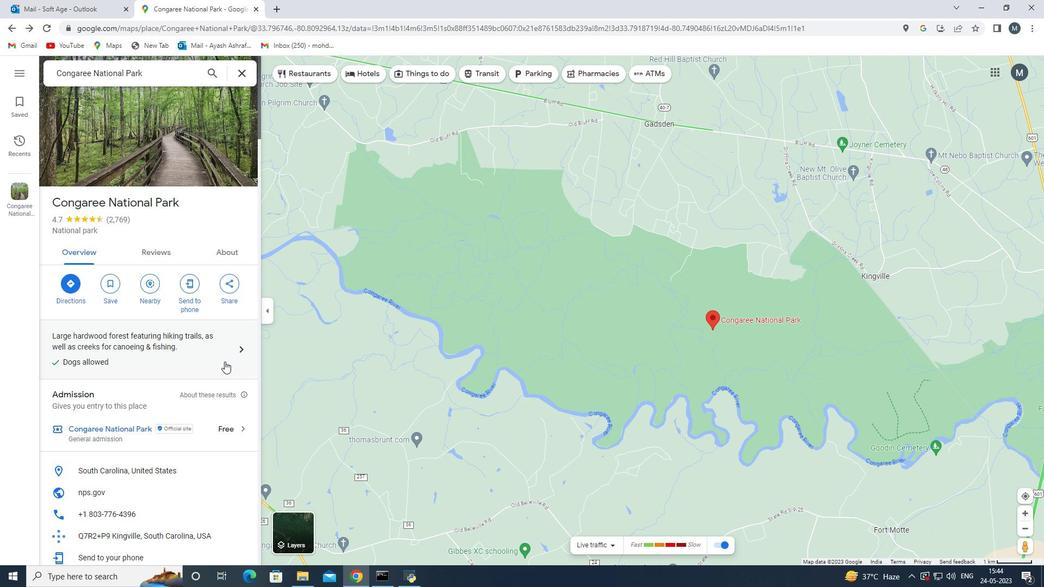 
Action: Mouse scrolled (224, 361) with delta (0, 0)
Screenshot: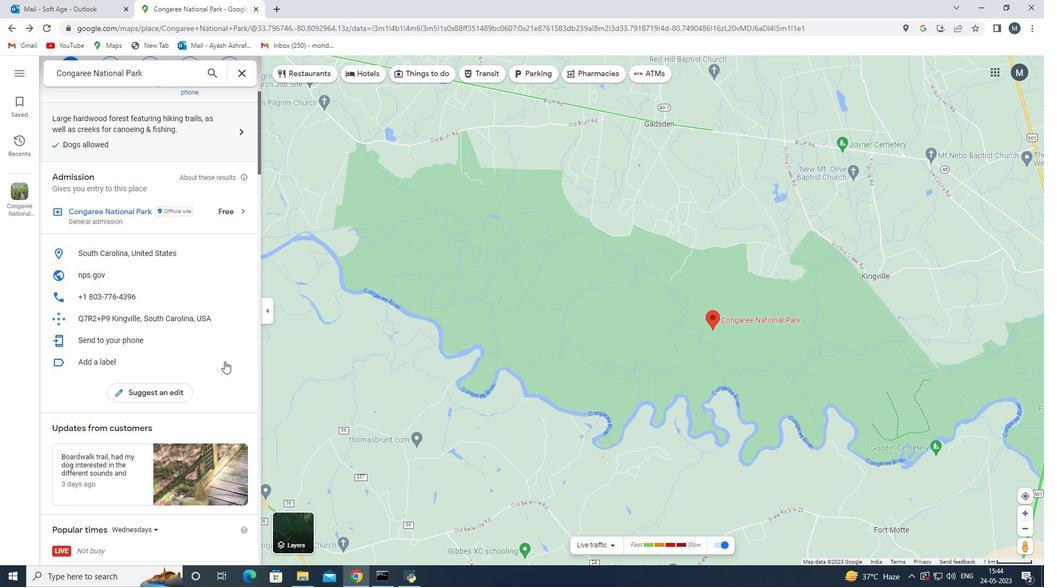 
Action: Mouse scrolled (224, 361) with delta (0, 0)
Screenshot: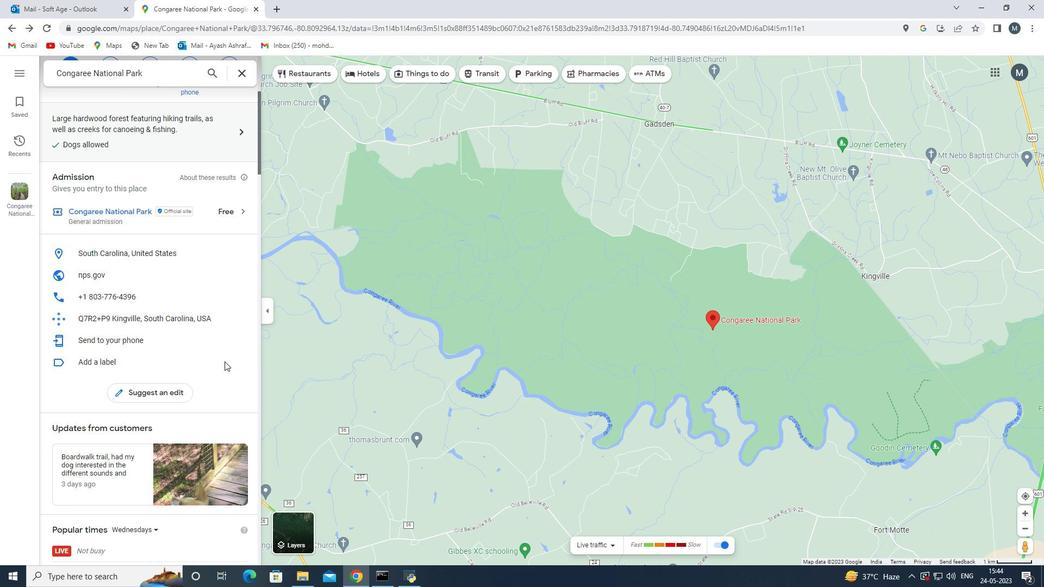 
Action: Mouse scrolled (224, 361) with delta (0, 0)
Screenshot: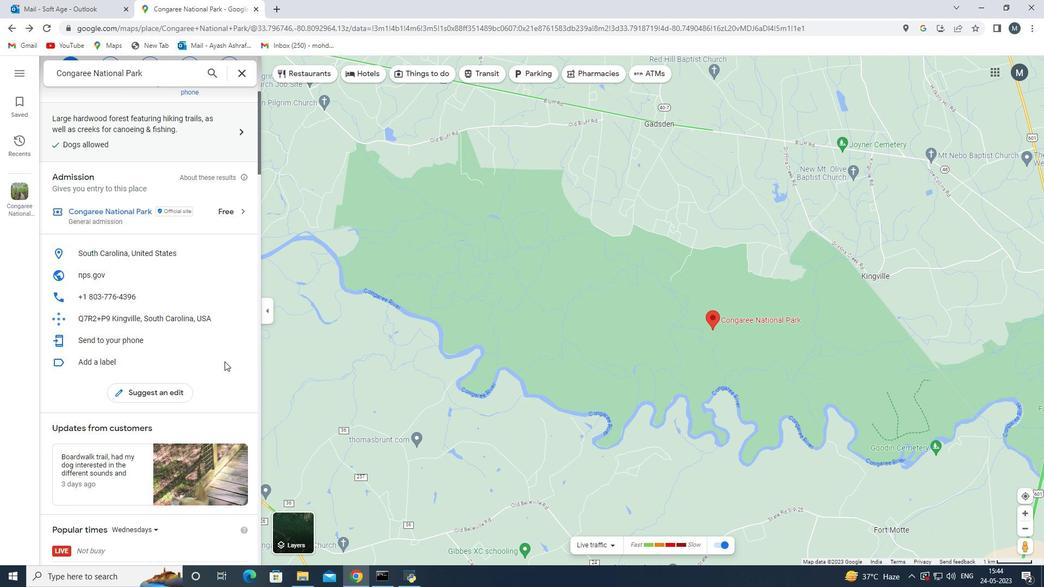 
Action: Mouse scrolled (224, 361) with delta (0, 0)
Screenshot: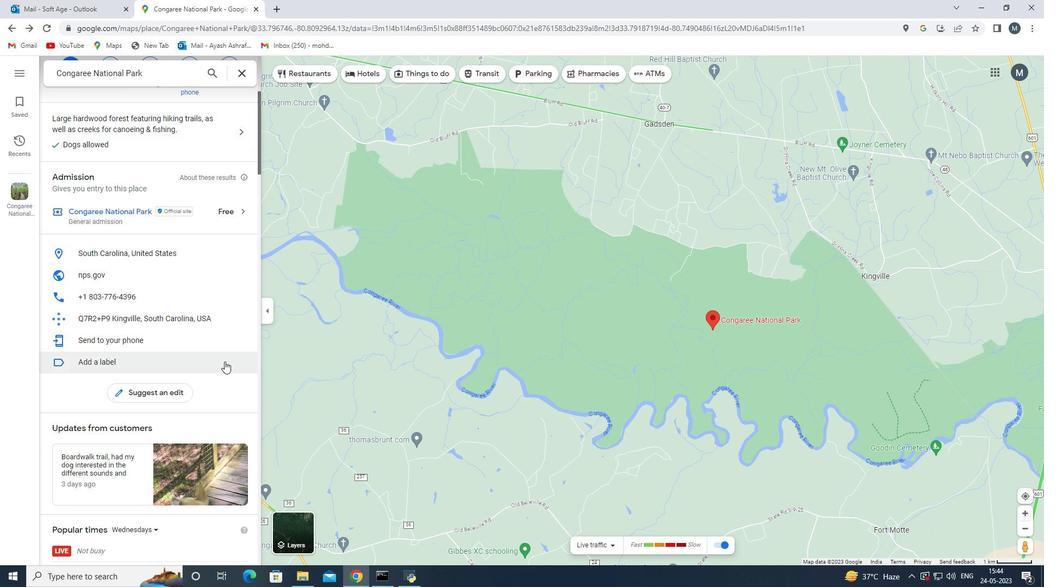 
Action: Mouse scrolled (224, 361) with delta (0, 0)
Screenshot: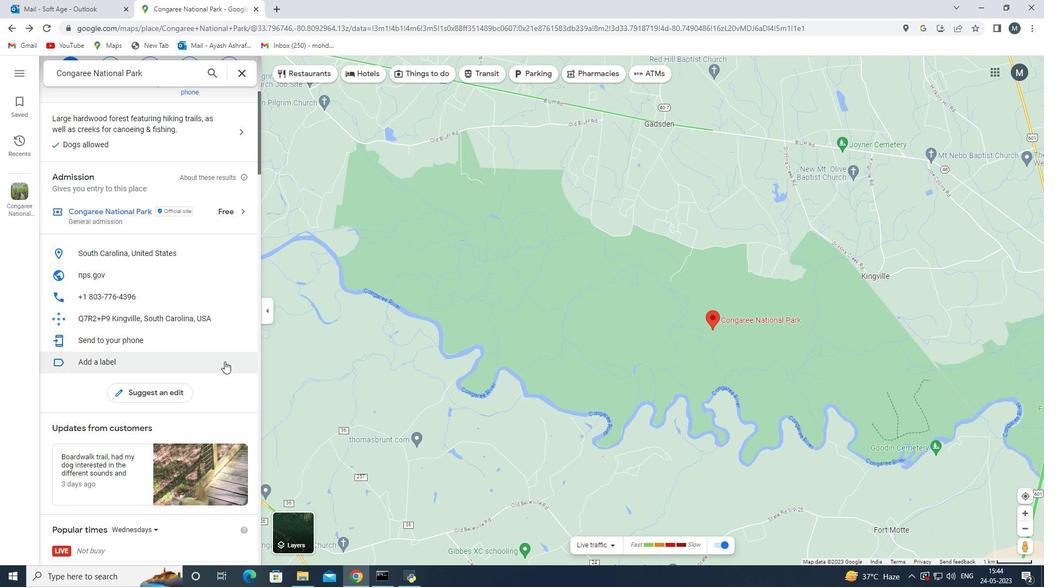 
Action: Mouse scrolled (224, 361) with delta (0, 0)
Screenshot: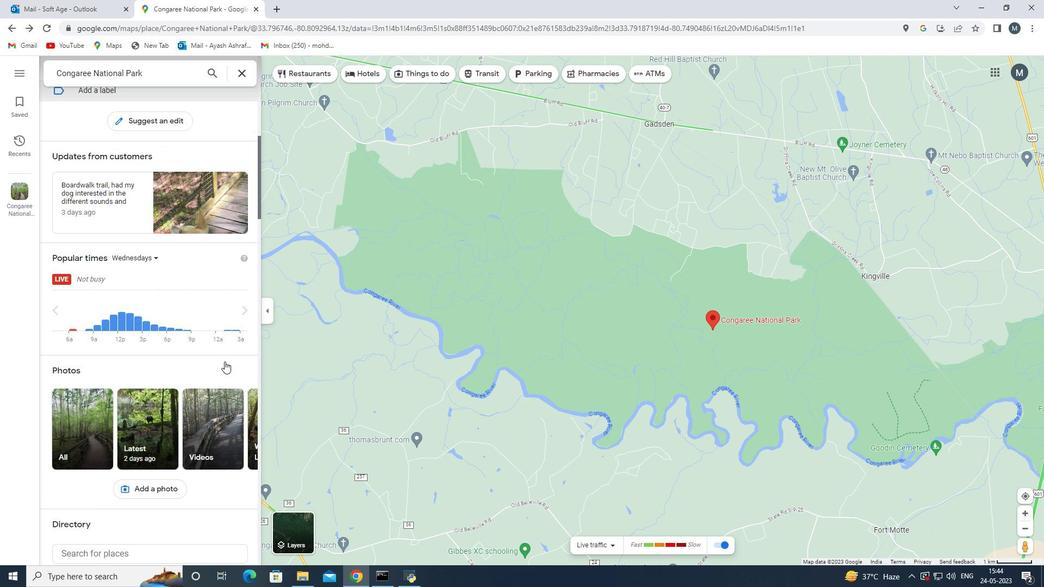 
Action: Mouse scrolled (224, 361) with delta (0, 0)
Screenshot: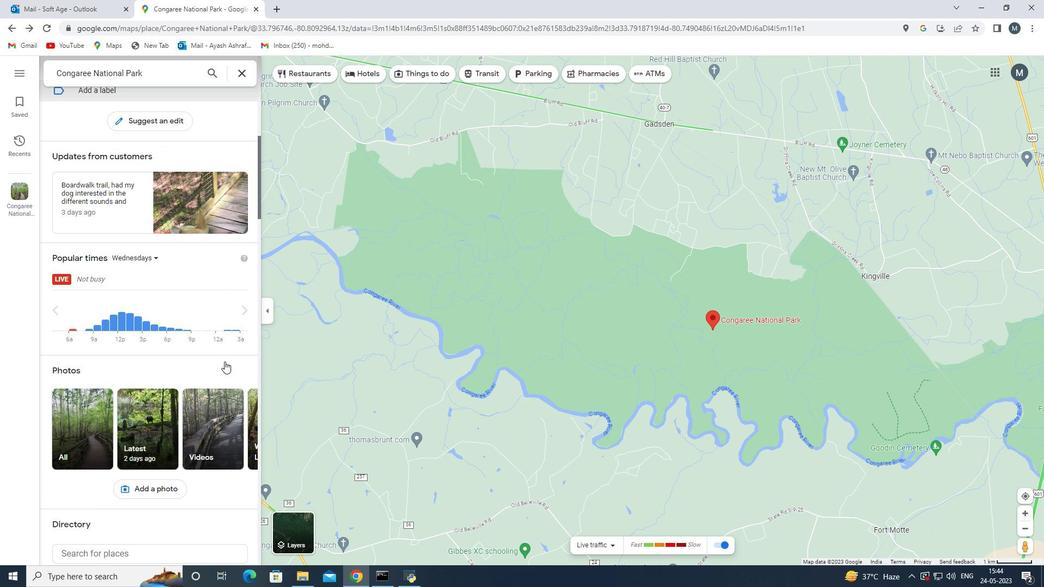 
Action: Mouse scrolled (224, 361) with delta (0, 0)
Screenshot: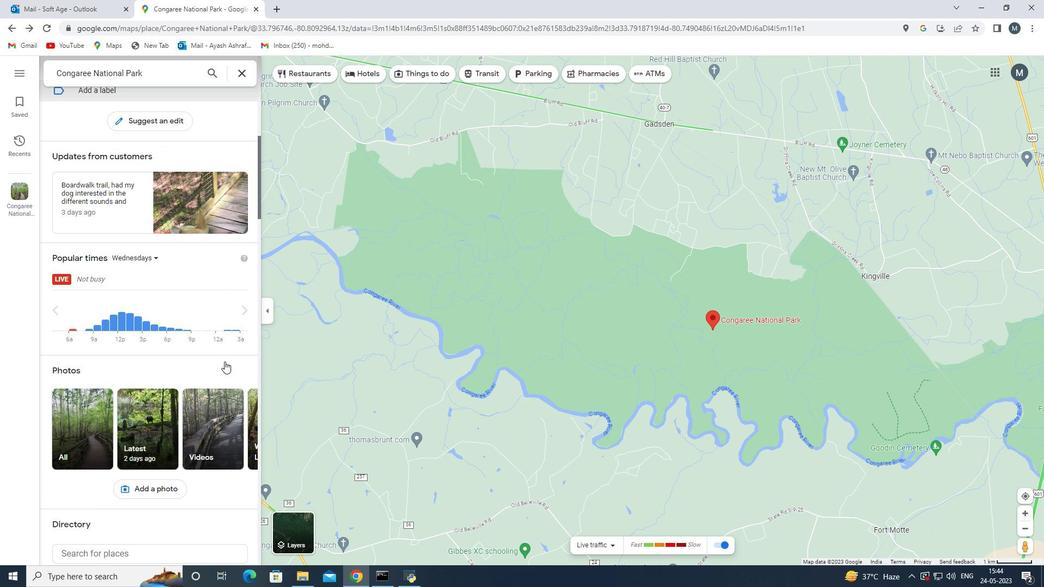 
Action: Mouse scrolled (224, 361) with delta (0, 0)
Screenshot: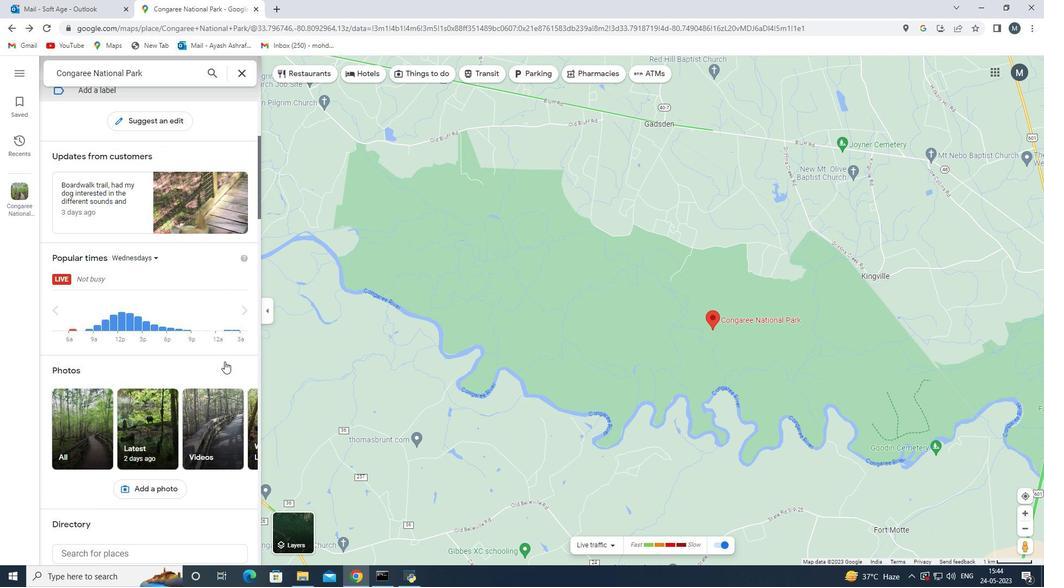 
Action: Mouse scrolled (224, 361) with delta (0, 0)
Screenshot: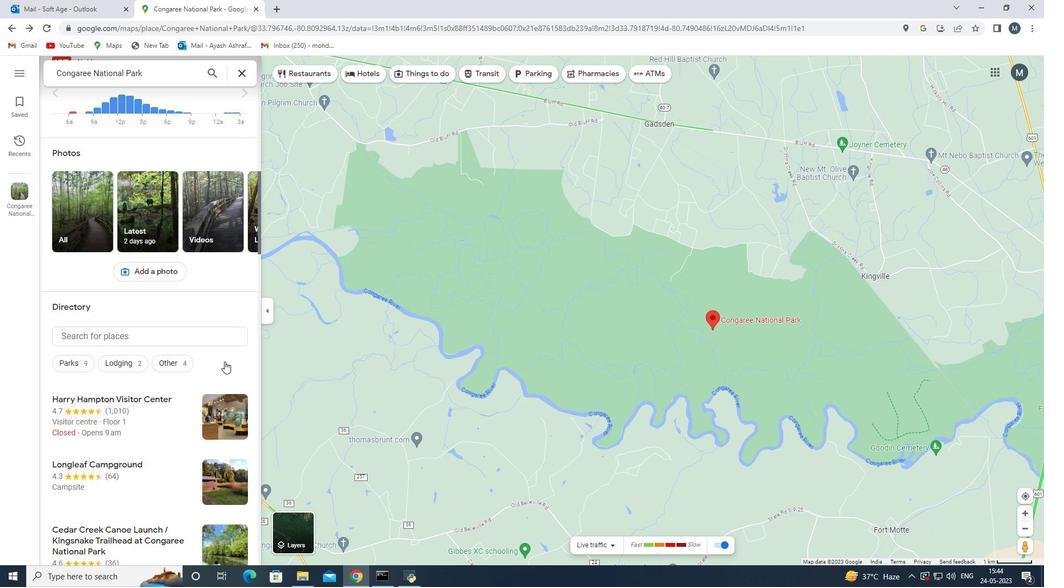 
Action: Mouse scrolled (224, 361) with delta (0, 0)
Screenshot: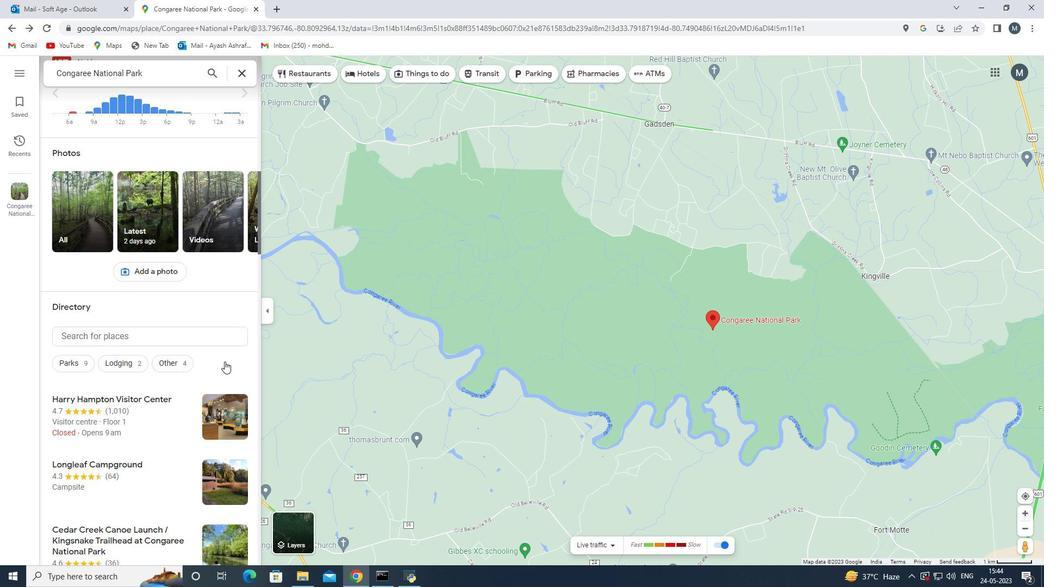 
Action: Mouse scrolled (224, 361) with delta (0, 0)
Screenshot: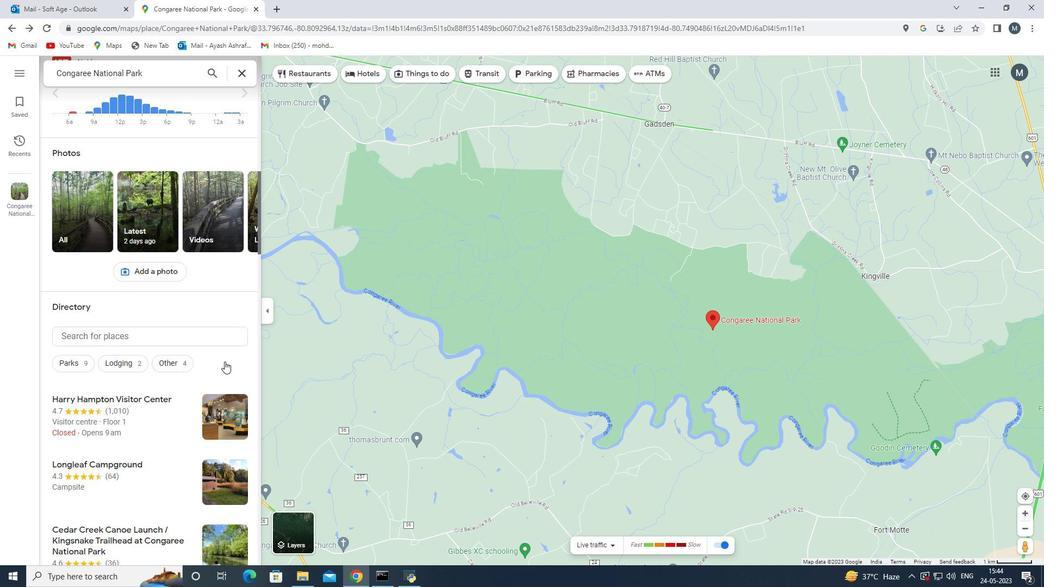 
Action: Mouse scrolled (224, 361) with delta (0, 0)
Screenshot: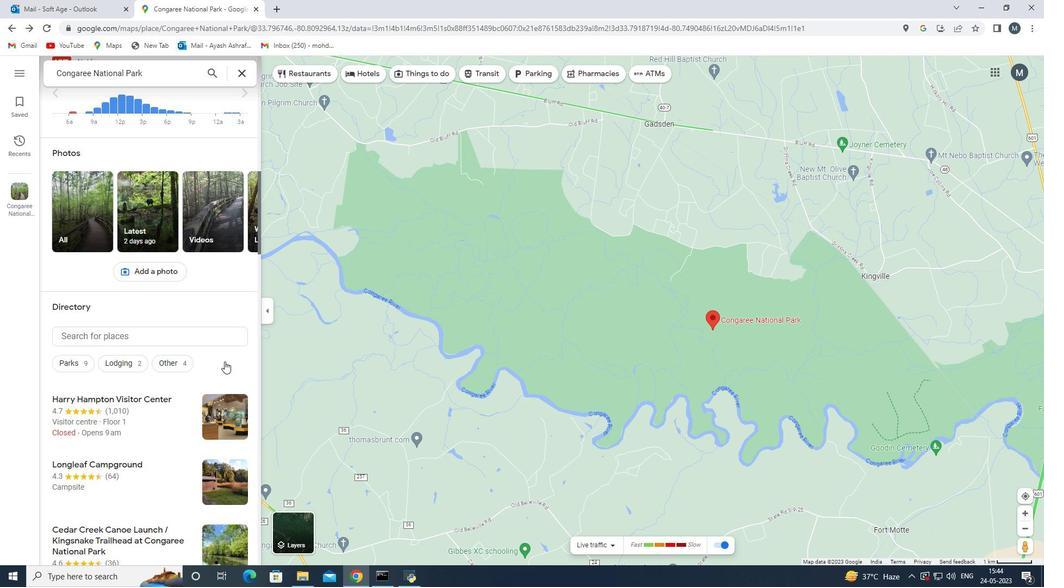 
Action: Mouse scrolled (224, 361) with delta (0, 0)
Screenshot: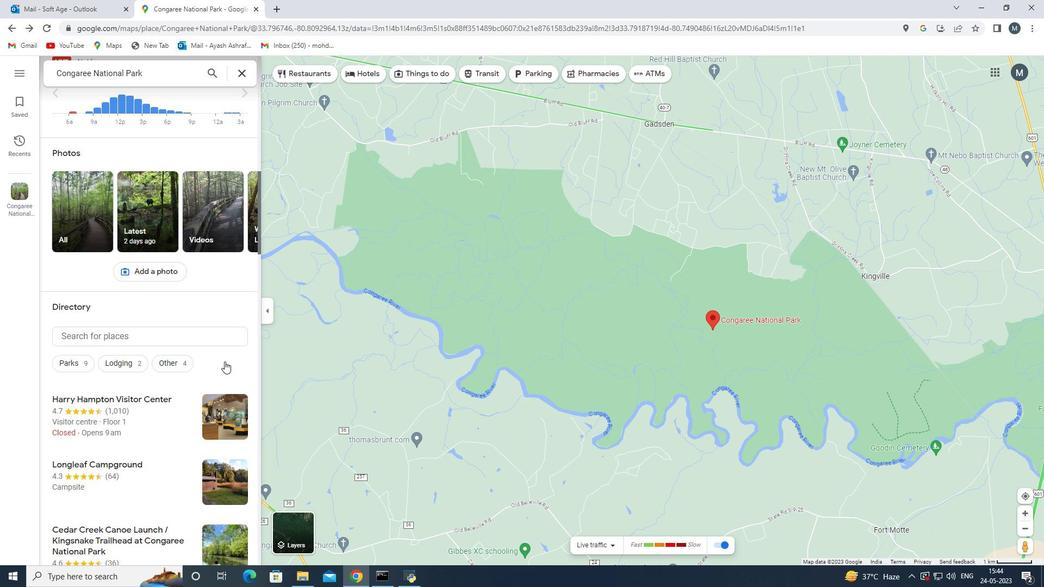 
Action: Mouse scrolled (224, 361) with delta (0, 0)
Screenshot: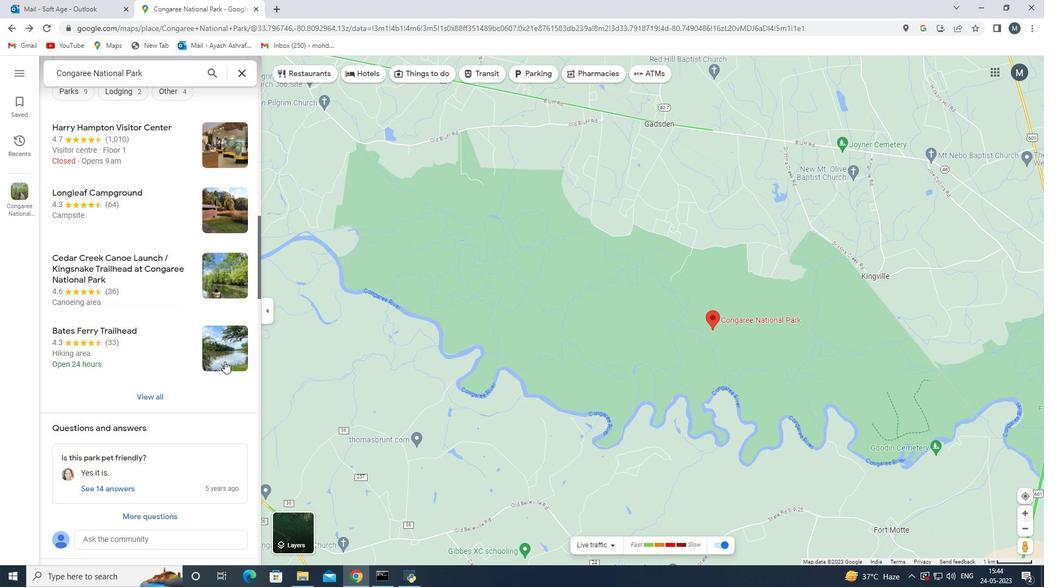 
Action: Mouse scrolled (224, 361) with delta (0, 0)
Screenshot: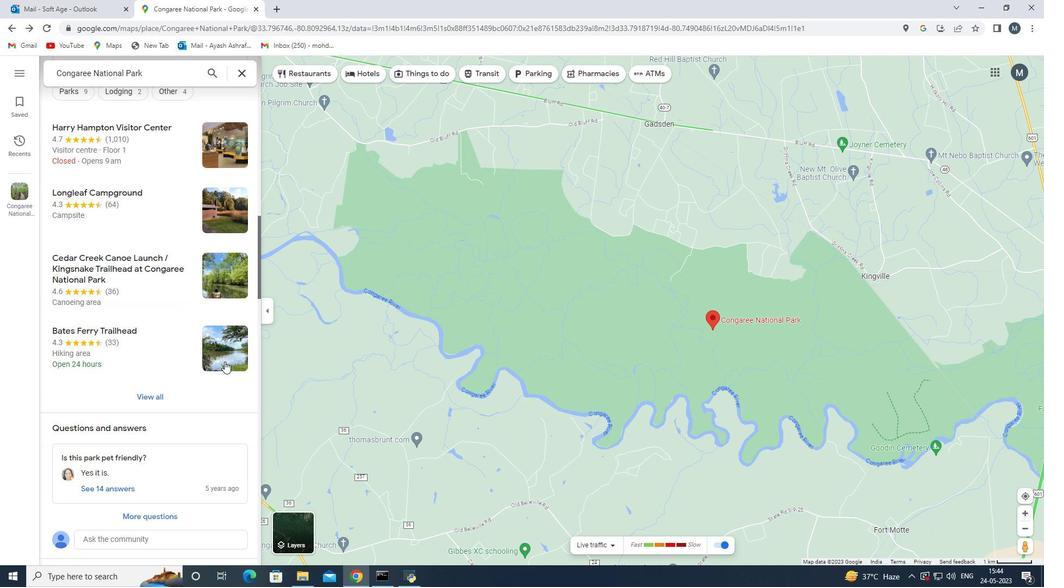 
Action: Mouse scrolled (224, 361) with delta (0, 0)
Screenshot: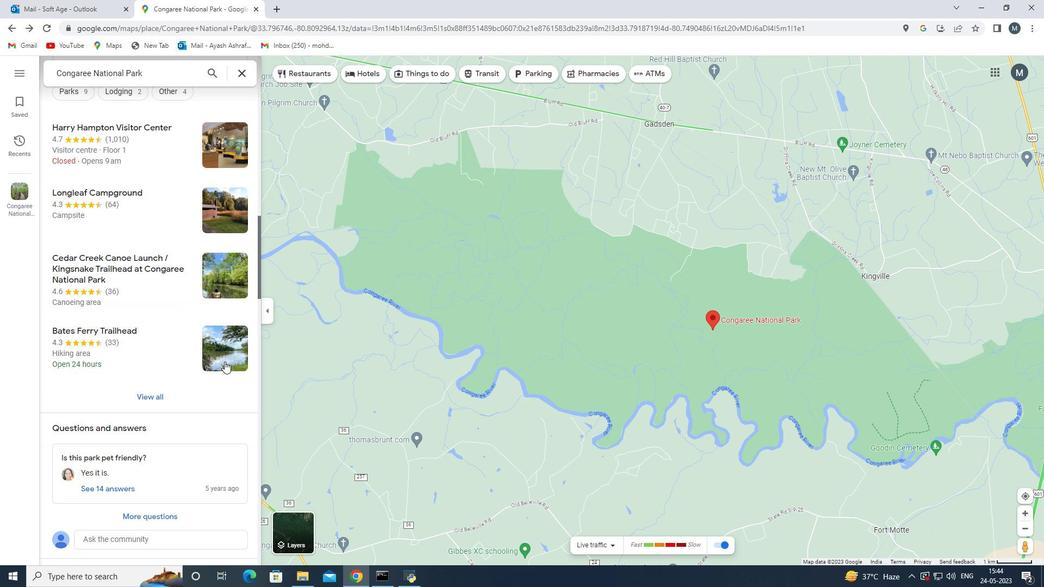 
Action: Mouse scrolled (224, 361) with delta (0, 0)
Screenshot: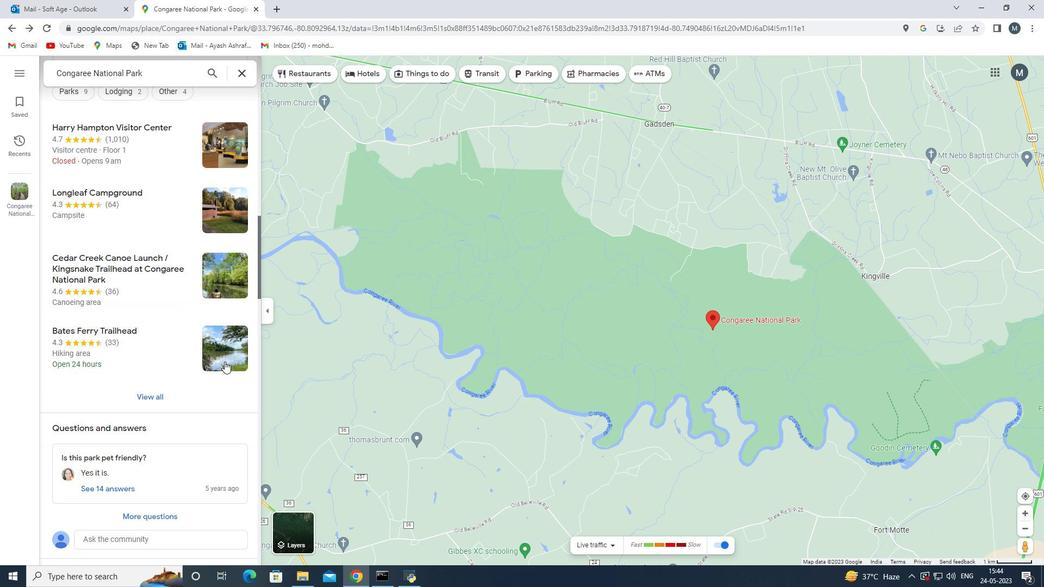 
Action: Mouse scrolled (224, 361) with delta (0, 0)
Screenshot: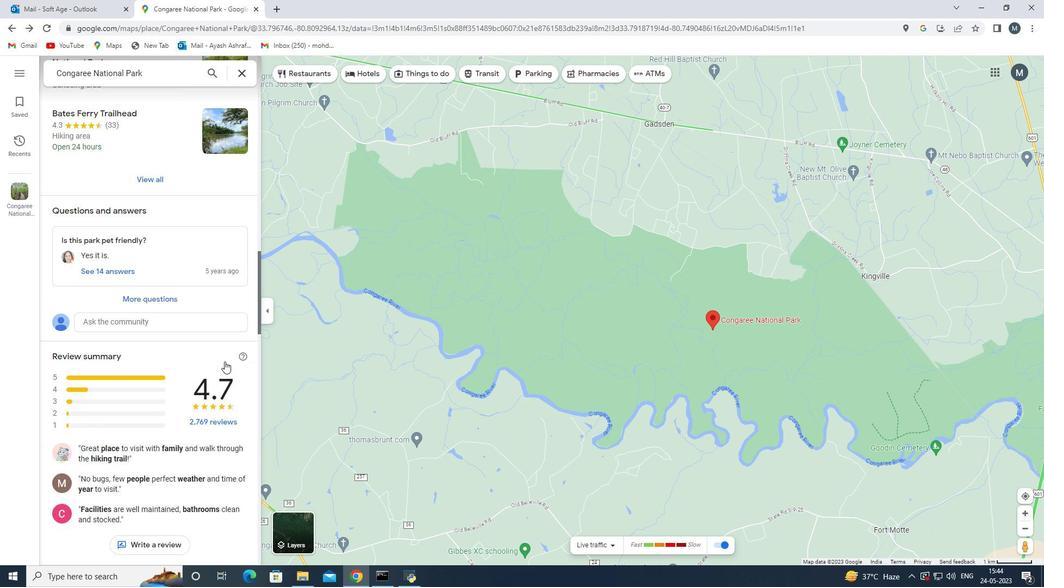 
Action: Mouse scrolled (224, 361) with delta (0, 0)
Screenshot: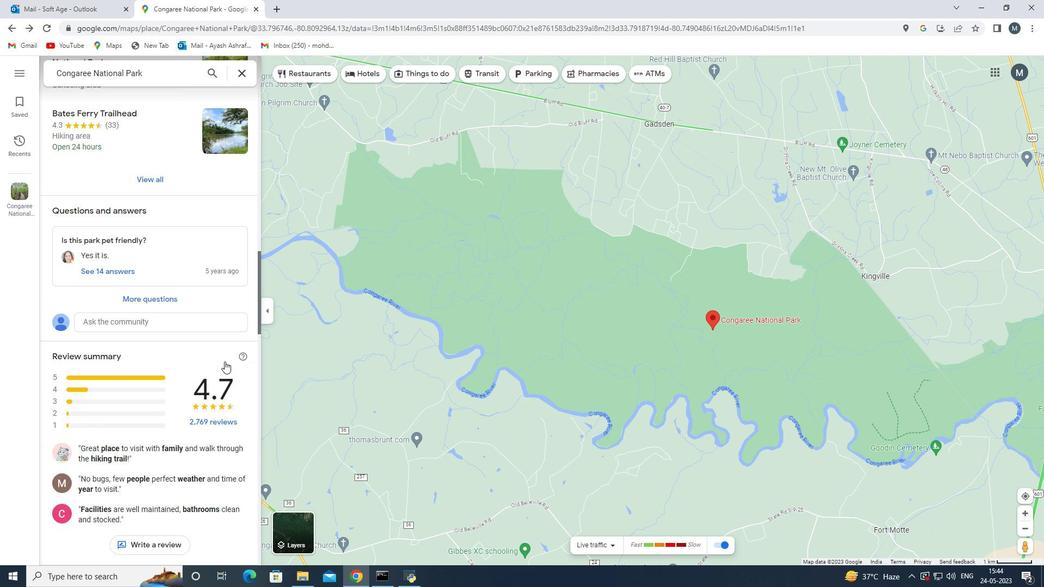 
Action: Mouse scrolled (224, 361) with delta (0, 0)
Screenshot: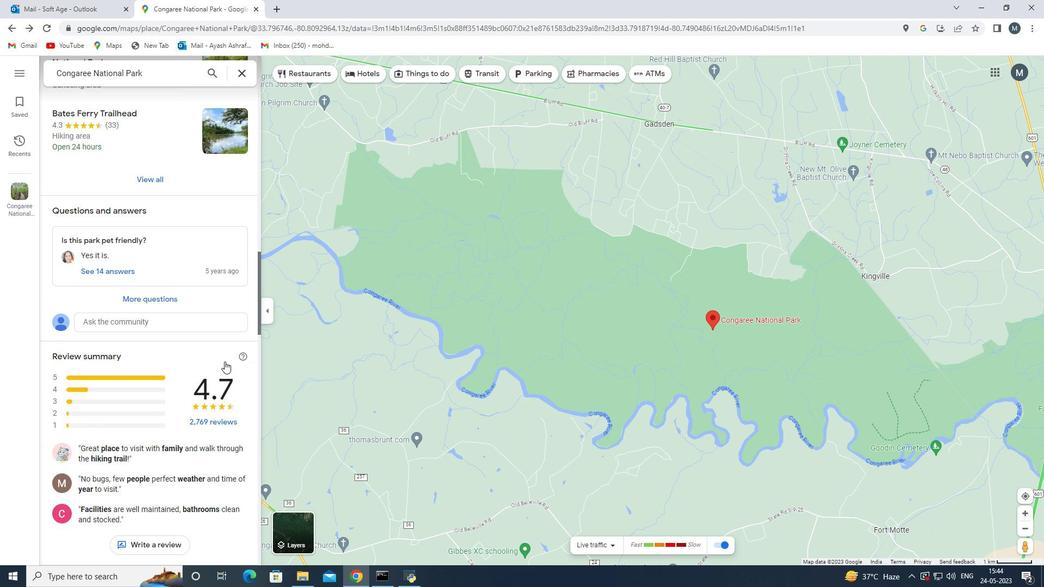 
Action: Mouse scrolled (224, 361) with delta (0, 0)
Screenshot: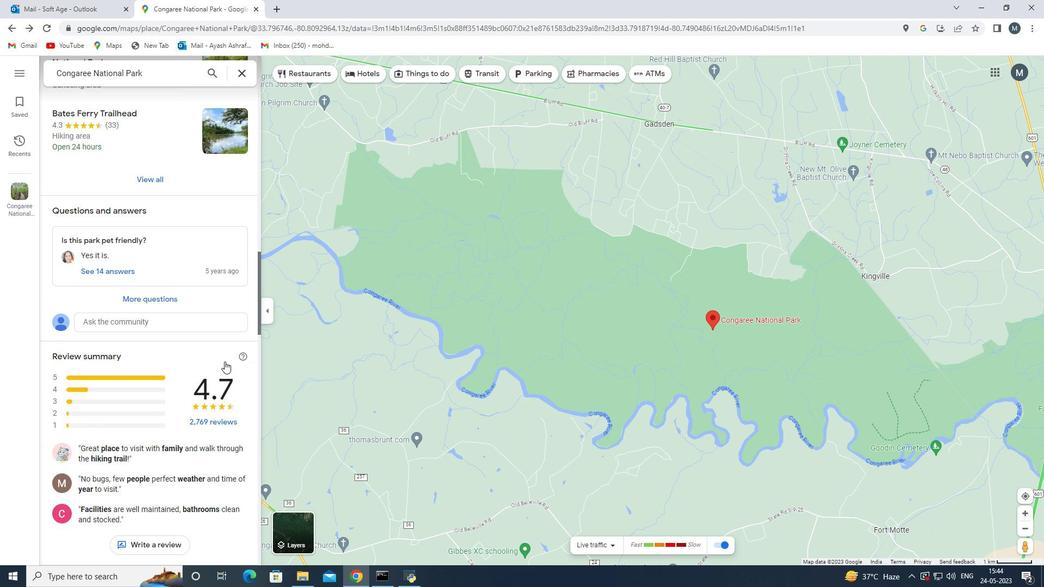 
Action: Mouse scrolled (224, 361) with delta (0, 0)
Screenshot: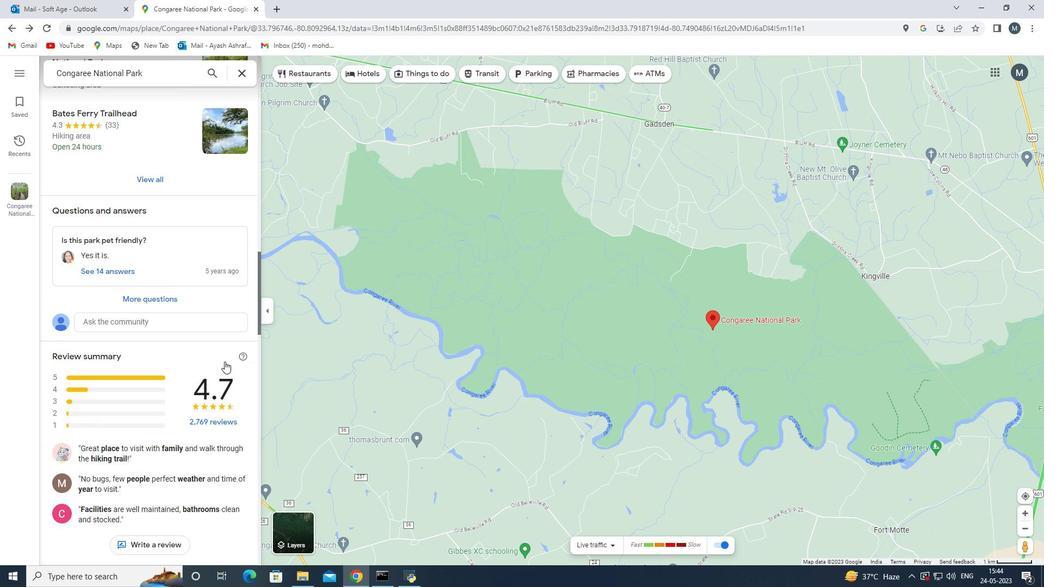 
Action: Mouse scrolled (224, 361) with delta (0, 0)
Screenshot: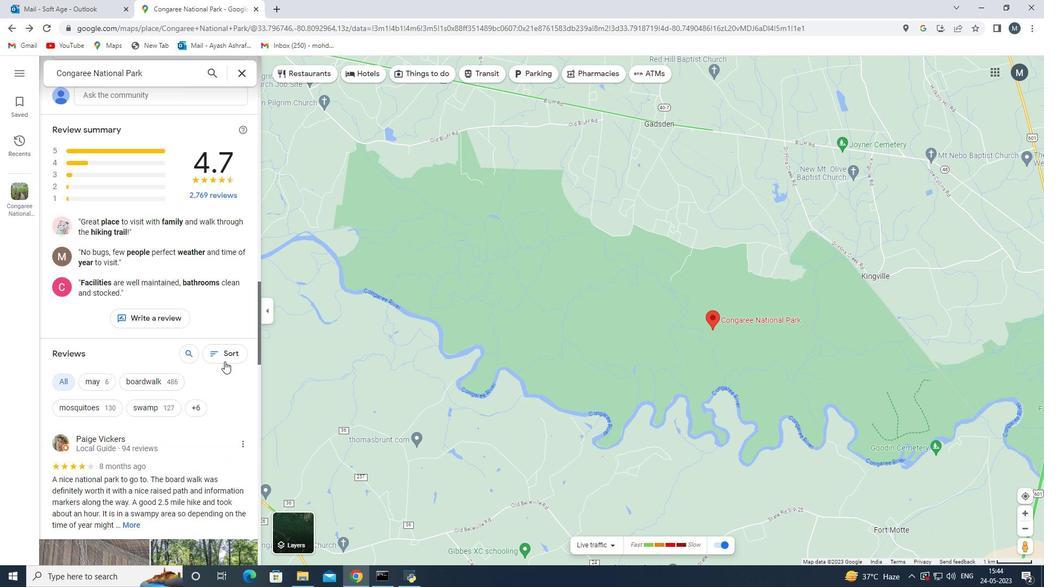 
Action: Mouse scrolled (224, 361) with delta (0, 0)
Screenshot: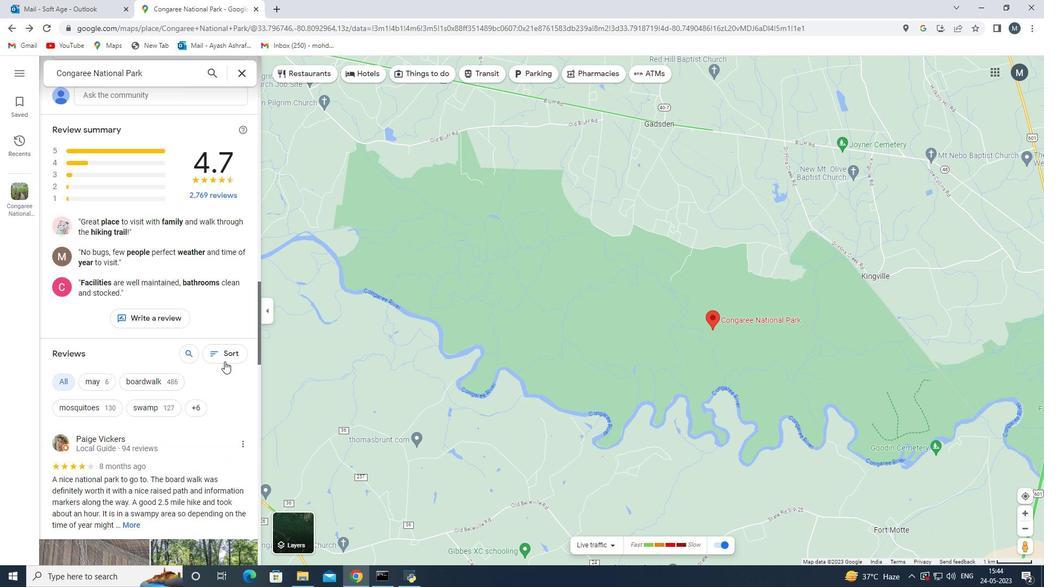 
Action: Mouse scrolled (224, 361) with delta (0, 0)
Screenshot: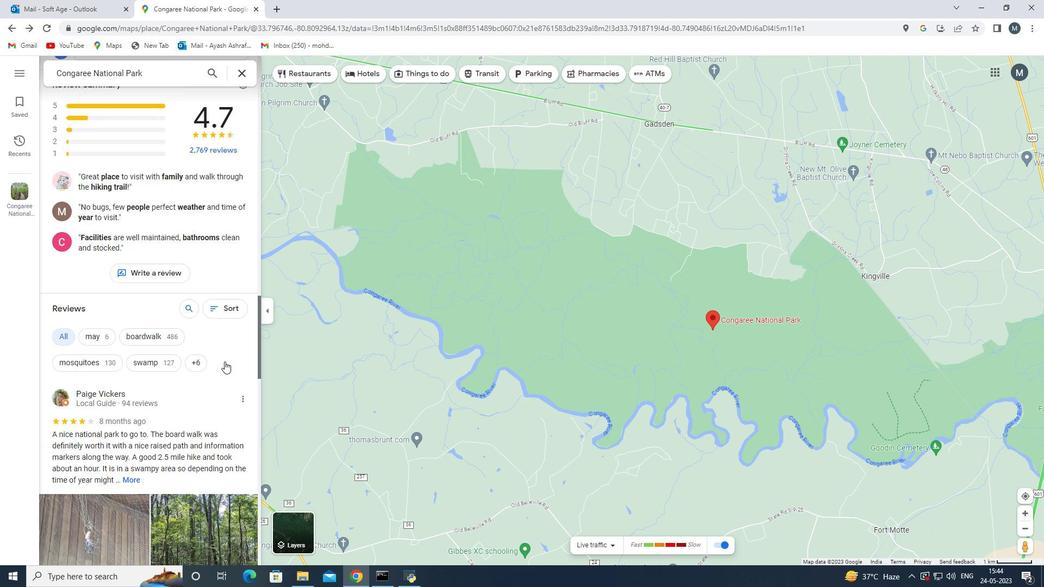 
Action: Mouse scrolled (224, 361) with delta (0, 0)
Screenshot: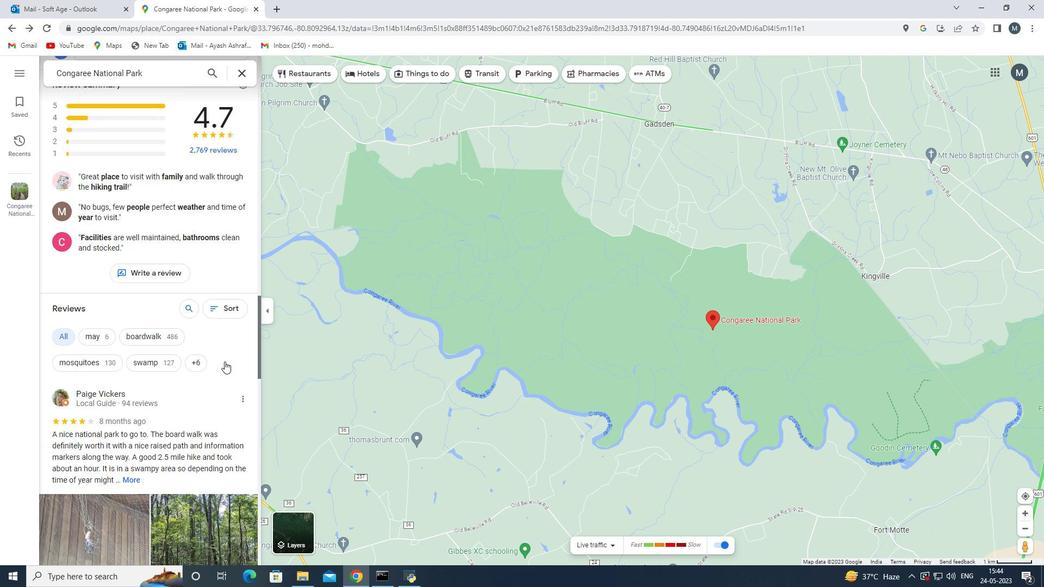 
Action: Mouse scrolled (224, 361) with delta (0, 0)
Screenshot: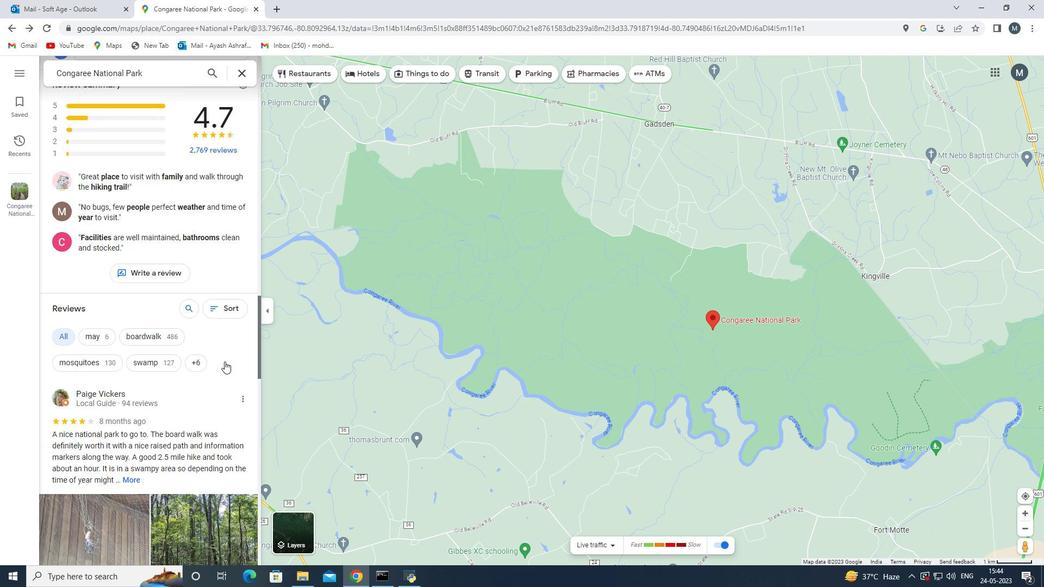 
Action: Mouse scrolled (224, 361) with delta (0, 0)
Screenshot: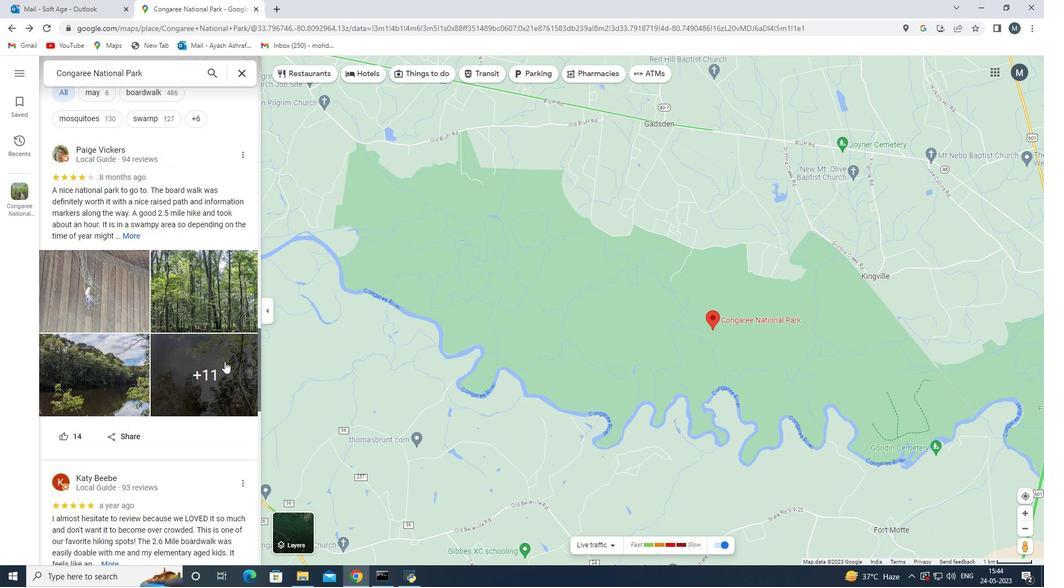 
Action: Mouse scrolled (224, 361) with delta (0, 0)
Screenshot: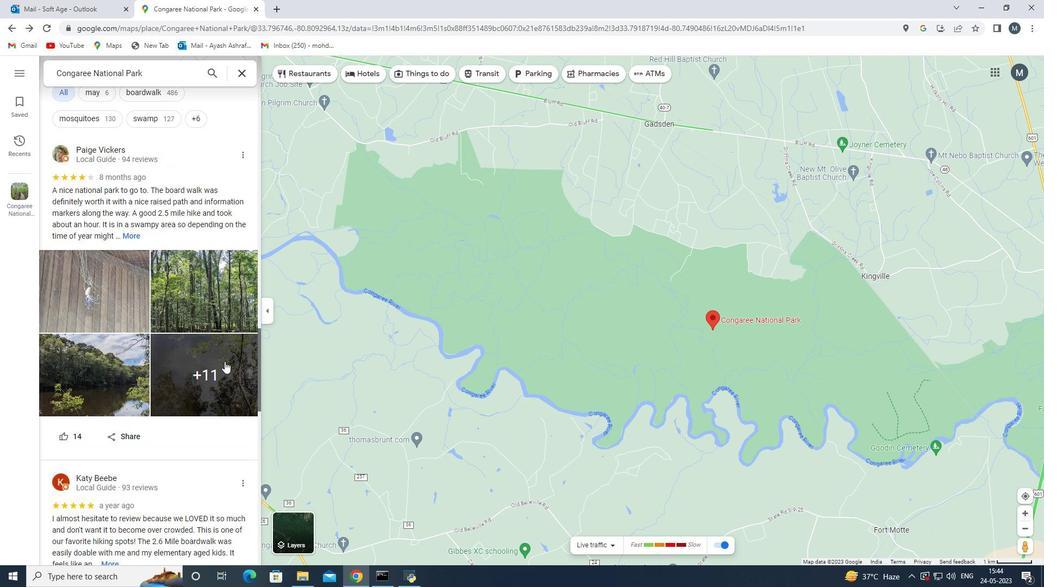 
Action: Mouse scrolled (224, 361) with delta (0, 0)
Screenshot: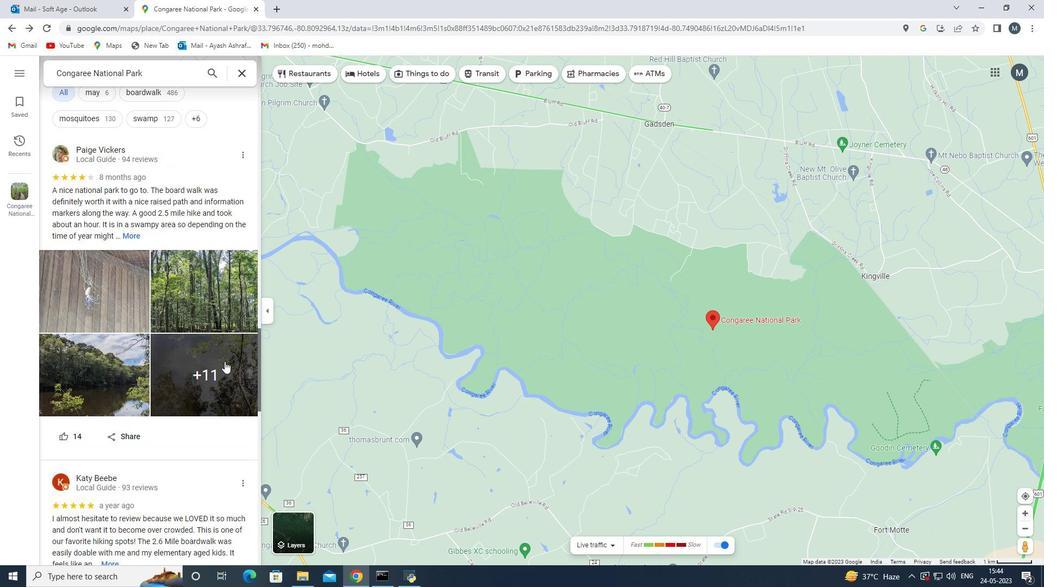 
Action: Mouse scrolled (224, 361) with delta (0, 0)
Screenshot: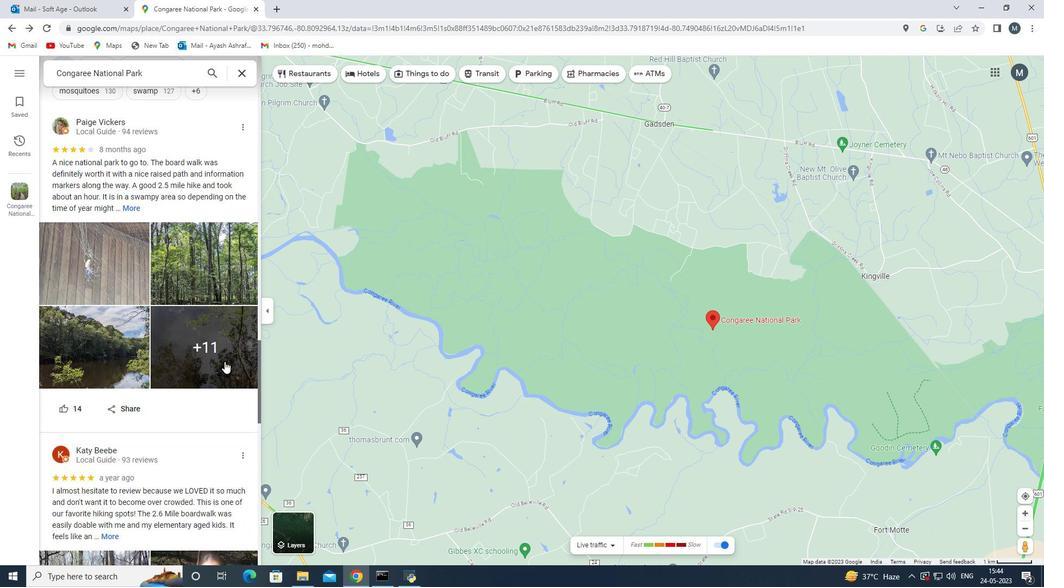 
Action: Mouse scrolled (224, 361) with delta (0, 0)
Screenshot: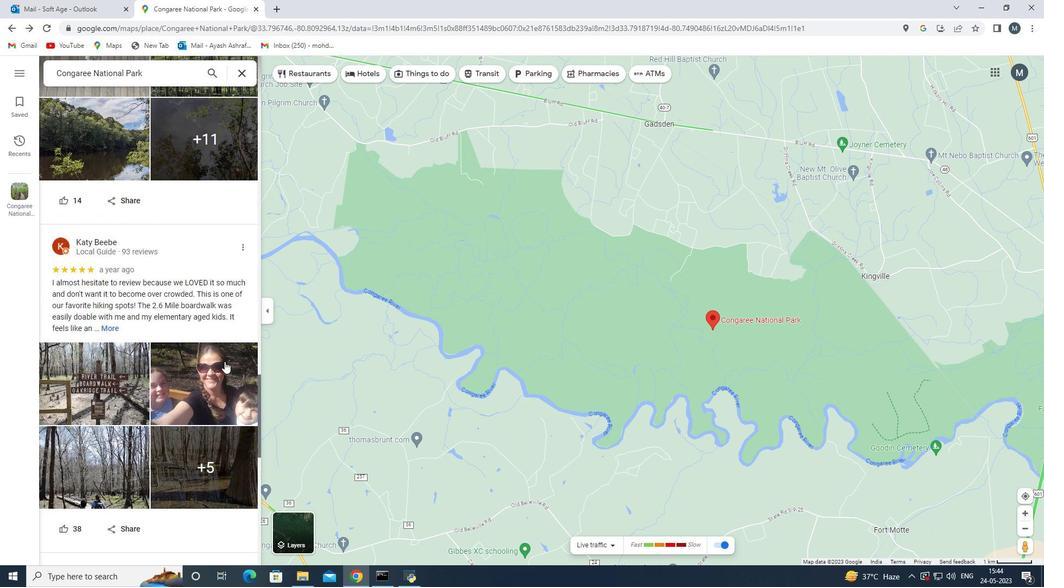 
Action: Mouse scrolled (224, 361) with delta (0, 0)
Screenshot: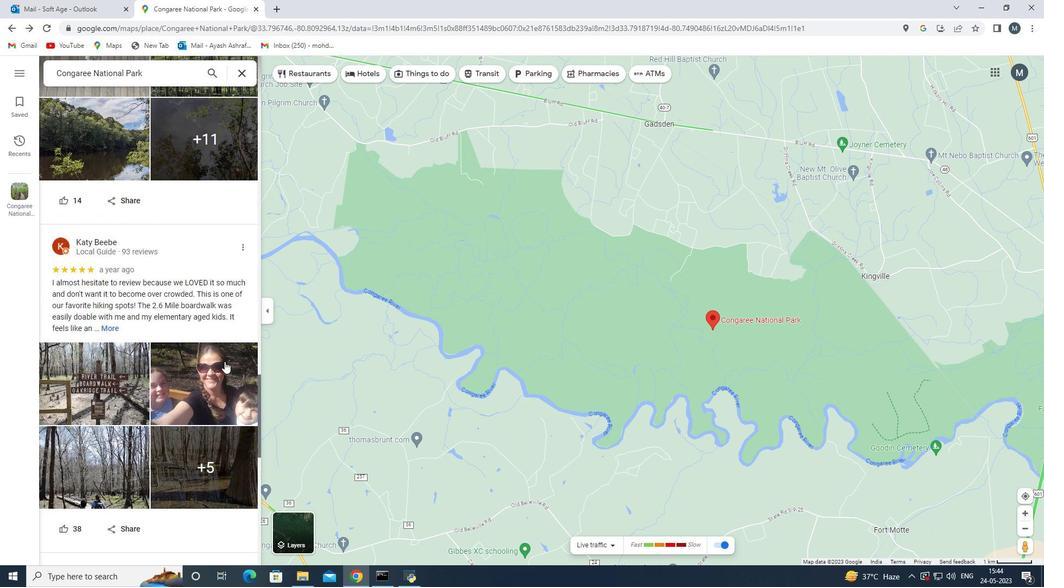 
Action: Mouse scrolled (224, 361) with delta (0, 0)
Screenshot: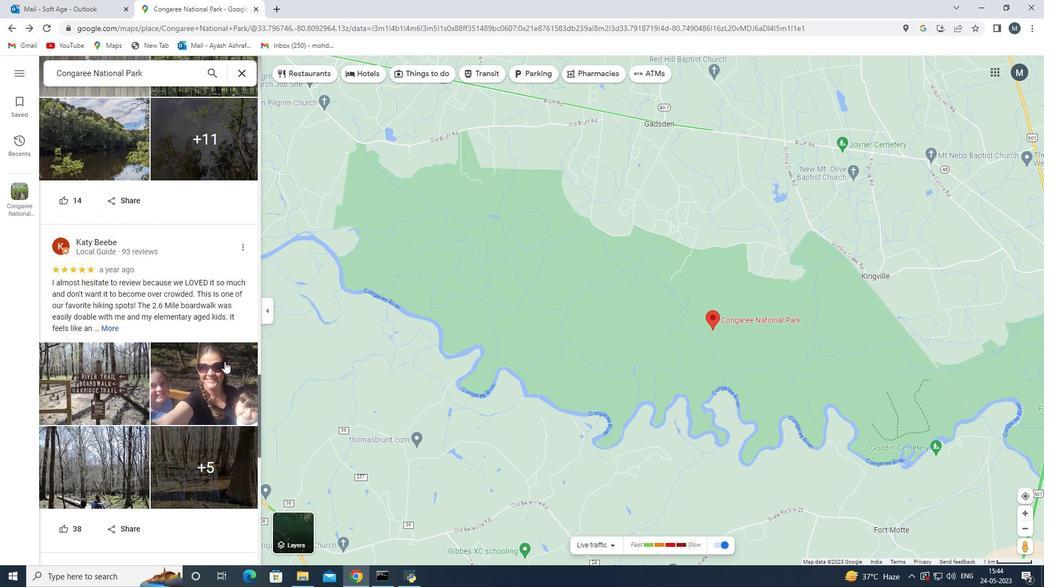 
Action: Mouse scrolled (224, 361) with delta (0, 0)
Screenshot: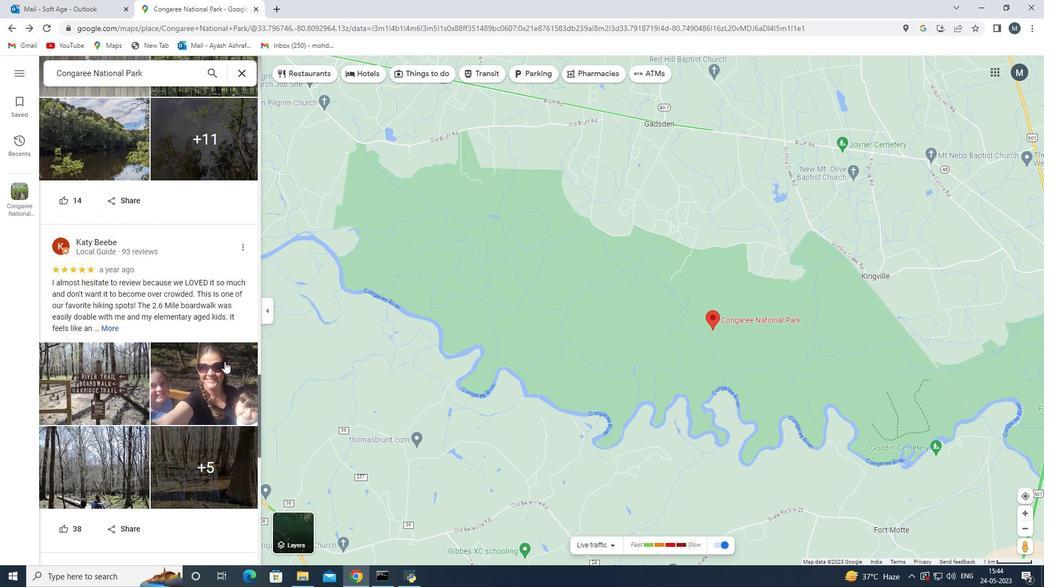 
Action: Mouse scrolled (224, 361) with delta (0, 0)
Screenshot: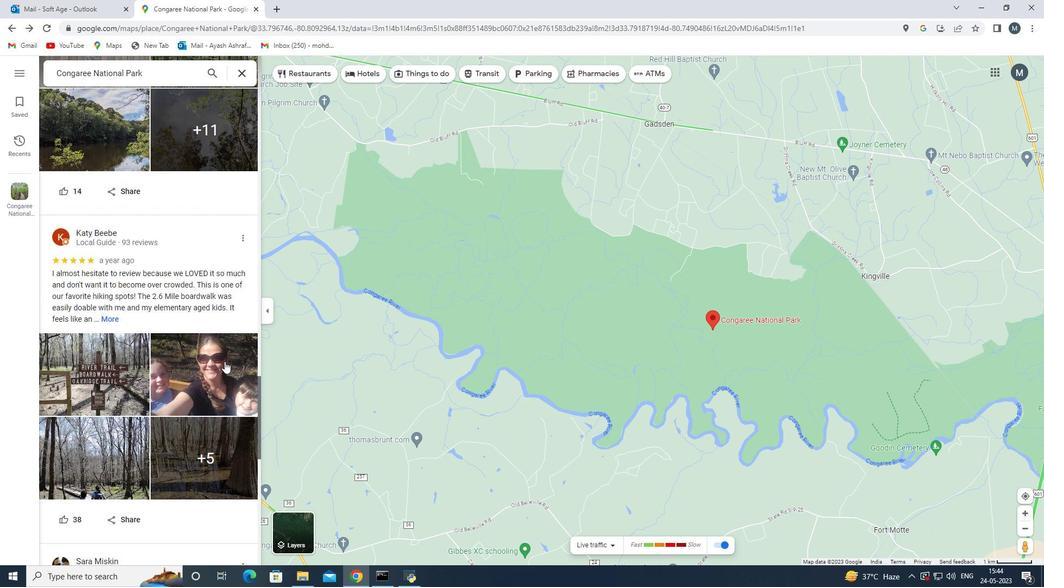 
Action: Mouse scrolled (224, 361) with delta (0, 0)
Screenshot: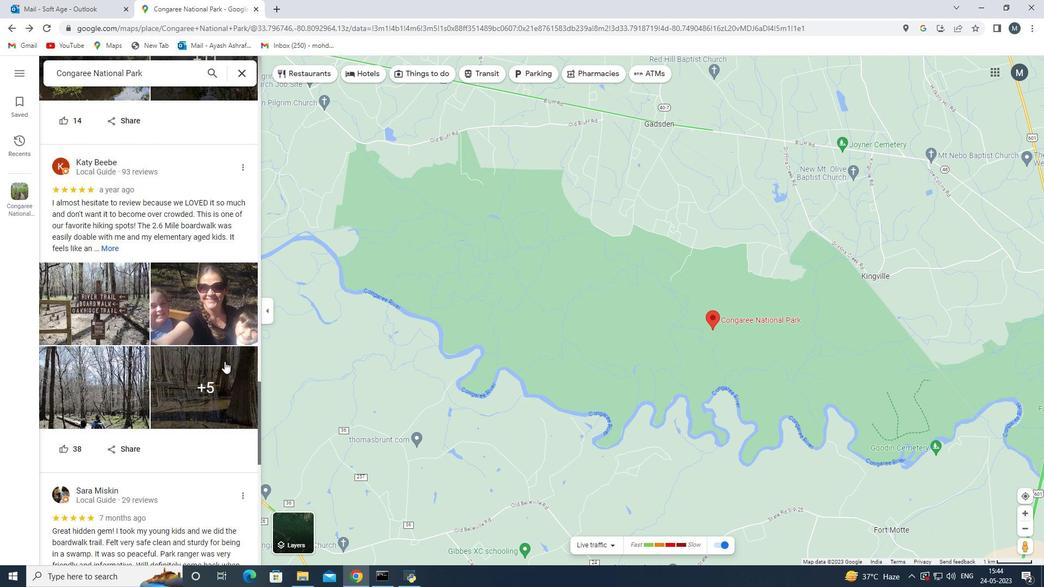 
Action: Mouse scrolled (224, 361) with delta (0, 0)
Screenshot: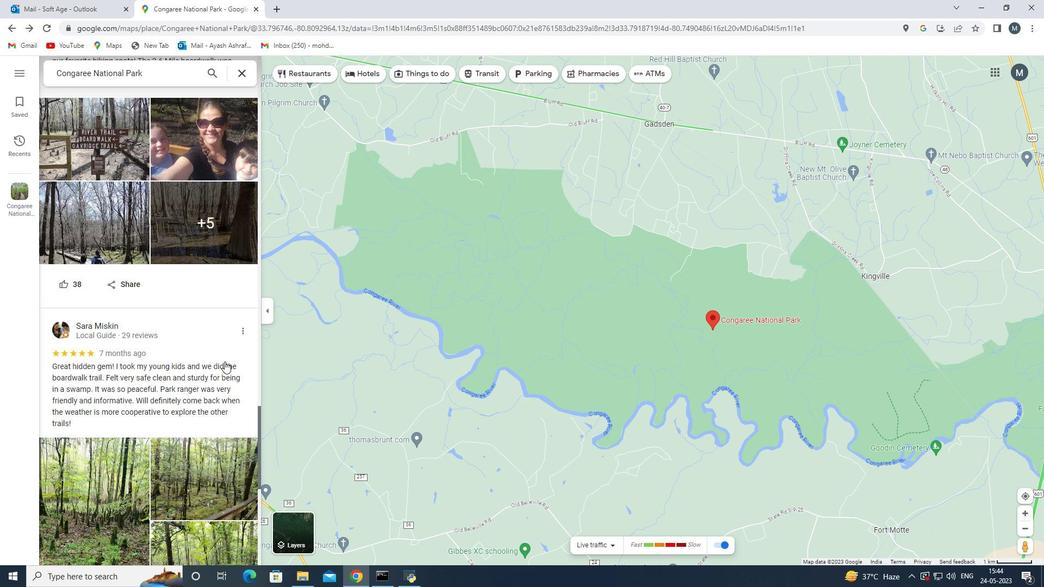 
Action: Mouse scrolled (224, 361) with delta (0, 0)
